 Task: Create and manage issues on the Jira board, including setting priorities and assigning team members.
Action: Mouse pressed left at (814, 410)
Screenshot: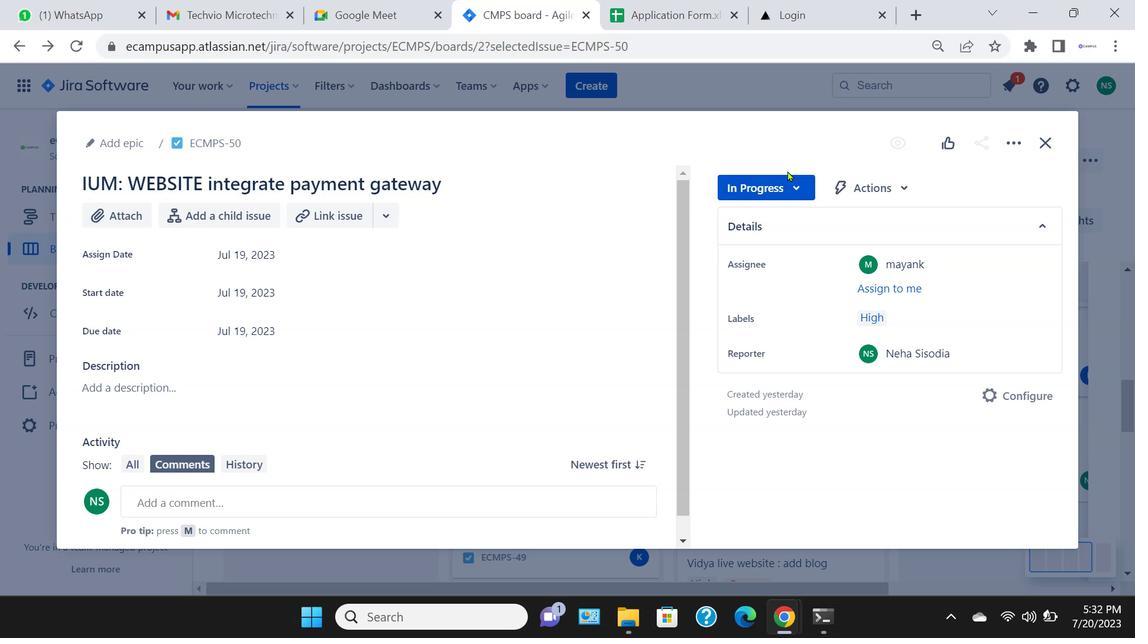 
Action: Mouse moved to (876, 36)
Screenshot: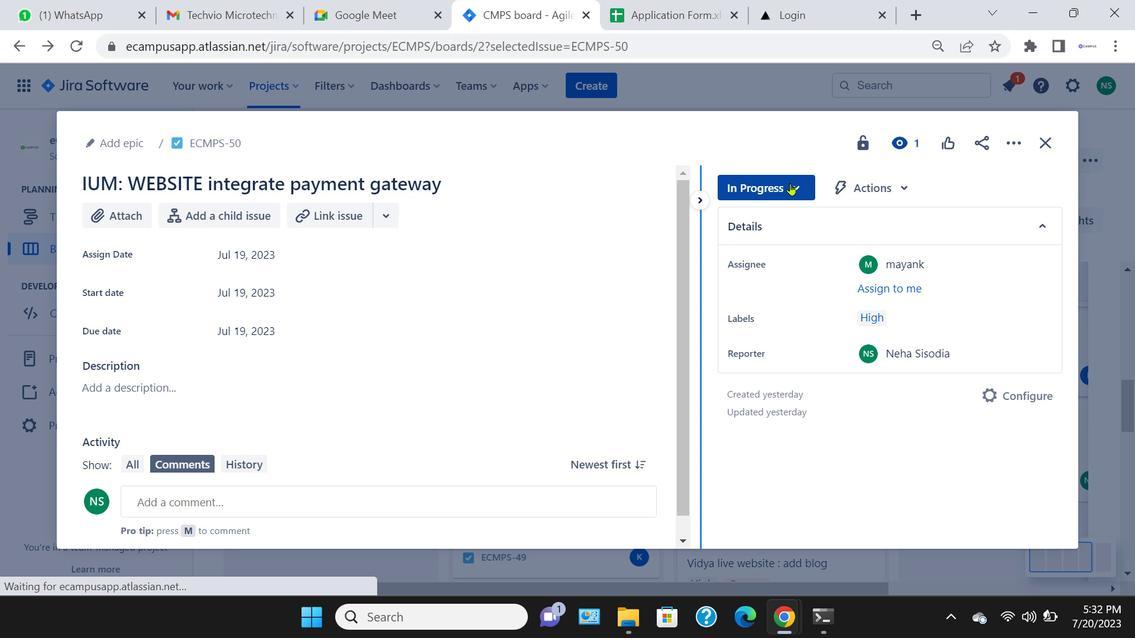 
Action: Mouse pressed left at (876, 36)
Screenshot: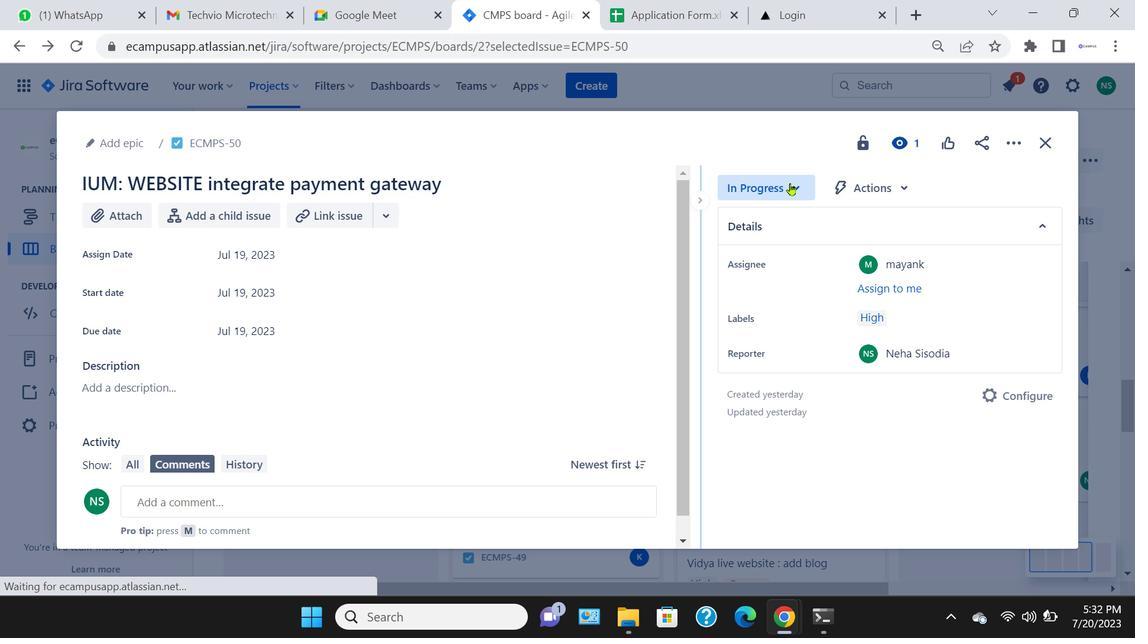 
Action: Mouse moved to (797, 181)
Screenshot: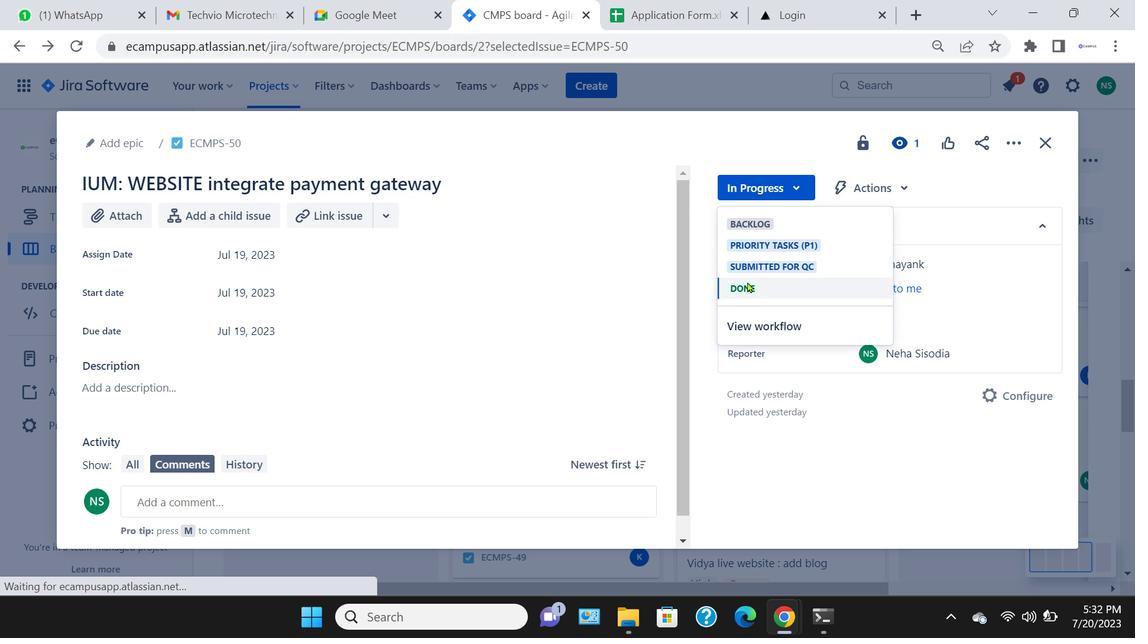 
Action: Mouse pressed left at (797, 181)
Screenshot: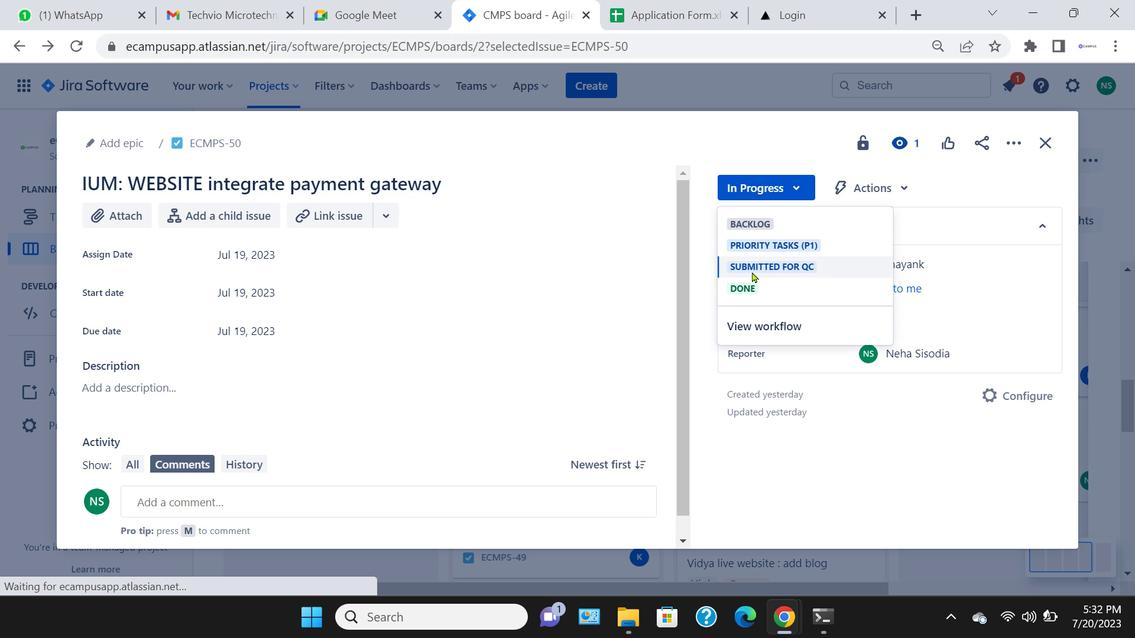 
Action: Mouse moved to (799, 193)
Screenshot: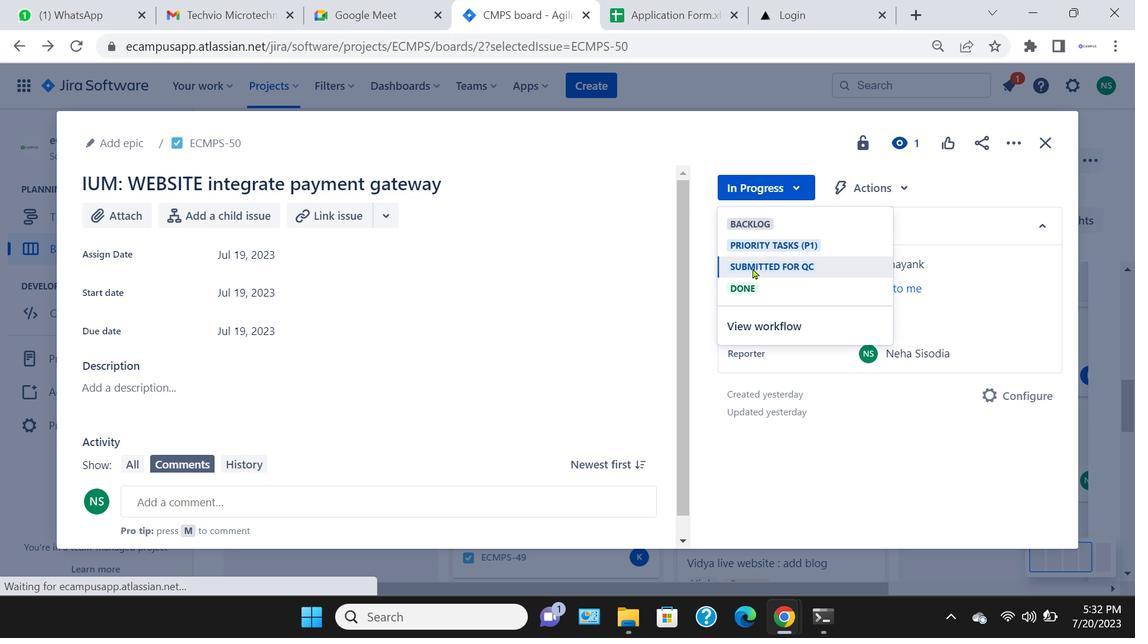 
Action: Mouse pressed left at (799, 193)
Screenshot: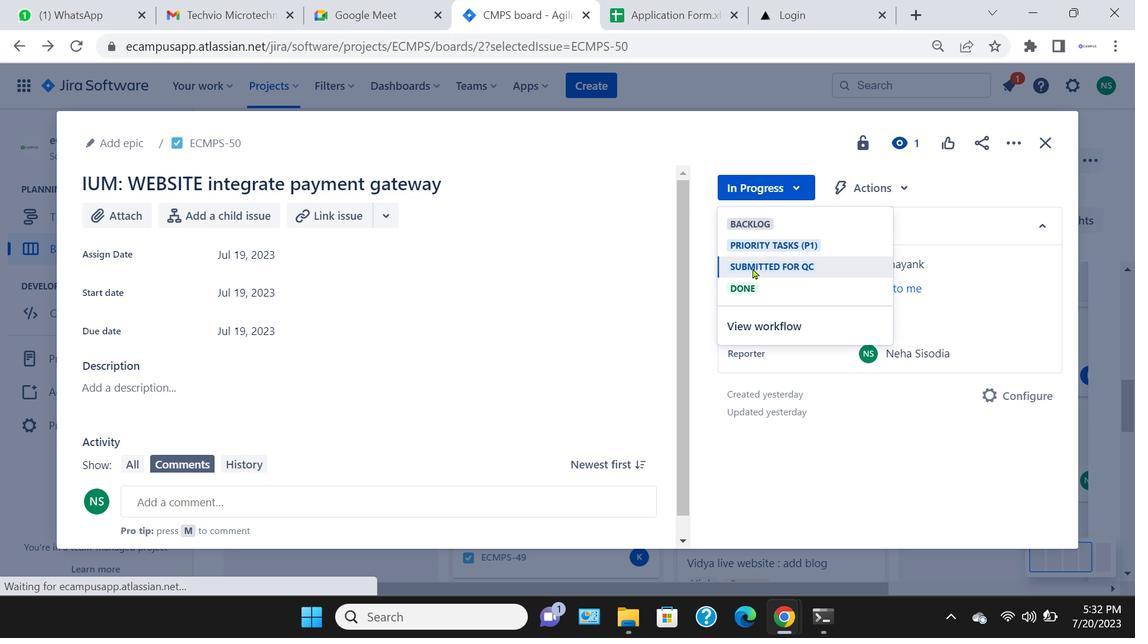 
Action: Mouse moved to (762, 278)
Screenshot: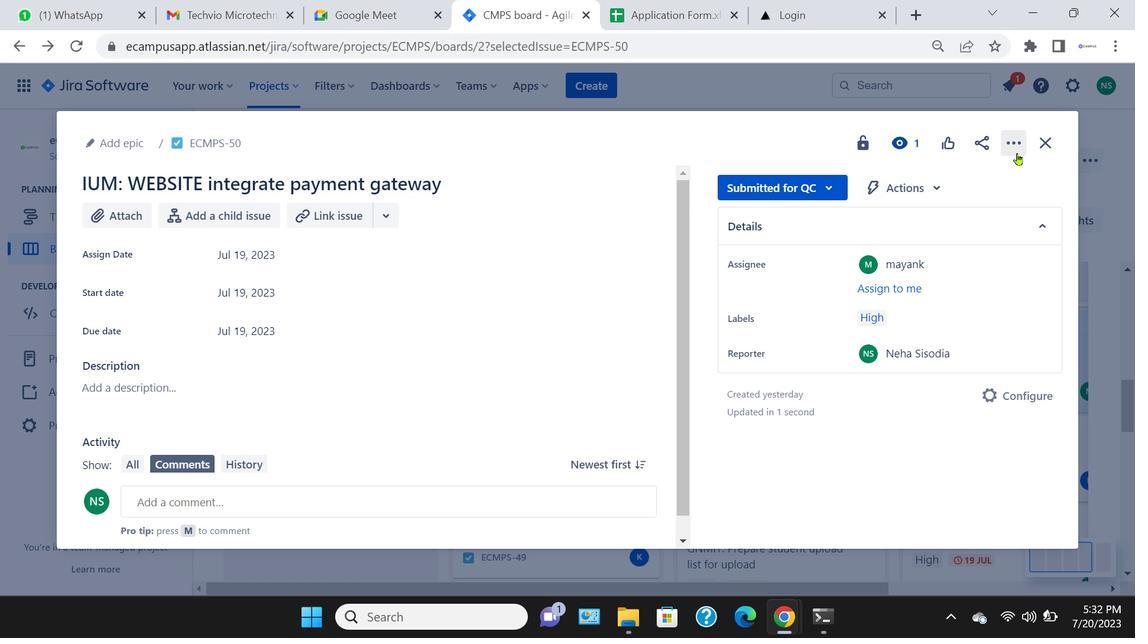 
Action: Mouse pressed left at (762, 278)
Screenshot: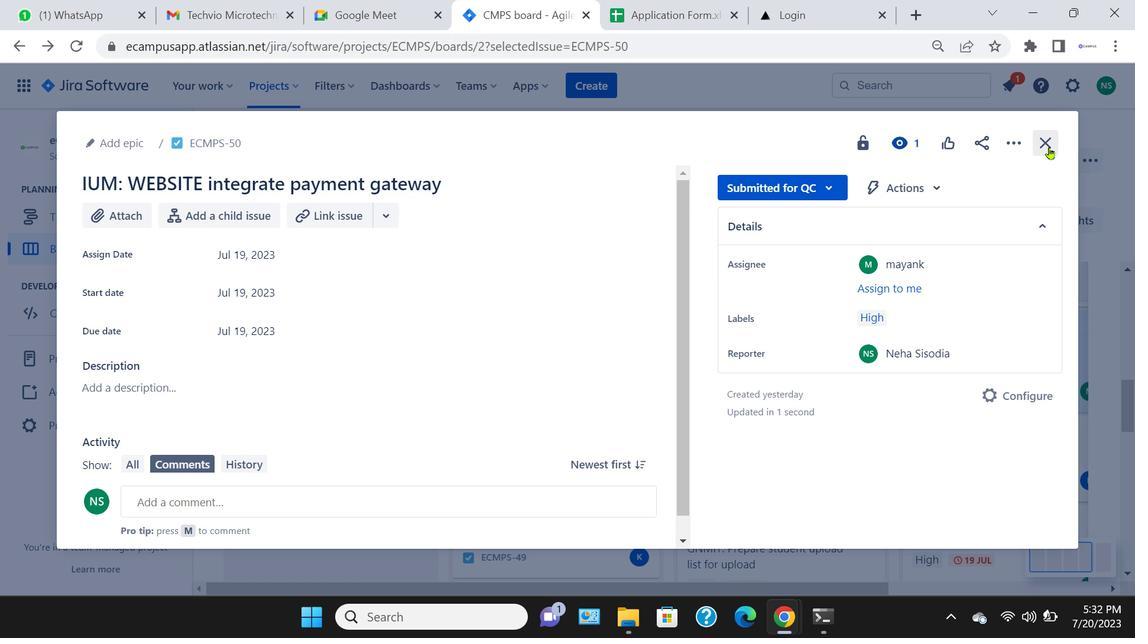 
Action: Mouse moved to (1058, 156)
Screenshot: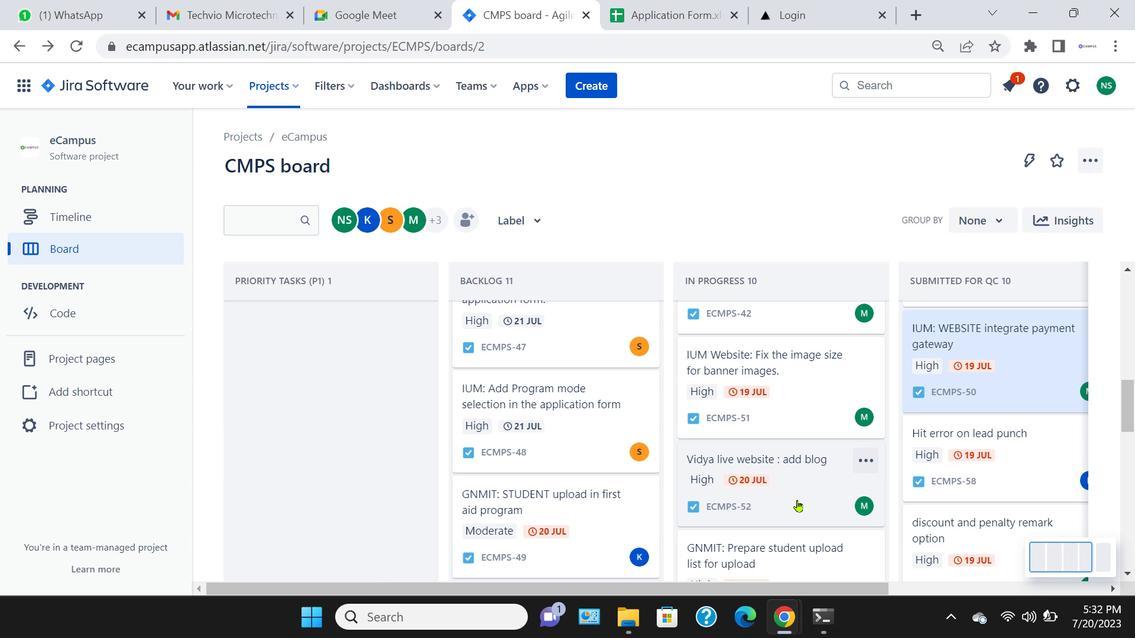 
Action: Mouse pressed left at (1058, 156)
Screenshot: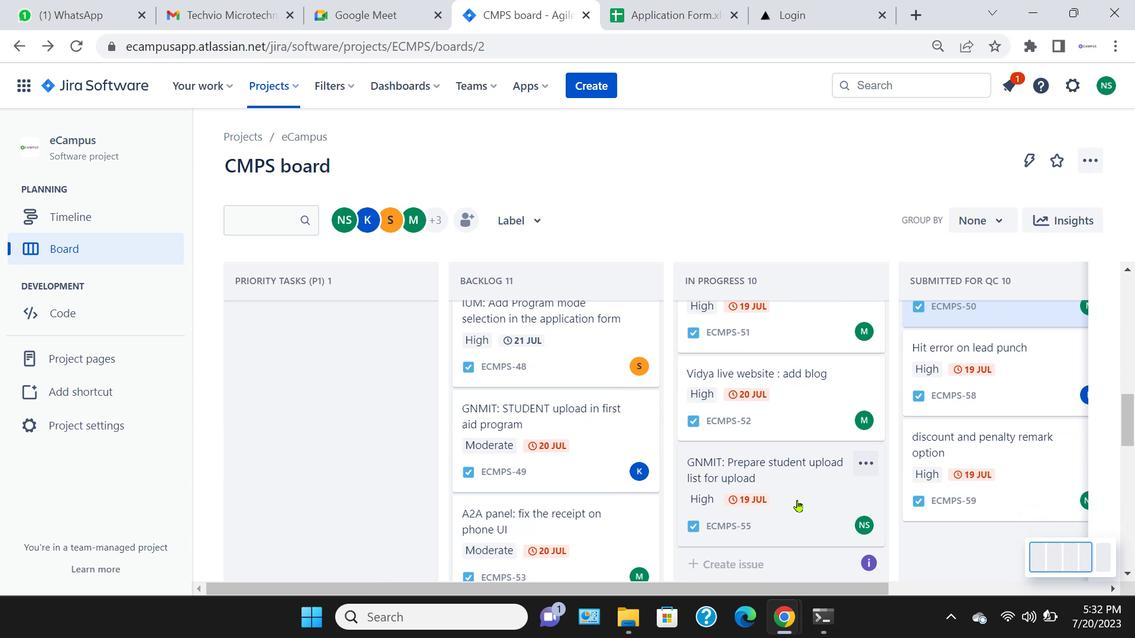 
Action: Mouse moved to (879, 370)
Screenshot: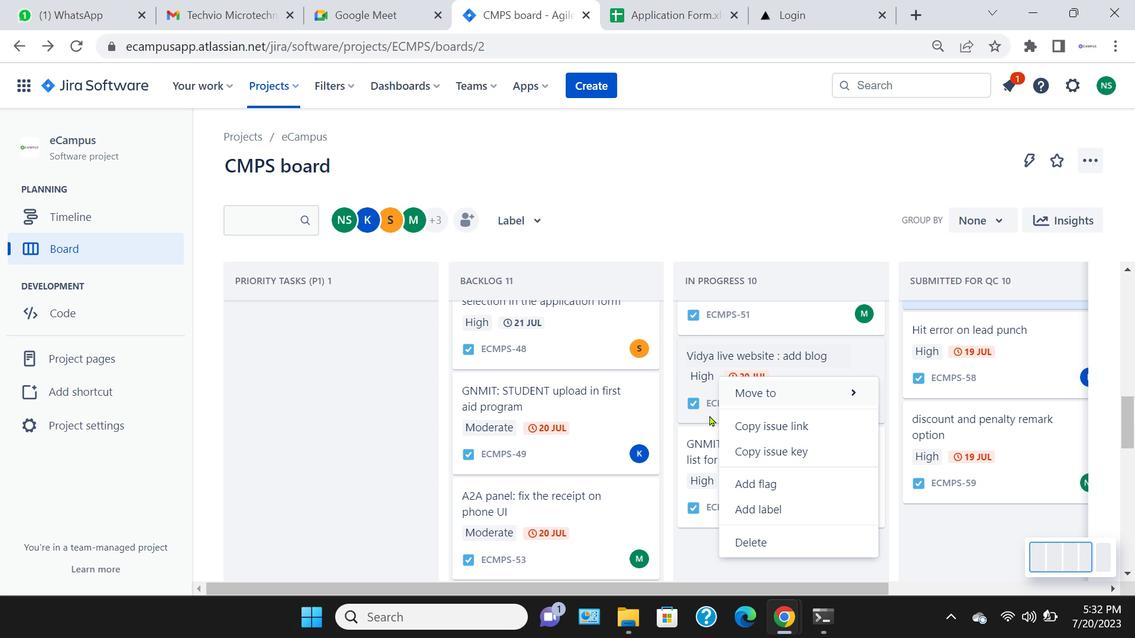 
Action: Mouse pressed left at (879, 370)
Screenshot: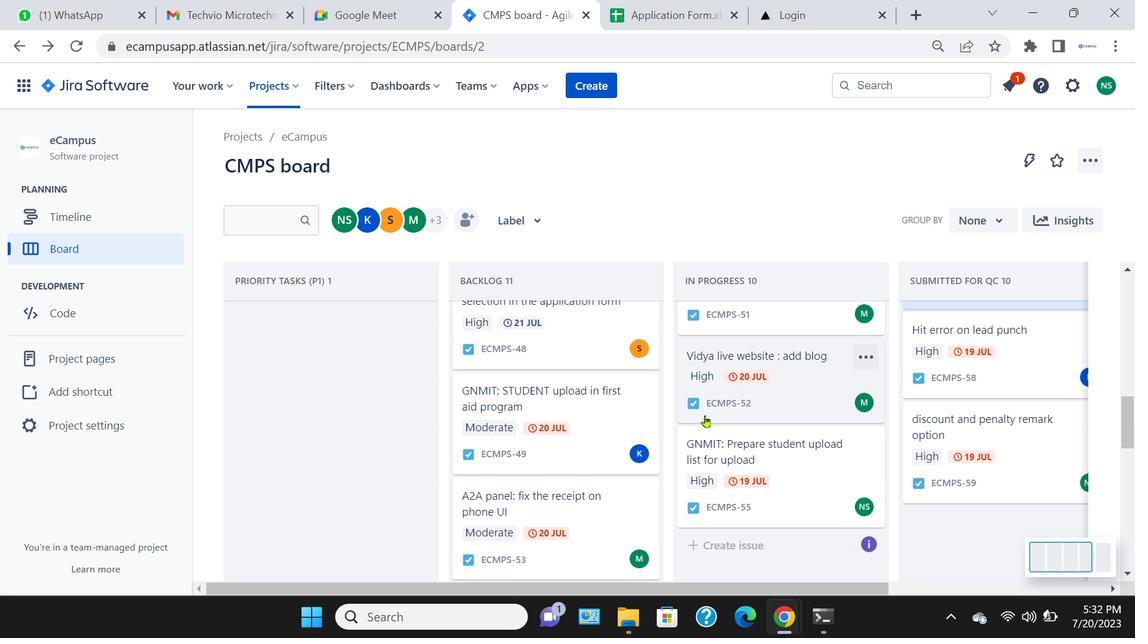 
Action: Mouse moved to (715, 425)
Screenshot: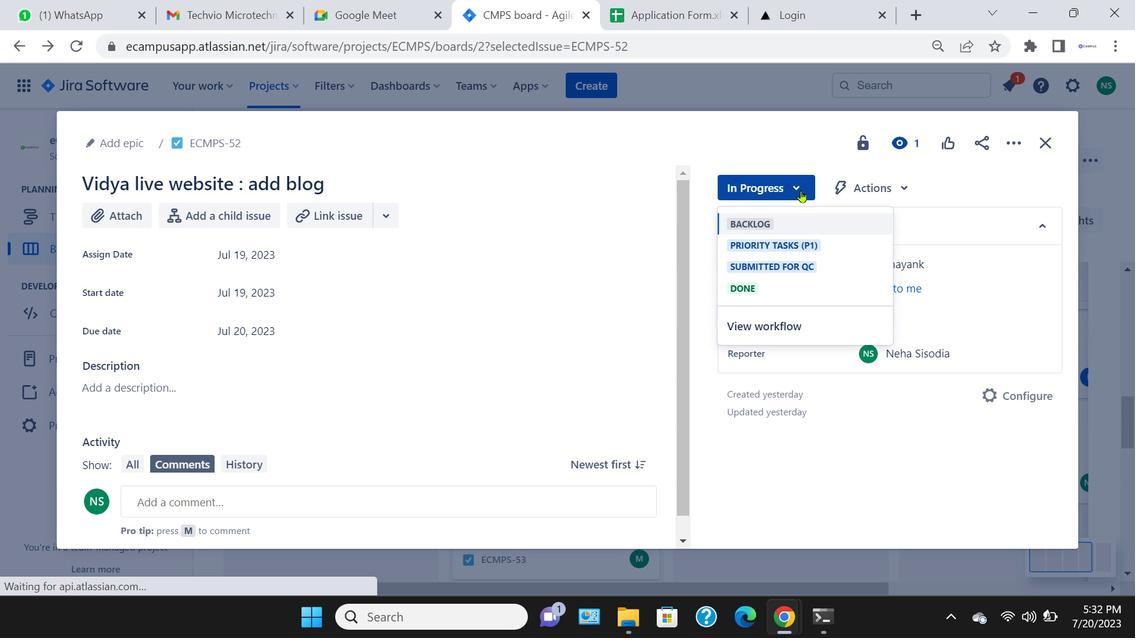 
Action: Mouse pressed left at (715, 425)
Screenshot: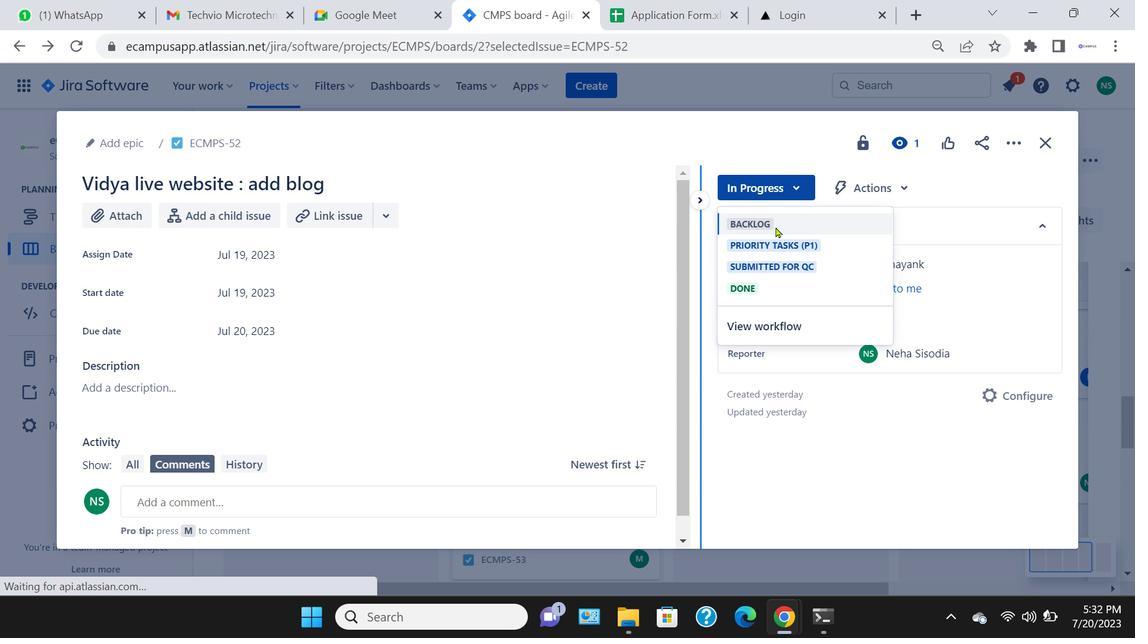 
Action: Mouse moved to (810, 199)
Screenshot: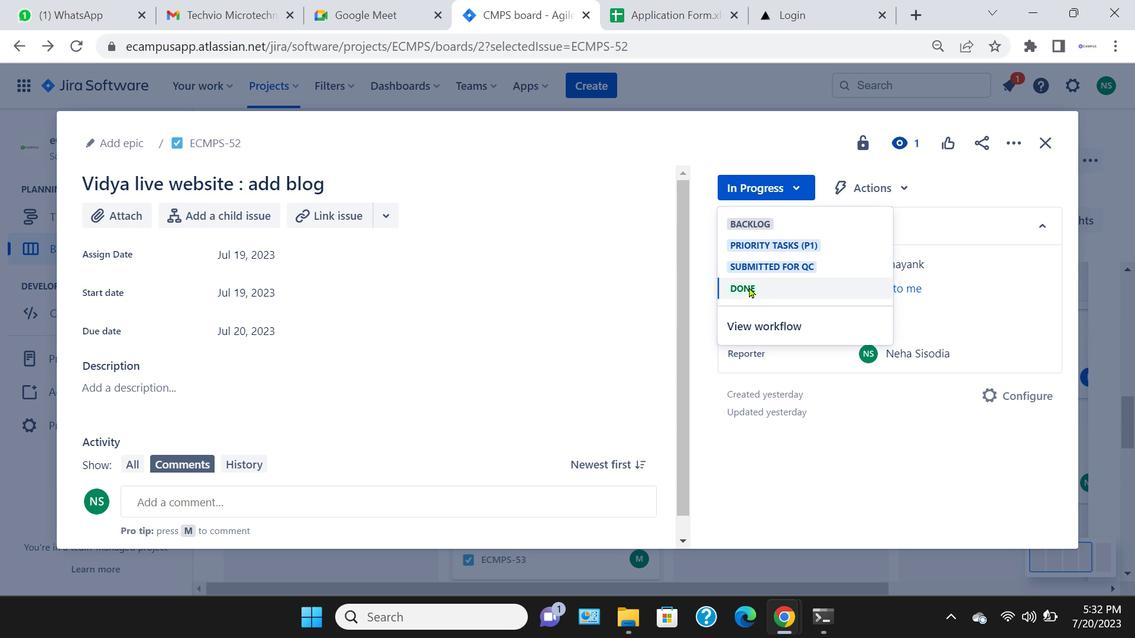 
Action: Mouse pressed left at (810, 199)
Screenshot: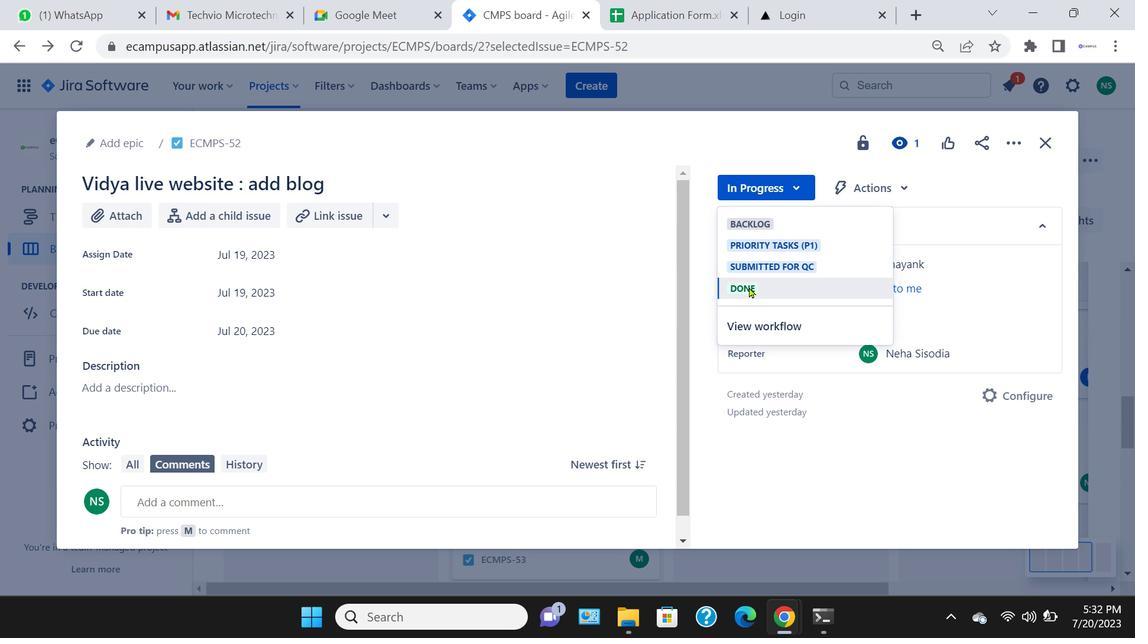 
Action: Mouse moved to (758, 296)
Screenshot: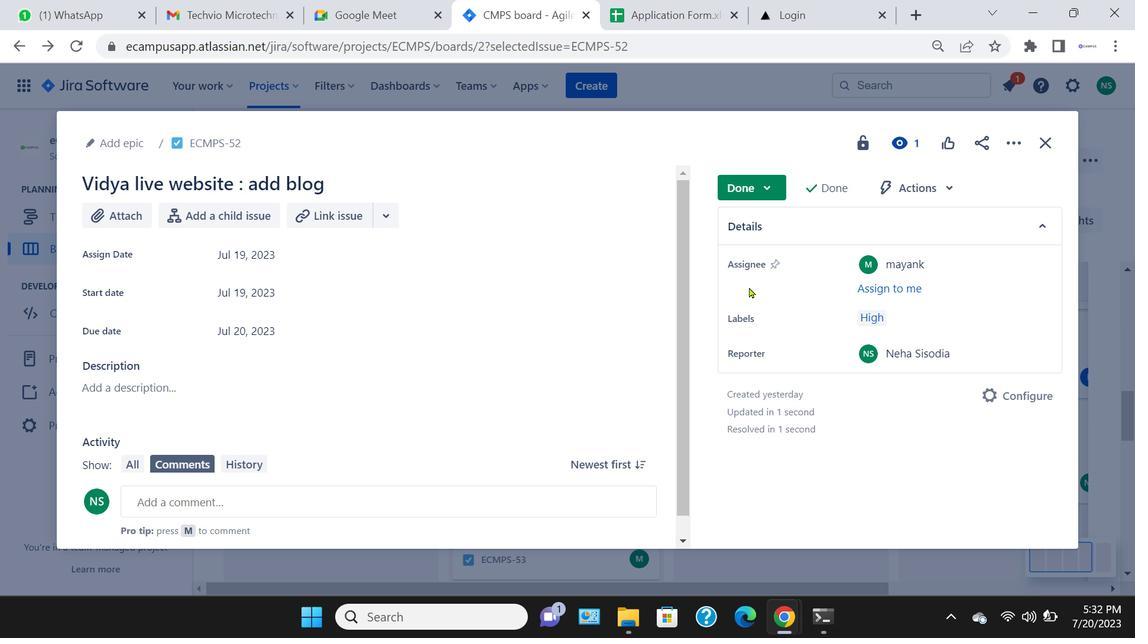 
Action: Mouse pressed left at (758, 296)
Screenshot: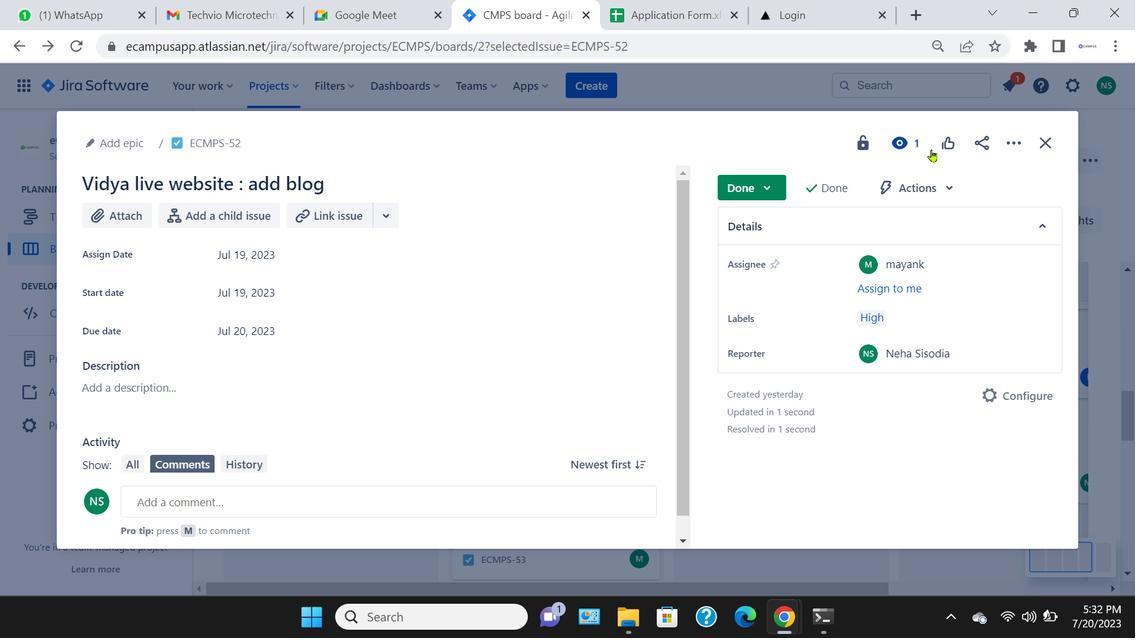 
Action: Mouse moved to (1049, 149)
Screenshot: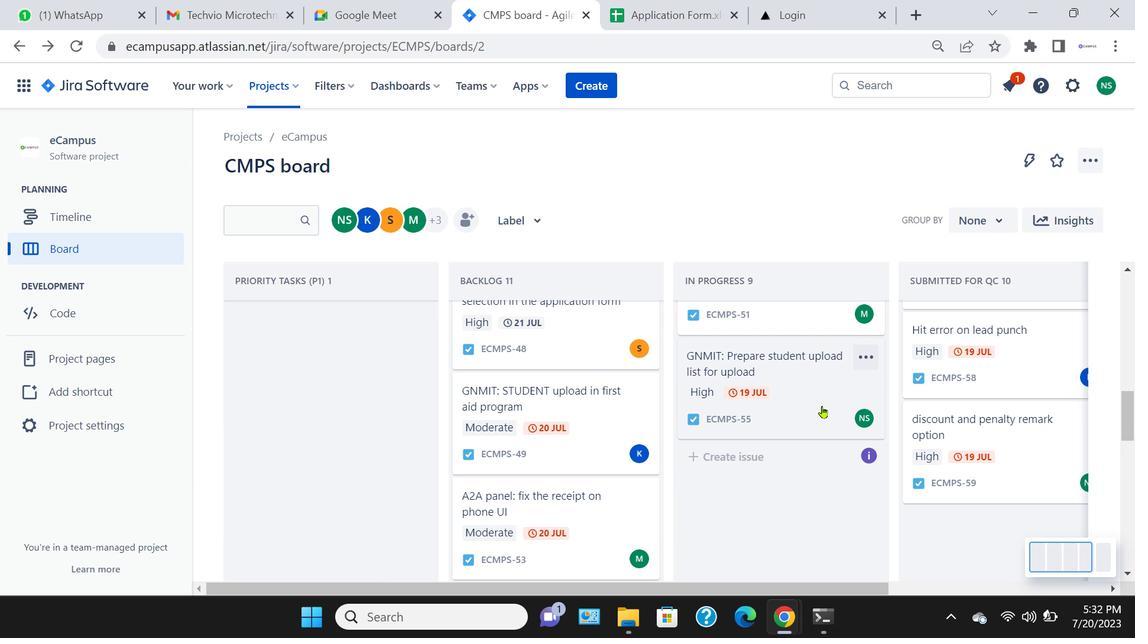 
Action: Mouse pressed left at (1049, 149)
Screenshot: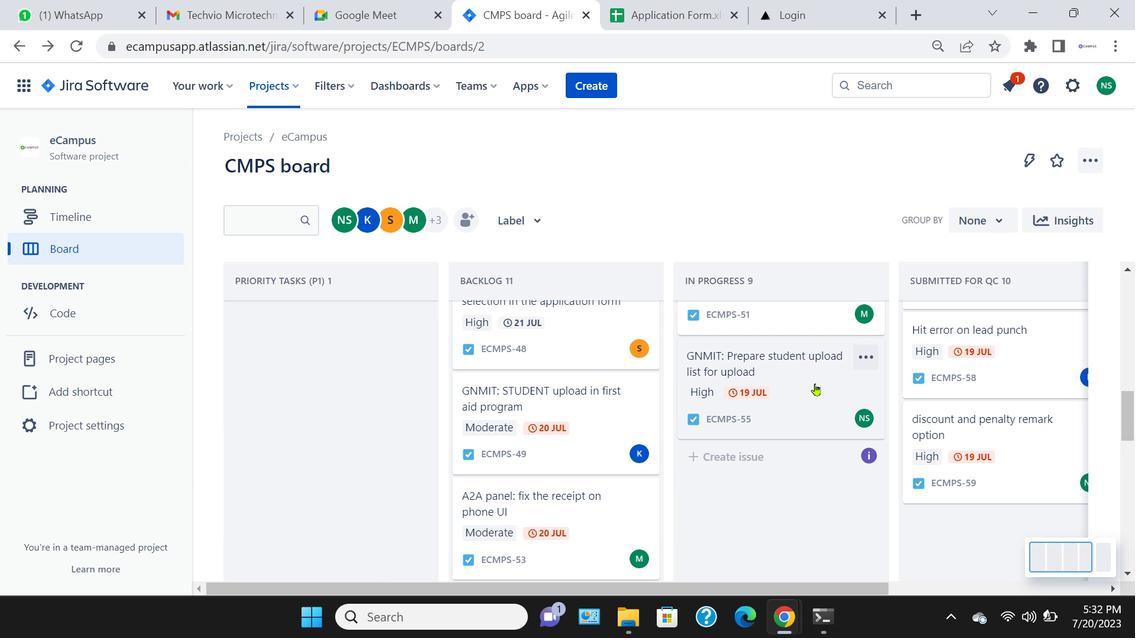 
Action: Mouse moved to (835, 386)
Screenshot: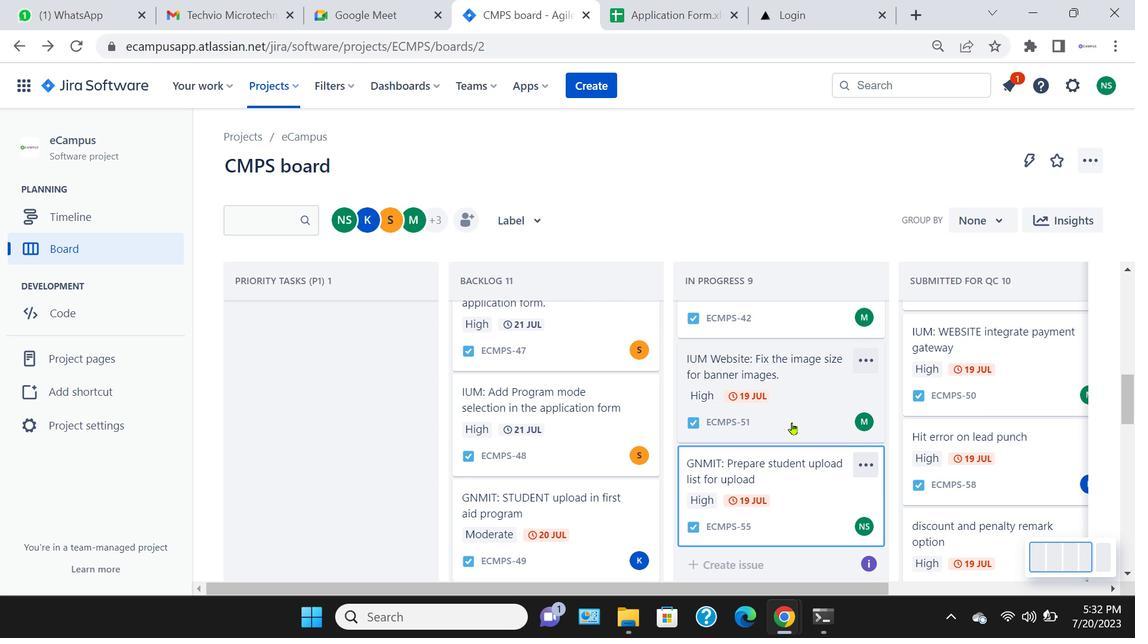 
Action: Mouse pressed left at (835, 386)
Screenshot: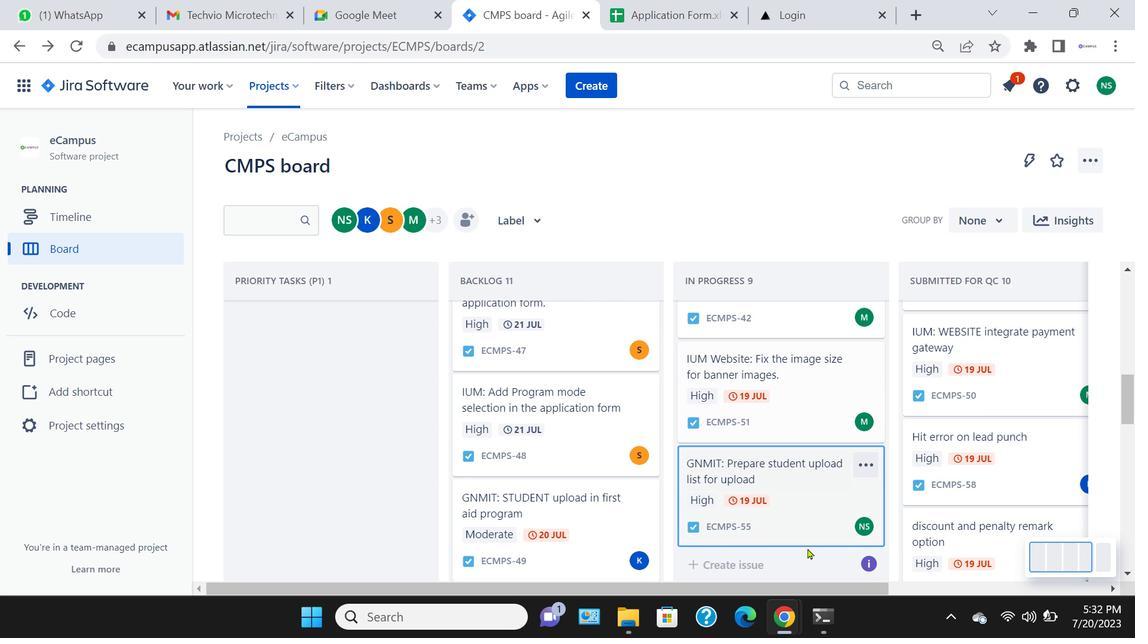 
Action: Mouse moved to (801, 433)
Screenshot: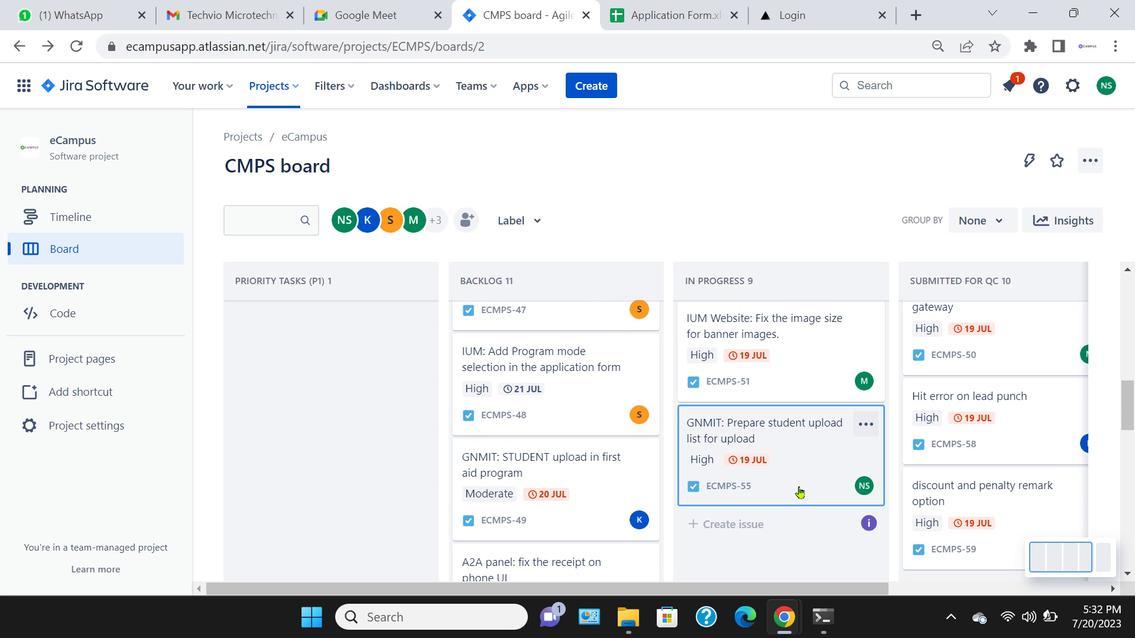 
Action: Mouse pressed left at (801, 433)
Screenshot: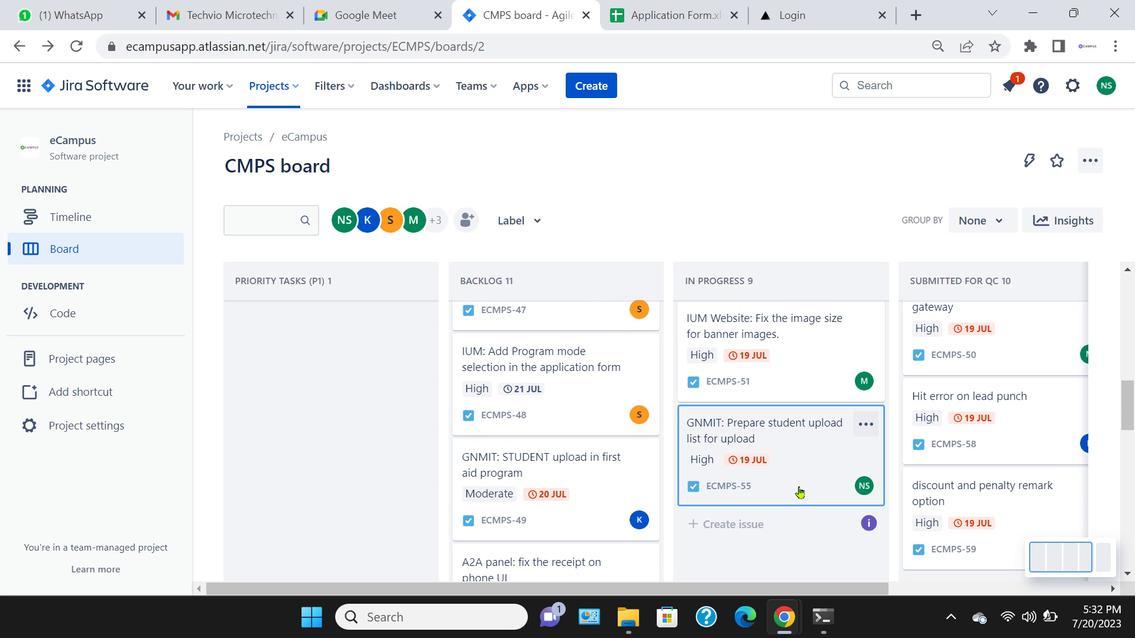 
Action: Mouse moved to (808, 496)
Screenshot: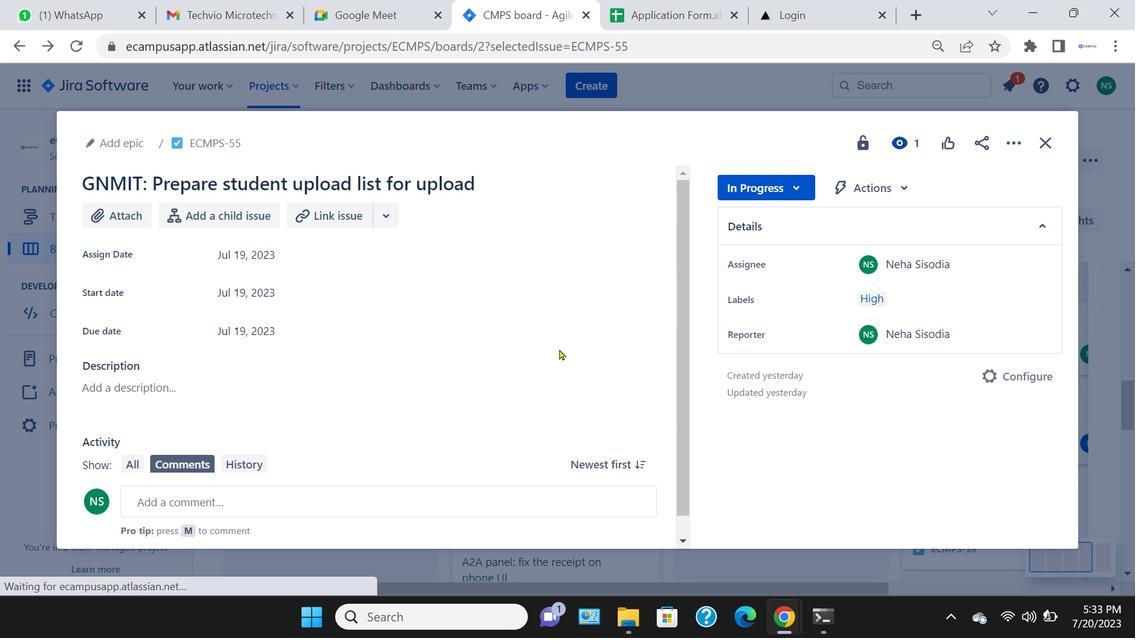 
Action: Mouse pressed left at (808, 496)
Screenshot: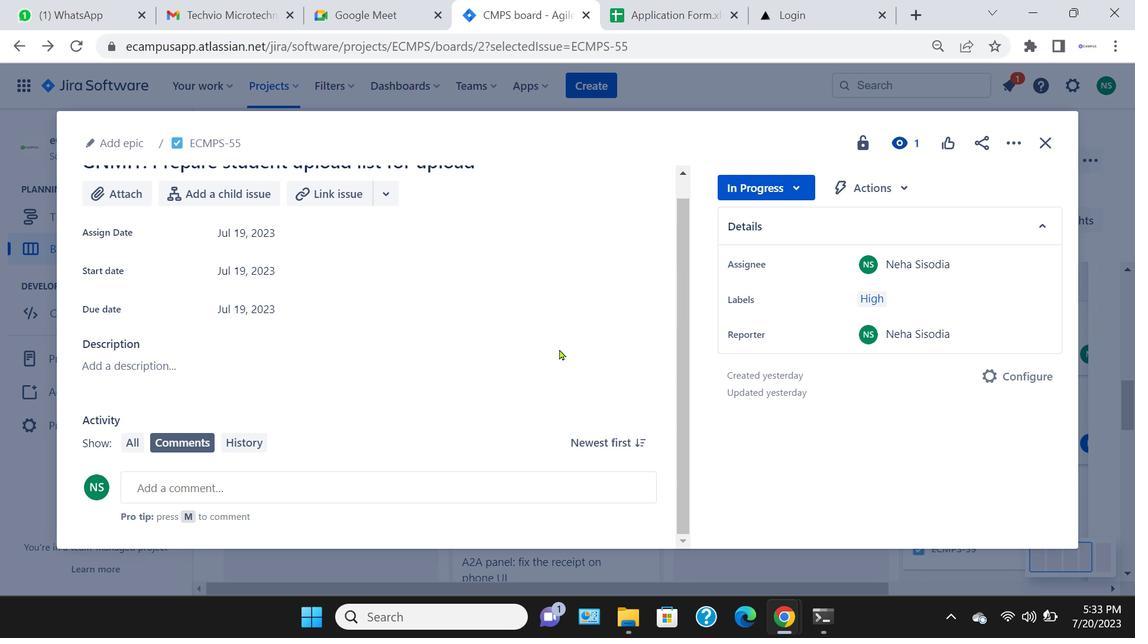 
Action: Mouse moved to (140, 210)
Screenshot: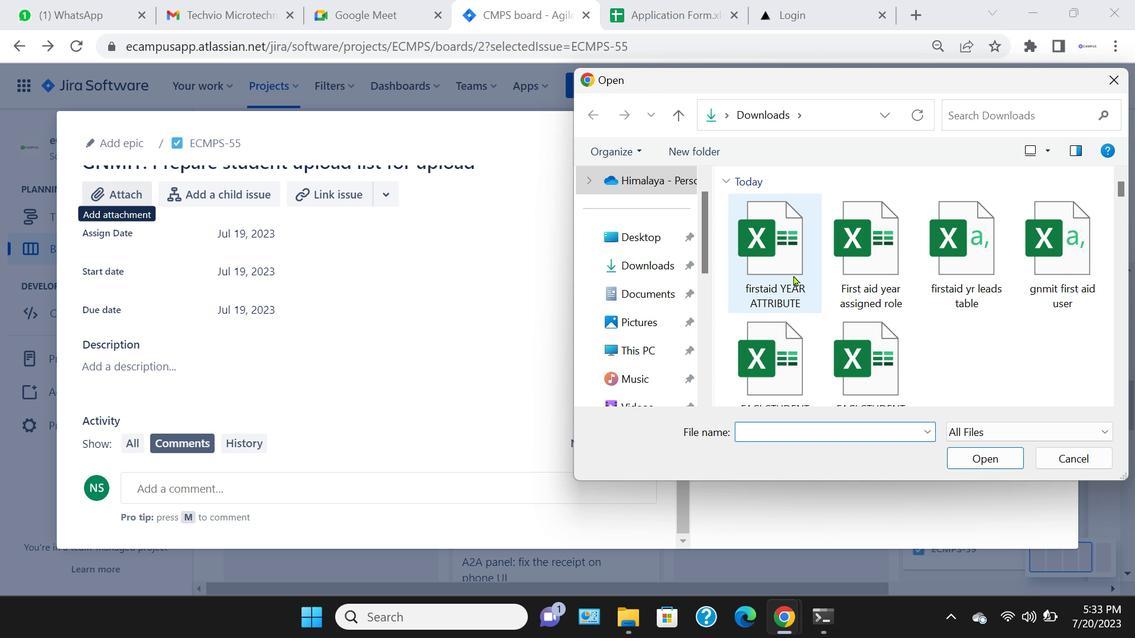 
Action: Mouse pressed left at (140, 210)
Screenshot: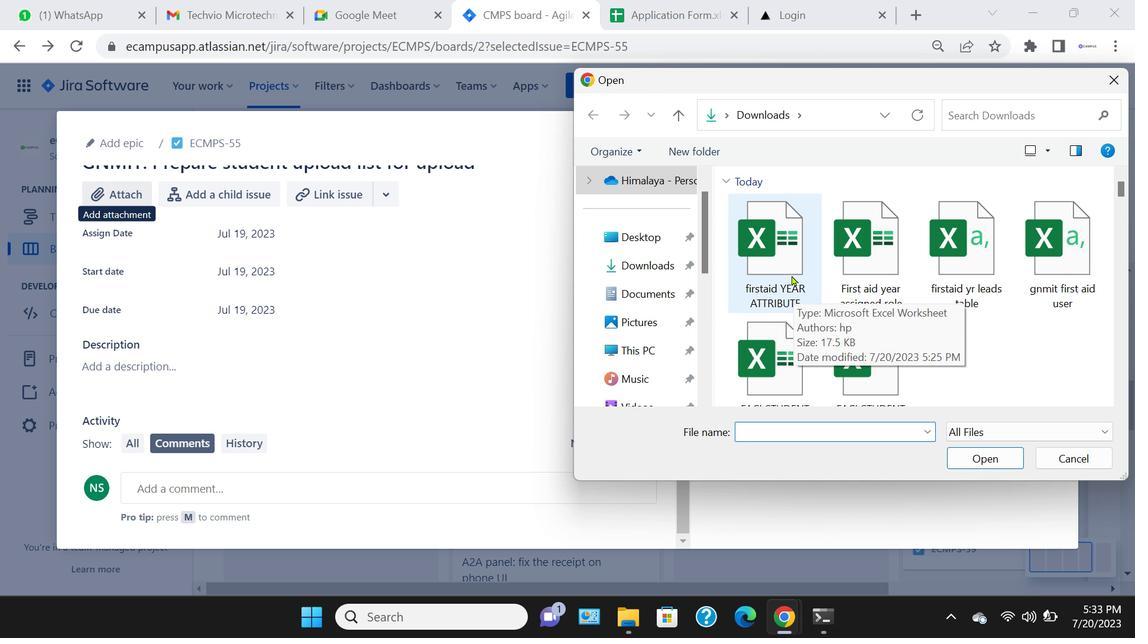 
Action: Mouse moved to (800, 285)
Screenshot: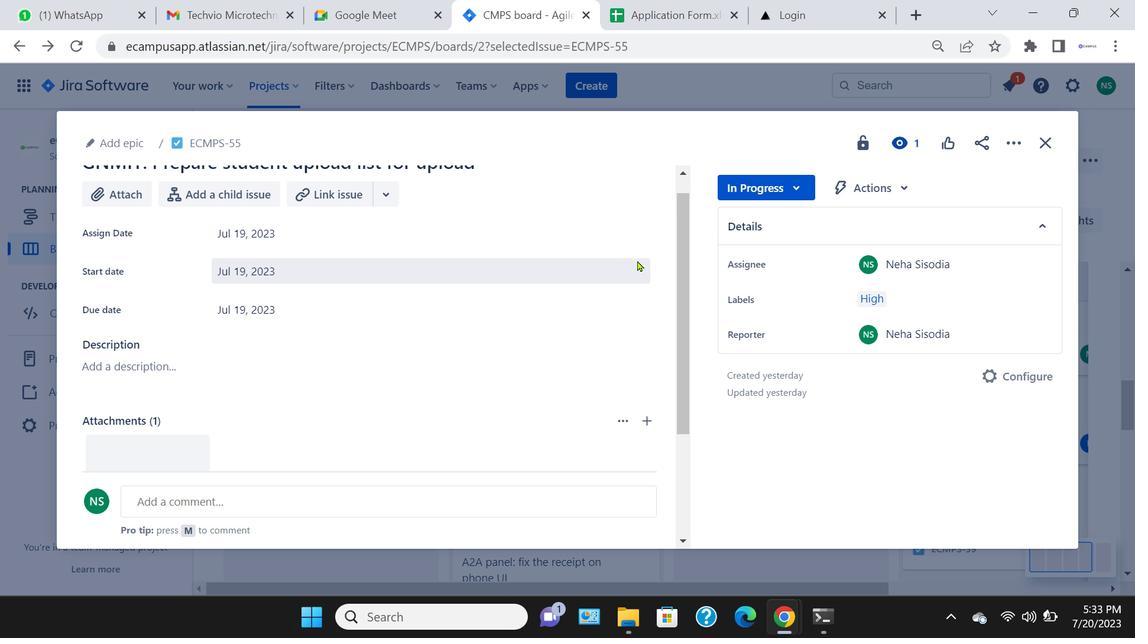 
Action: Mouse pressed left at (800, 285)
Screenshot: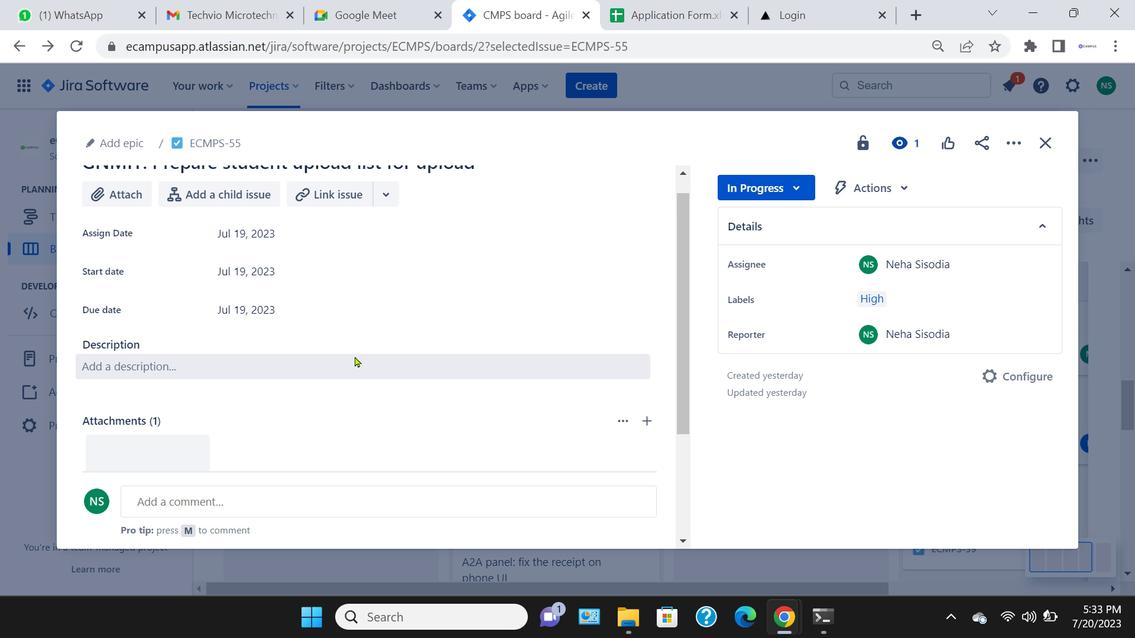 
Action: Mouse moved to (1002, 463)
Screenshot: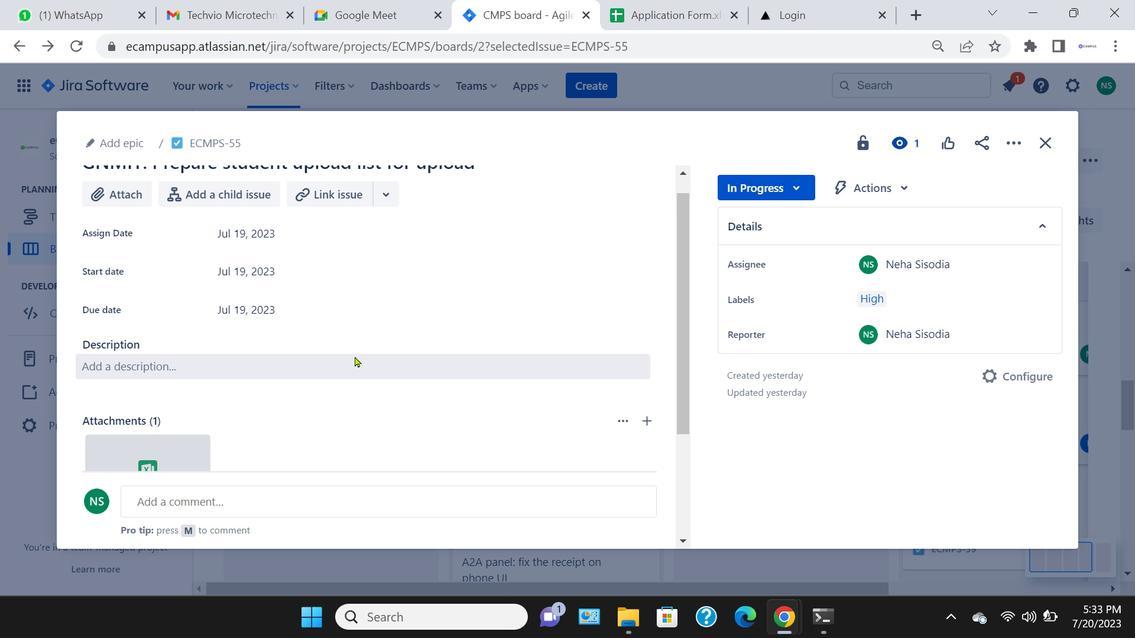 
Action: Mouse pressed left at (1002, 463)
Screenshot: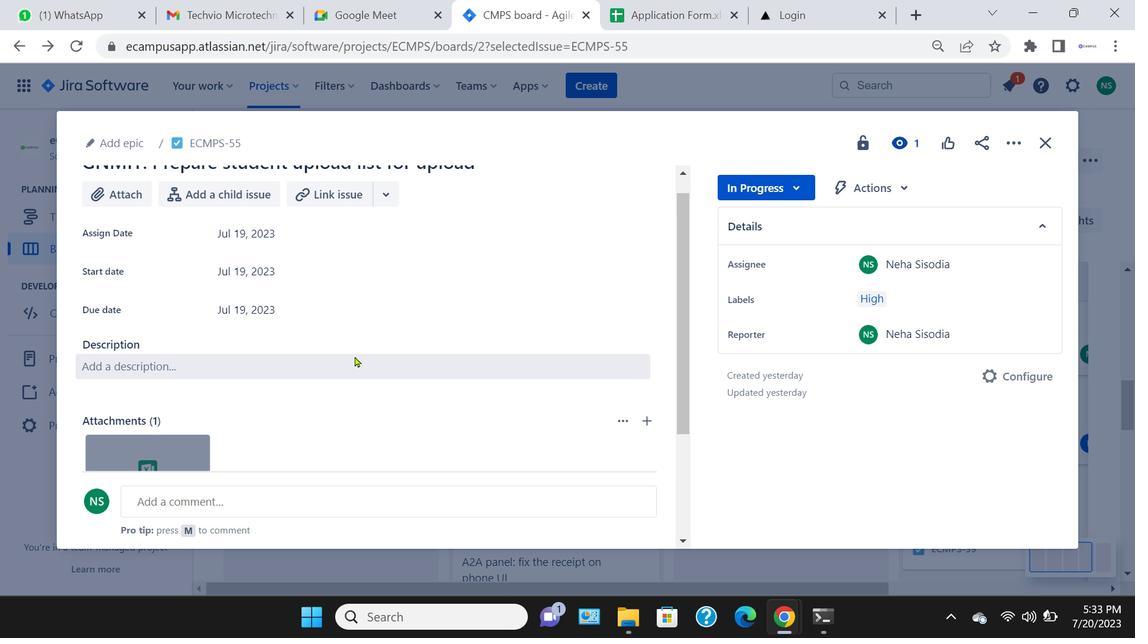 
Action: Mouse moved to (132, 204)
Screenshot: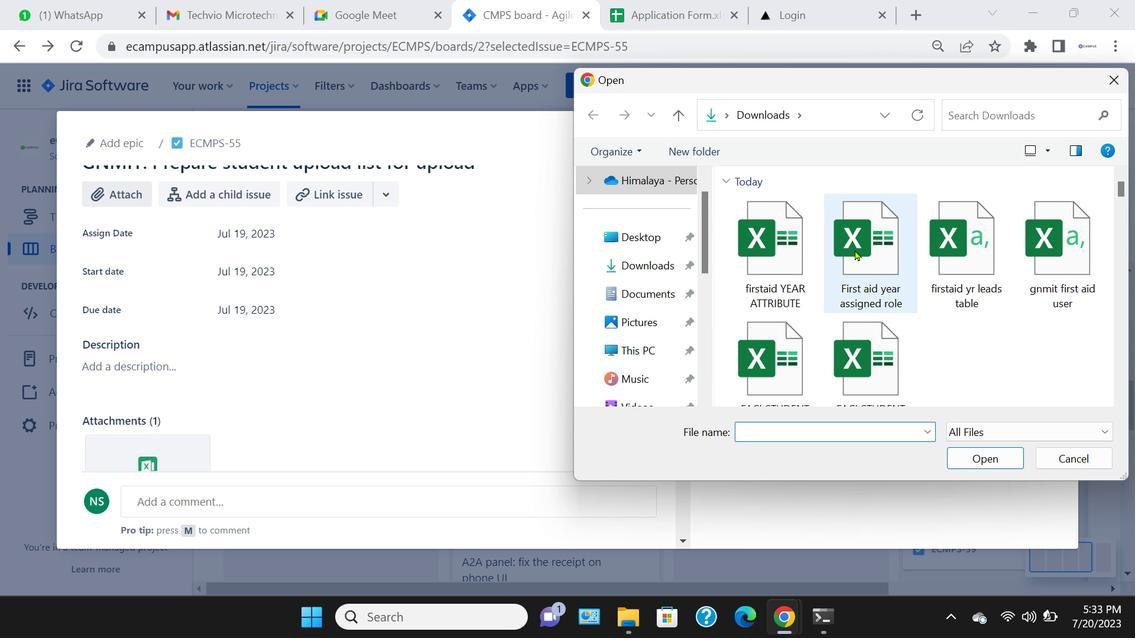 
Action: Mouse pressed left at (132, 204)
Screenshot: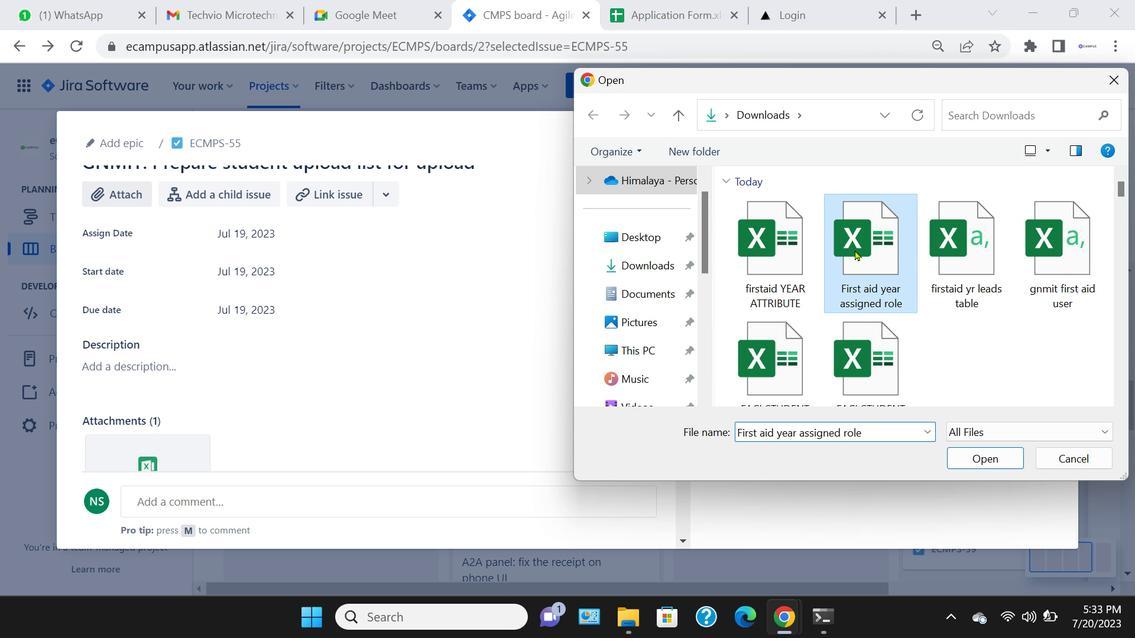 
Action: Mouse moved to (864, 259)
Screenshot: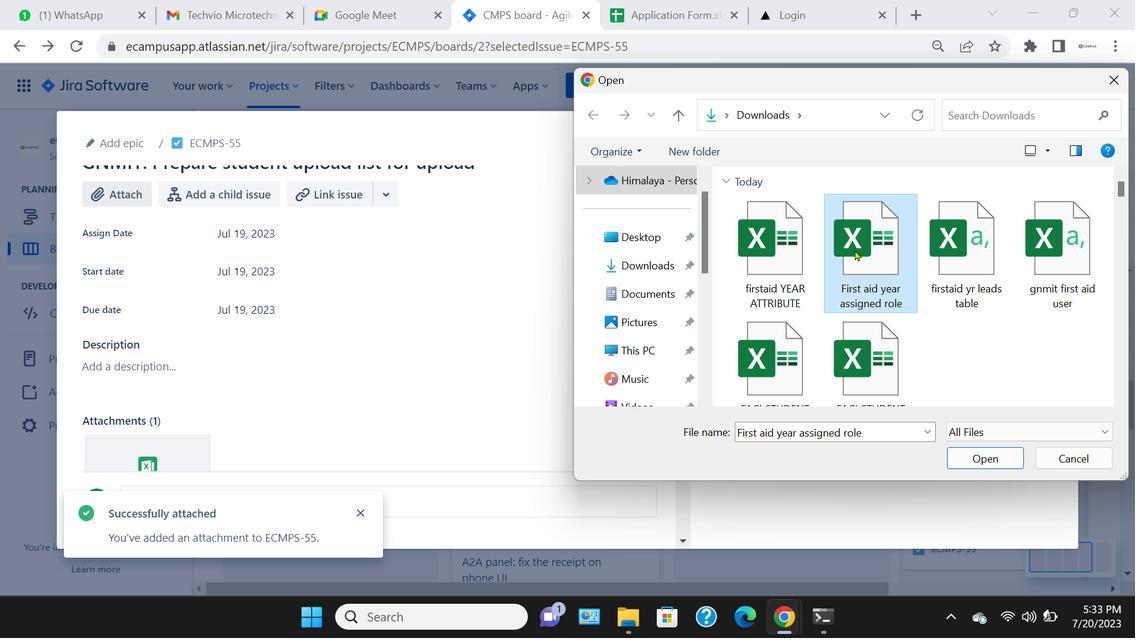 
Action: Mouse pressed left at (864, 259)
Screenshot: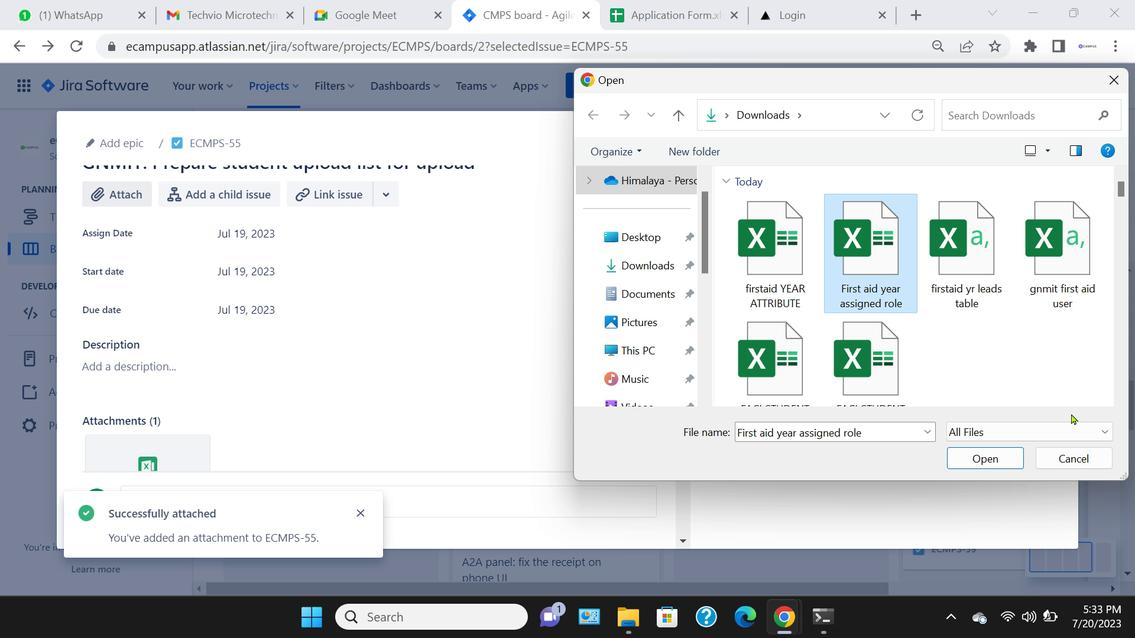 
Action: Mouse moved to (1012, 472)
Screenshot: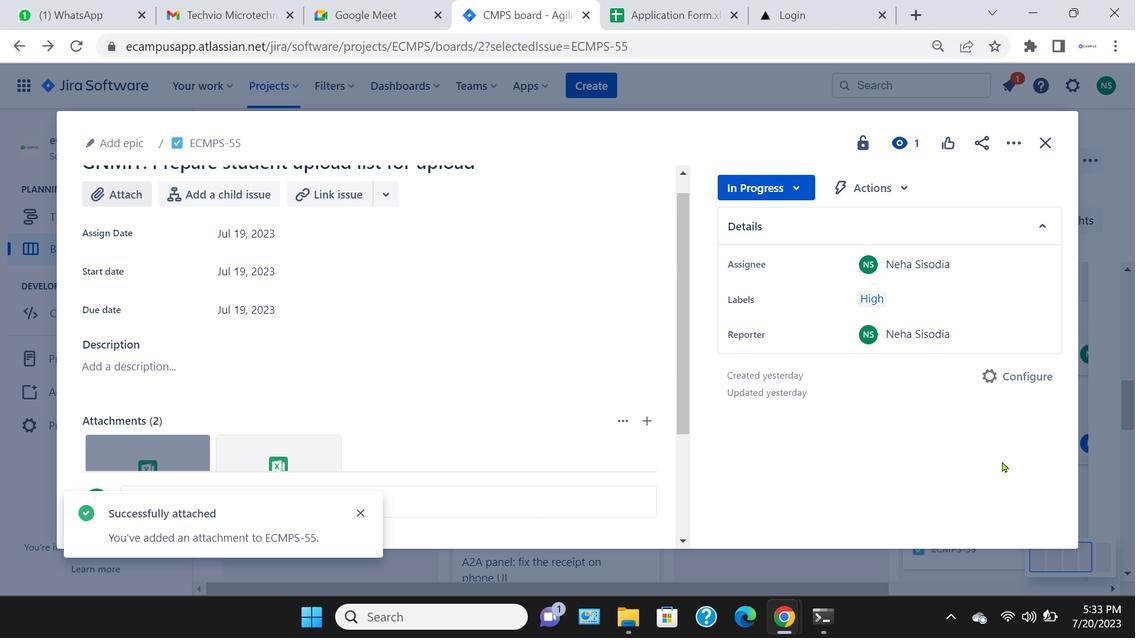 
Action: Mouse pressed left at (1012, 472)
Screenshot: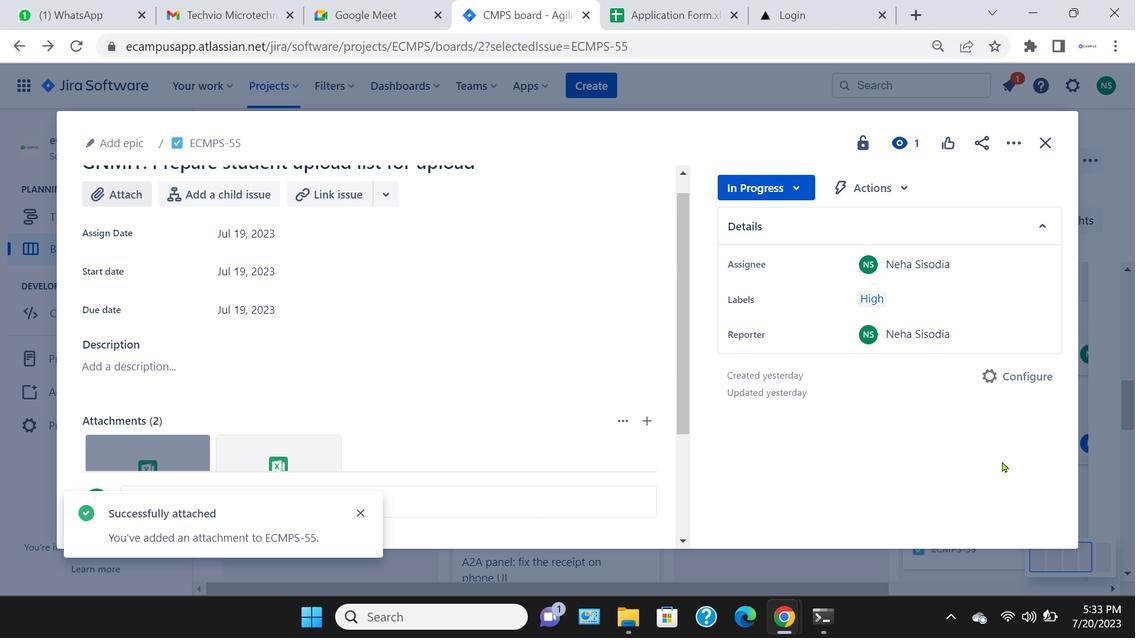 
Action: Mouse moved to (130, 205)
Screenshot: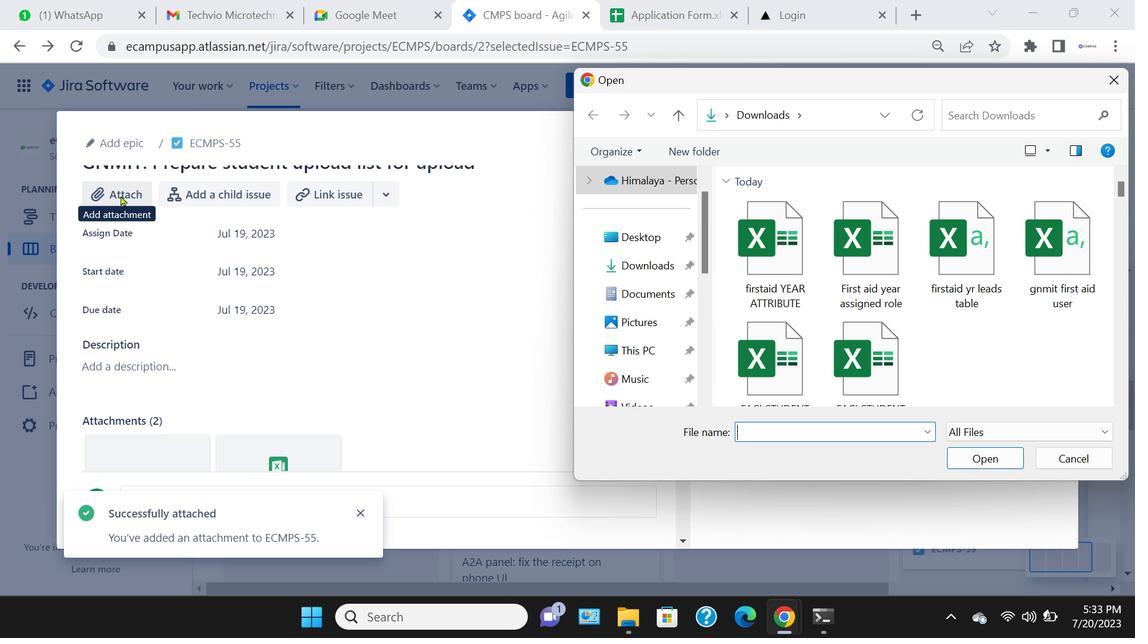 
Action: Mouse pressed left at (130, 205)
Screenshot: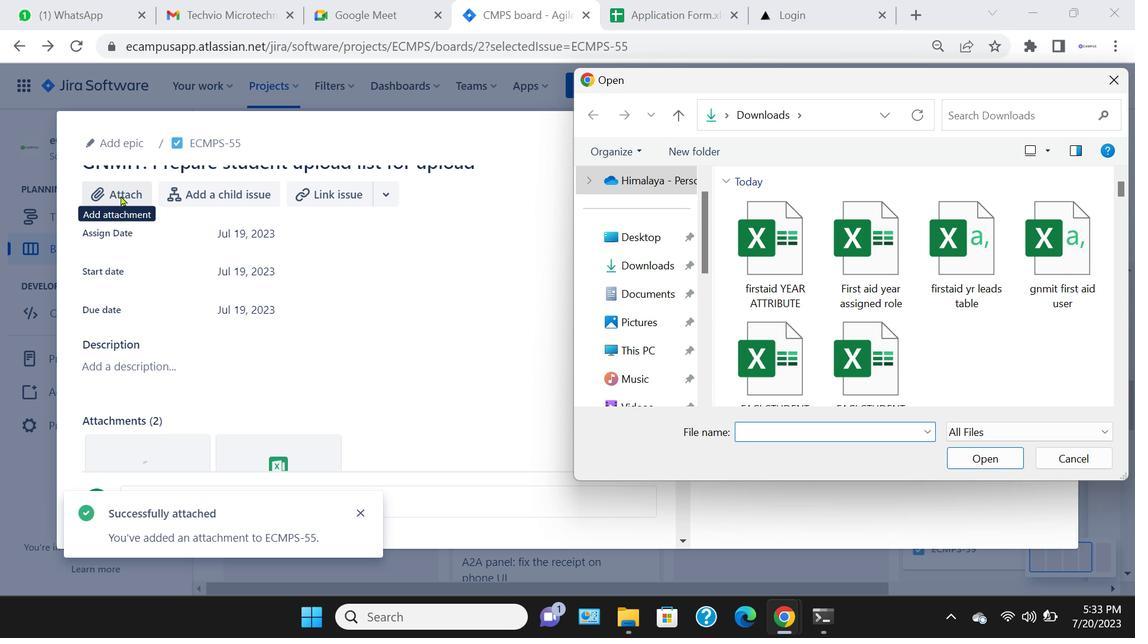 
Action: Mouse moved to (987, 266)
Screenshot: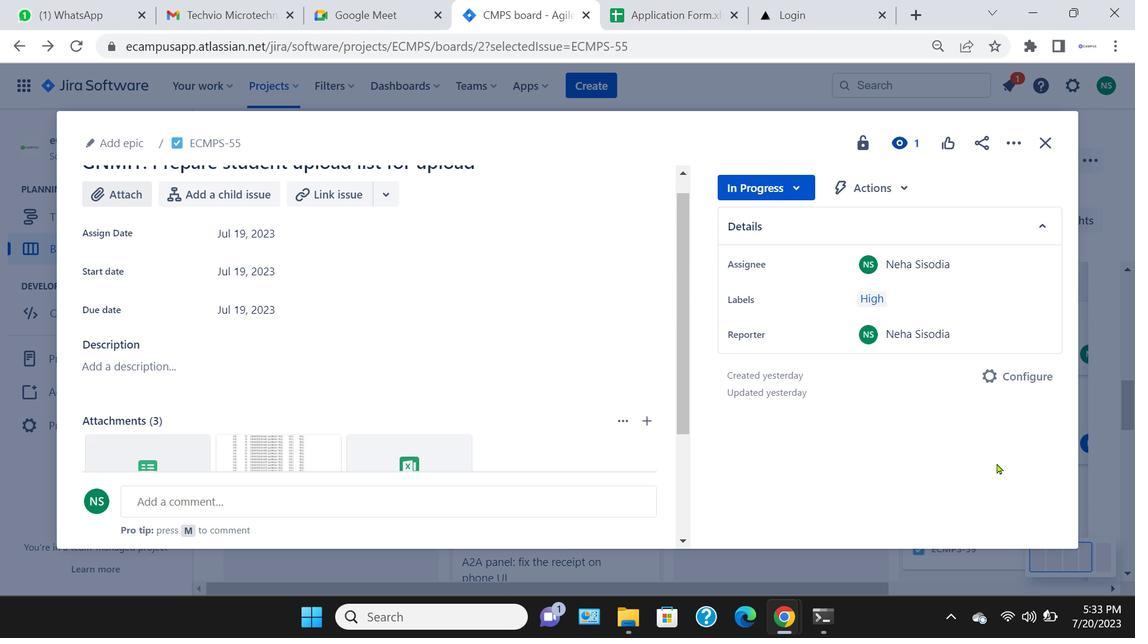
Action: Mouse pressed left at (987, 266)
Screenshot: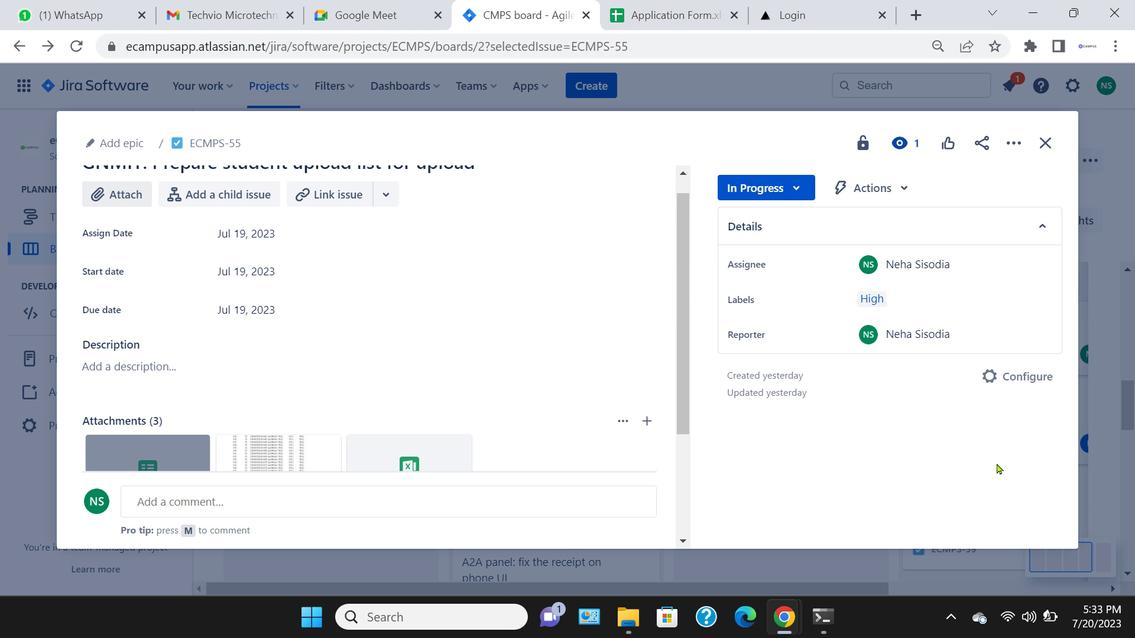 
Action: Mouse moved to (1006, 473)
Screenshot: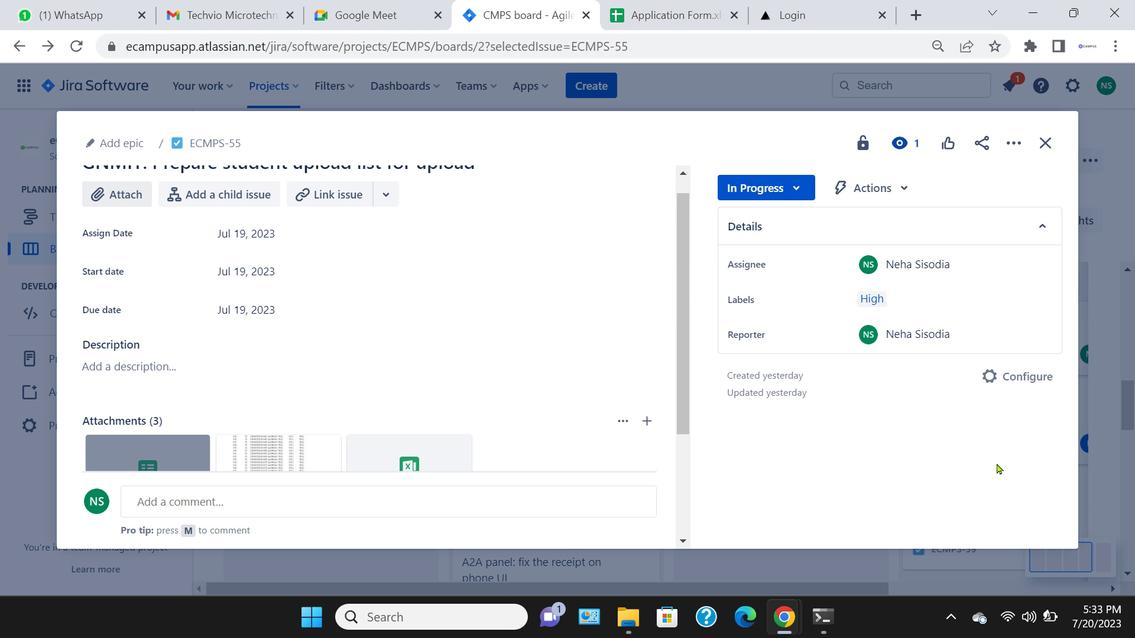 
Action: Mouse pressed left at (1006, 473)
Screenshot: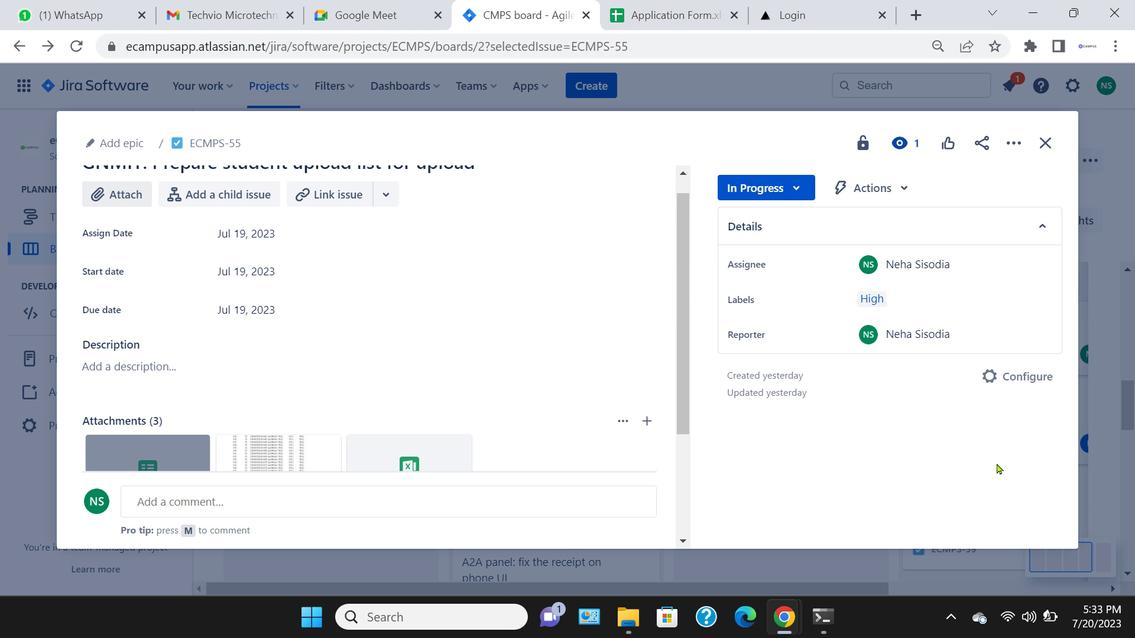 
Action: Mouse moved to (144, 207)
Screenshot: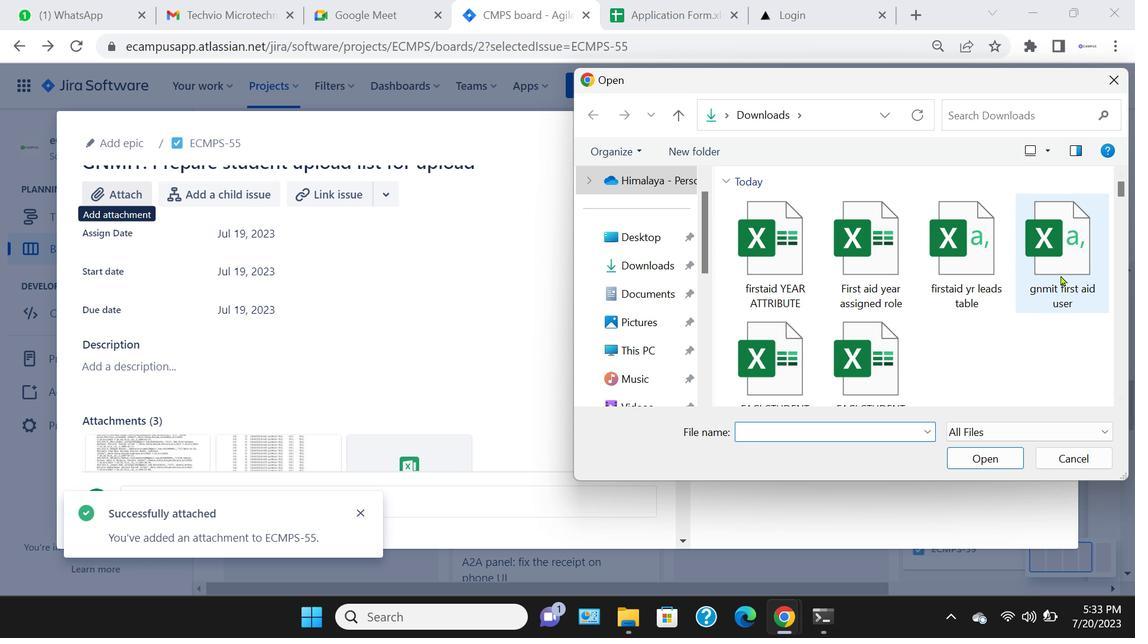 
Action: Mouse pressed left at (144, 207)
Screenshot: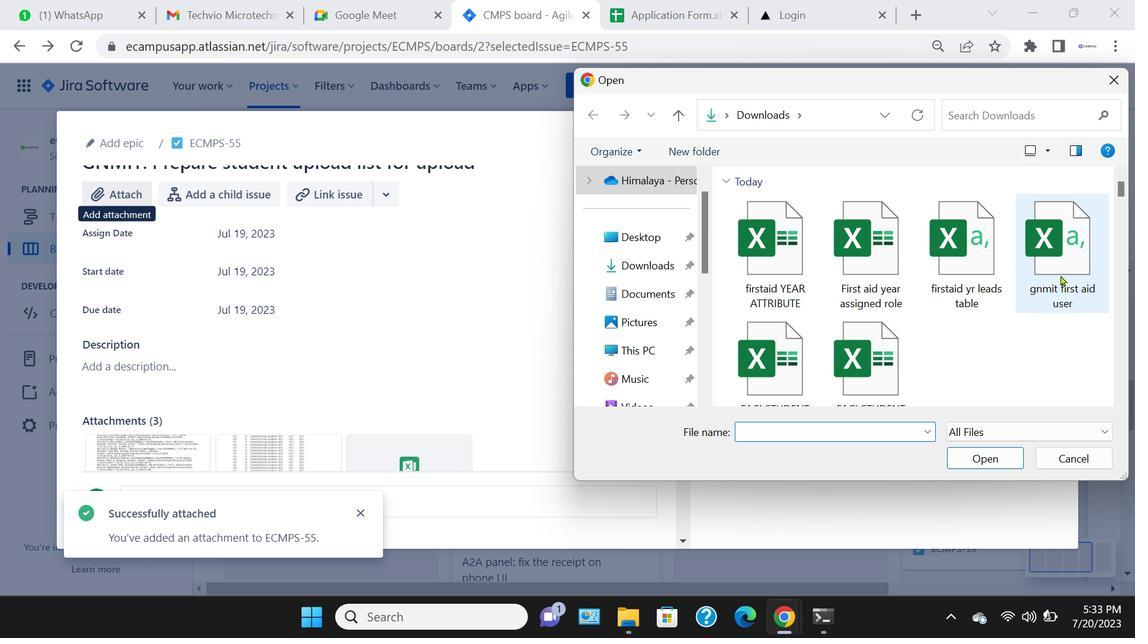 
Action: Mouse moved to (1070, 285)
Screenshot: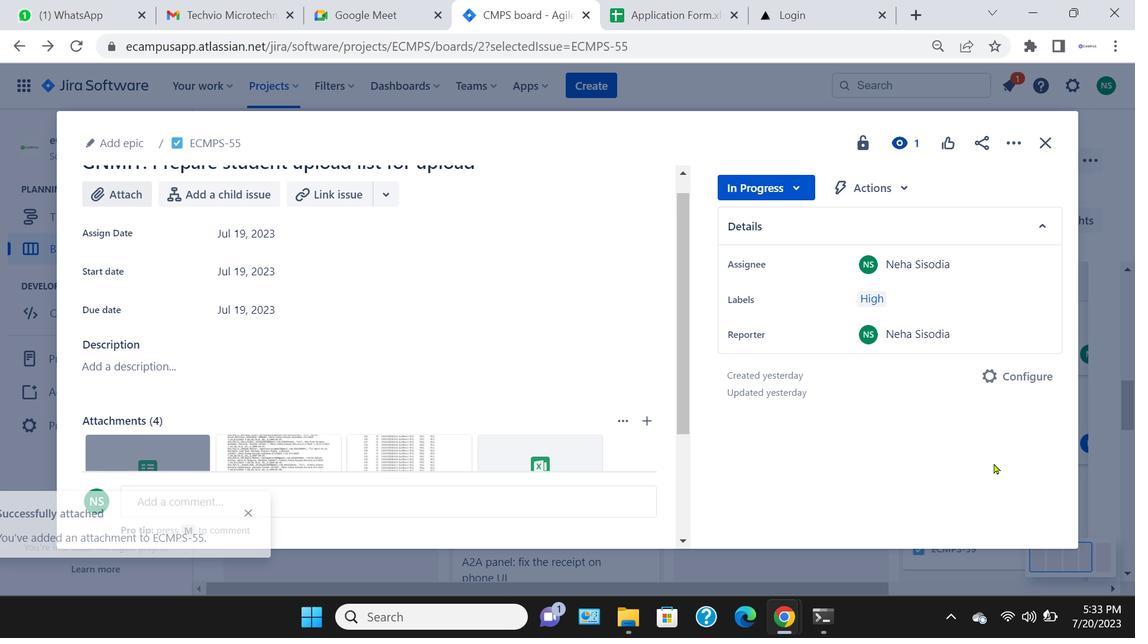 
Action: Mouse pressed left at (1070, 285)
Screenshot: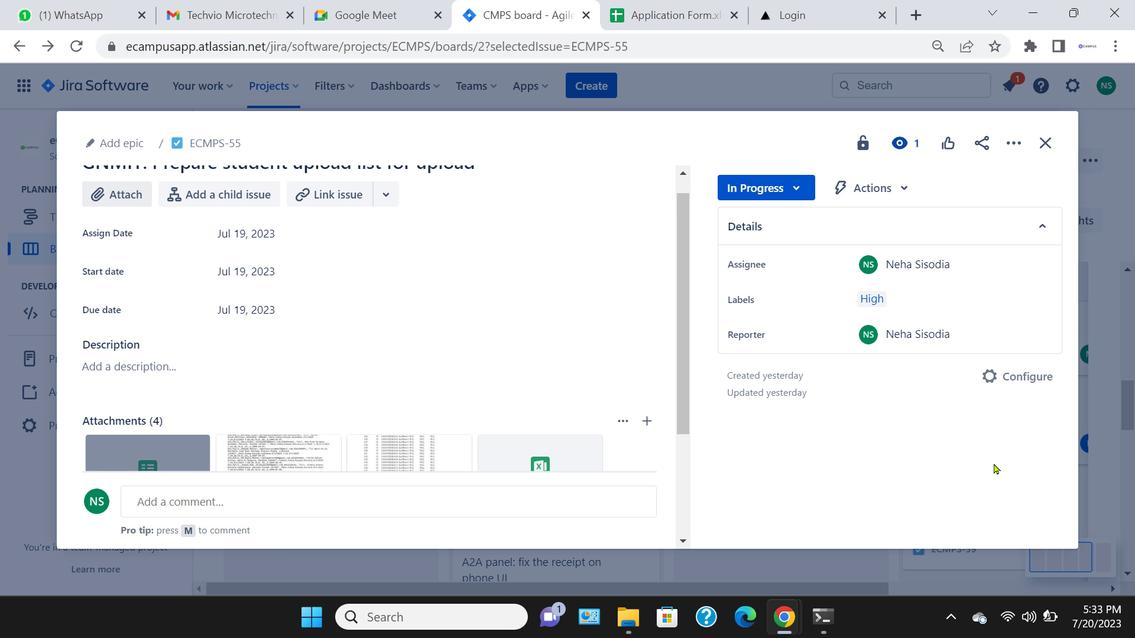 
Action: Mouse moved to (1004, 473)
Screenshot: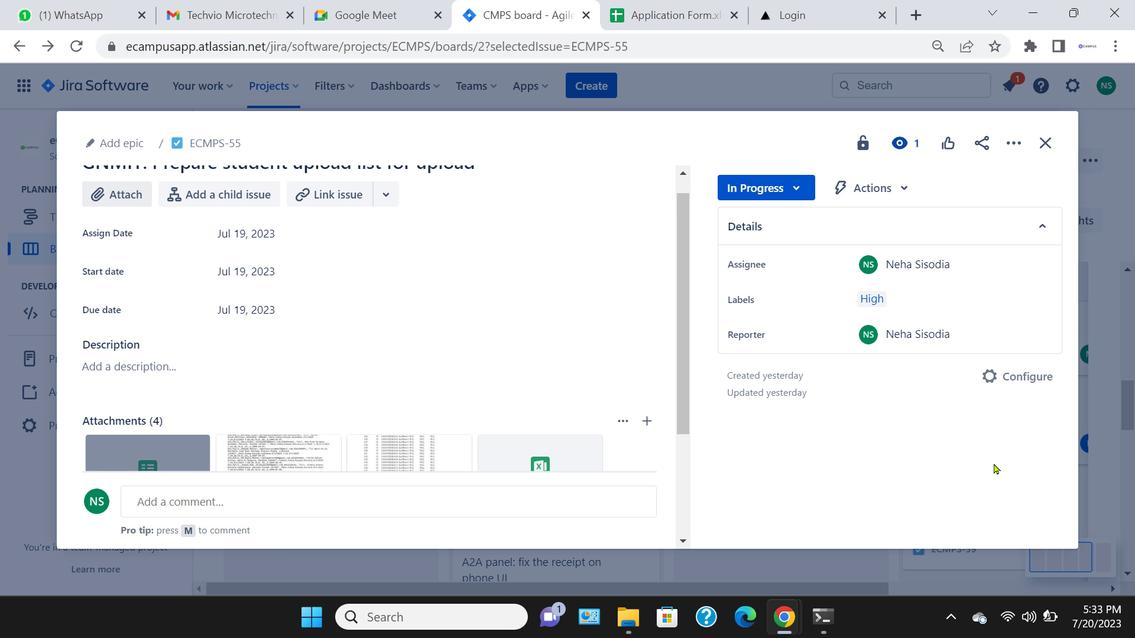 
Action: Mouse pressed left at (1004, 473)
Screenshot: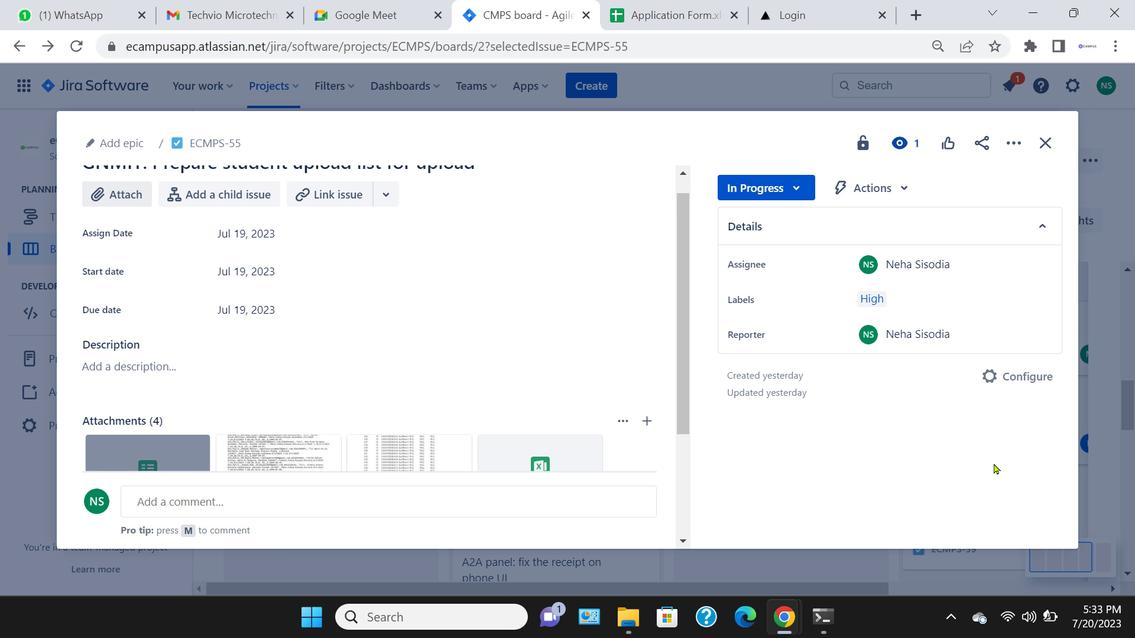 
Action: Mouse moved to (800, 191)
Screenshot: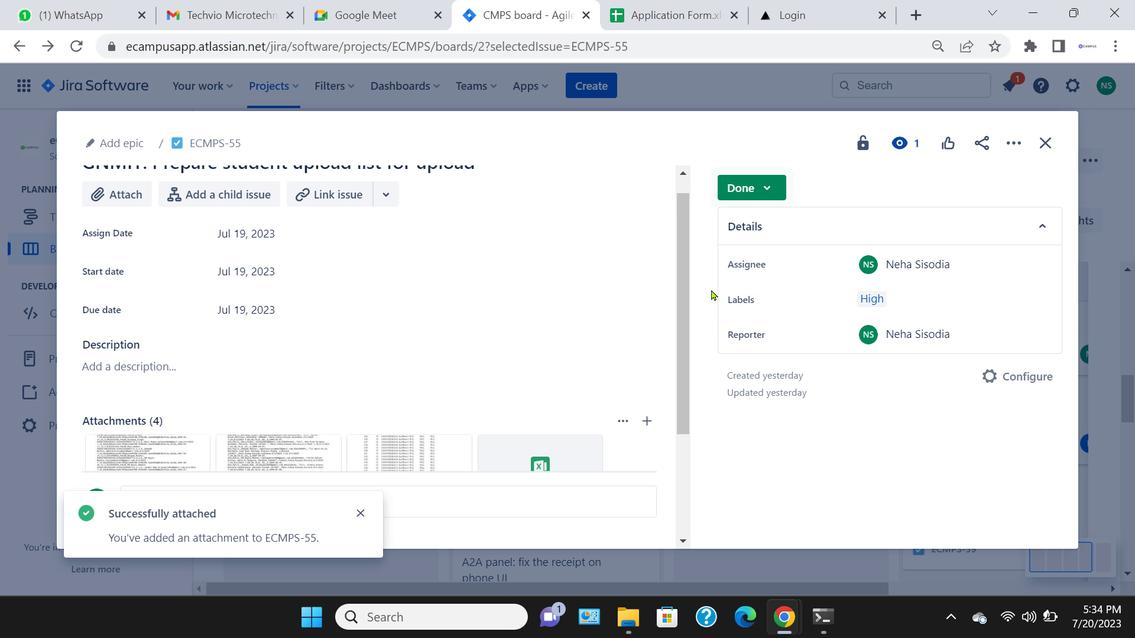
Action: Mouse pressed left at (800, 191)
Screenshot: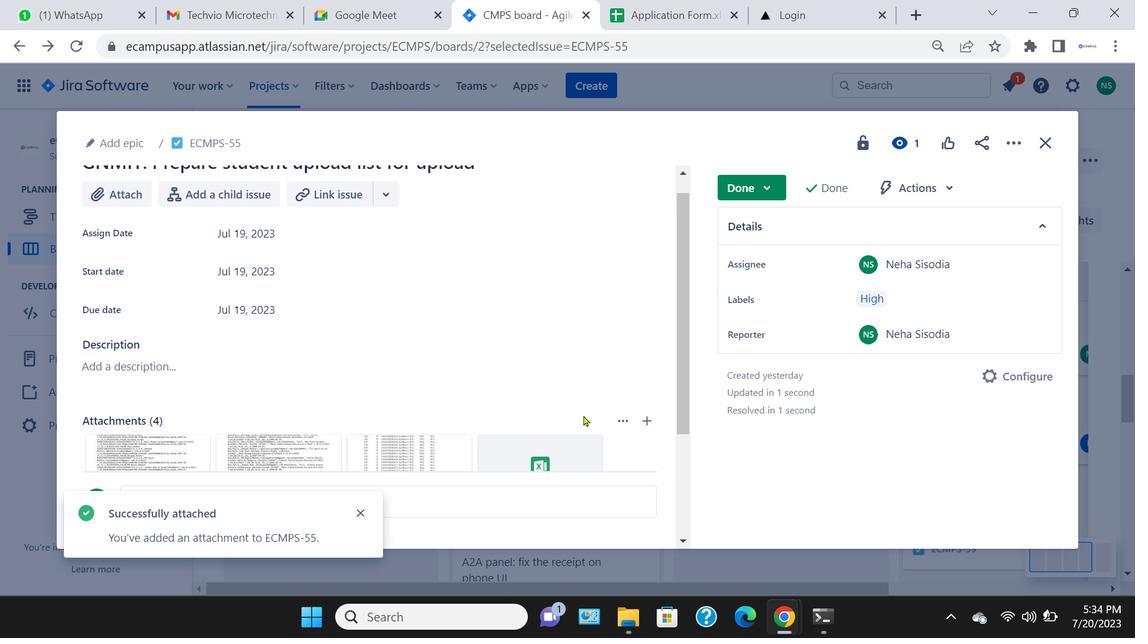 
Action: Mouse moved to (759, 294)
Screenshot: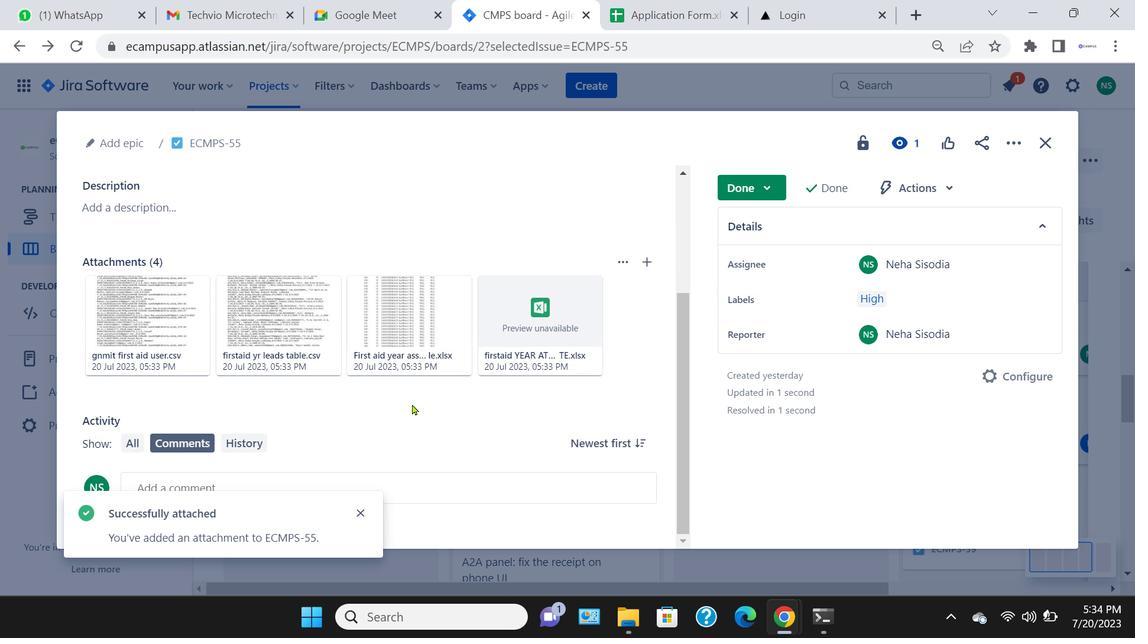
Action: Mouse pressed left at (759, 294)
Screenshot: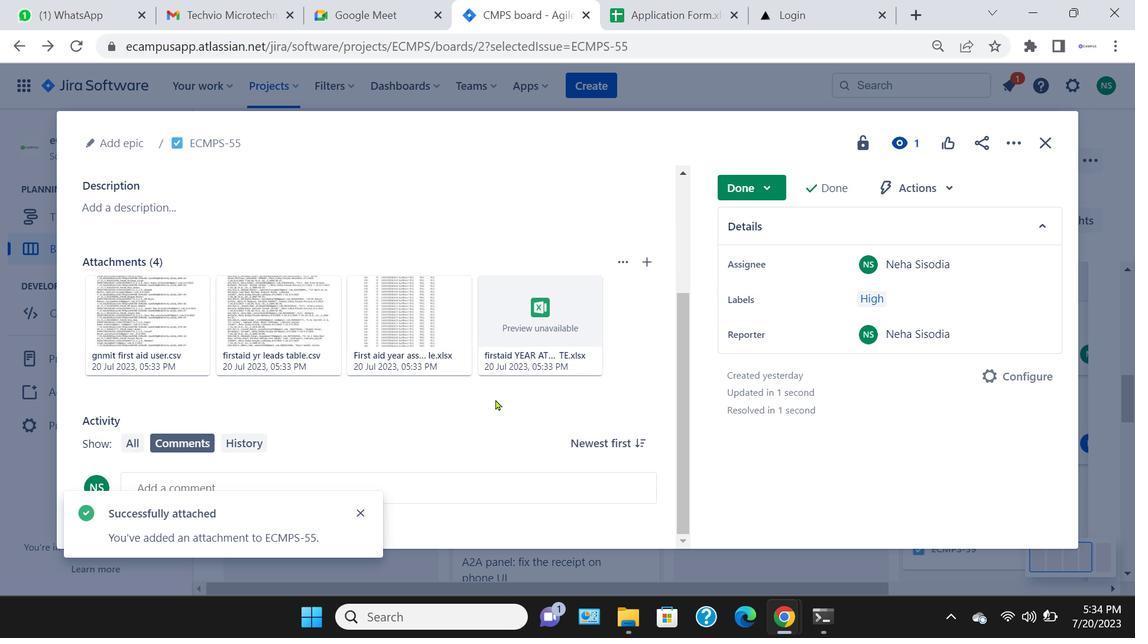 
Action: Mouse moved to (900, 463)
Screenshot: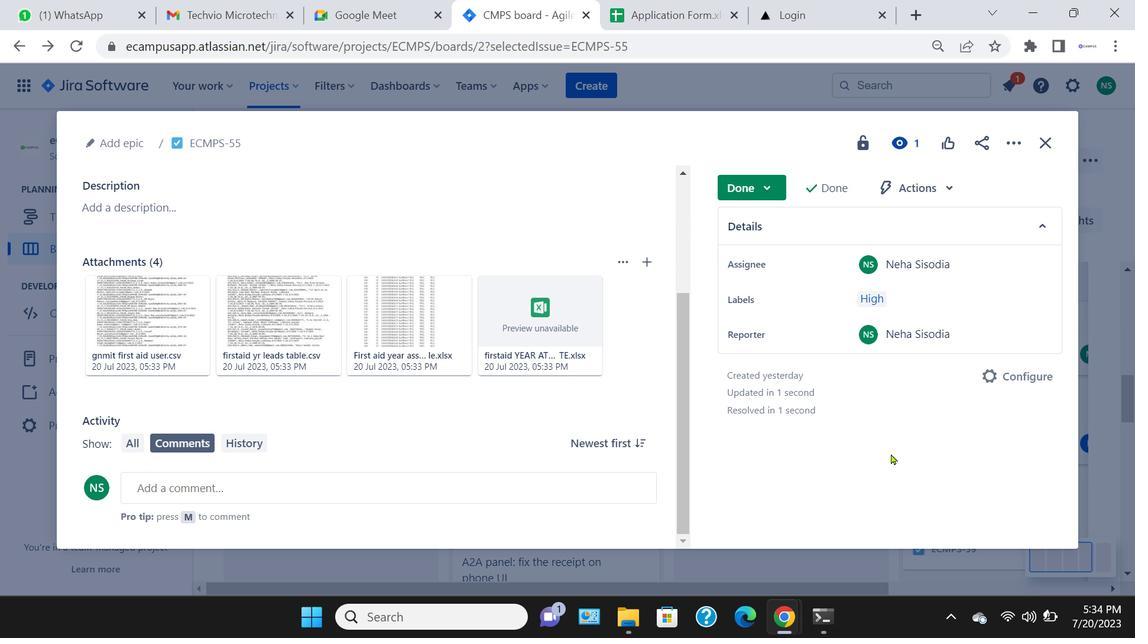 
Action: Mouse pressed left at (900, 463)
Screenshot: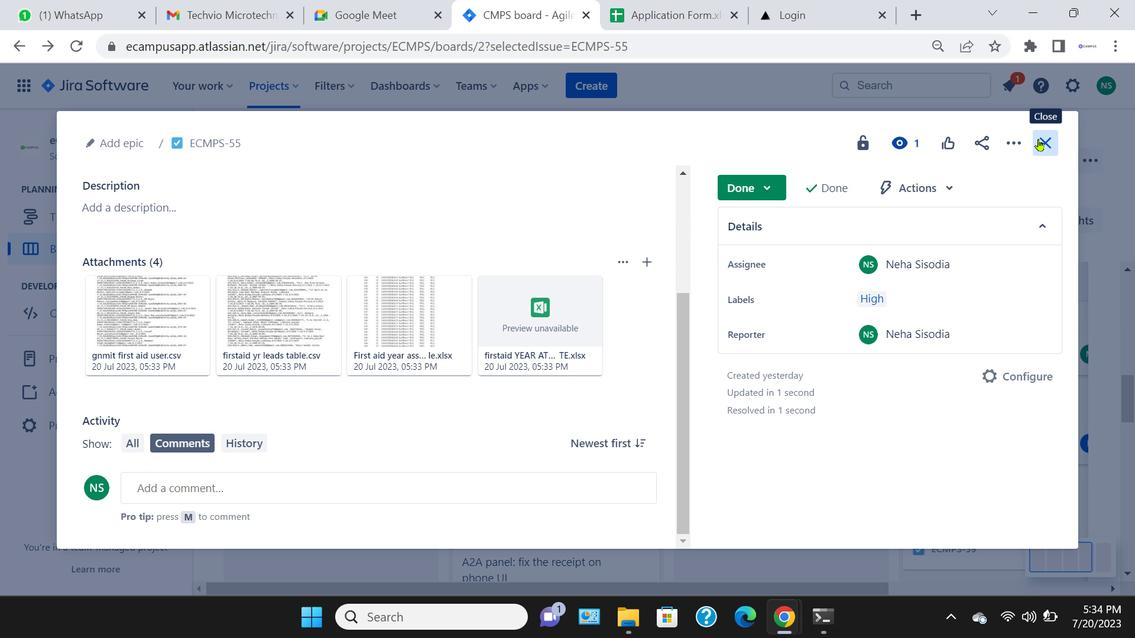 
Action: Mouse pressed left at (900, 463)
Screenshot: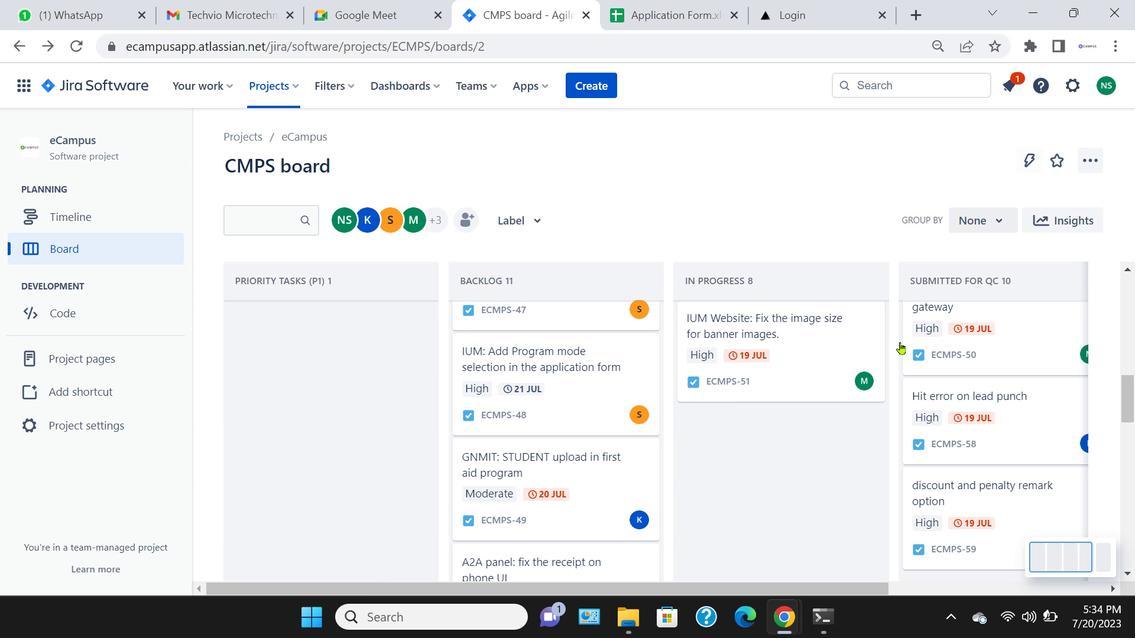 
Action: Mouse moved to (1048, 148)
Screenshot: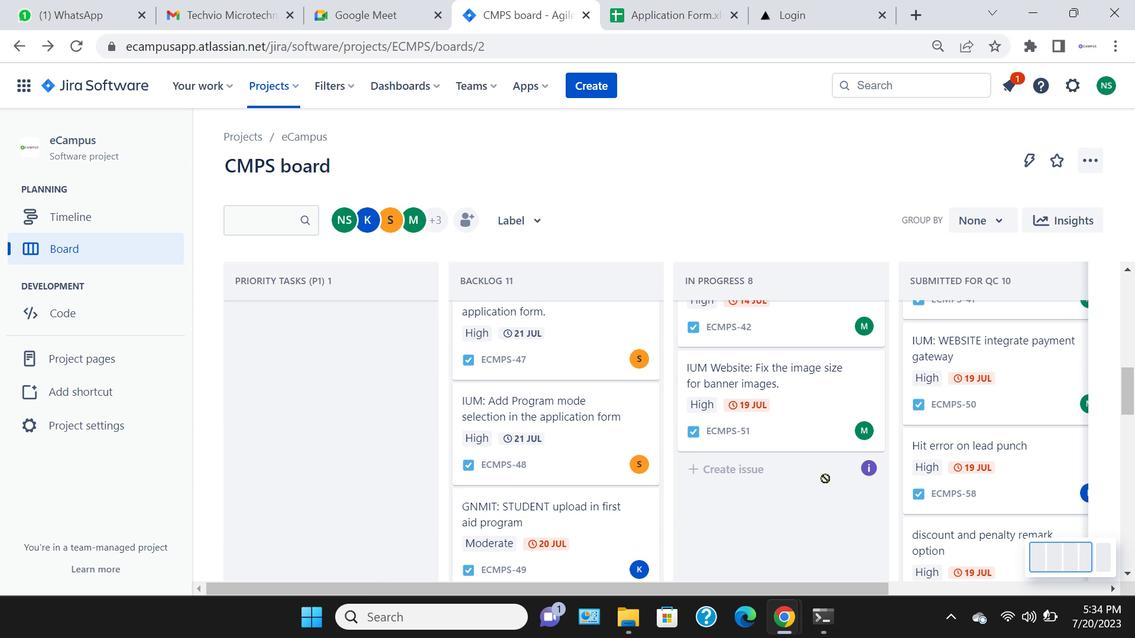 
Action: Mouse pressed left at (1048, 148)
Screenshot: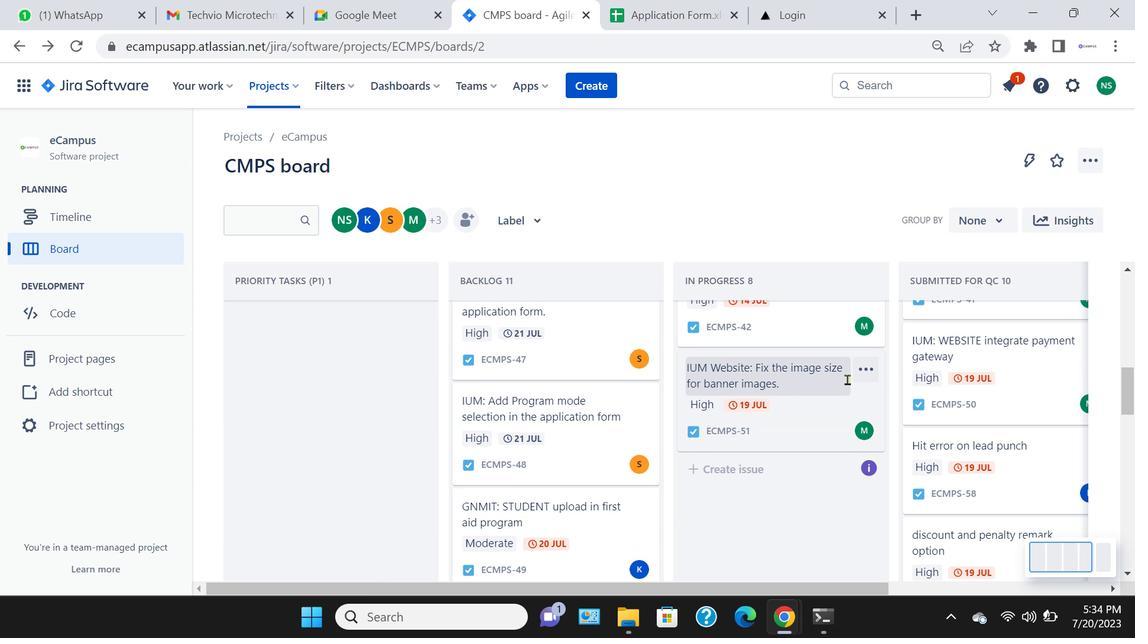 
Action: Mouse moved to (880, 380)
Screenshot: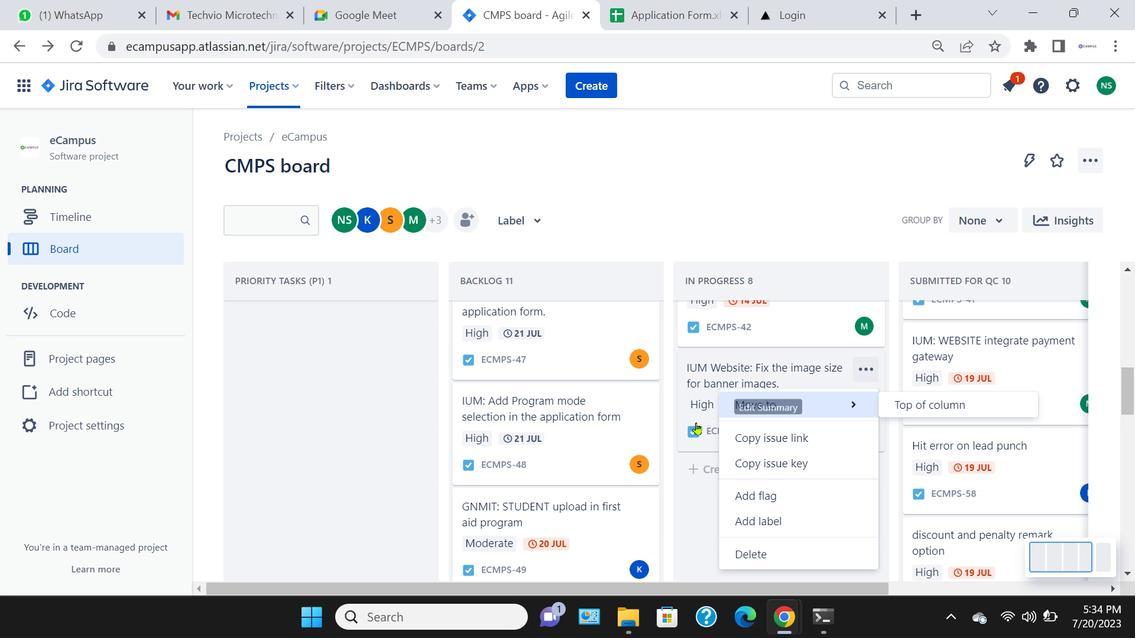 
Action: Mouse pressed left at (880, 380)
Screenshot: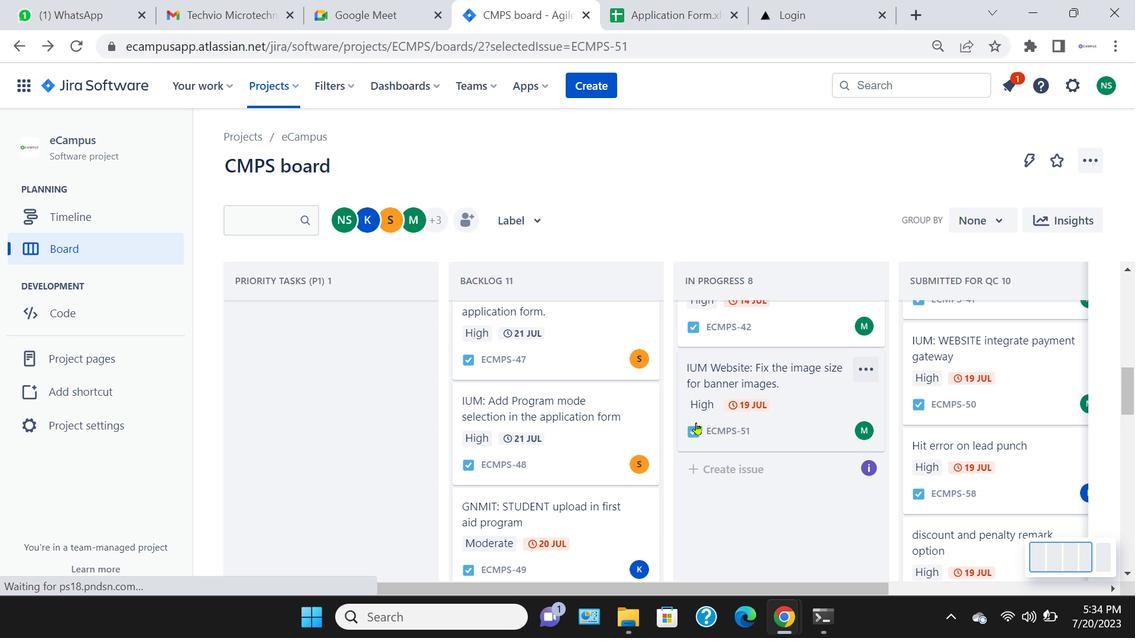 
Action: Mouse moved to (706, 432)
Screenshot: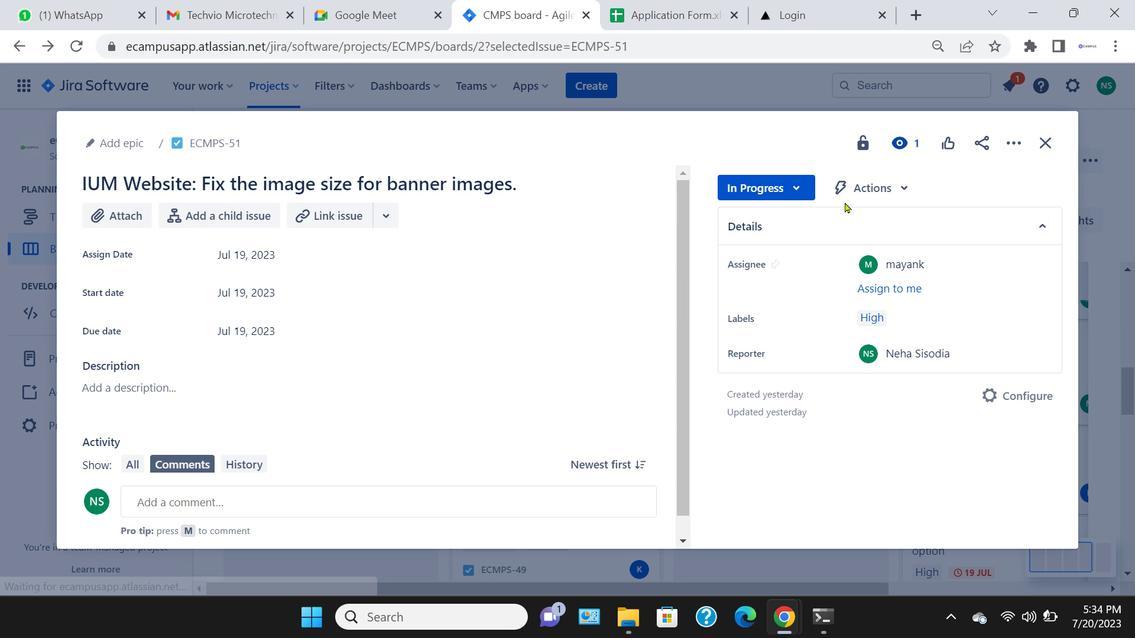 
Action: Mouse pressed left at (706, 432)
Screenshot: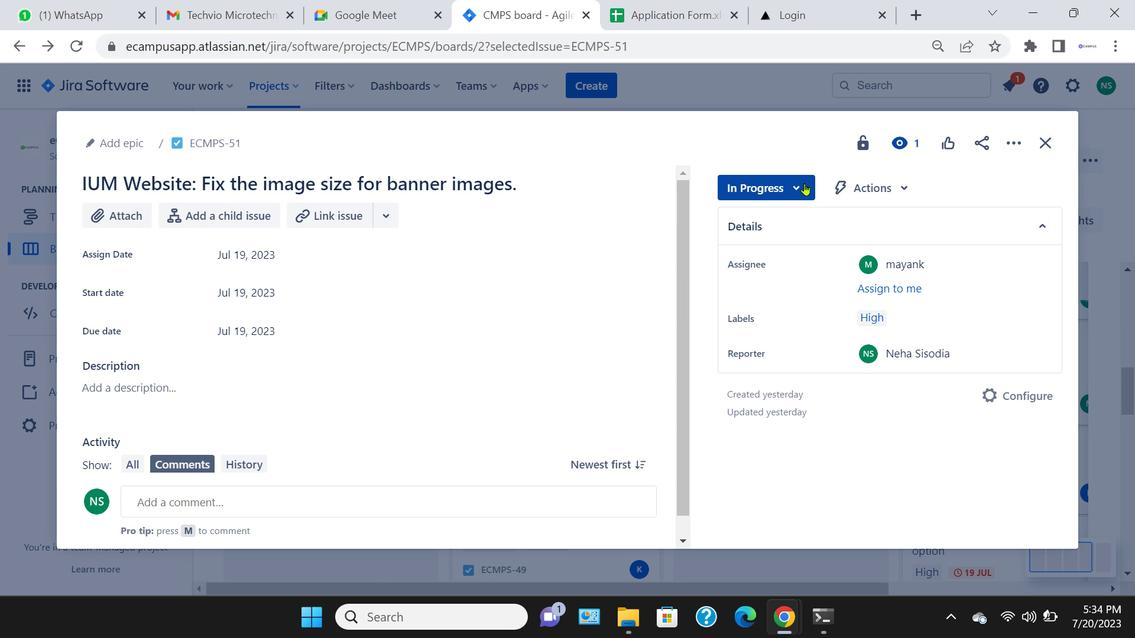 
Action: Mouse moved to (814, 193)
Screenshot: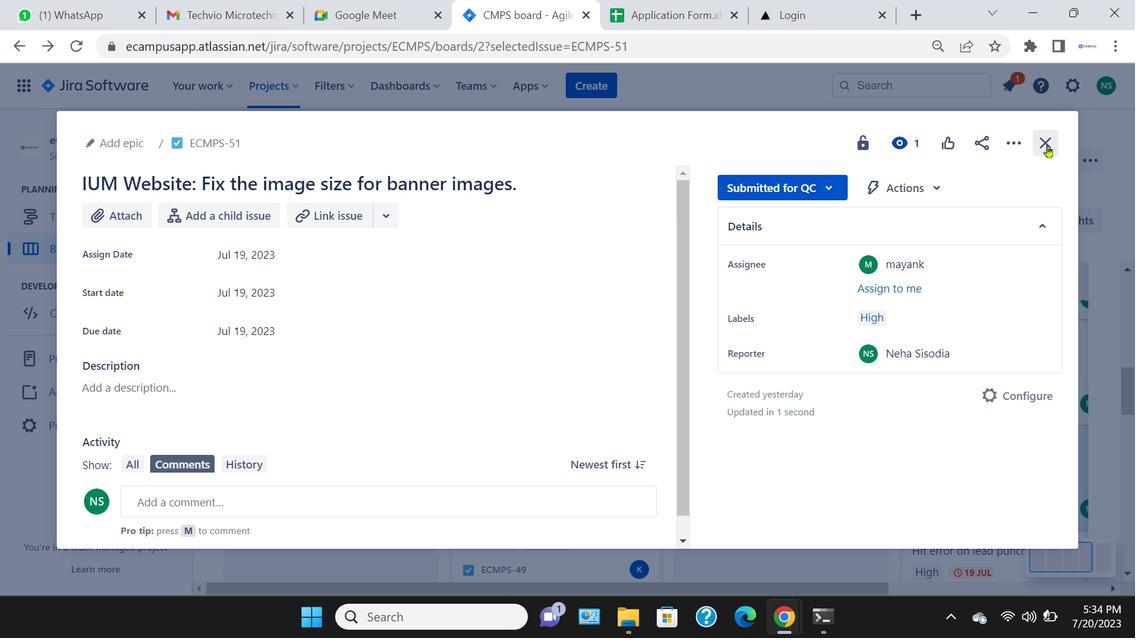 
Action: Mouse pressed left at (814, 193)
Screenshot: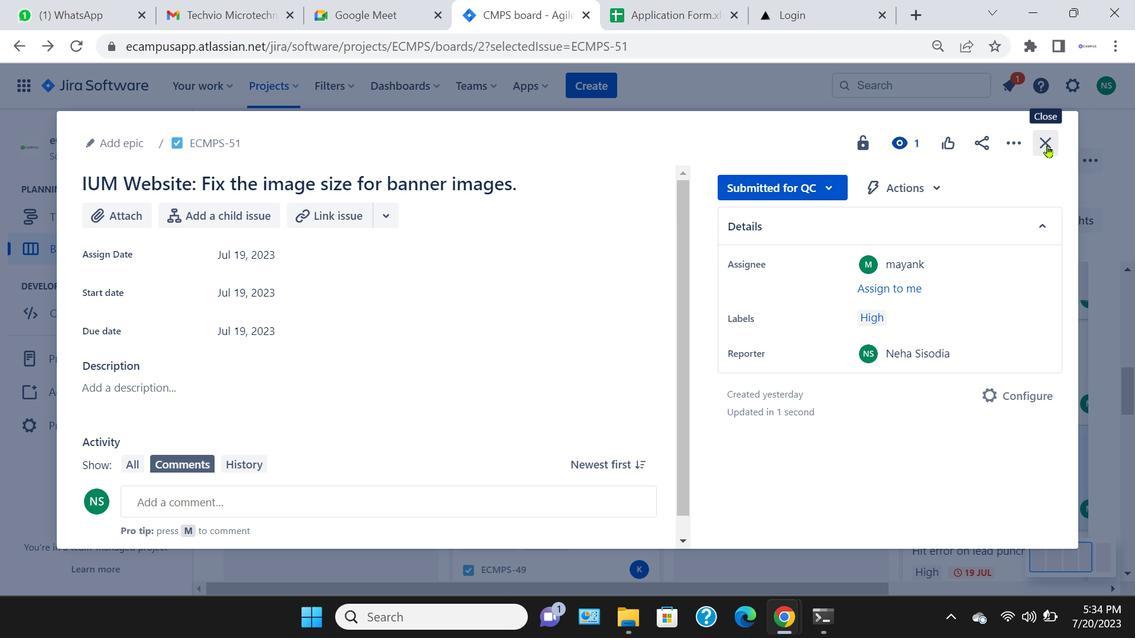 
Action: Mouse moved to (806, 272)
Screenshot: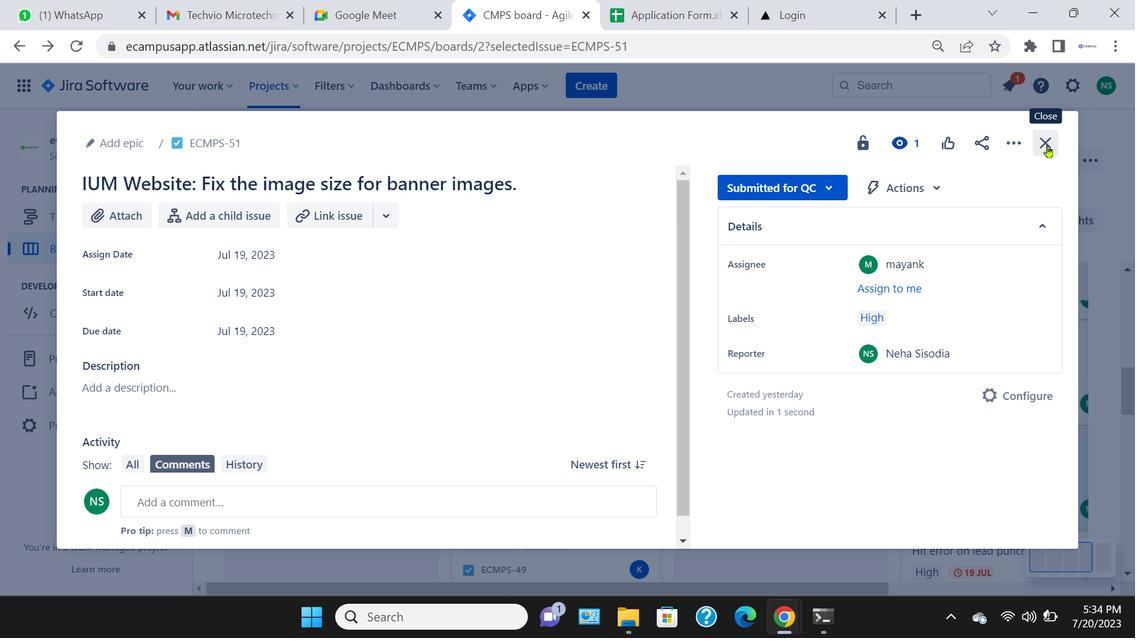 
Action: Mouse pressed left at (806, 272)
Screenshot: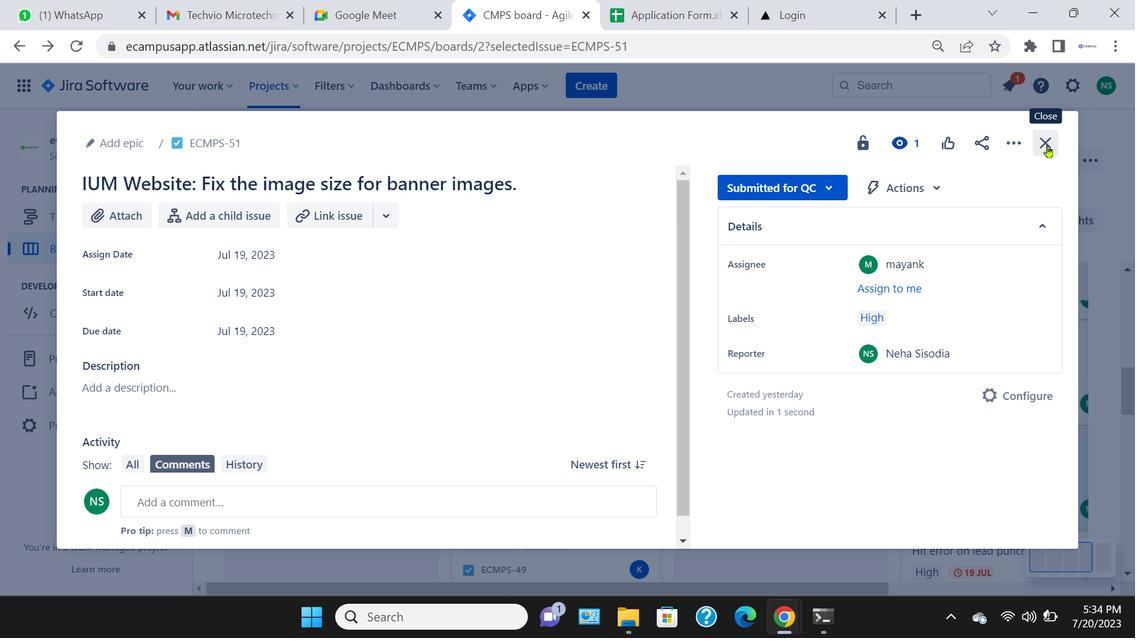 
Action: Mouse moved to (1057, 154)
Screenshot: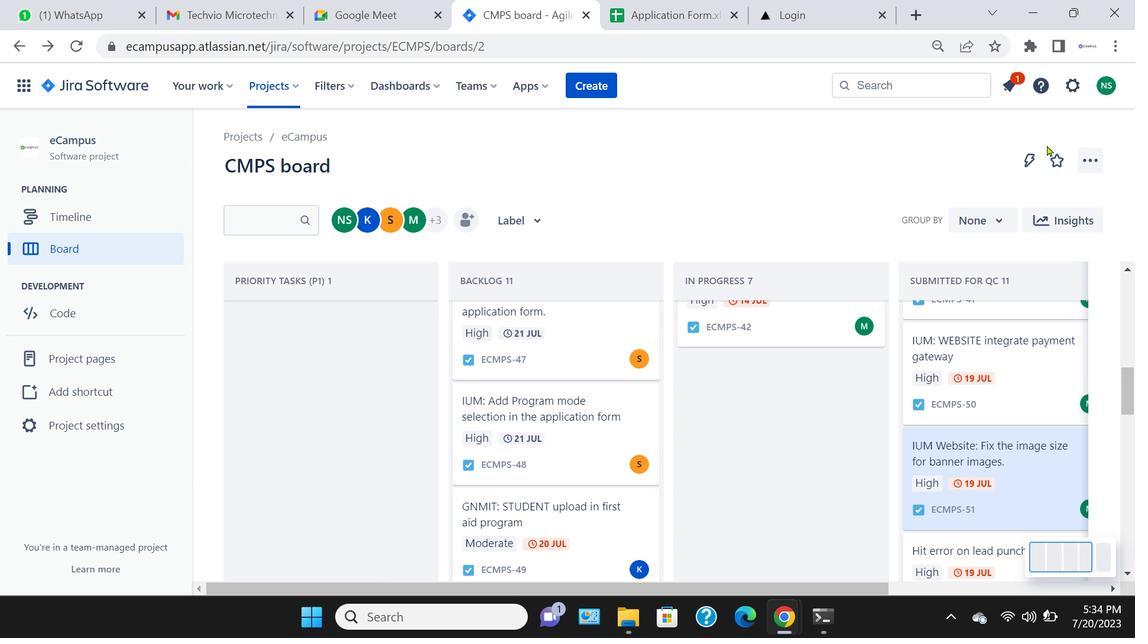 
Action: Mouse pressed left at (1057, 154)
Screenshot: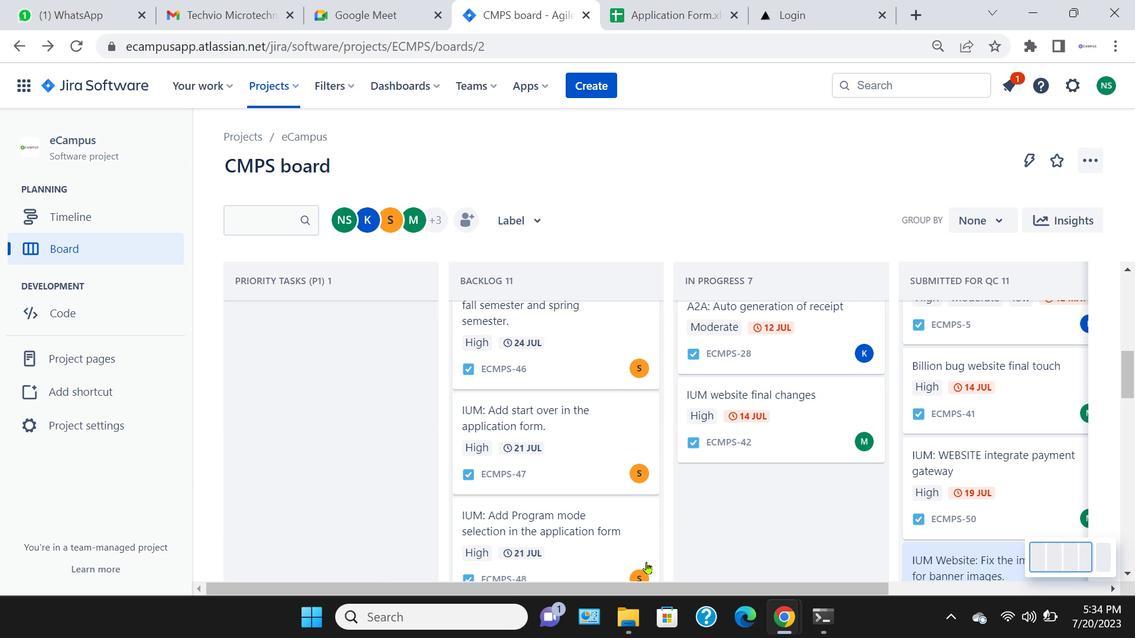
Action: Mouse moved to (867, 343)
Screenshot: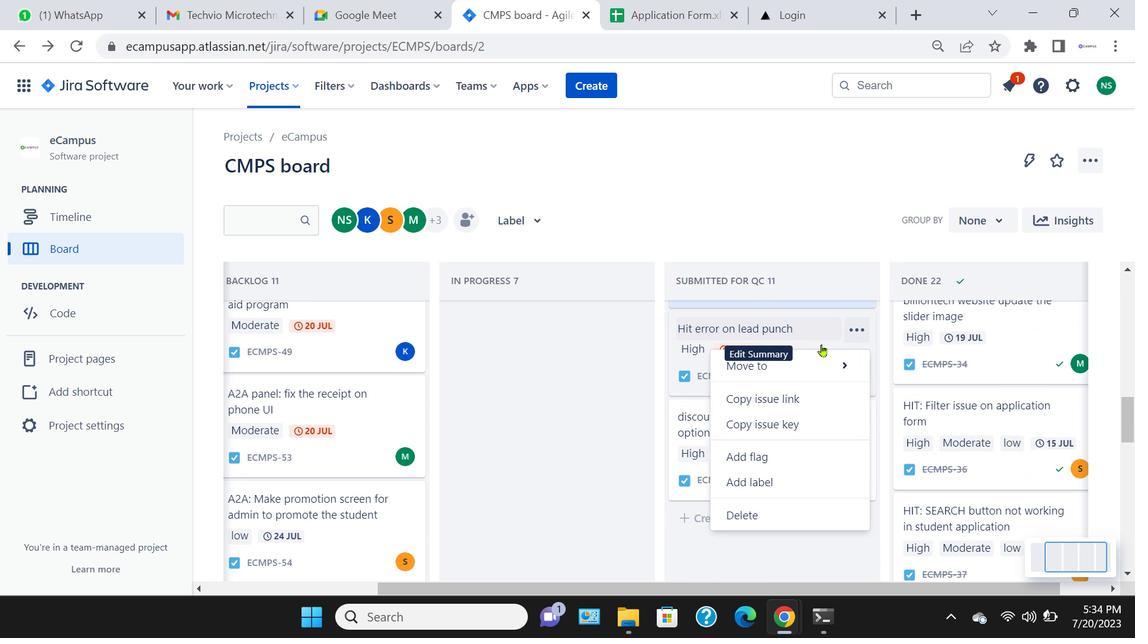 
Action: Mouse pressed left at (867, 343)
Screenshot: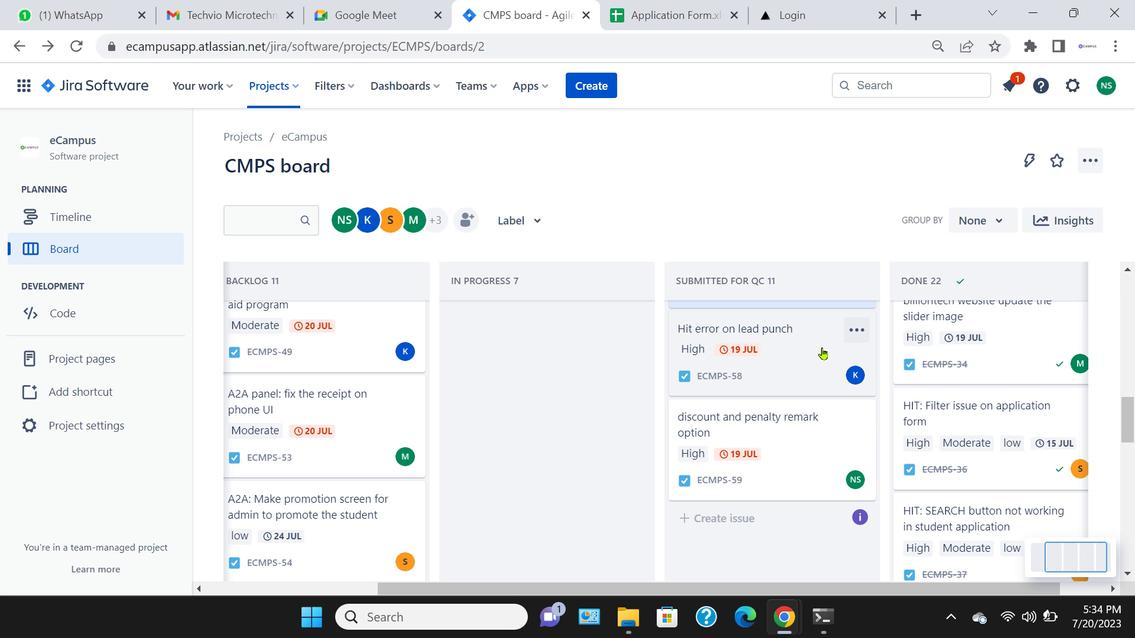 
Action: Mouse moved to (832, 357)
Screenshot: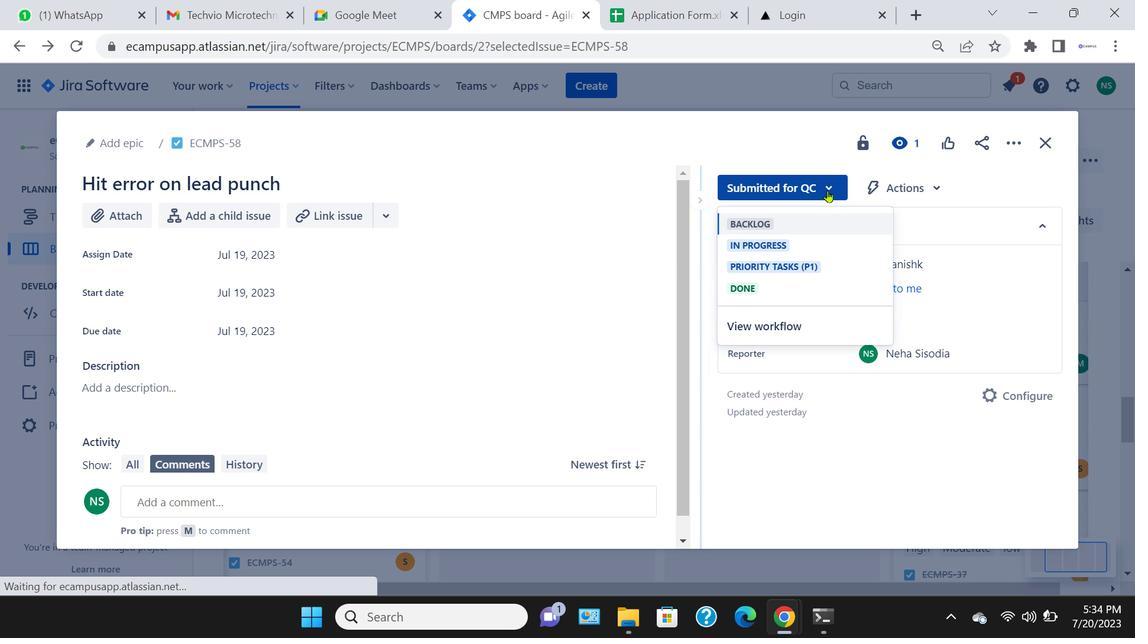 
Action: Mouse pressed left at (832, 357)
Screenshot: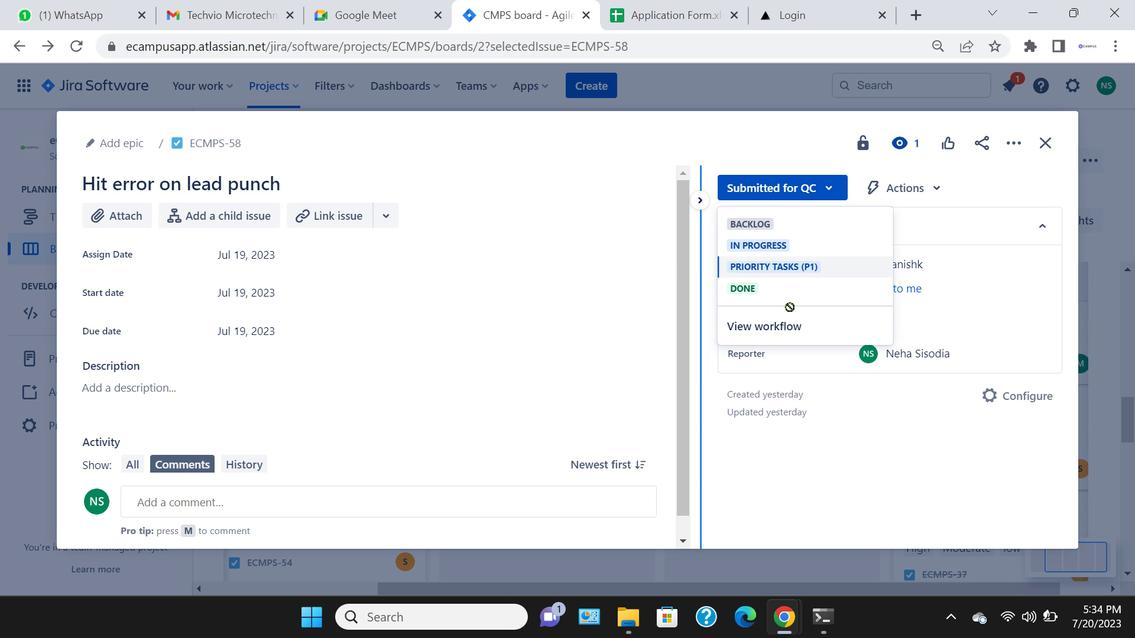 
Action: Mouse moved to (837, 199)
Screenshot: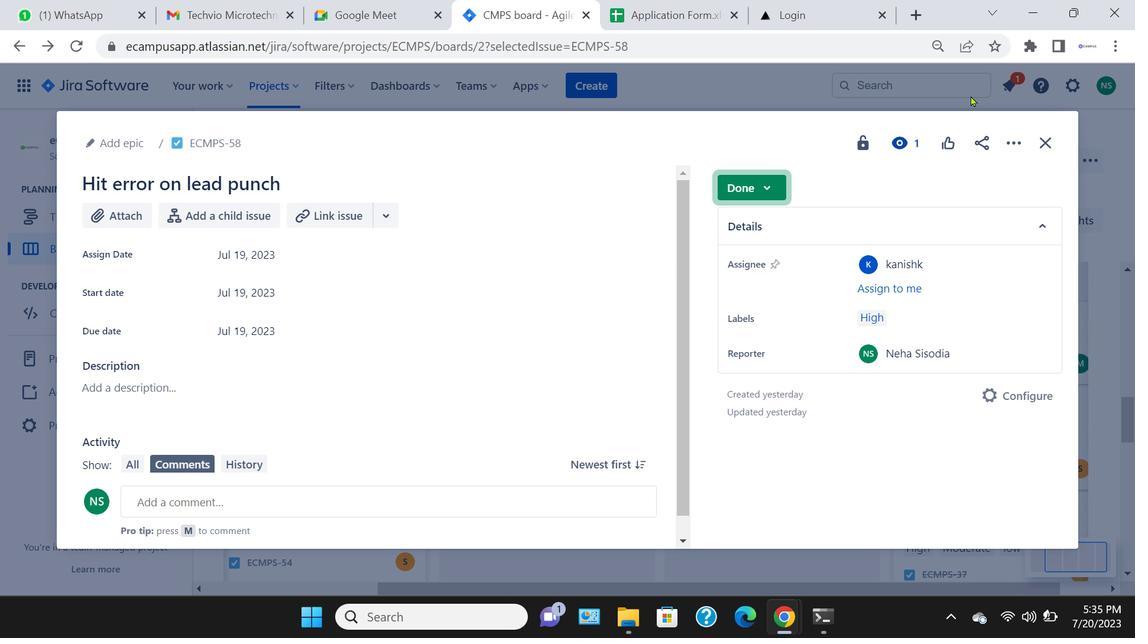 
Action: Mouse pressed left at (837, 199)
Screenshot: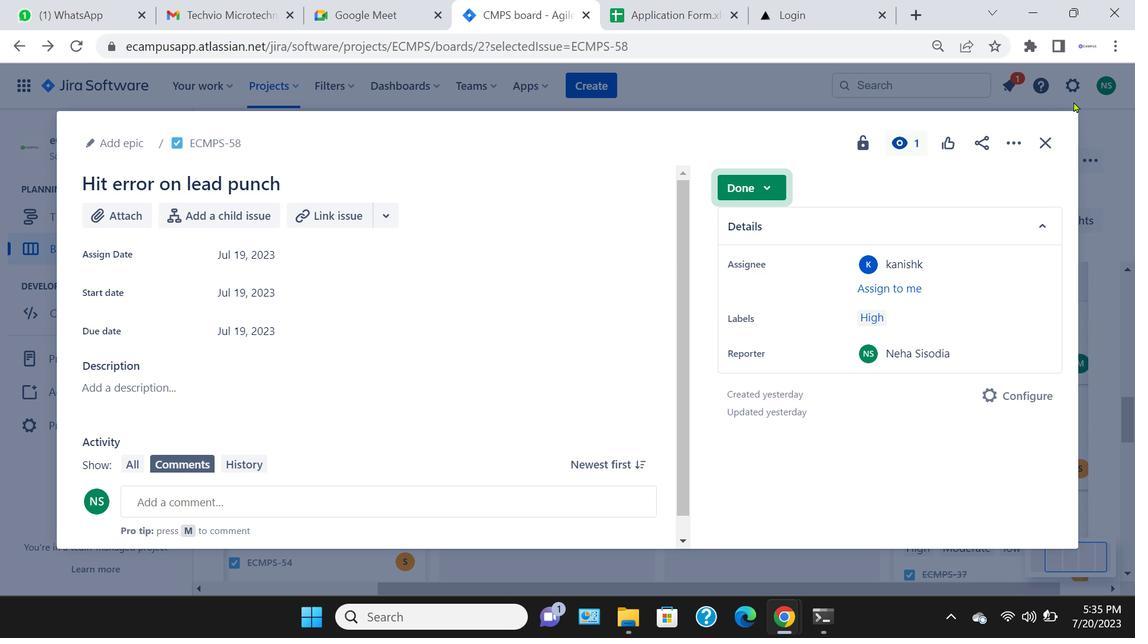 
Action: Mouse moved to (753, 303)
Screenshot: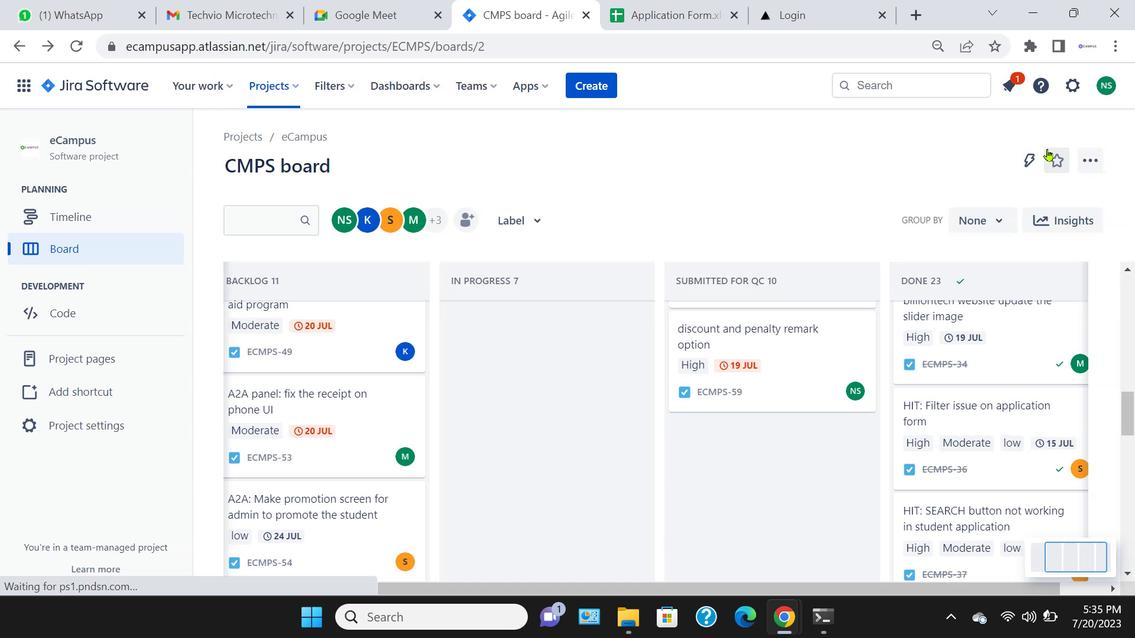 
Action: Mouse pressed left at (753, 303)
Screenshot: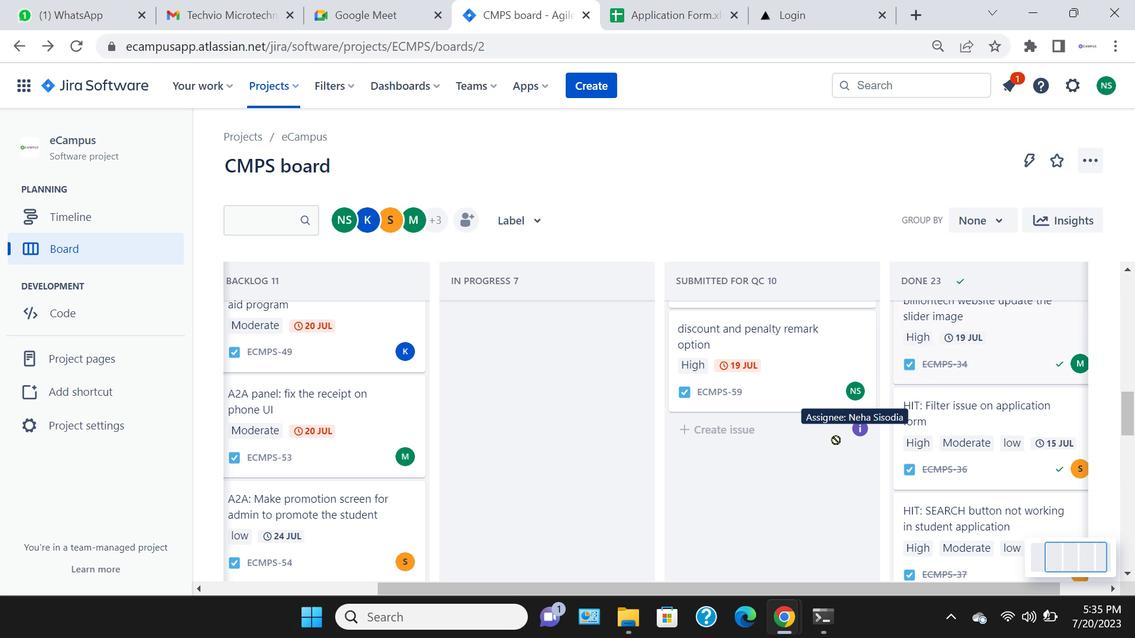 
Action: Mouse moved to (1057, 158)
Screenshot: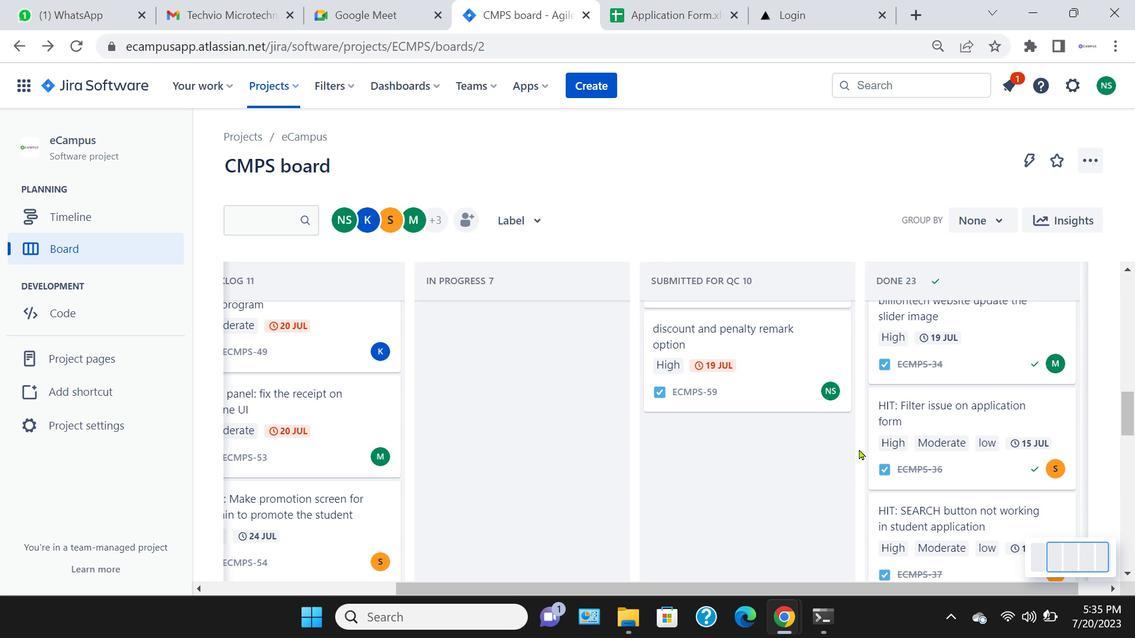 
Action: Mouse pressed left at (1057, 158)
Screenshot: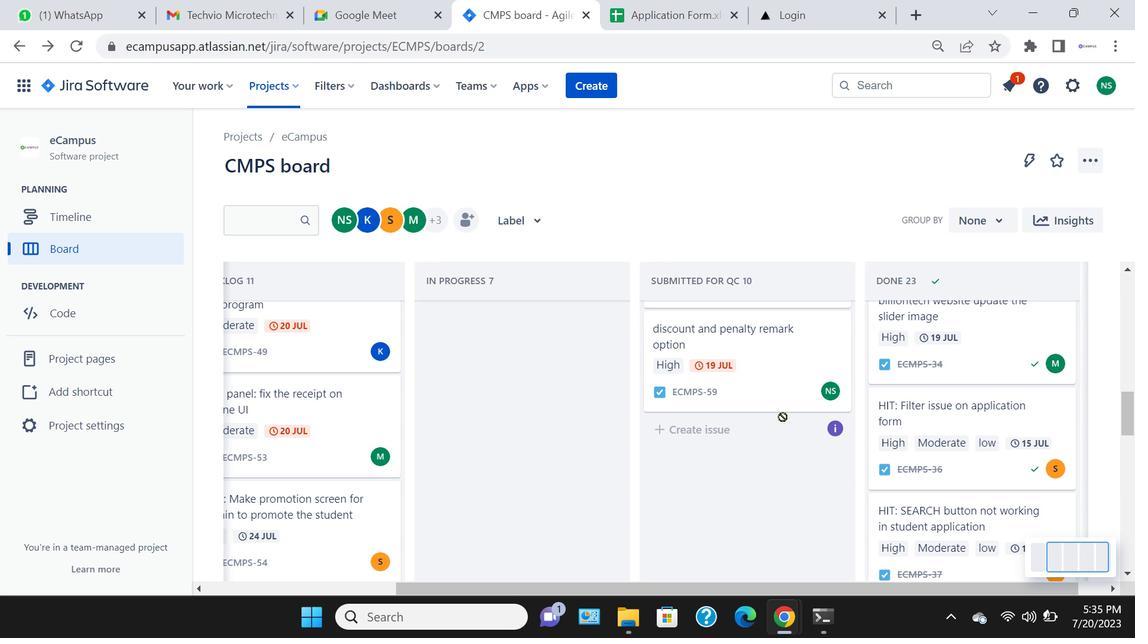 
Action: Mouse moved to (821, 480)
Screenshot: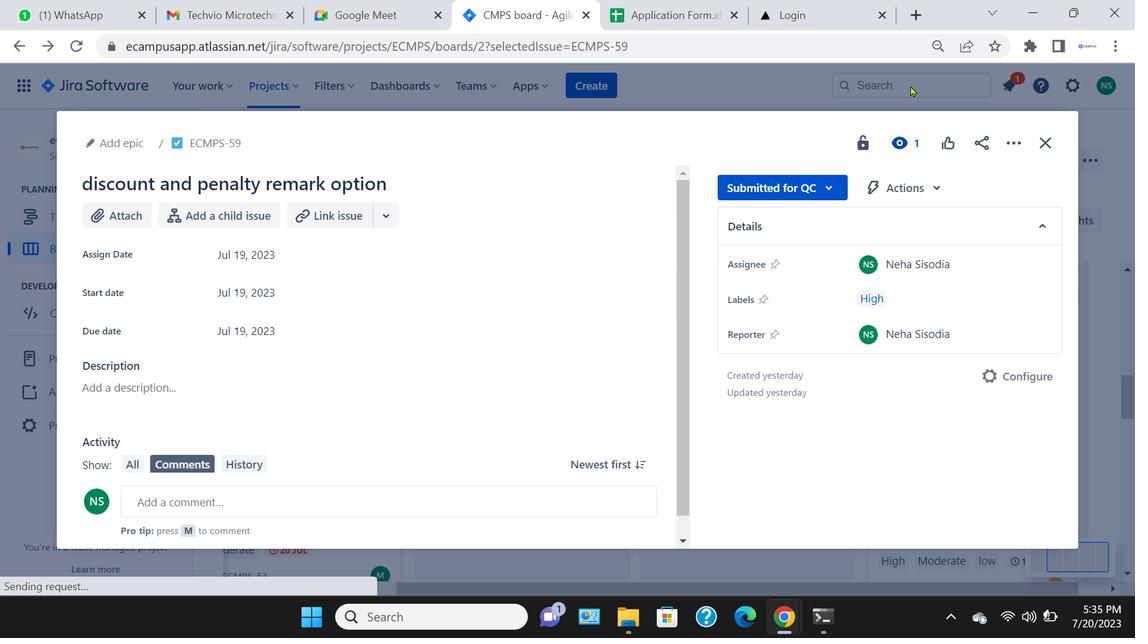 
Action: Mouse pressed left at (821, 480)
Screenshot: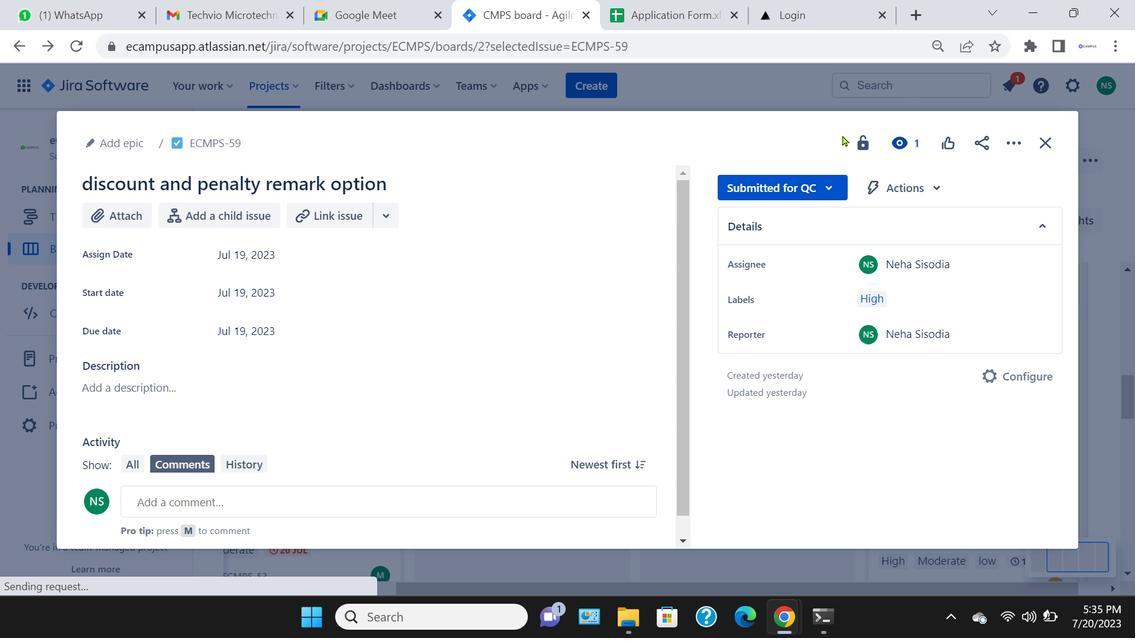 
Action: Mouse moved to (783, 524)
Screenshot: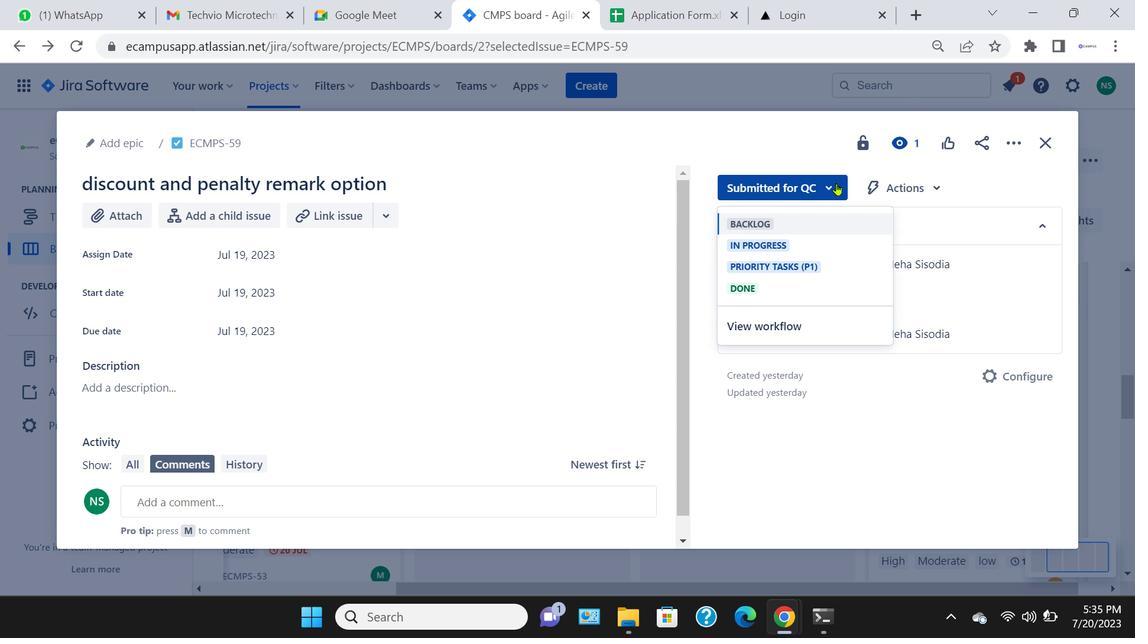 
Action: Mouse pressed left at (783, 524)
Screenshot: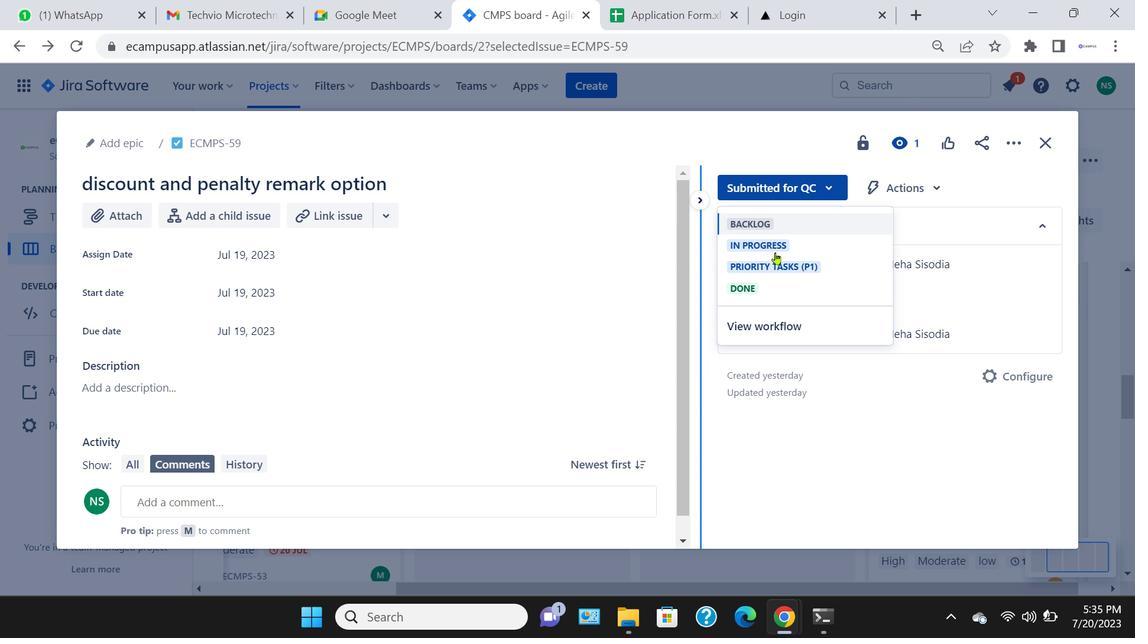 
Action: Mouse moved to (845, 192)
Screenshot: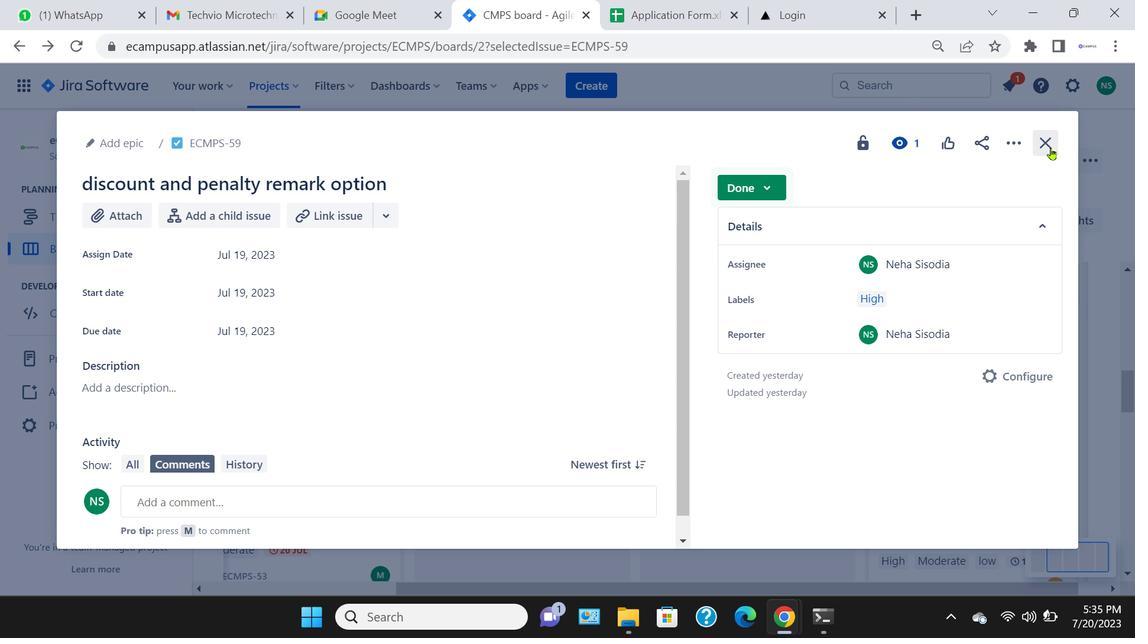 
Action: Mouse pressed left at (845, 192)
Screenshot: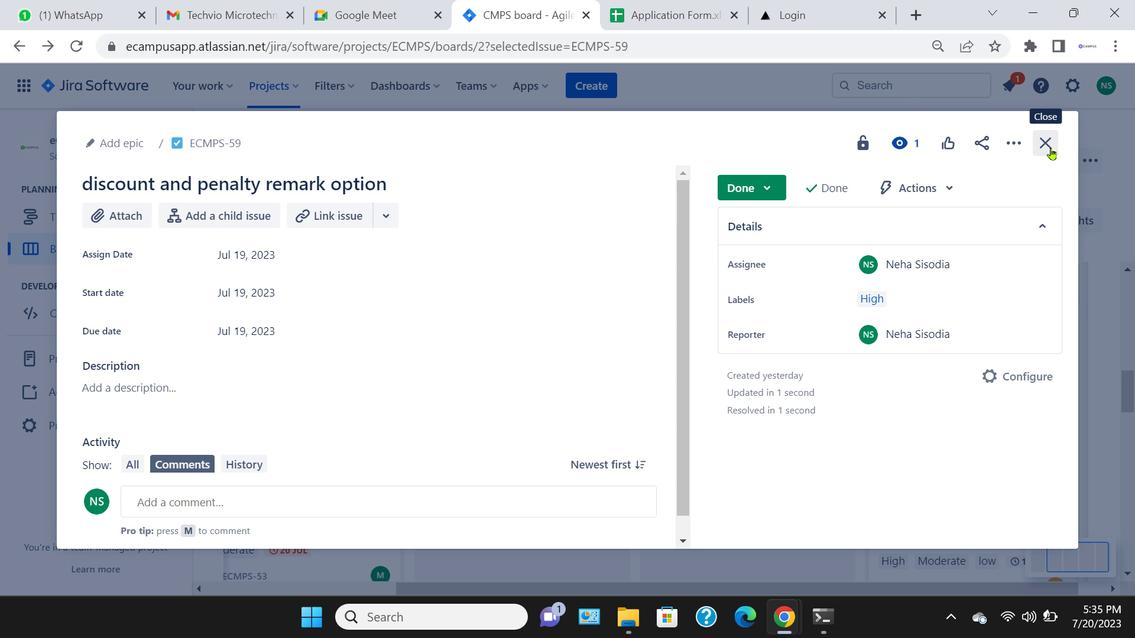 
Action: Mouse moved to (756, 296)
Screenshot: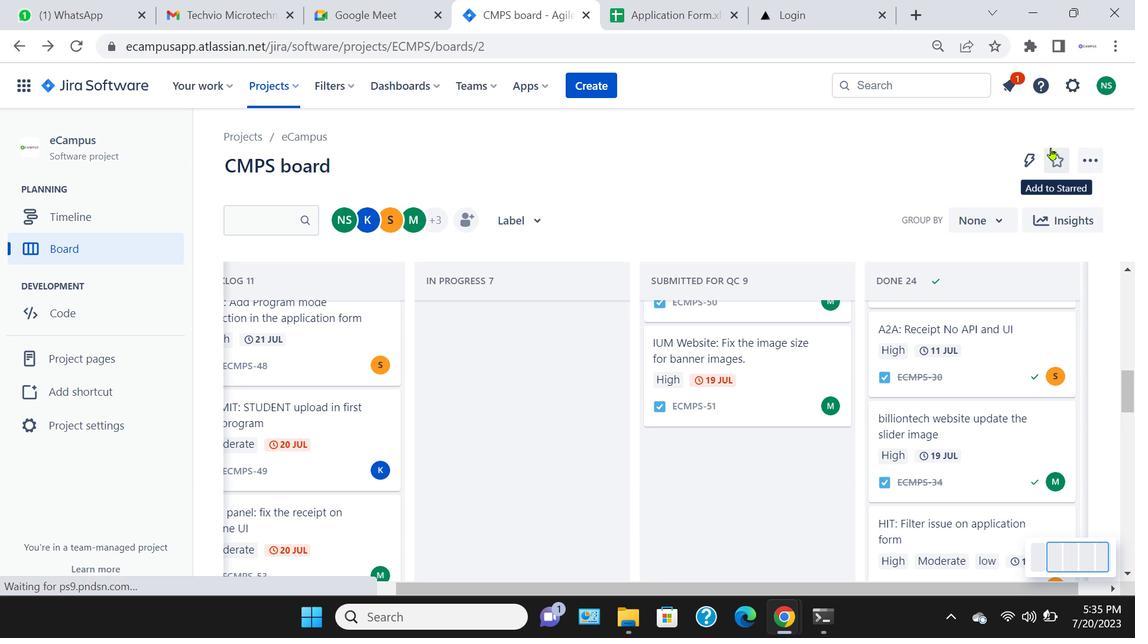 
Action: Mouse pressed left at (756, 296)
Screenshot: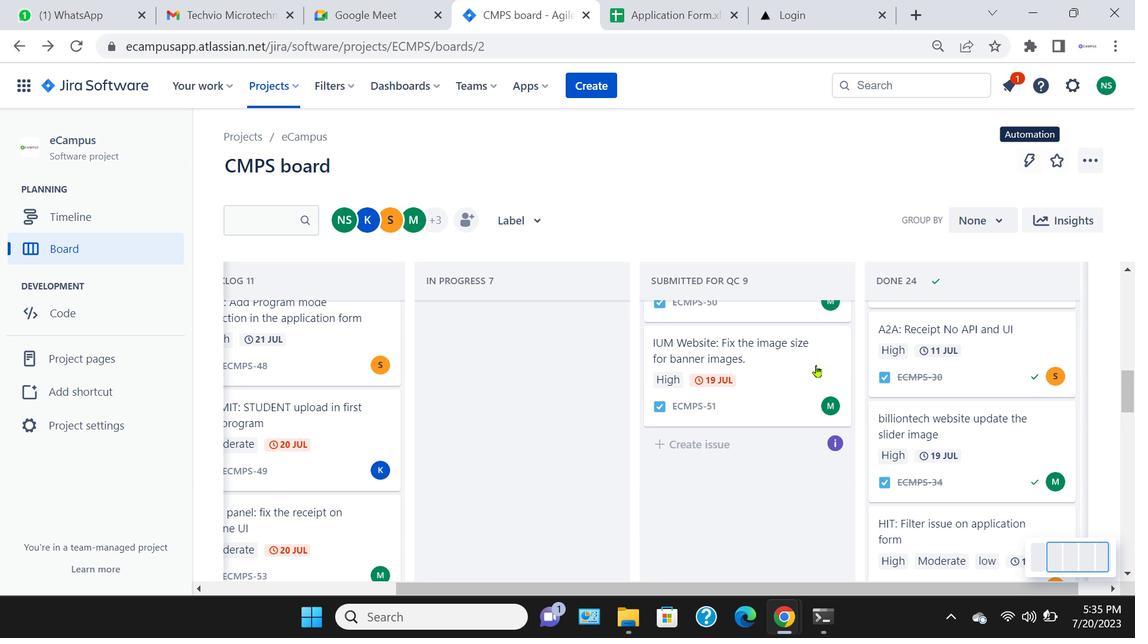 
Action: Mouse moved to (1060, 157)
Screenshot: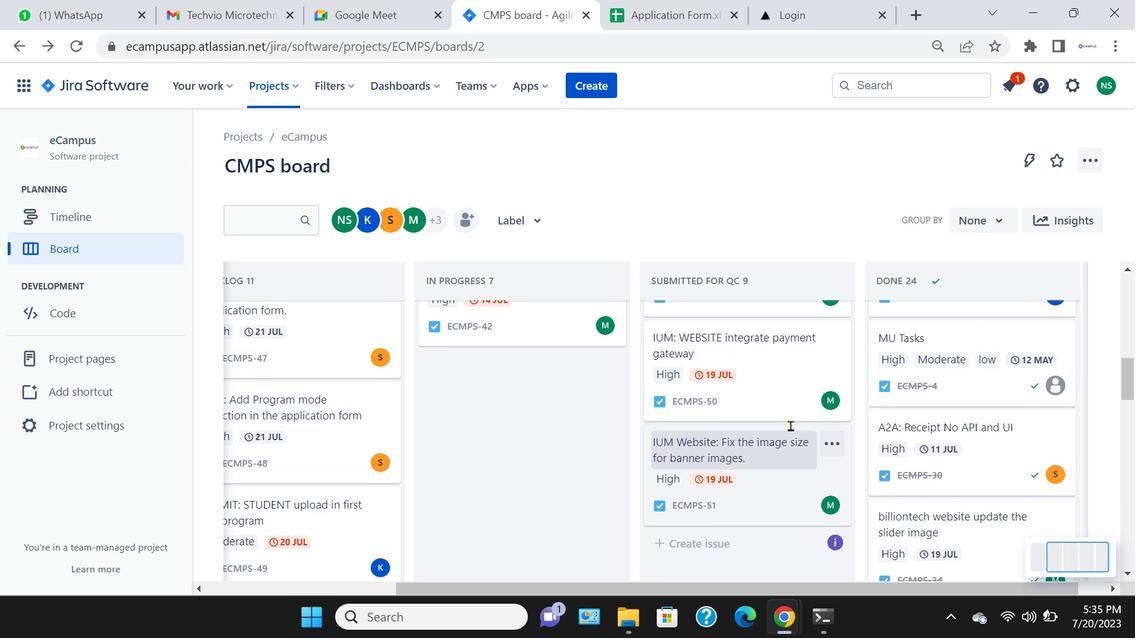 
Action: Mouse pressed left at (1060, 157)
Screenshot: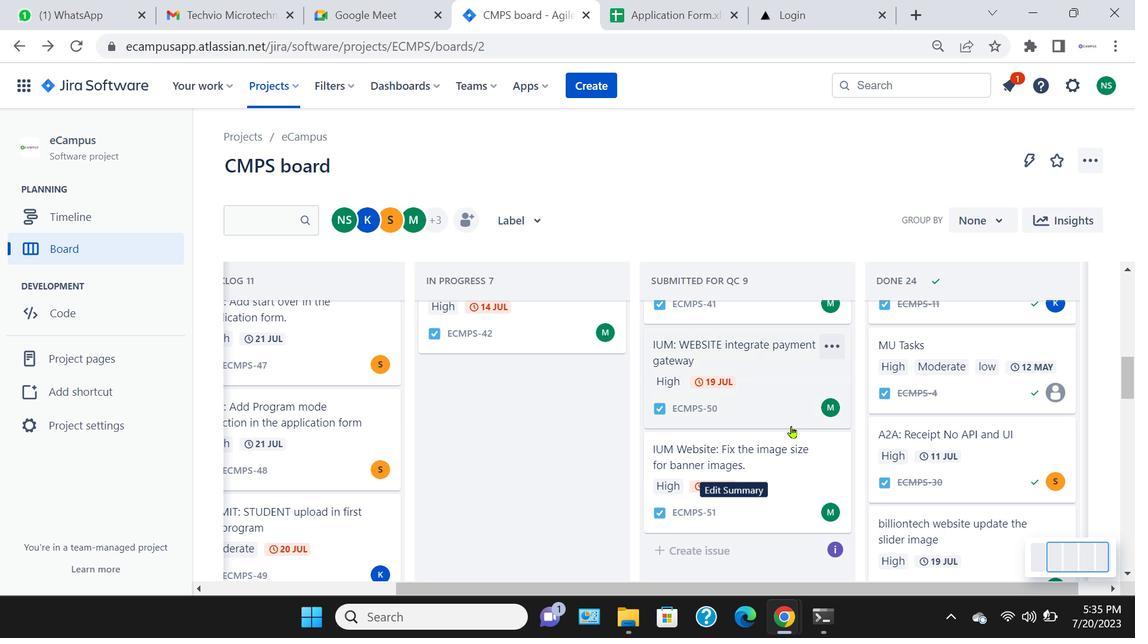 
Action: Mouse moved to (815, 434)
Screenshot: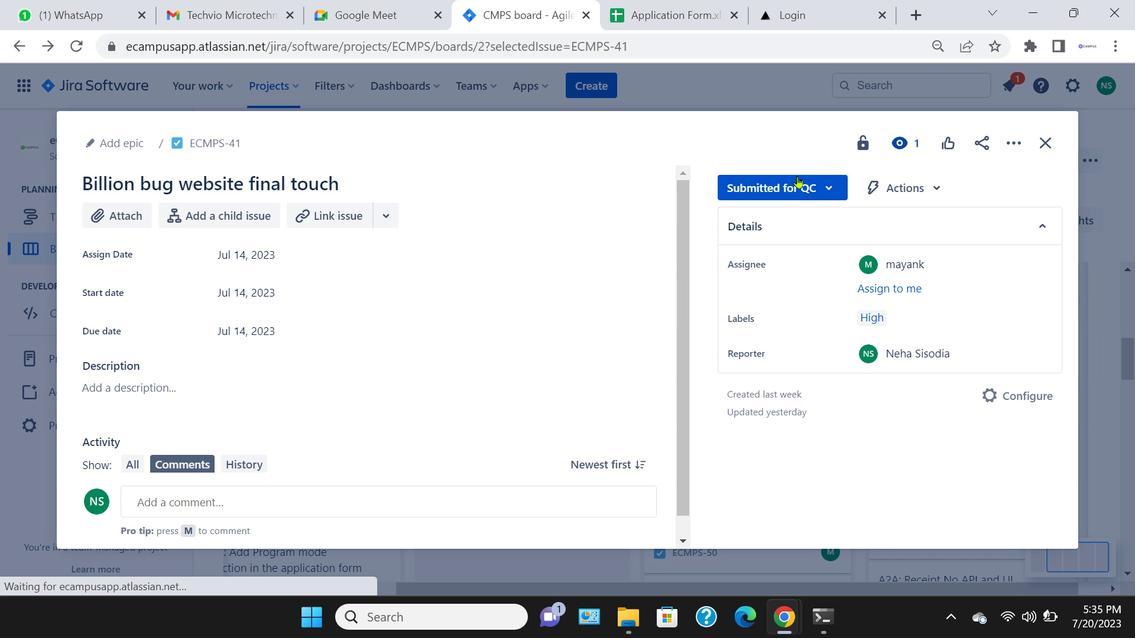 
Action: Mouse pressed left at (815, 434)
Screenshot: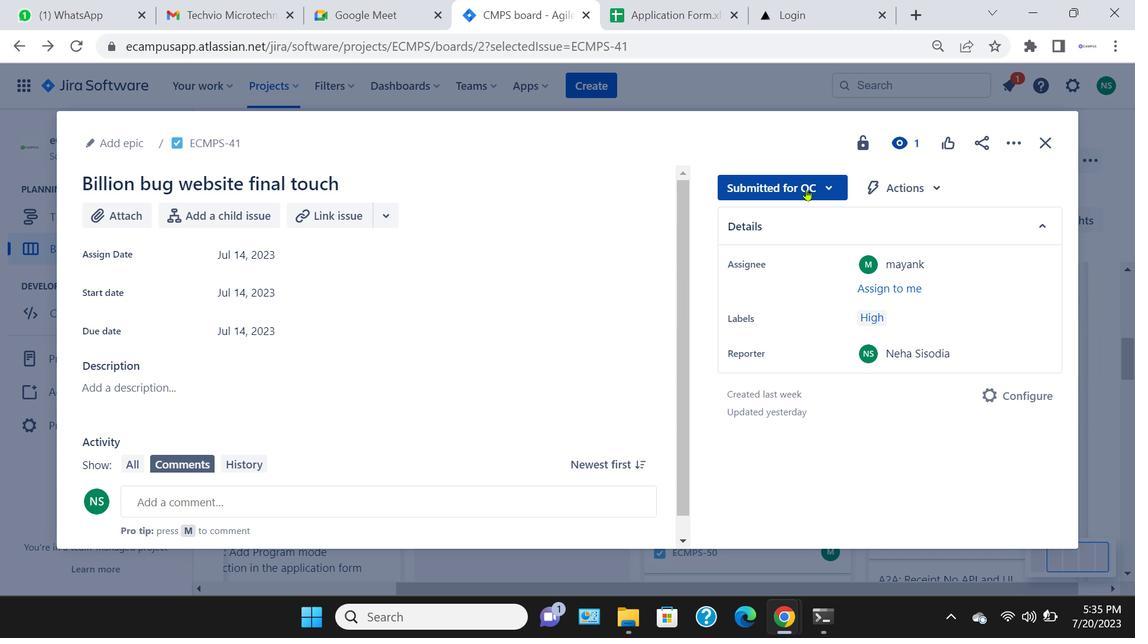 
Action: Mouse moved to (816, 198)
Screenshot: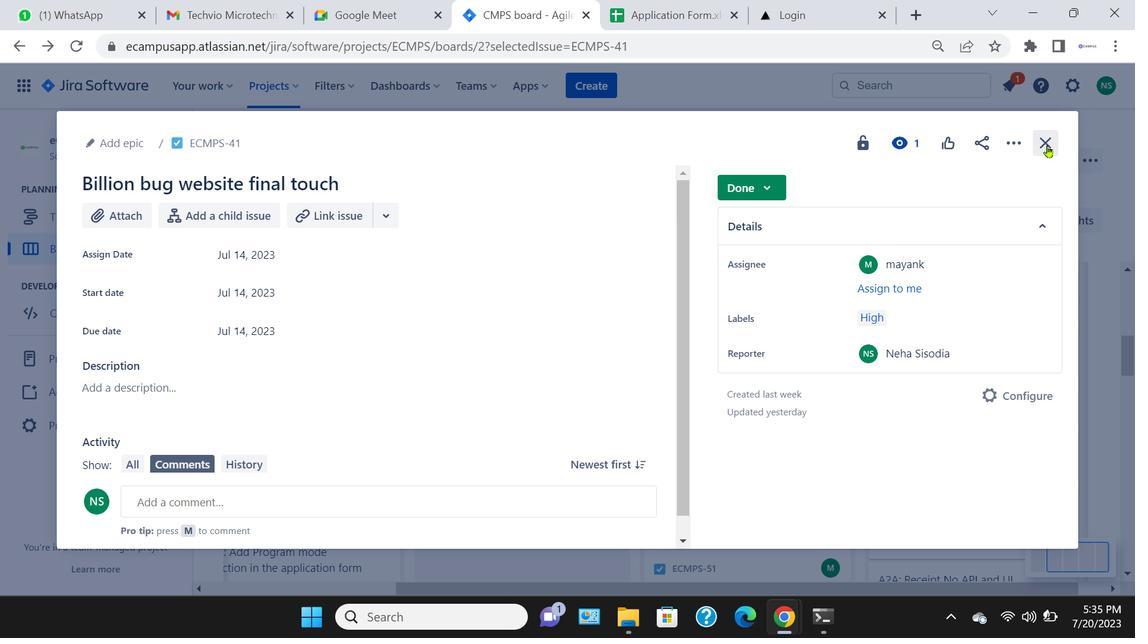 
Action: Mouse pressed left at (816, 198)
Screenshot: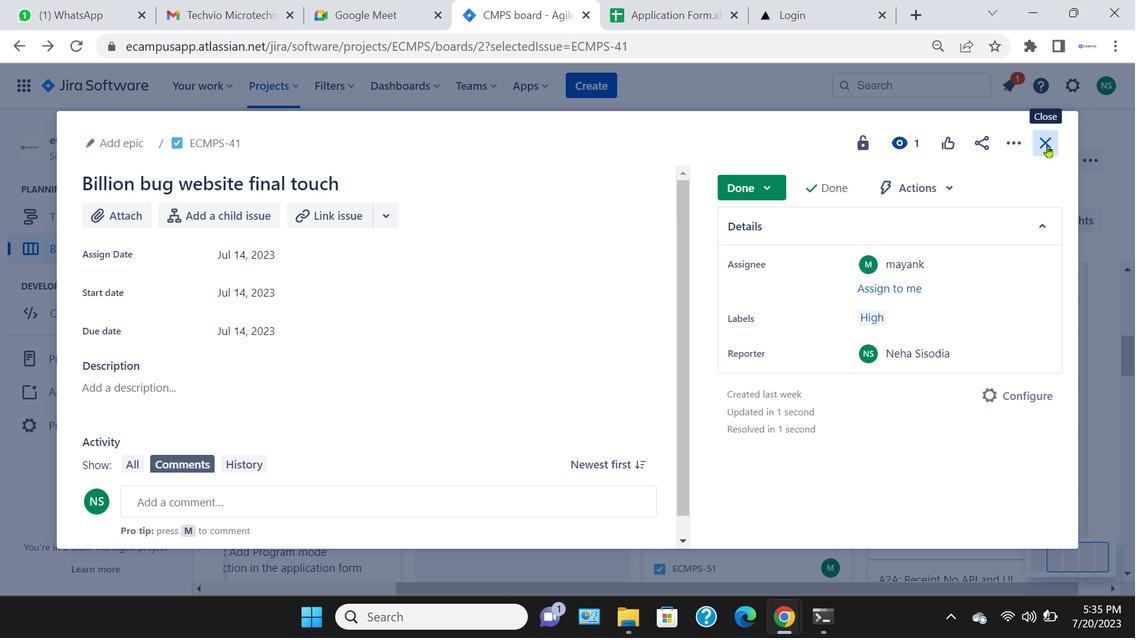 
Action: Mouse moved to (758, 293)
Screenshot: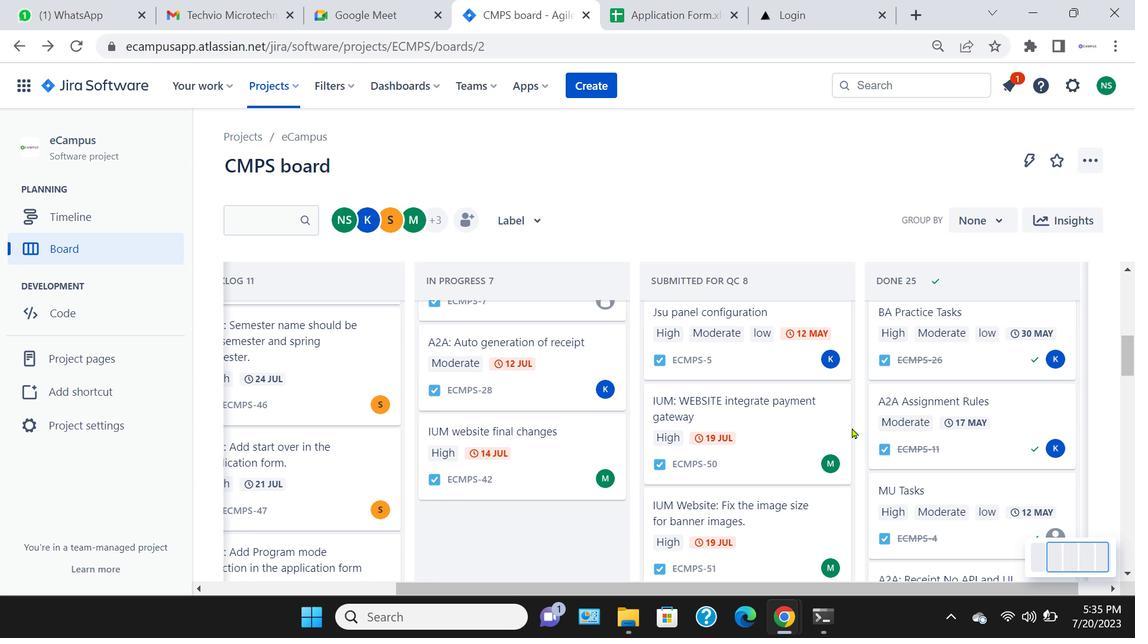 
Action: Mouse pressed left at (758, 293)
Screenshot: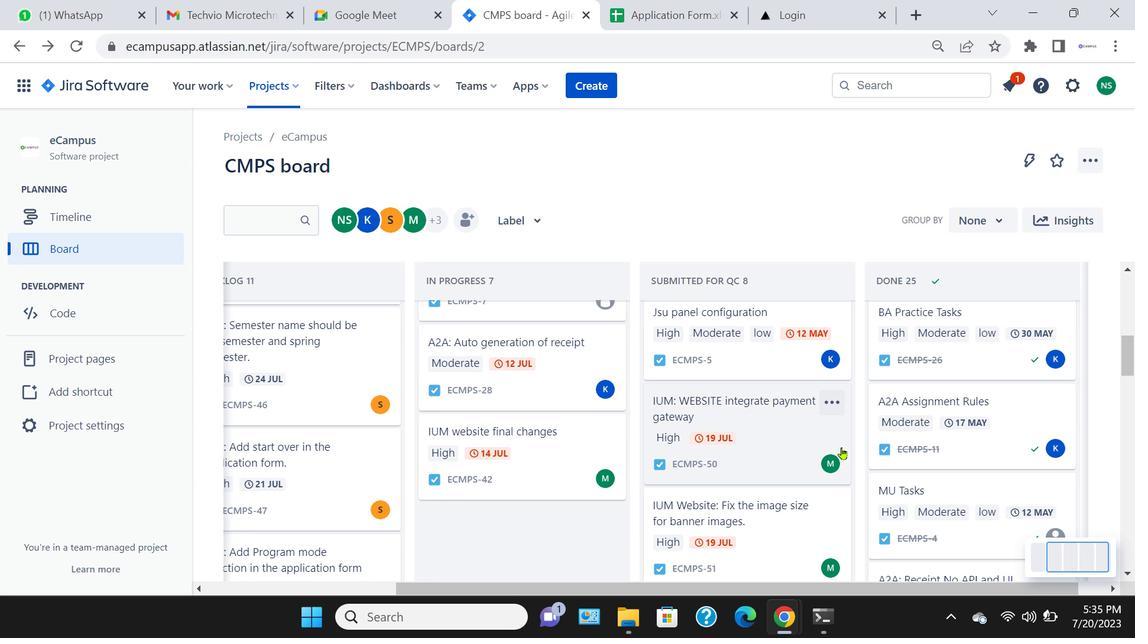 
Action: Mouse moved to (1057, 154)
Screenshot: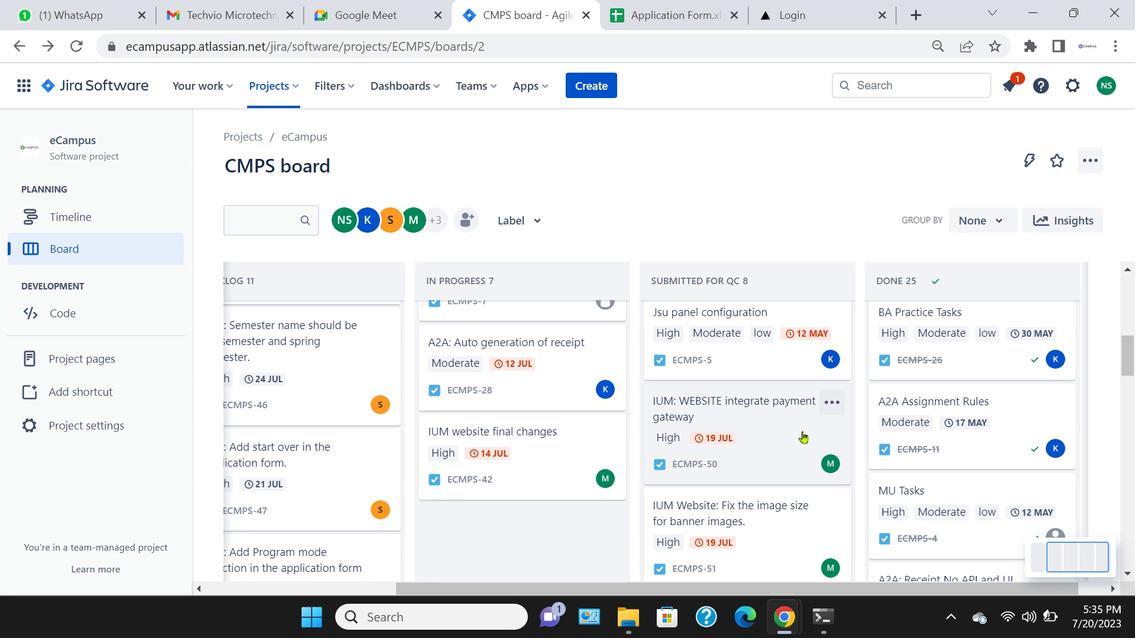 
Action: Mouse pressed left at (1057, 154)
Screenshot: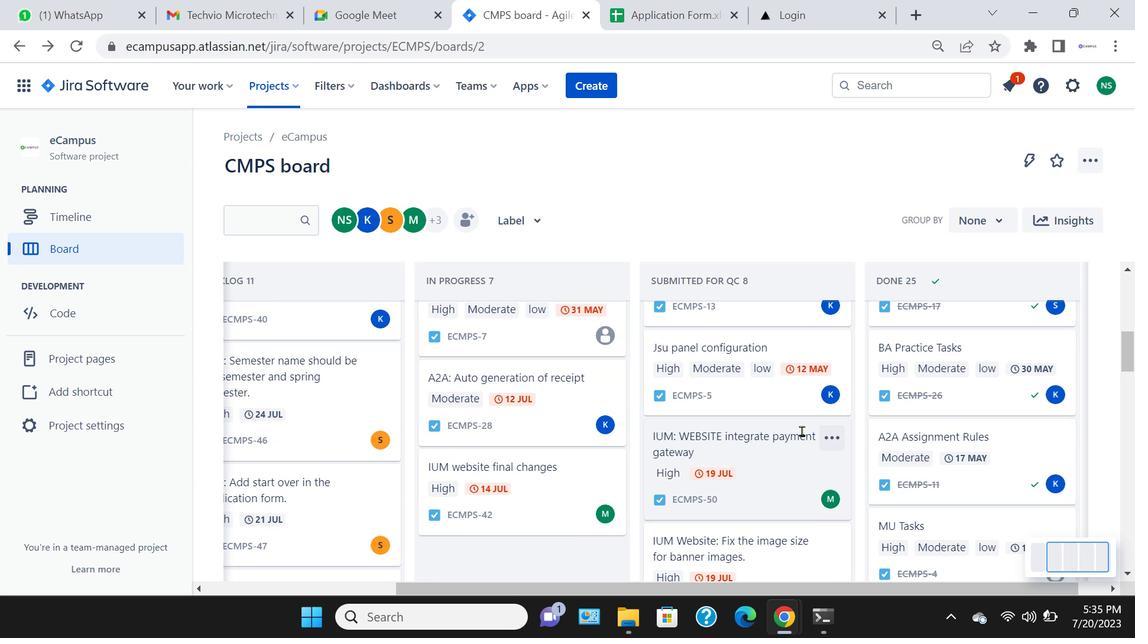 
Action: Mouse moved to (624, 466)
Screenshot: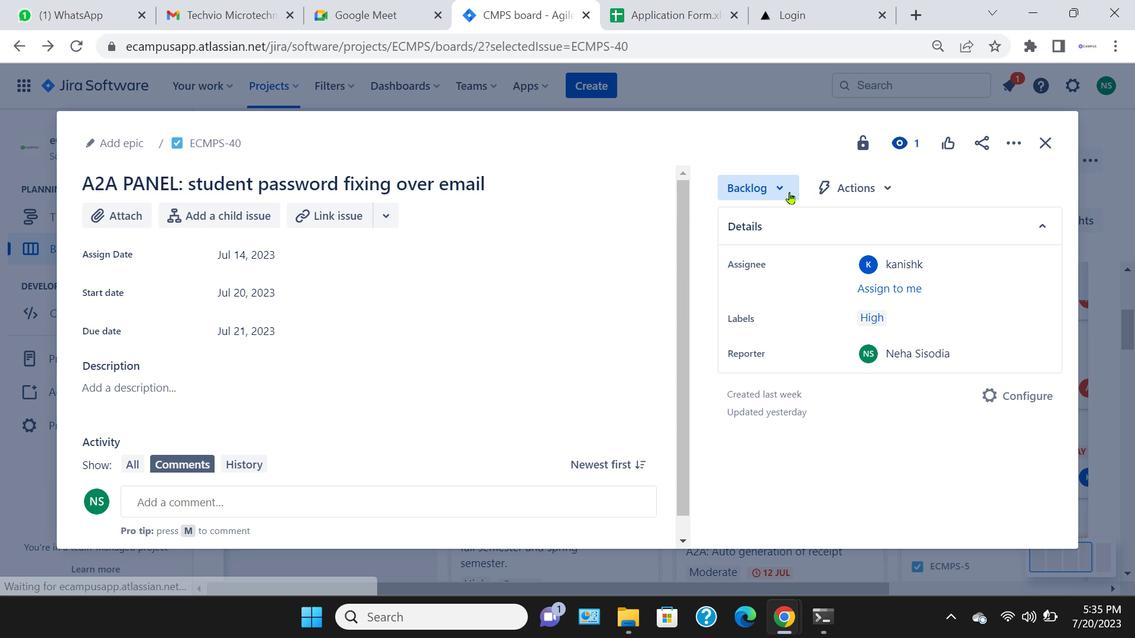 
Action: Mouse pressed left at (624, 466)
Screenshot: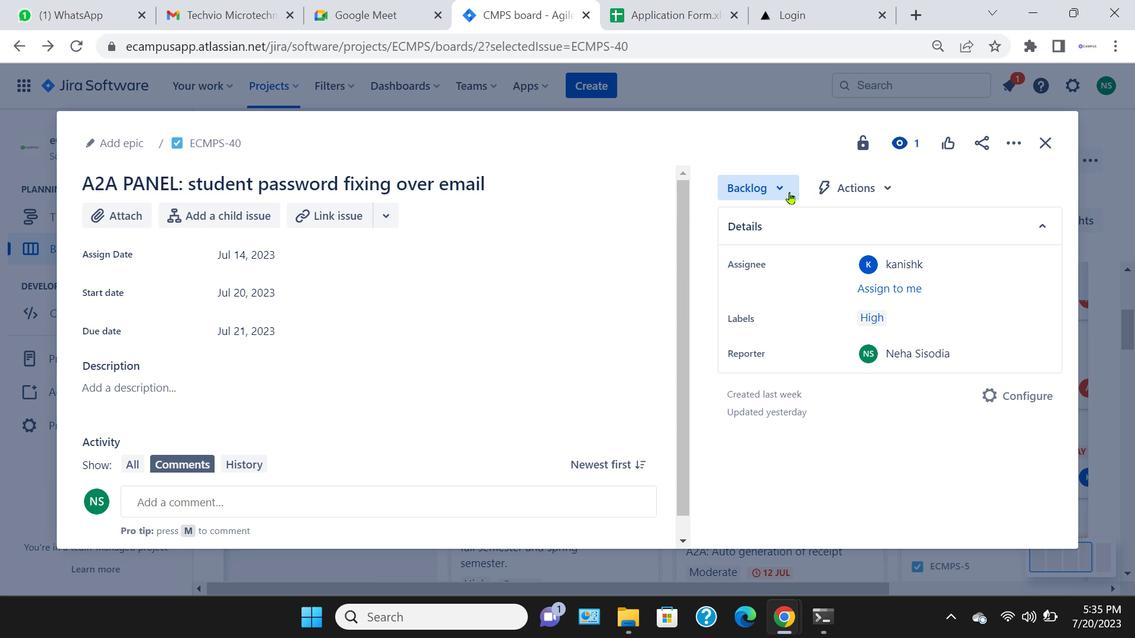 
Action: Mouse moved to (799, 201)
Screenshot: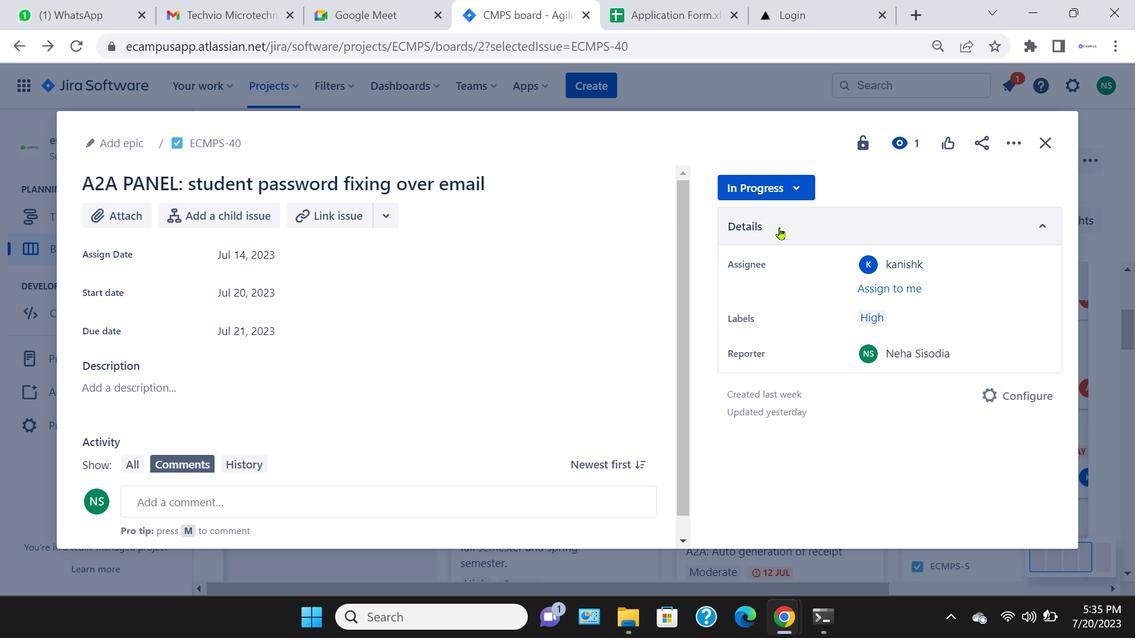 
Action: Mouse pressed left at (799, 201)
Screenshot: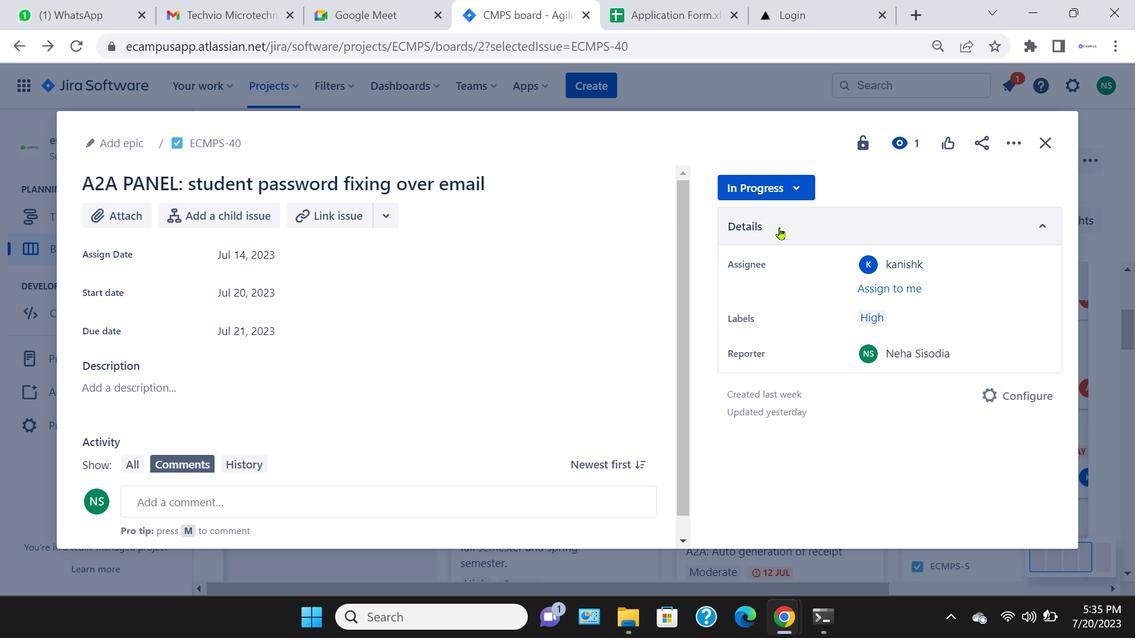 
Action: Mouse moved to (789, 237)
Screenshot: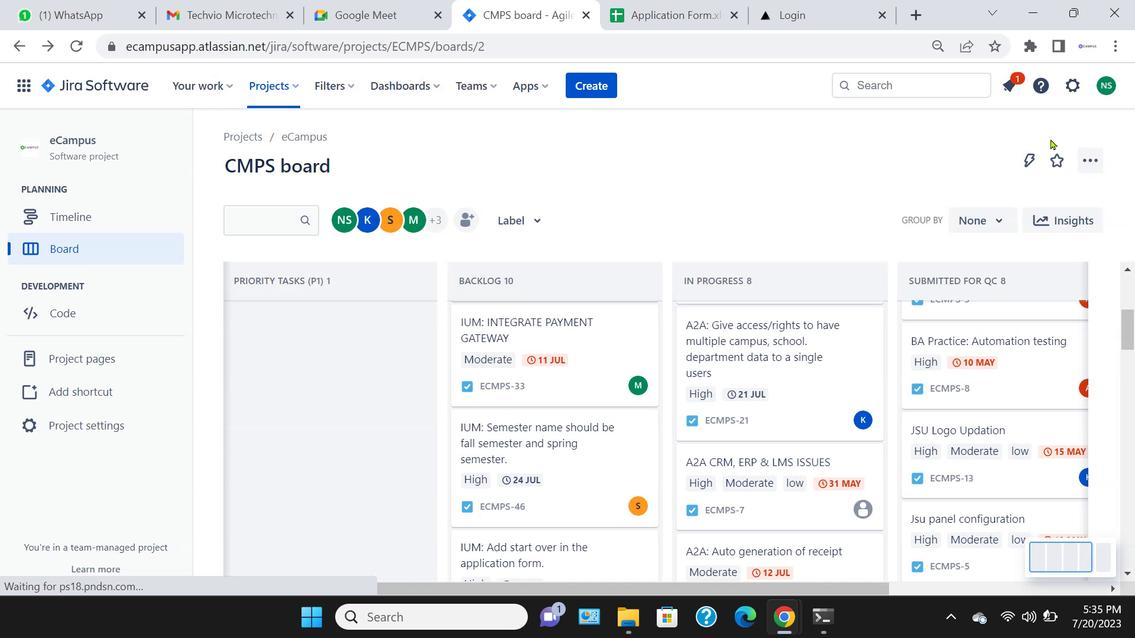 
Action: Mouse pressed left at (789, 237)
Screenshot: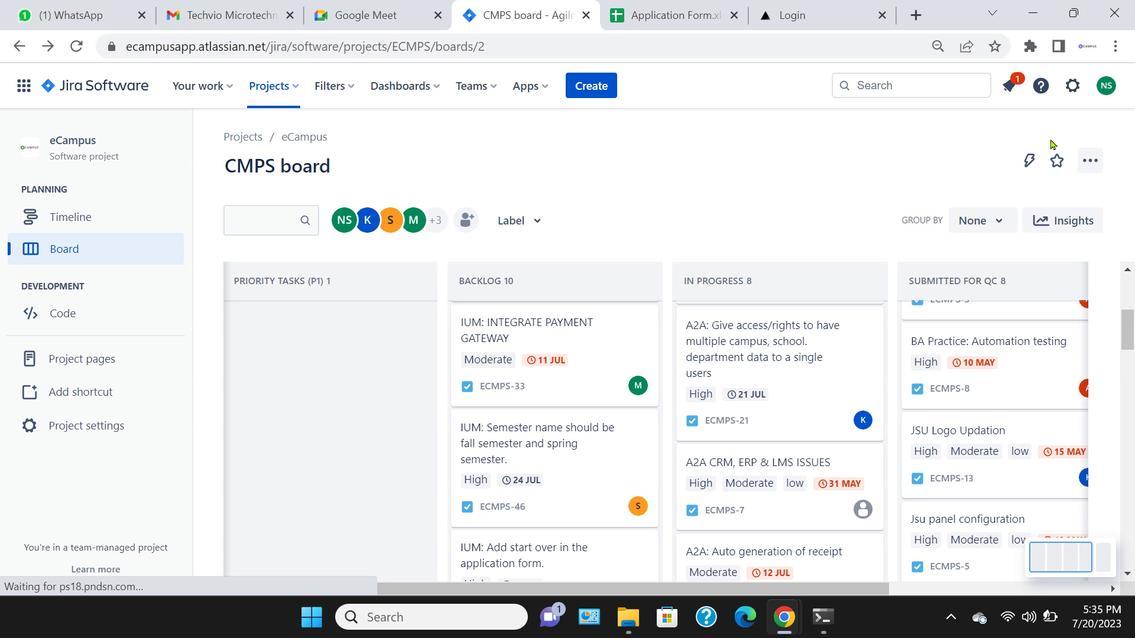 
Action: Mouse moved to (1060, 148)
Screenshot: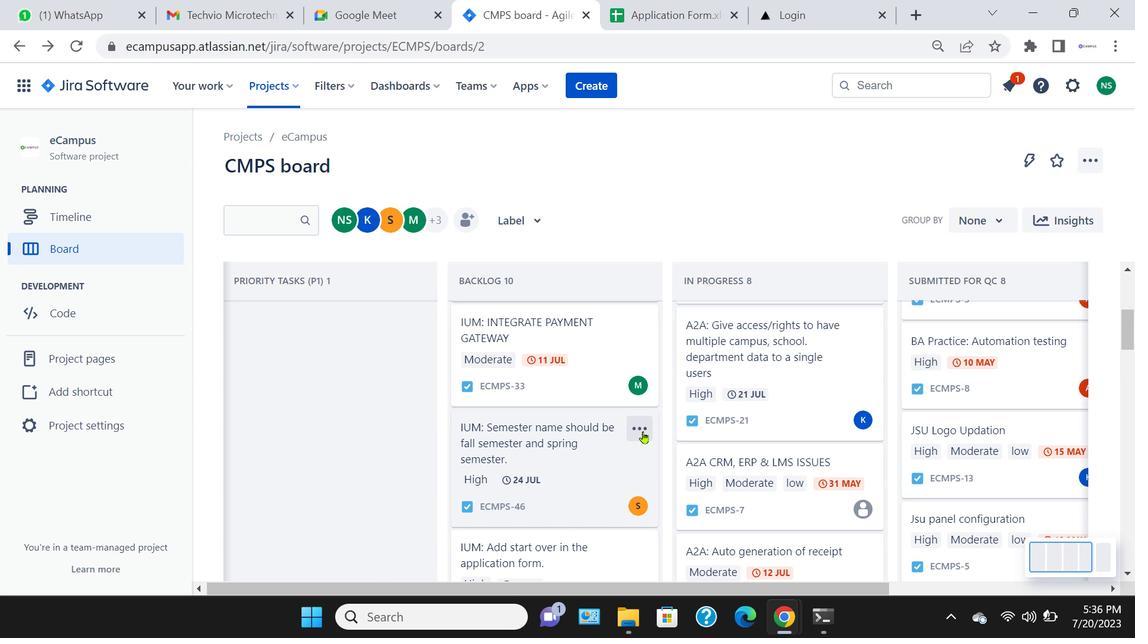 
Action: Mouse pressed left at (1060, 148)
Screenshot: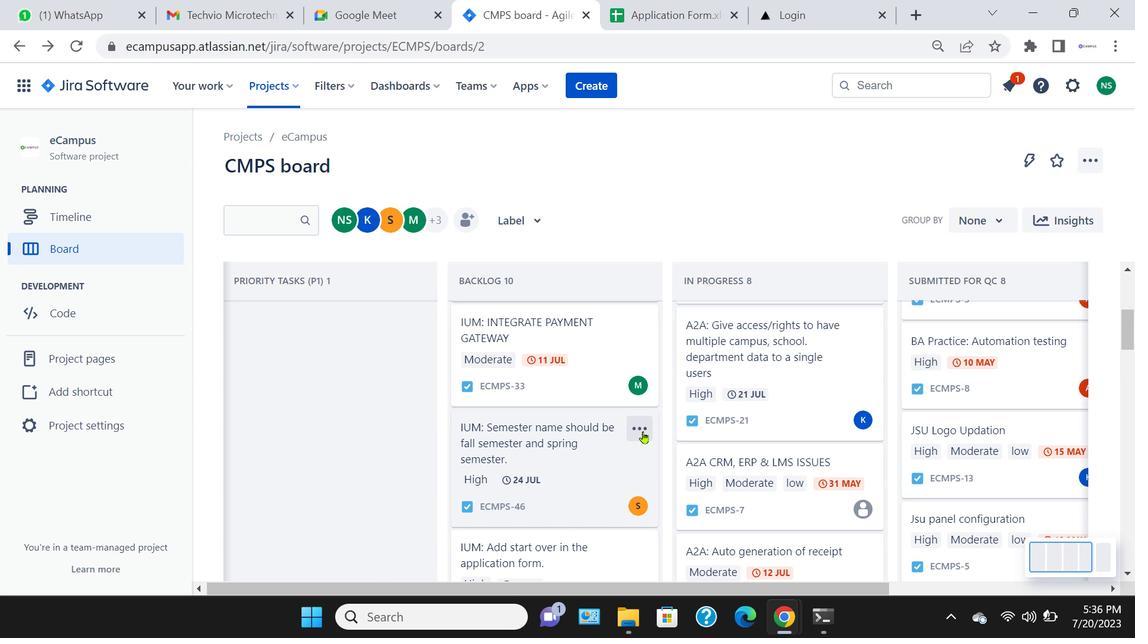 
Action: Mouse moved to (874, 380)
Screenshot: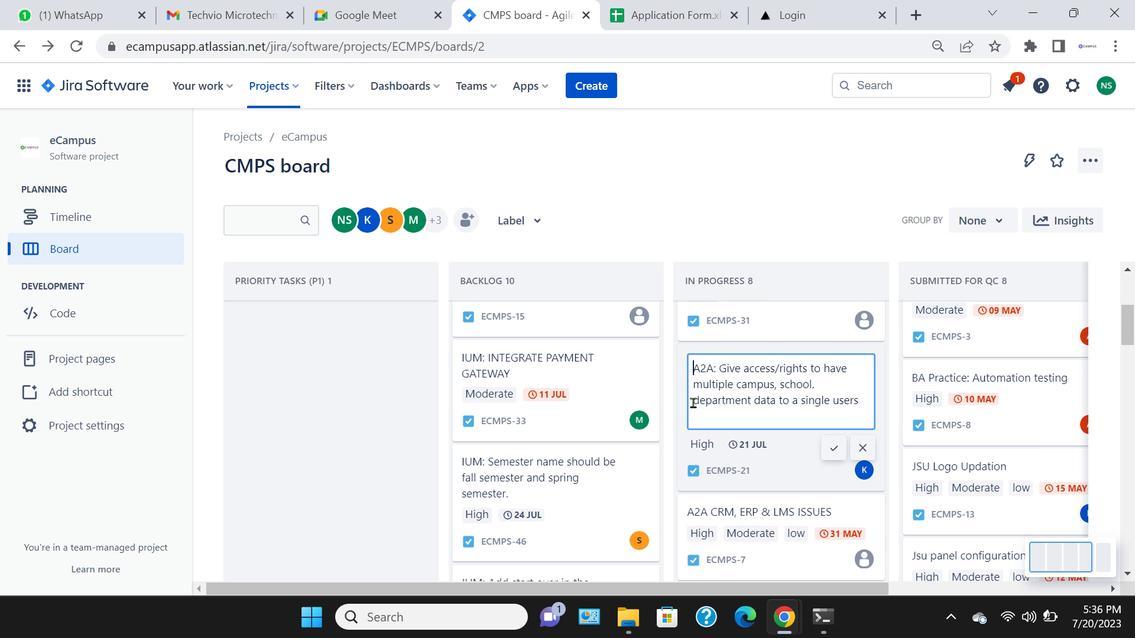 
Action: Mouse pressed left at (874, 380)
Screenshot: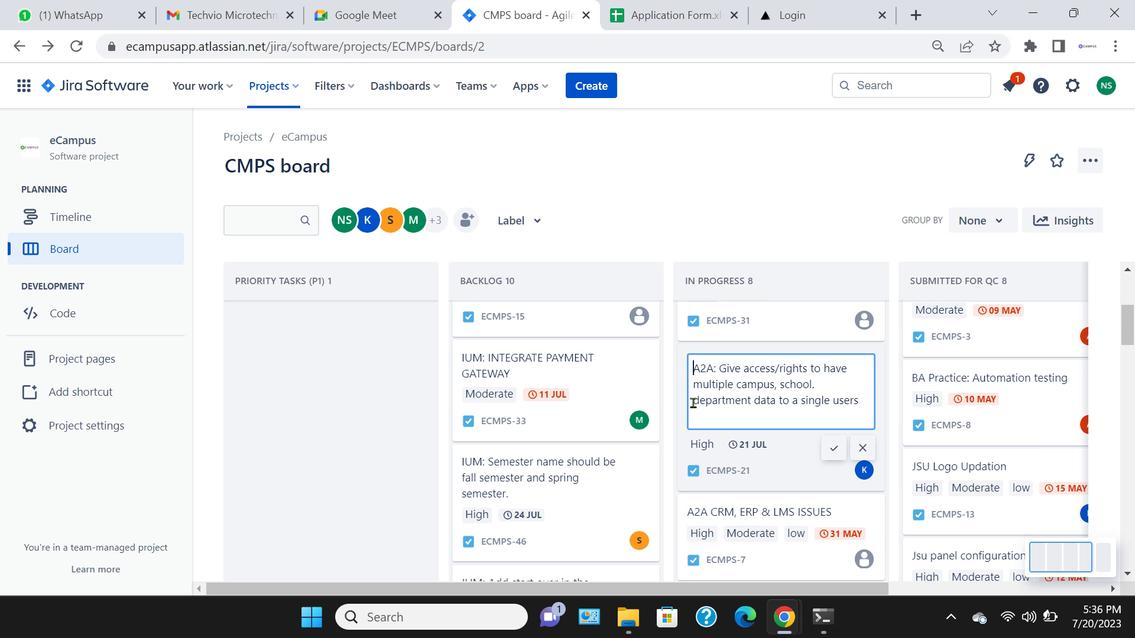 
Action: Mouse moved to (703, 413)
Screenshot: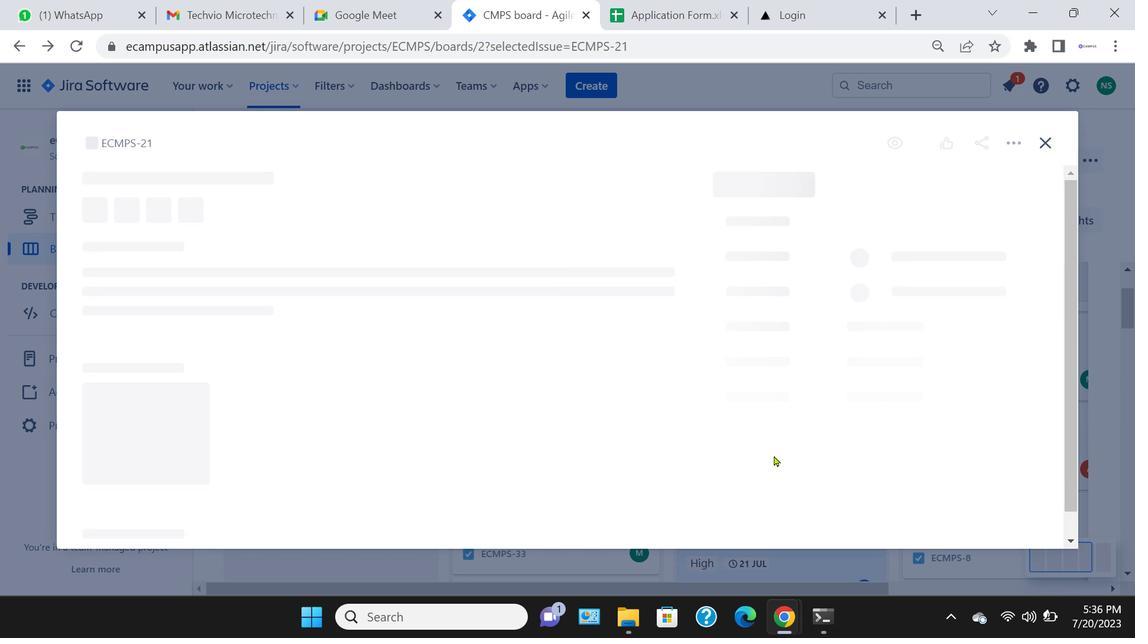 
Action: Mouse pressed left at (703, 413)
Screenshot: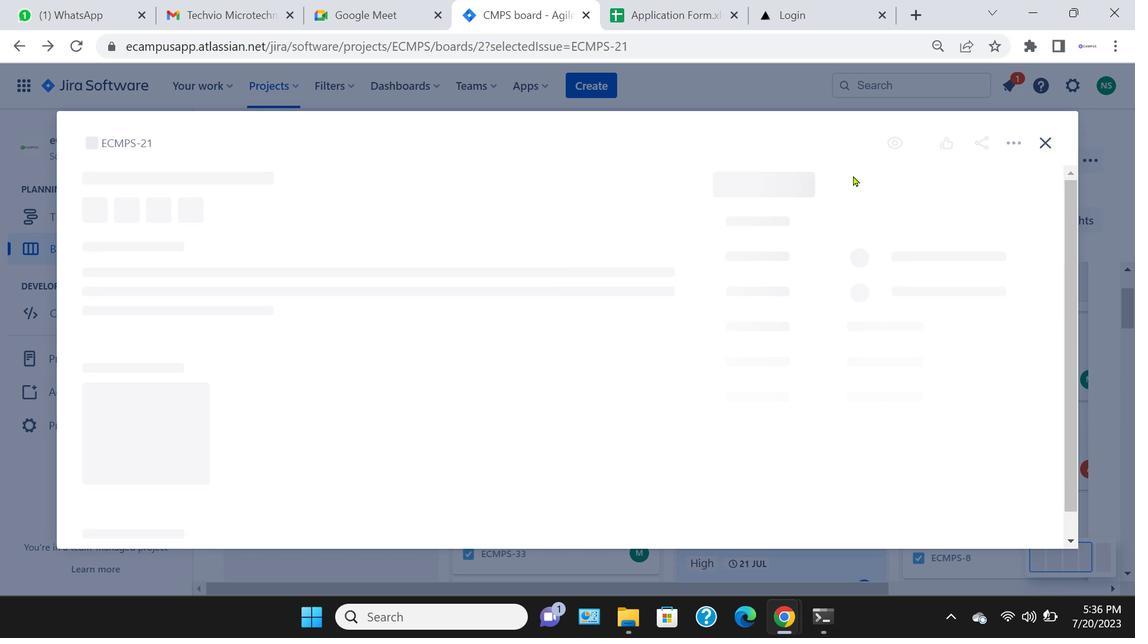 
Action: Mouse moved to (784, 465)
Screenshot: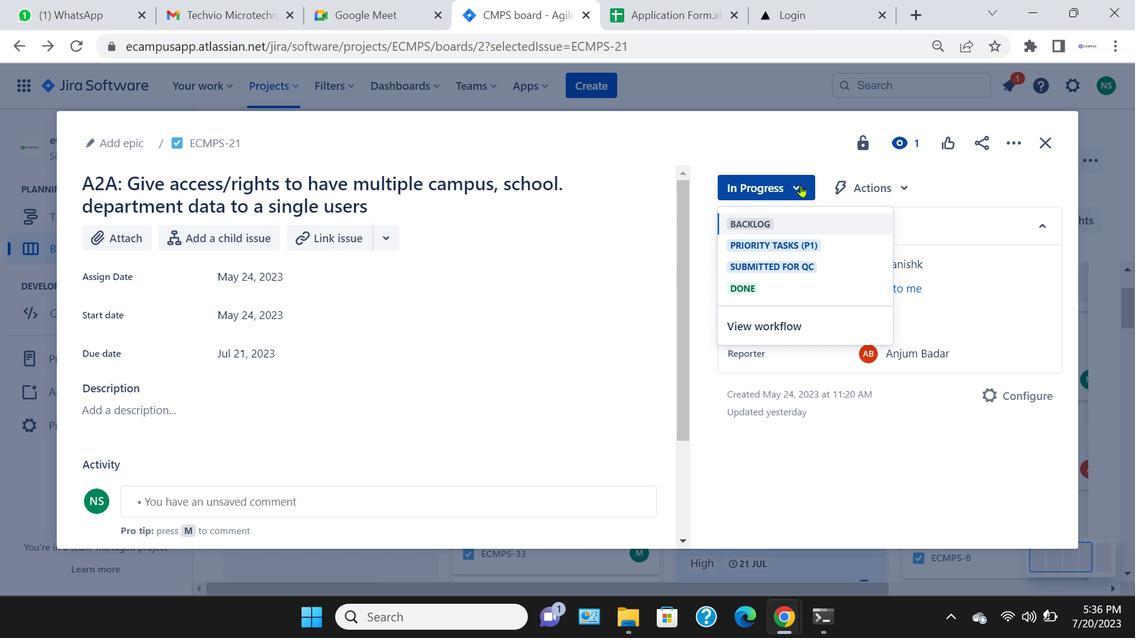 
Action: Mouse pressed left at (784, 465)
Screenshot: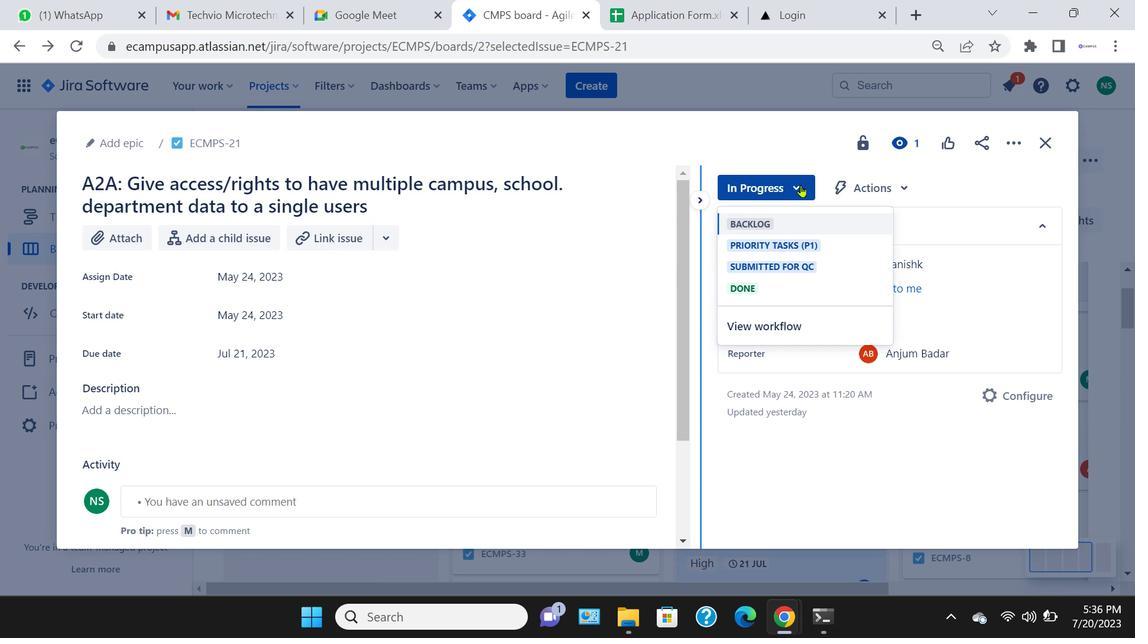 
Action: Mouse moved to (810, 194)
Screenshot: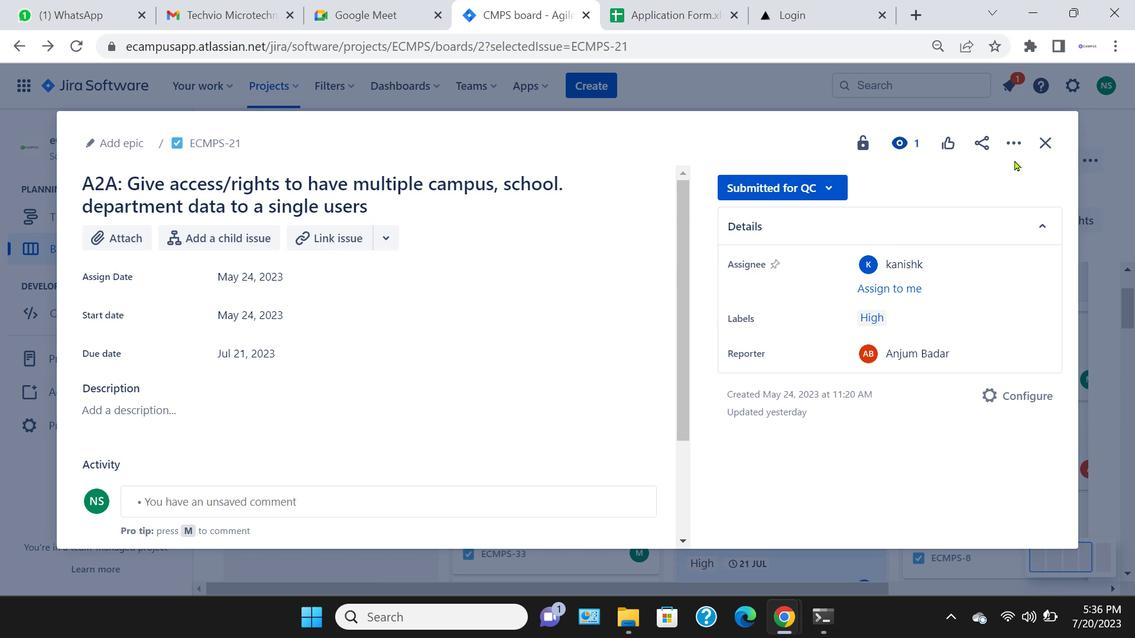 
Action: Mouse pressed left at (810, 194)
Screenshot: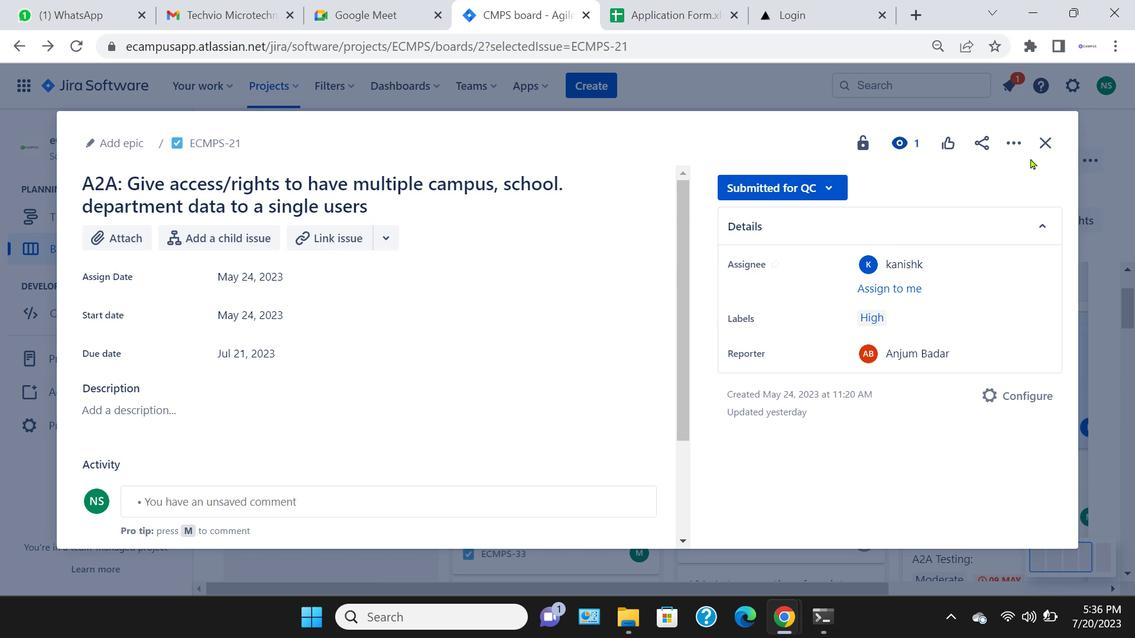 
Action: Mouse moved to (799, 271)
Screenshot: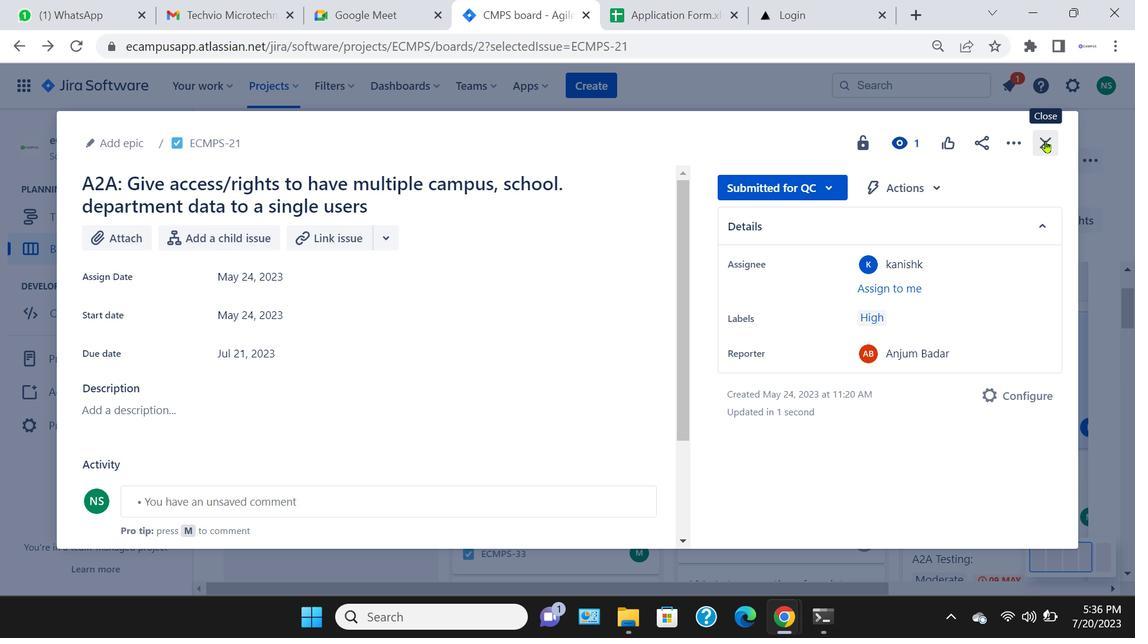 
Action: Mouse pressed left at (799, 271)
Screenshot: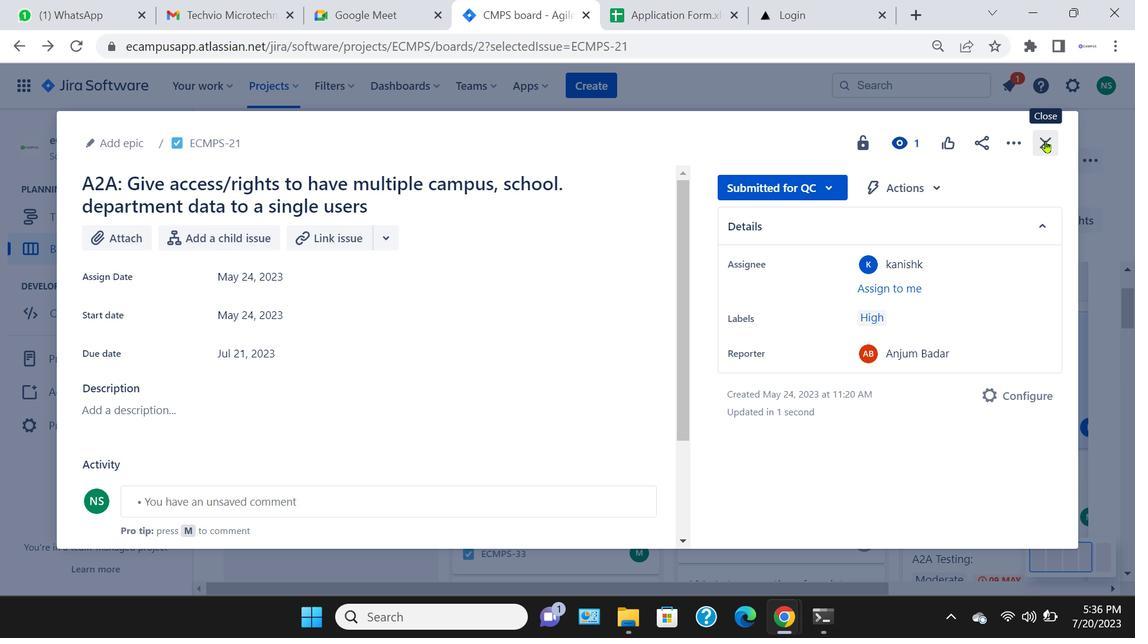 
Action: Mouse moved to (1055, 150)
Screenshot: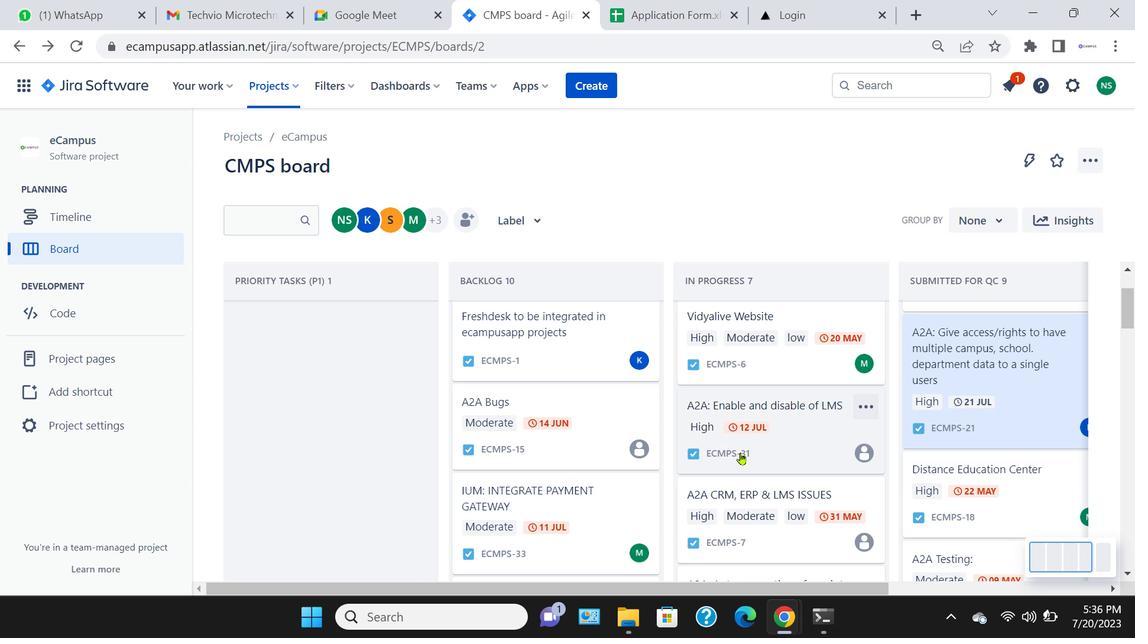 
Action: Mouse pressed left at (1055, 150)
Screenshot: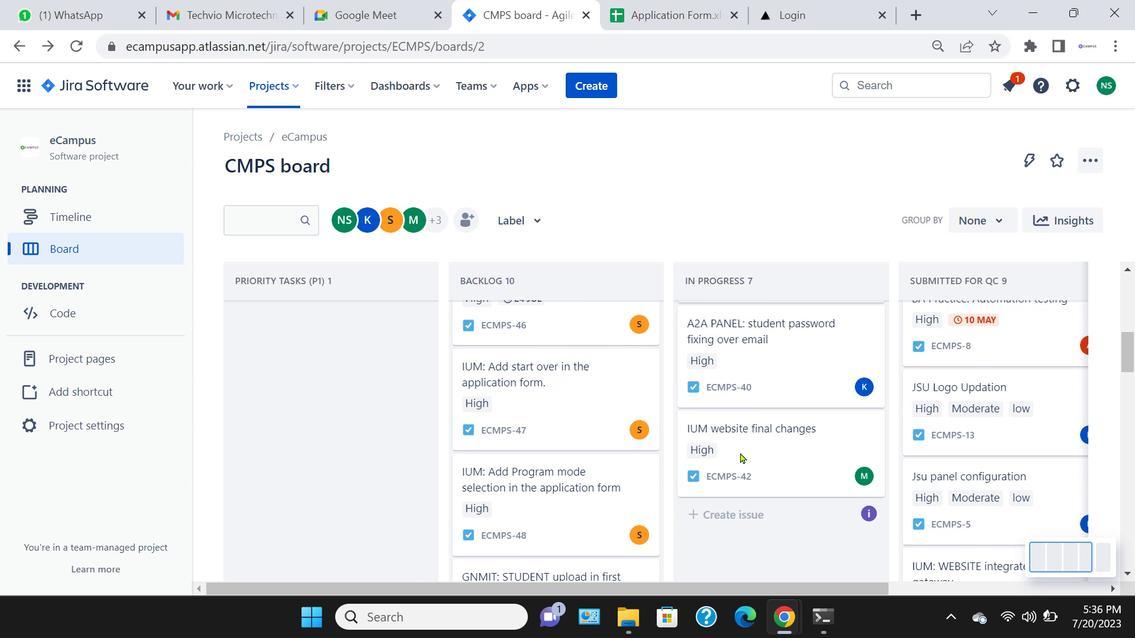 
Action: Mouse moved to (589, 404)
Screenshot: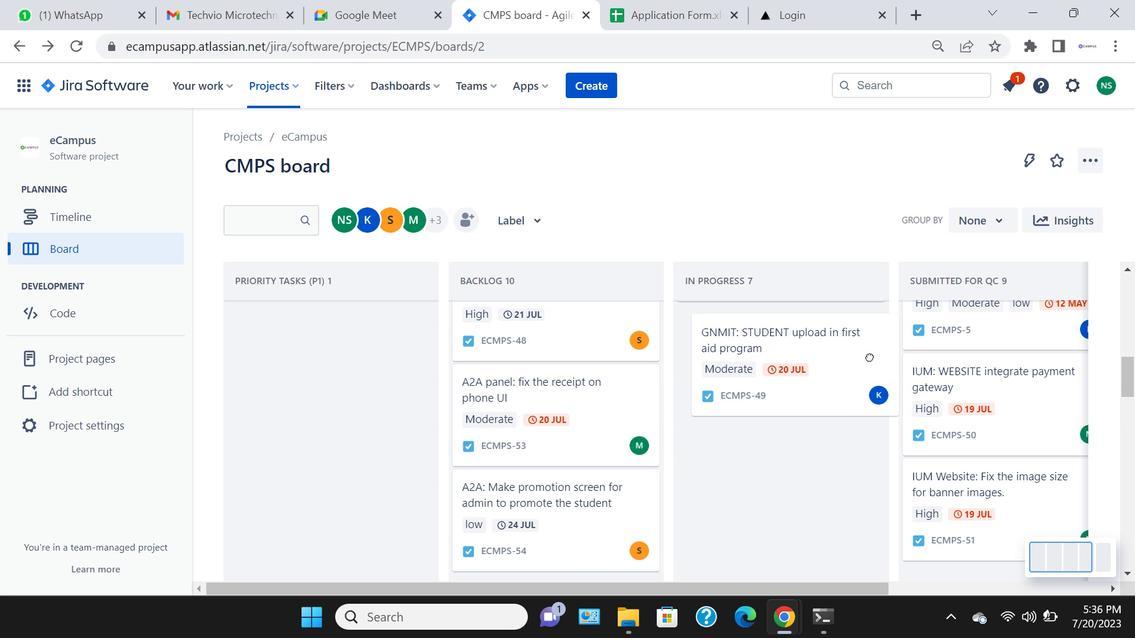 
Action: Mouse pressed left at (585, 402)
Screenshot: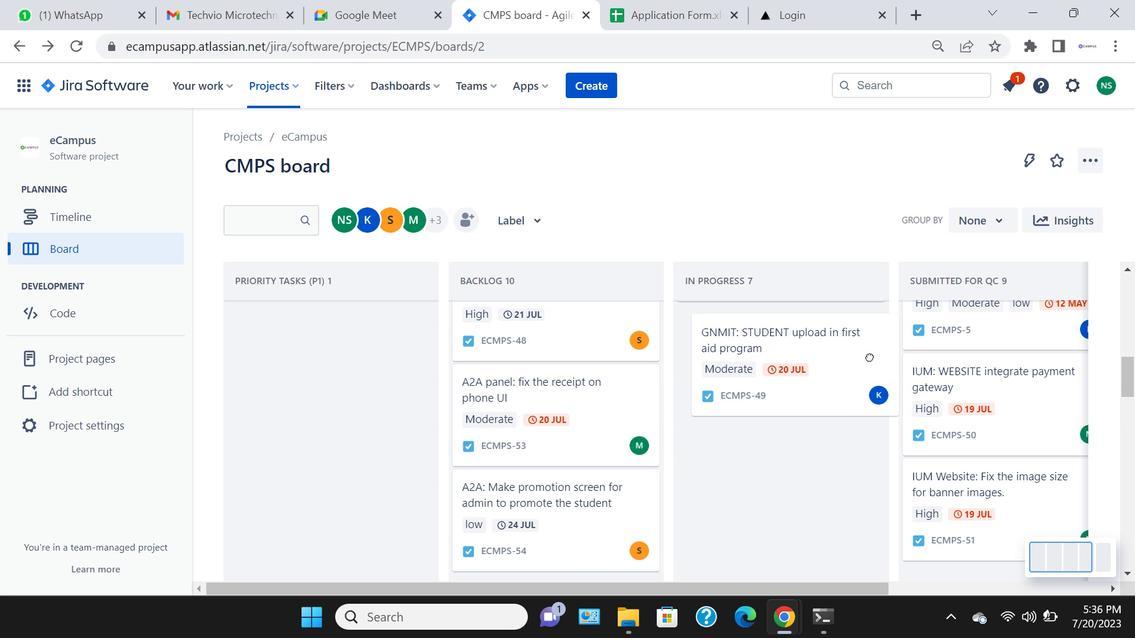 
Action: Mouse moved to (670, 430)
Screenshot: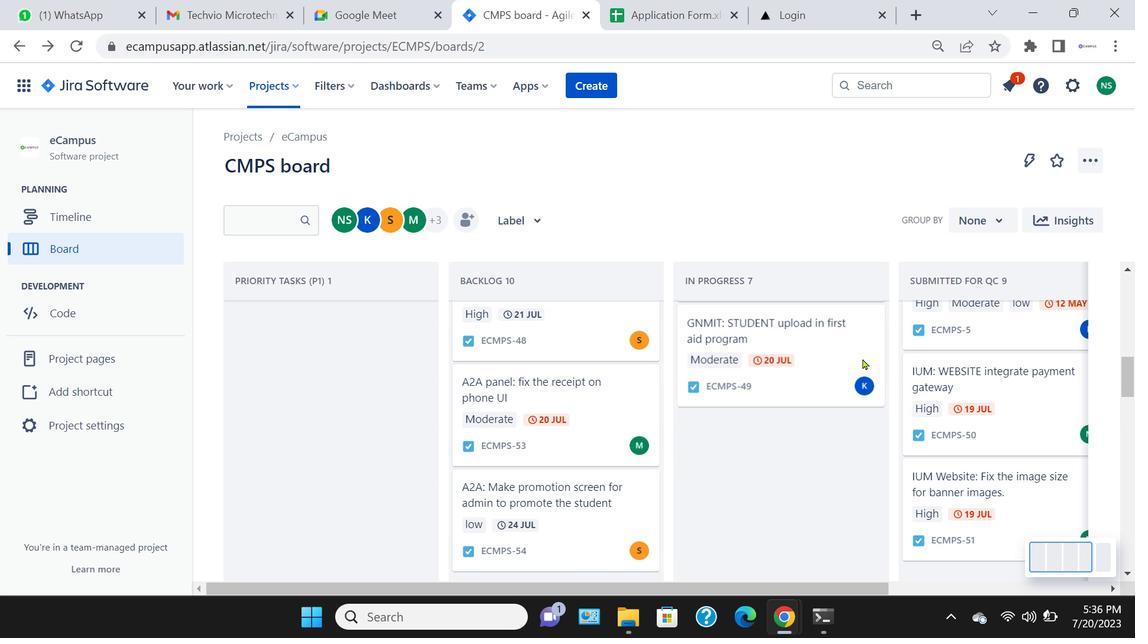
Action: Mouse pressed left at (670, 430)
Screenshot: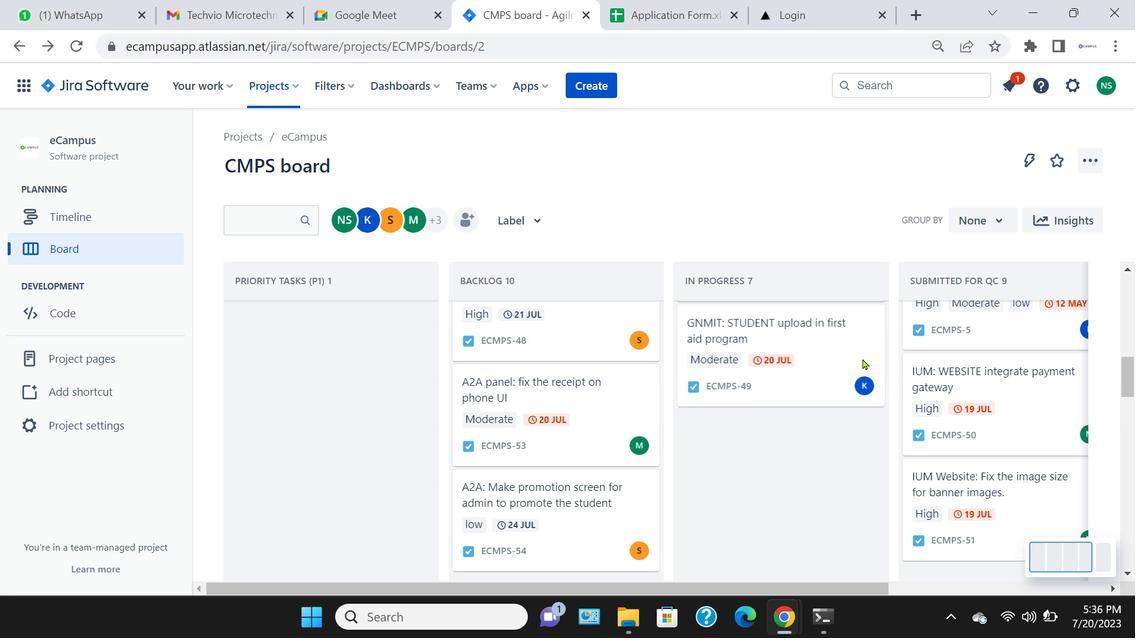 
Action: Mouse moved to (634, 416)
Screenshot: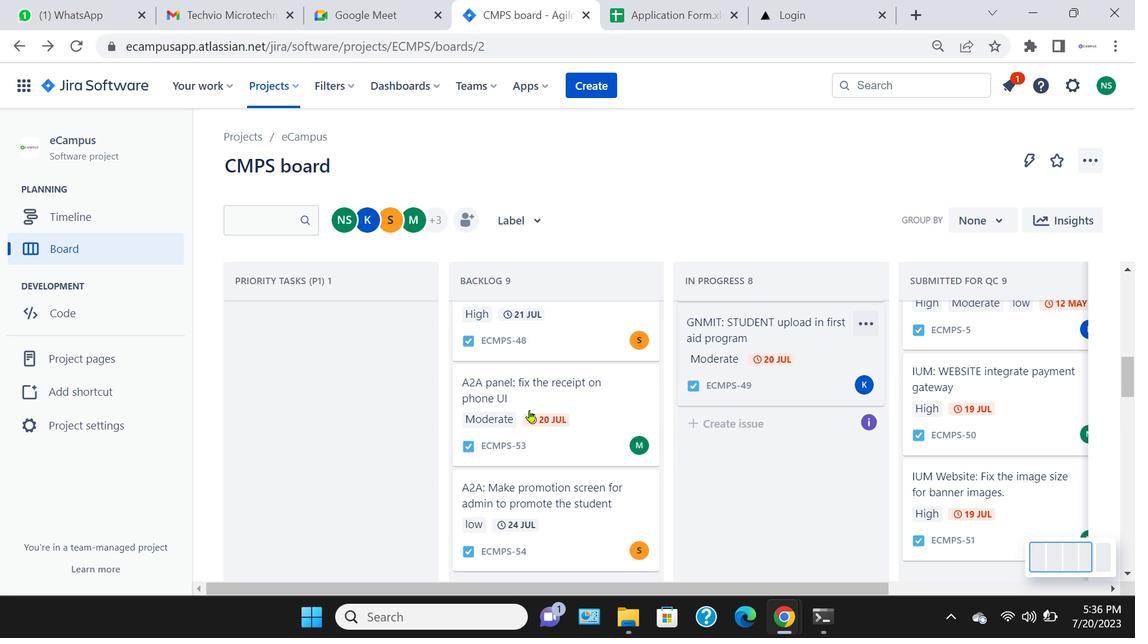 
Action: Mouse pressed left at (634, 416)
Screenshot: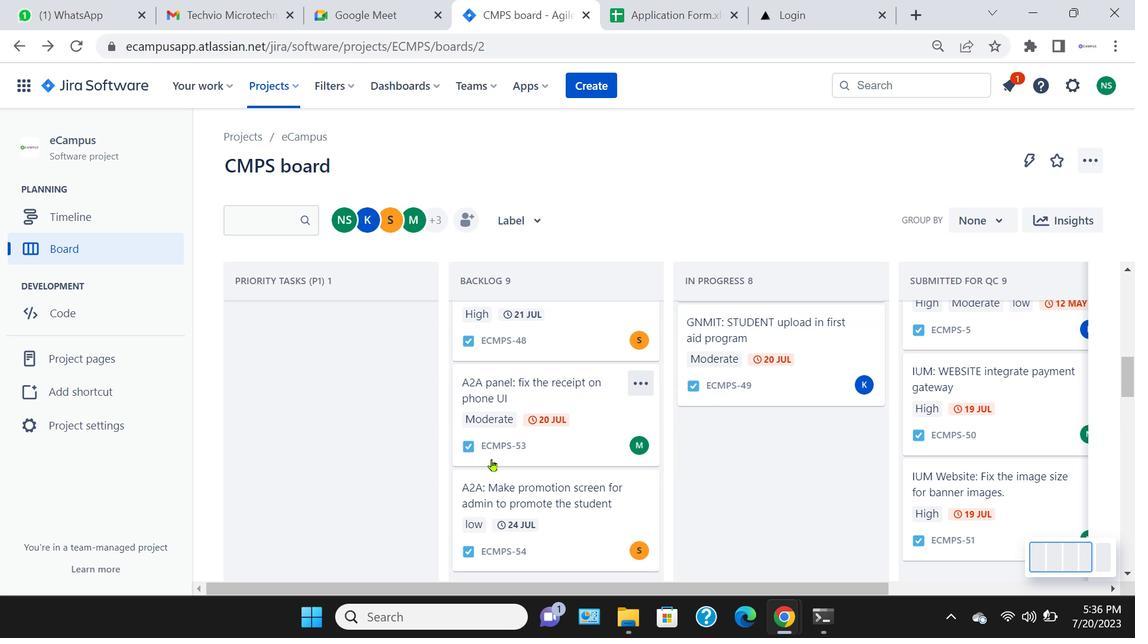 
Action: Mouse moved to (526, 420)
Screenshot: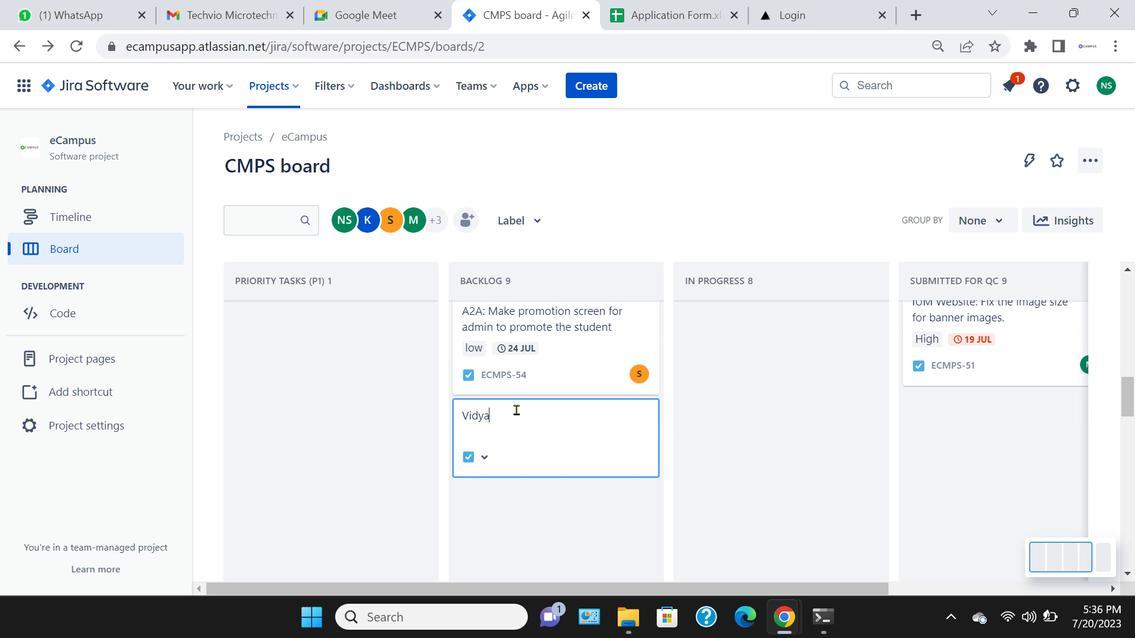 
Action: Mouse pressed left at (526, 420)
Screenshot: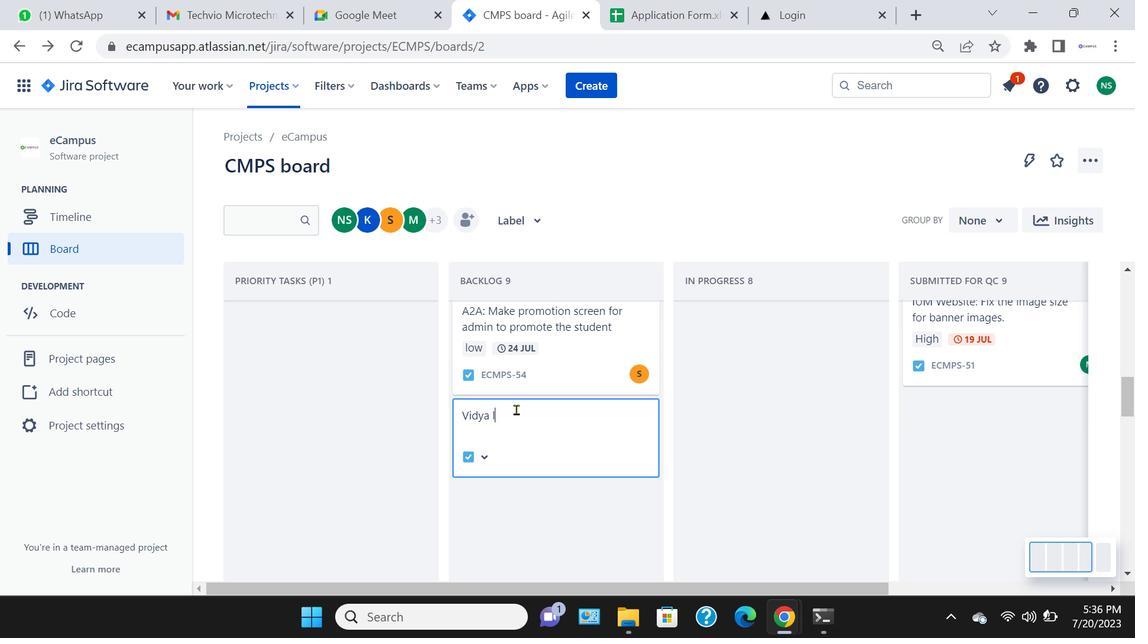 
Action: Key pressed <Key.caps_lock>V<Key.caps_lock>idya<Key.space>live<Key.space><Key.backspace><Key.shift_r>:<Key.space>remove<Key.space>course<Key.space>option<Key.space>i<Key.backspace>from<Key.space>the<Key.space>menu<Key.space>v<Key.backspace>bar<Key.space>add<Key.space>the<Key.space>courses<Key.space>i<Key.backspace>under<Key.space>university
Screenshot: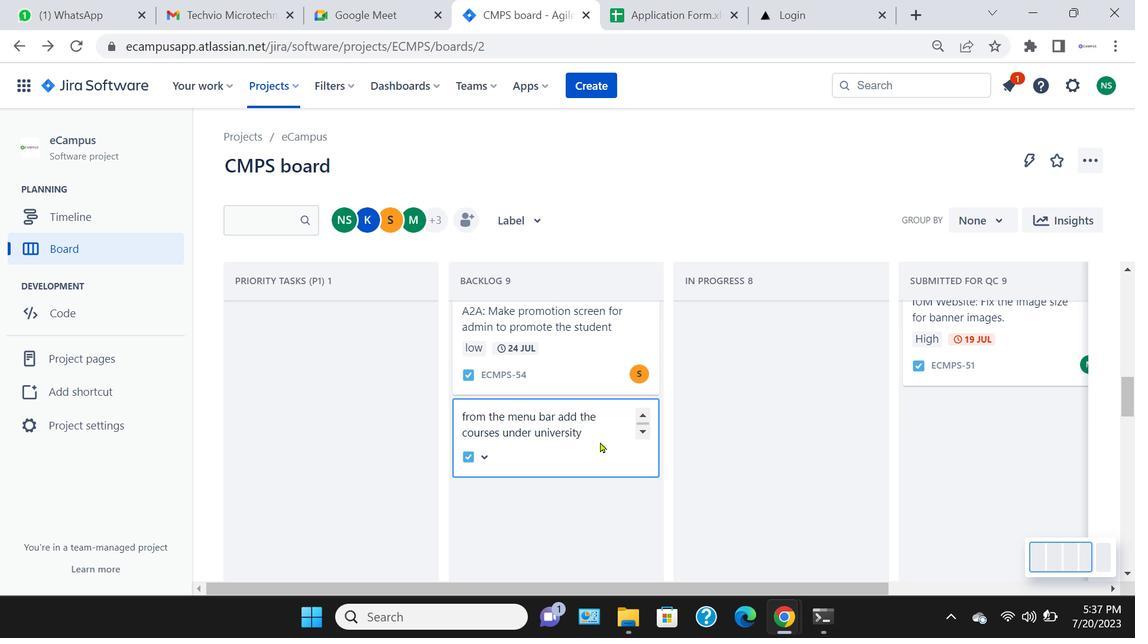 
Action: Mouse moved to (566, 473)
Screenshot: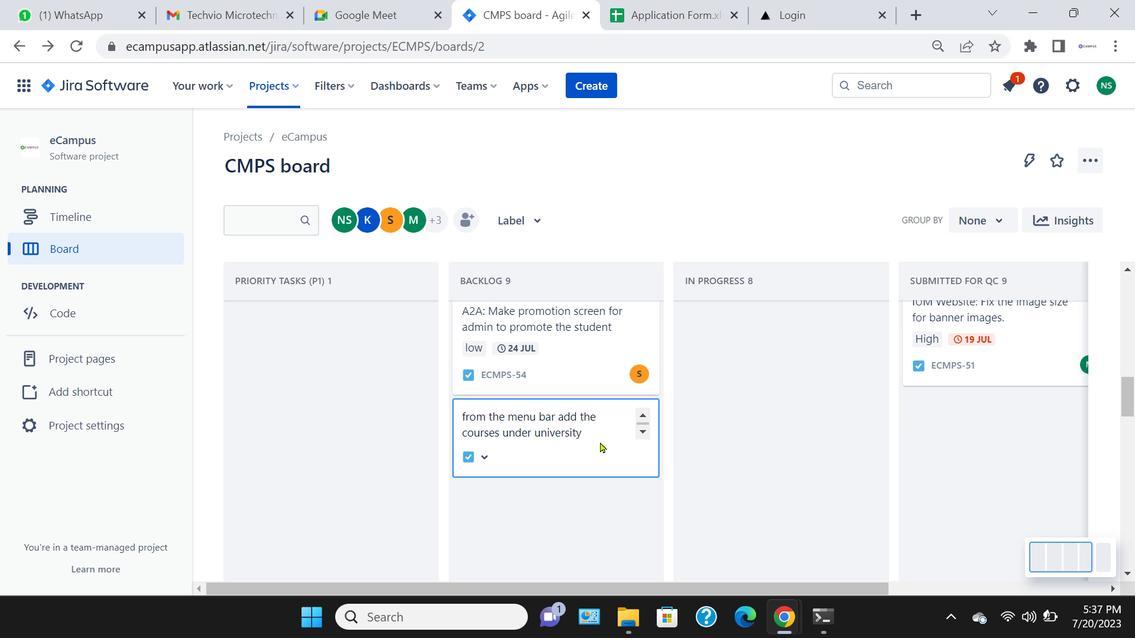 
Action: Mouse pressed left at (566, 473)
Screenshot: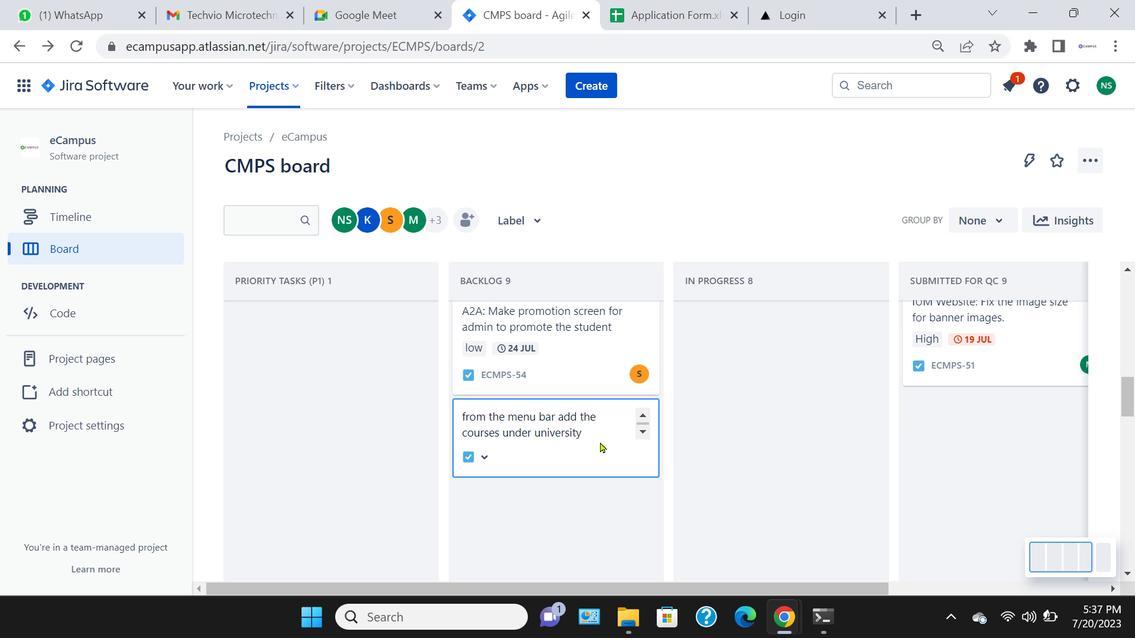 
Action: Mouse moved to (609, 452)
Screenshot: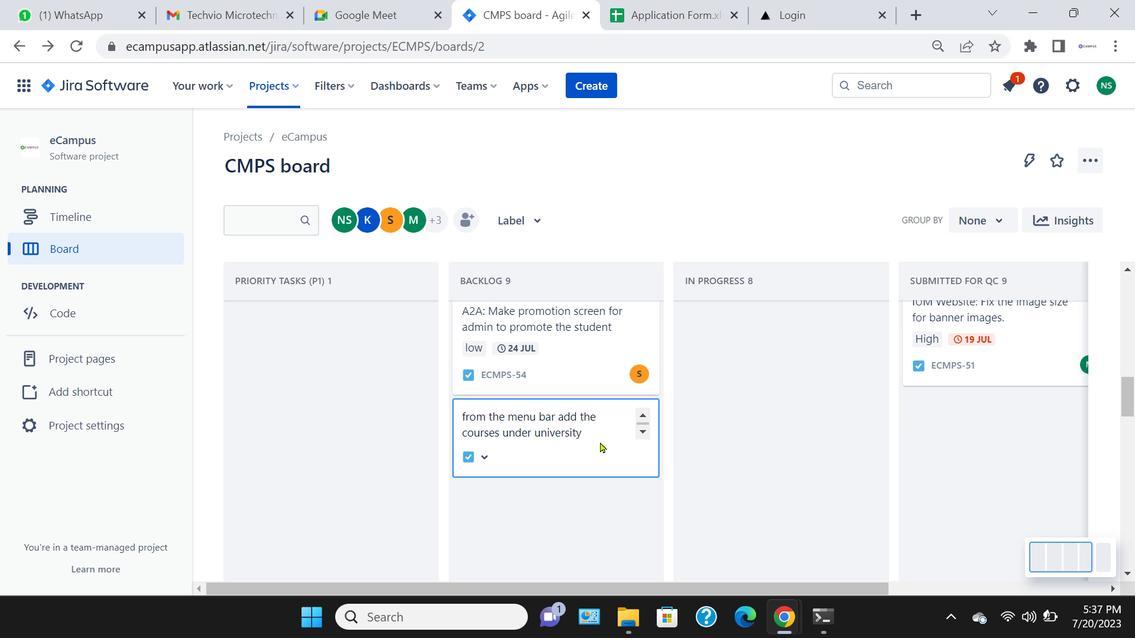 
Action: Key pressed <Key.enter>
Screenshot: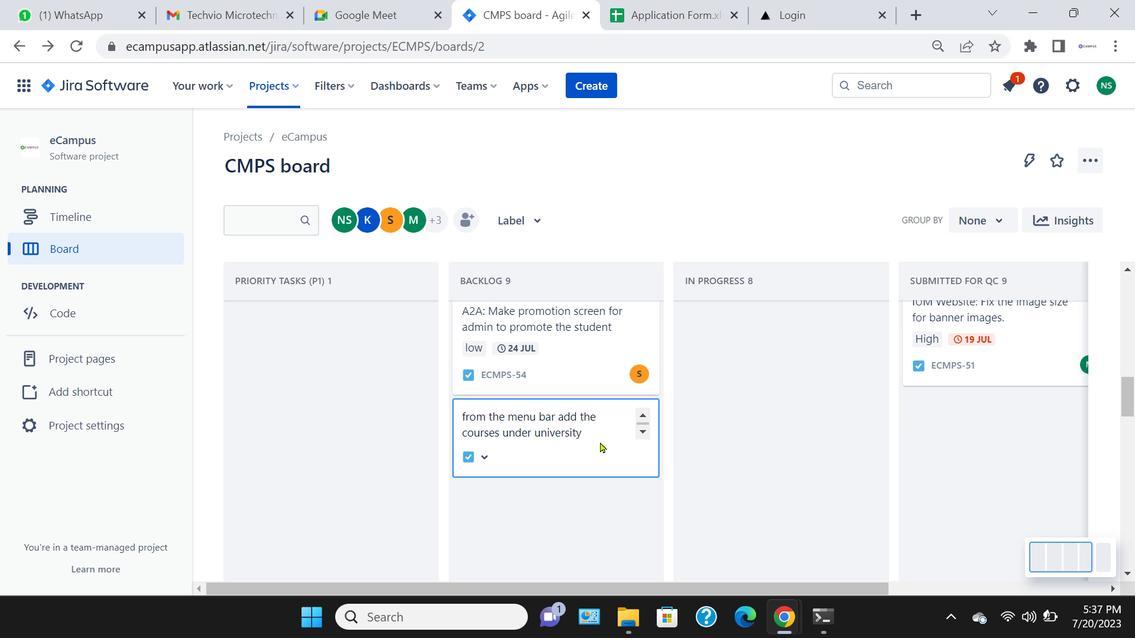 
Action: Mouse moved to (608, 439)
Screenshot: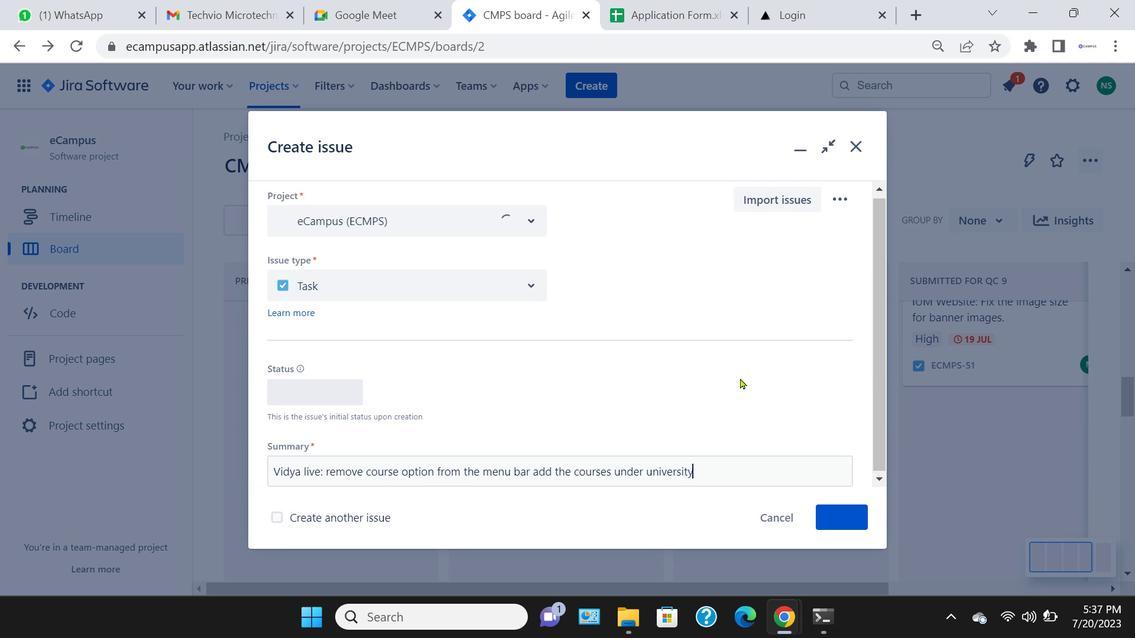 
Action: Mouse pressed left at (608, 439)
Screenshot: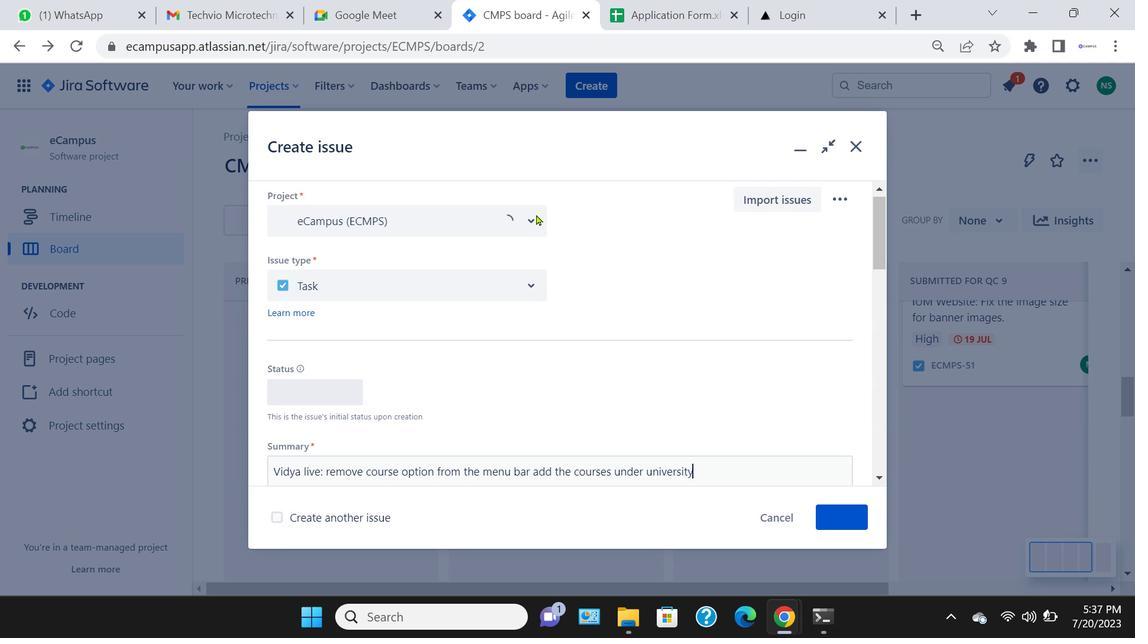 
Action: Key pressed <Key.enter>
Screenshot: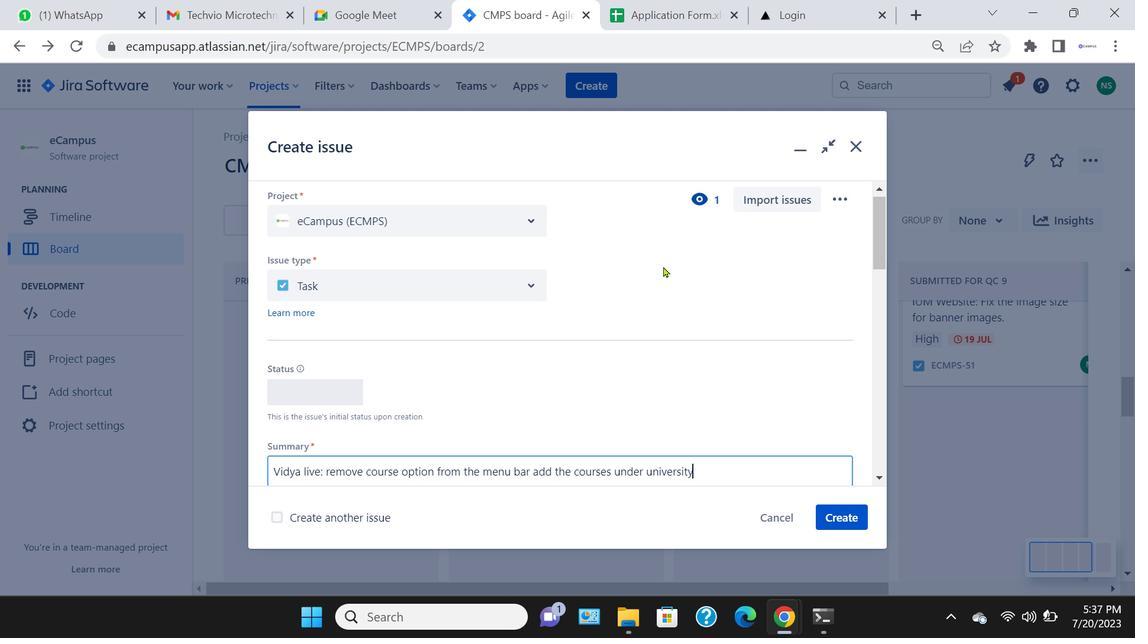 
Action: Mouse moved to (349, 284)
Screenshot: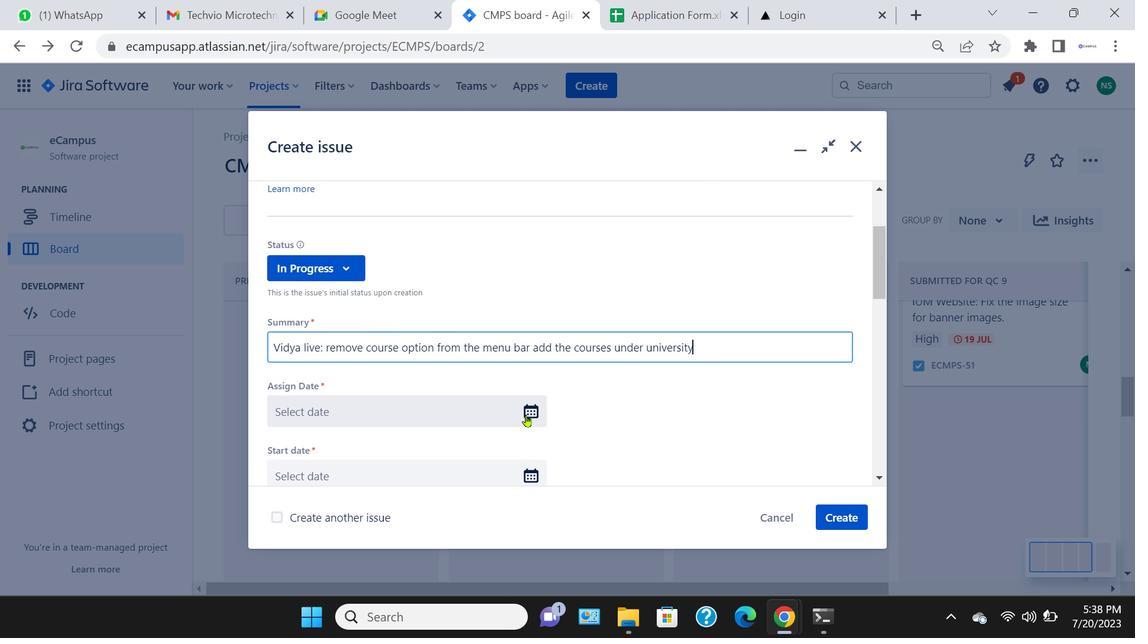 
Action: Mouse pressed left at (349, 284)
Screenshot: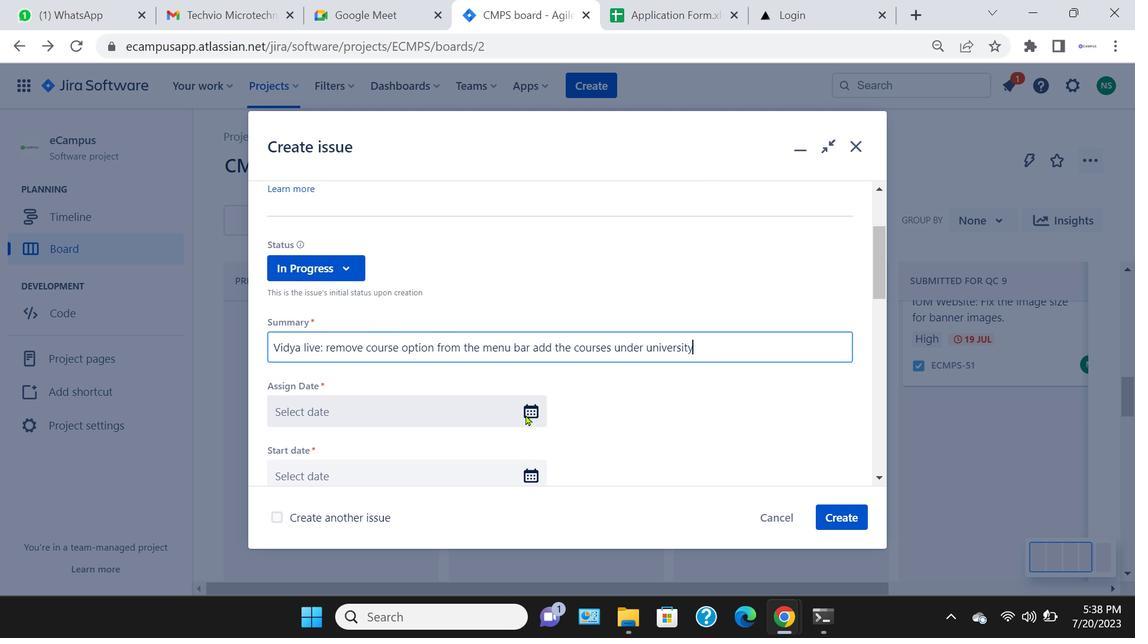 
Action: Mouse moved to (344, 318)
Screenshot: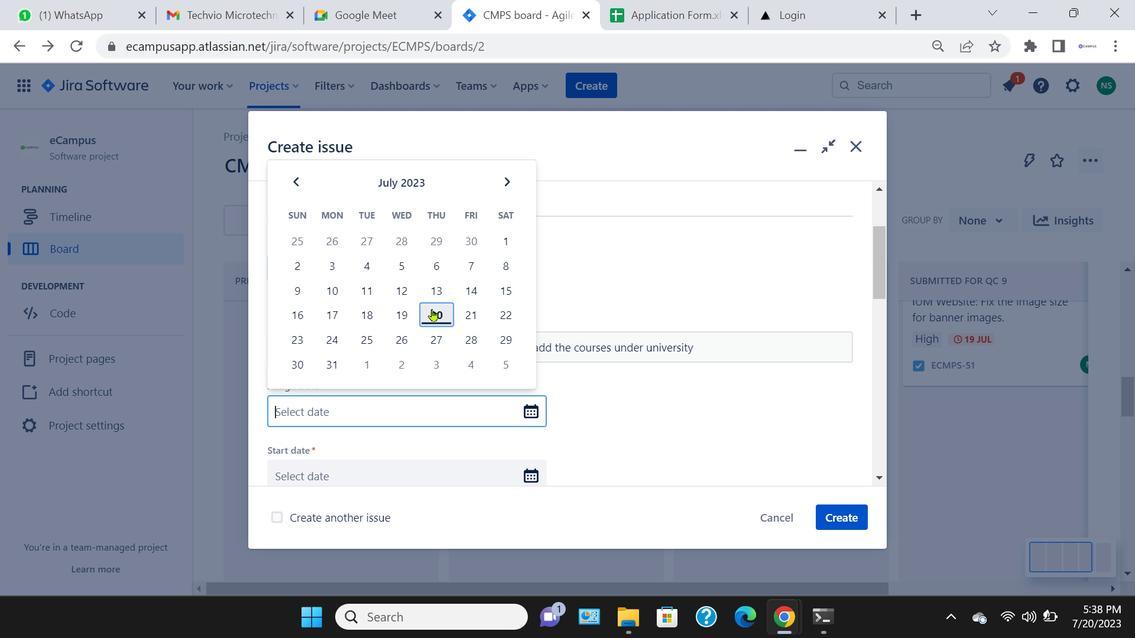 
Action: Mouse pressed left at (344, 318)
Screenshot: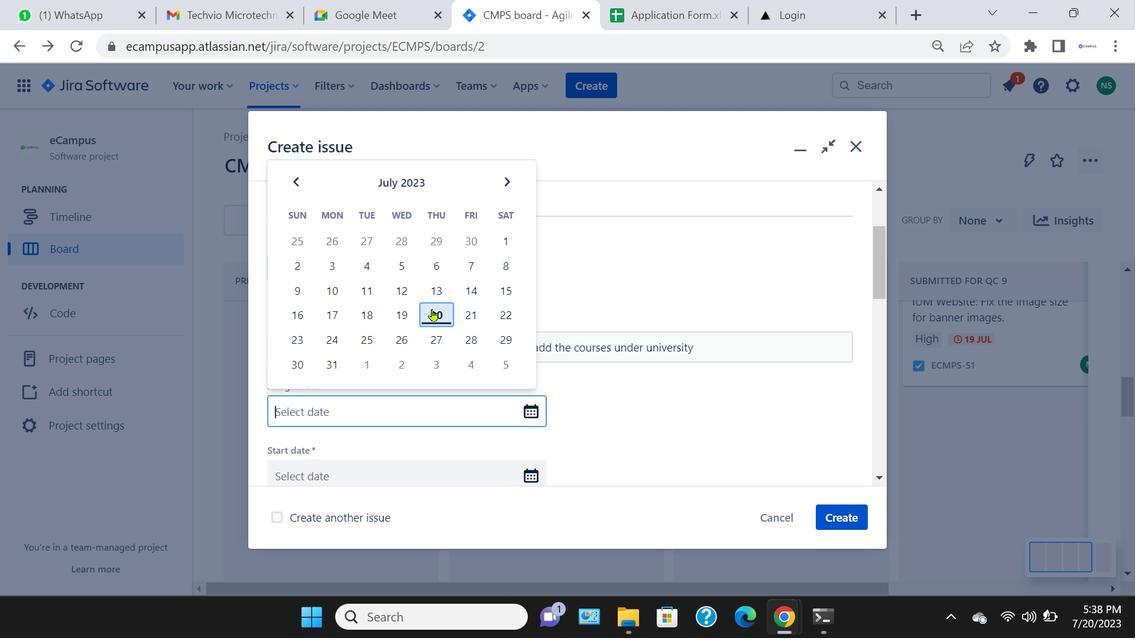 
Action: Mouse moved to (535, 424)
Screenshot: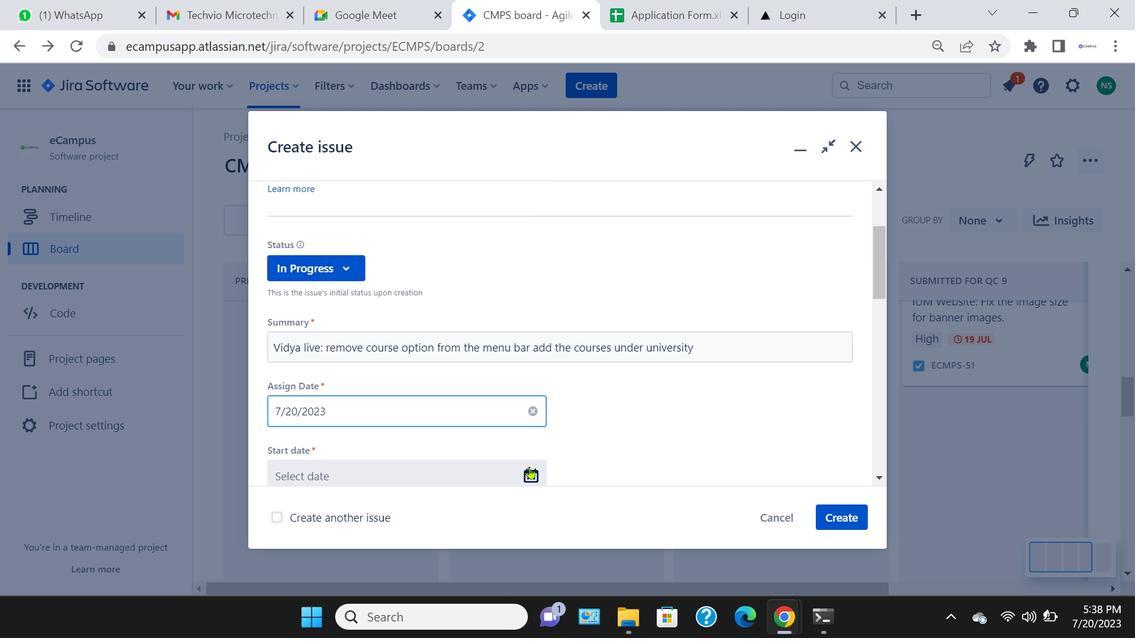 
Action: Mouse pressed left at (535, 424)
Screenshot: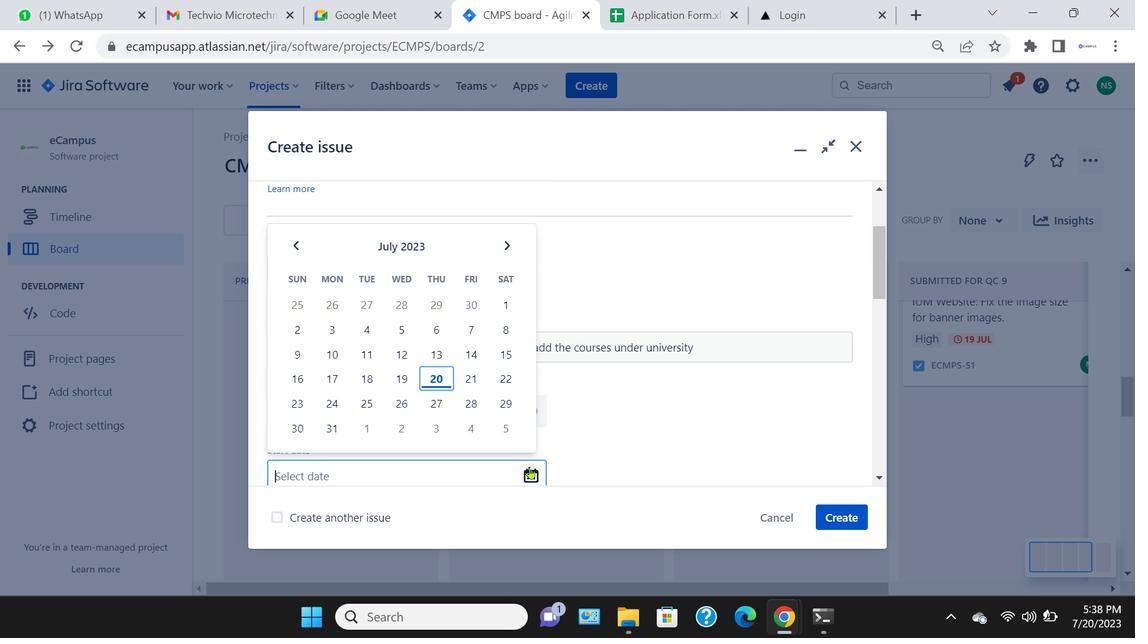 
Action: Mouse moved to (441, 319)
Screenshot: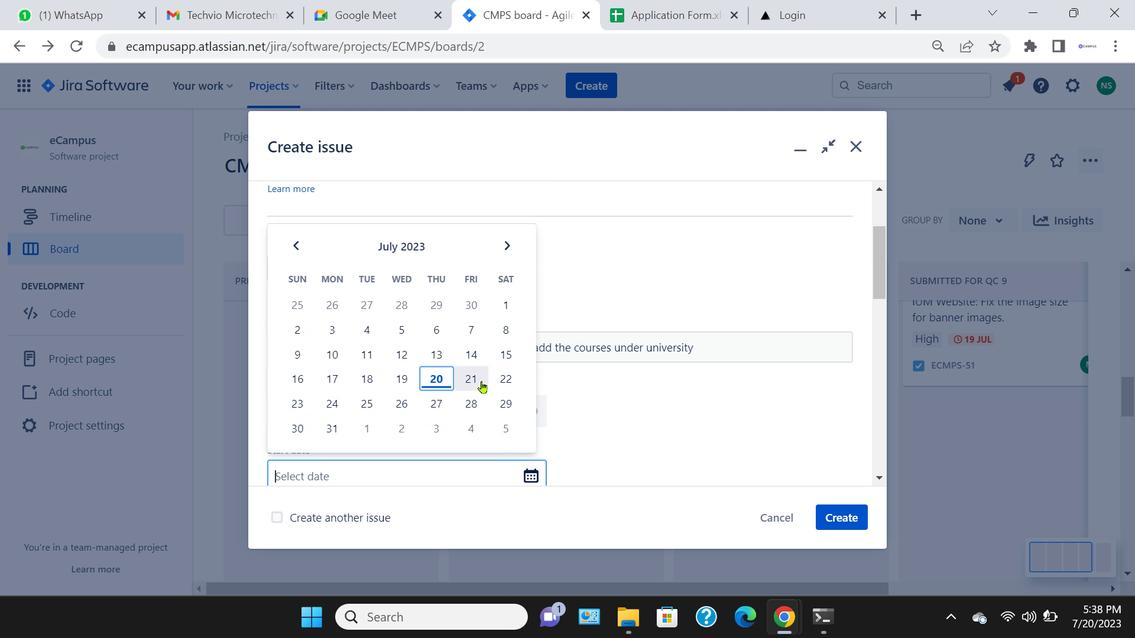 
Action: Mouse pressed left at (441, 319)
Screenshot: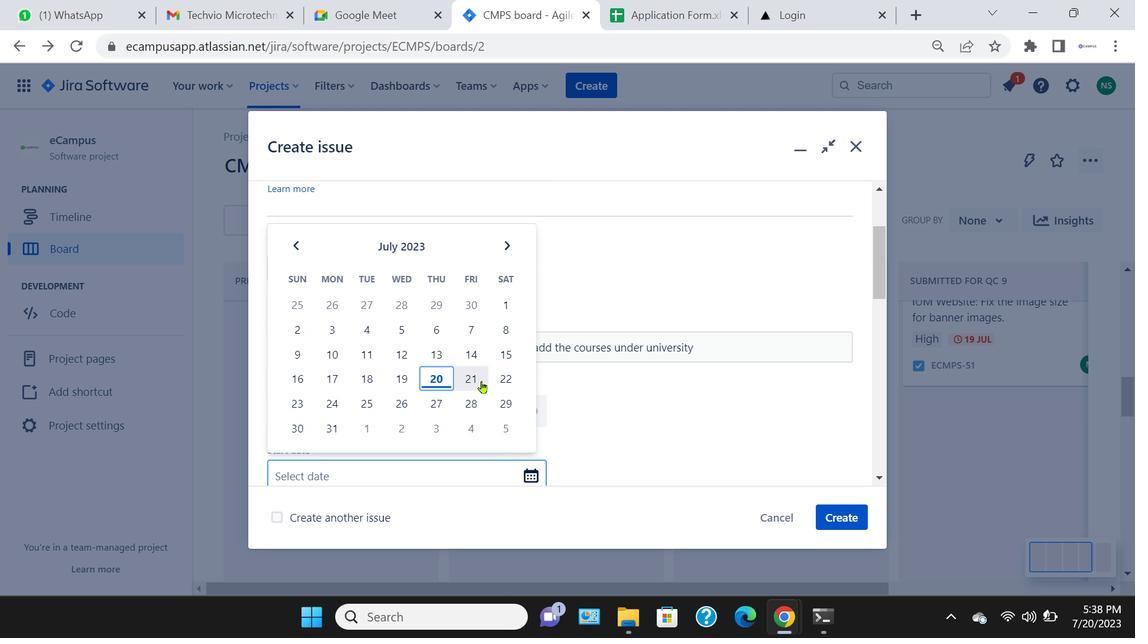 
Action: Mouse moved to (538, 476)
Screenshot: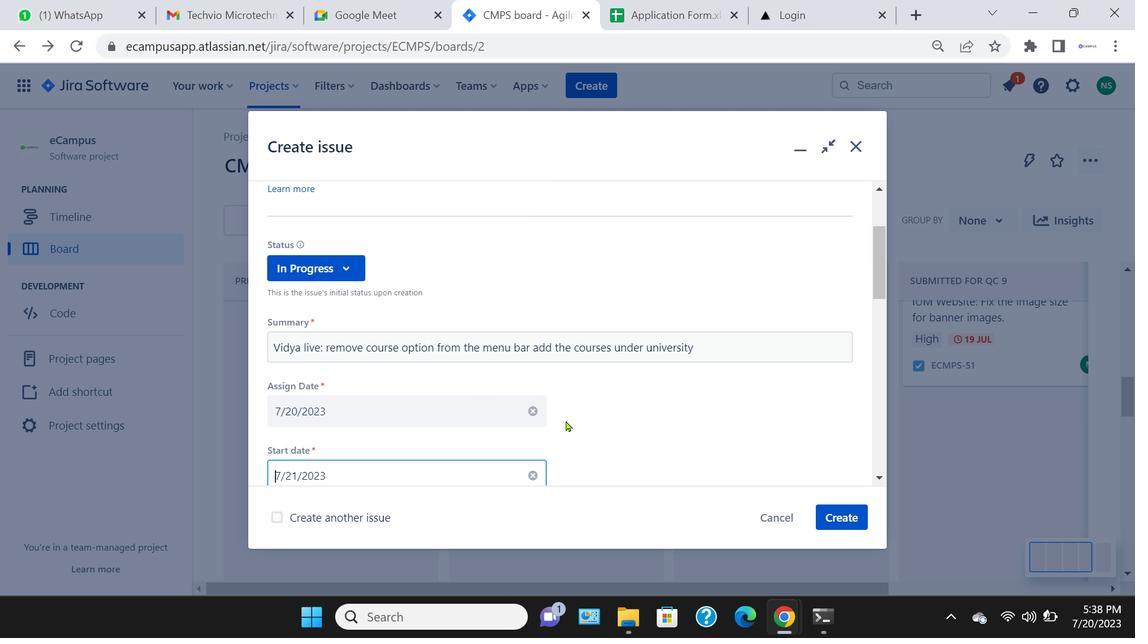 
Action: Mouse pressed left at (538, 476)
Screenshot: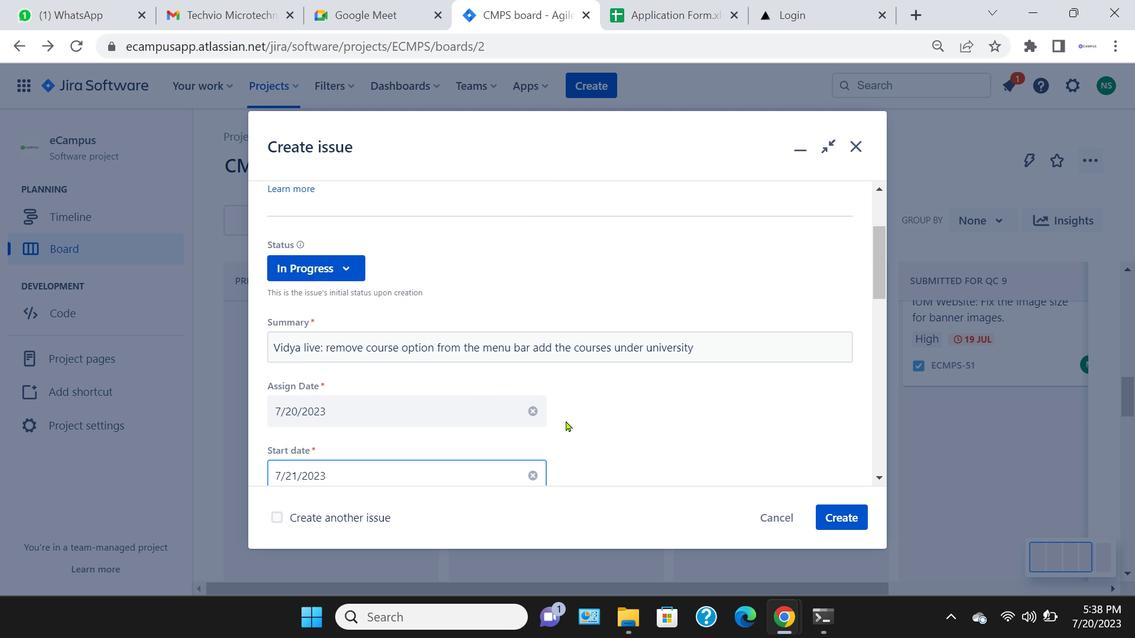 
Action: Mouse moved to (490, 391)
Screenshot: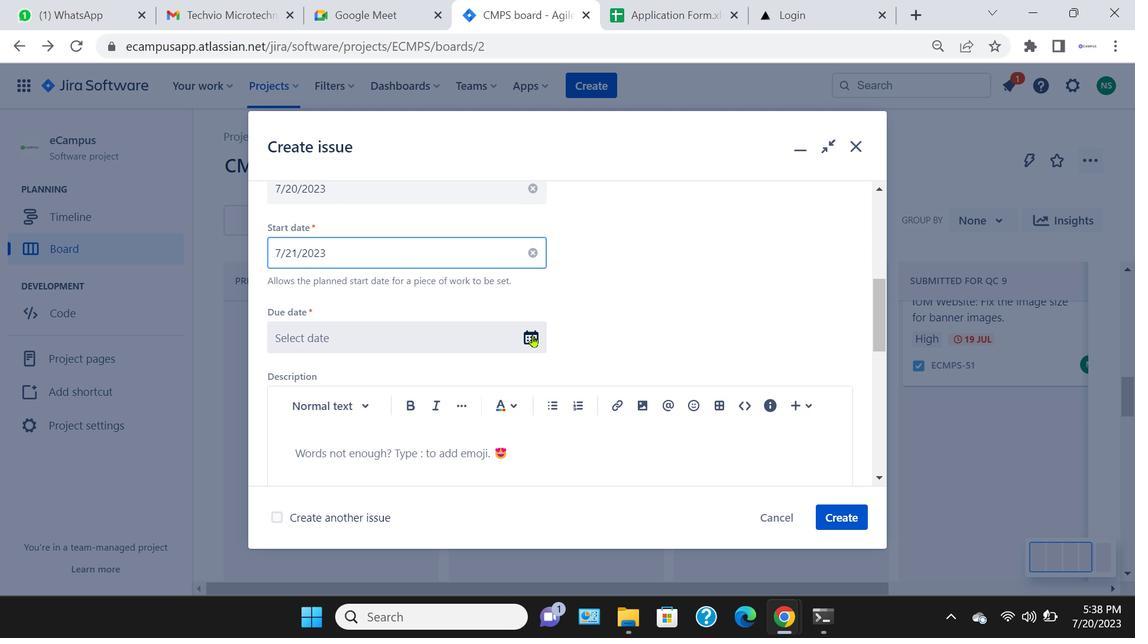 
Action: Mouse pressed left at (490, 391)
Screenshot: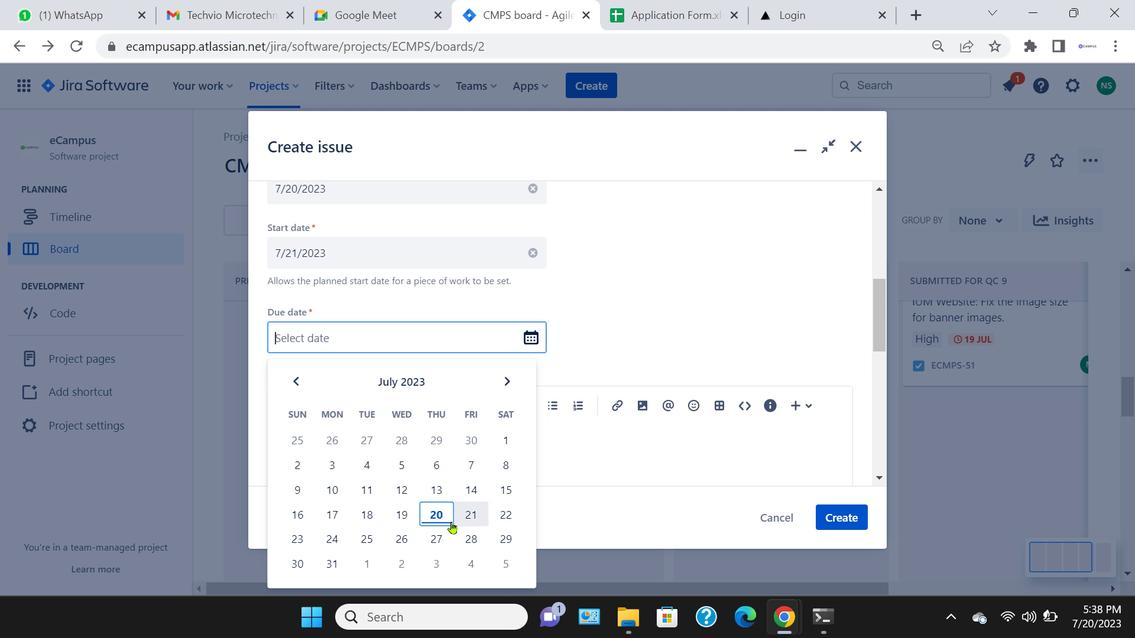 
Action: Mouse moved to (541, 344)
Screenshot: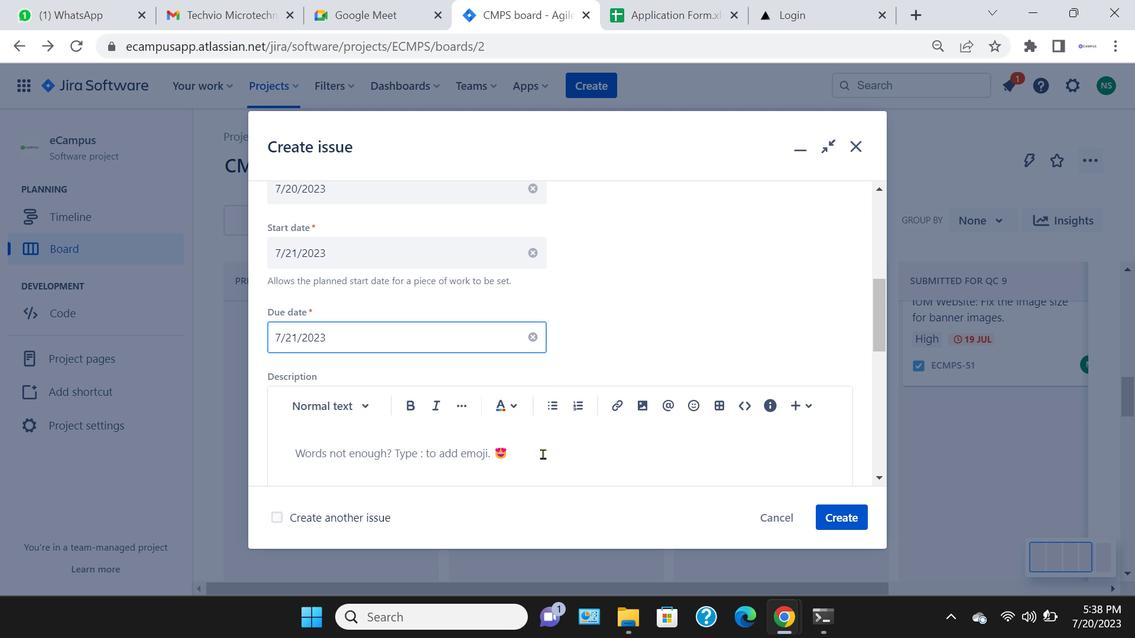 
Action: Mouse pressed left at (541, 344)
Screenshot: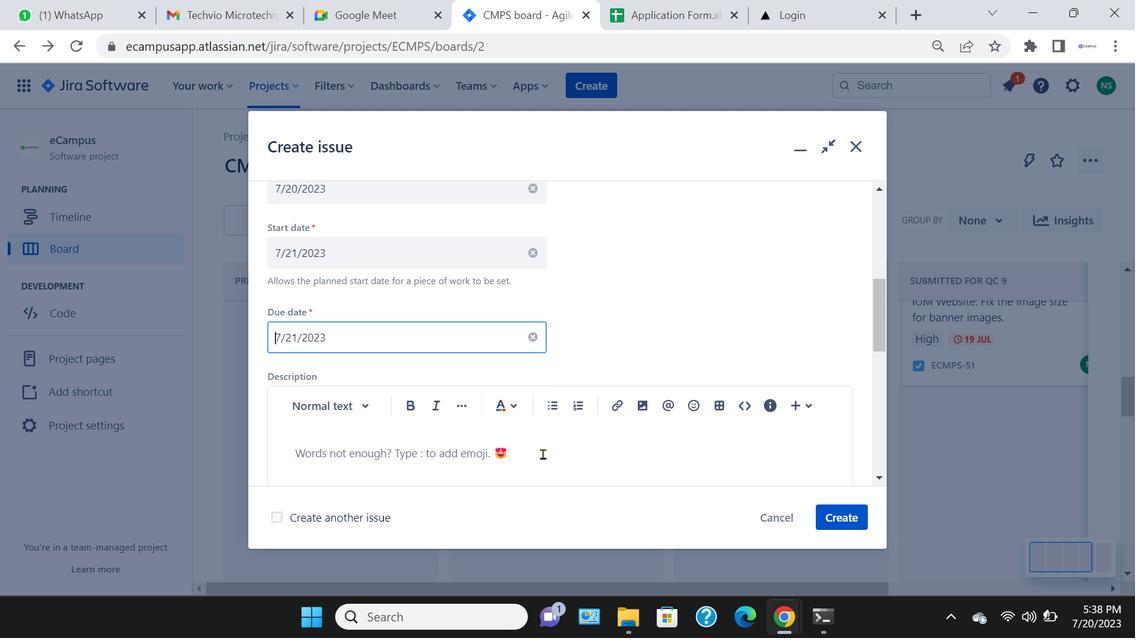 
Action: Mouse moved to (473, 526)
Screenshot: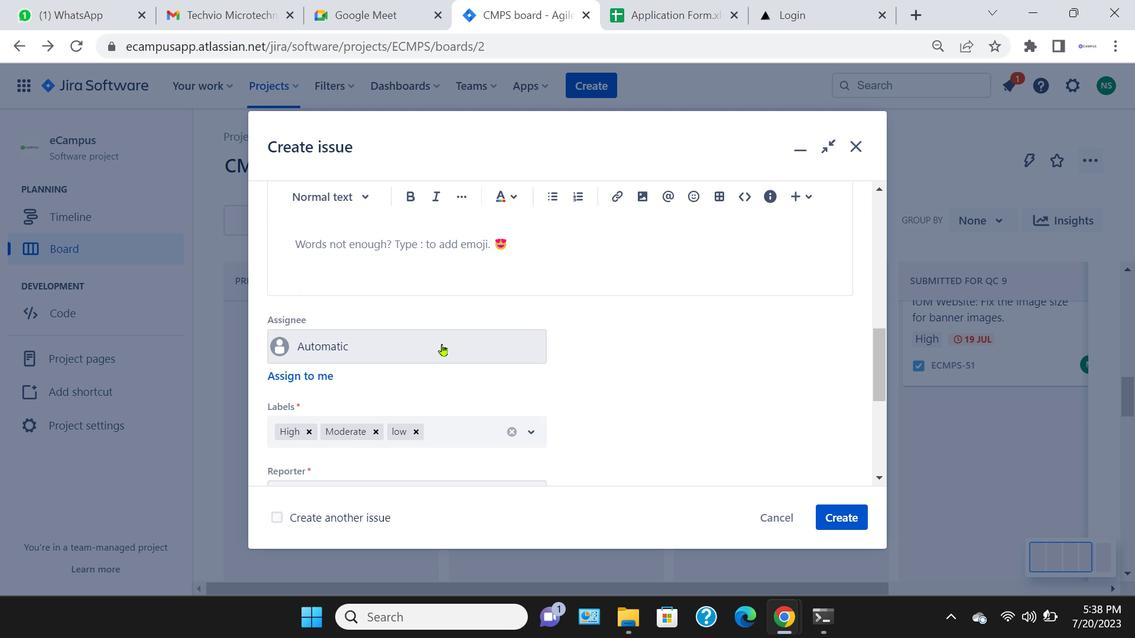 
Action: Mouse pressed left at (473, 526)
Screenshot: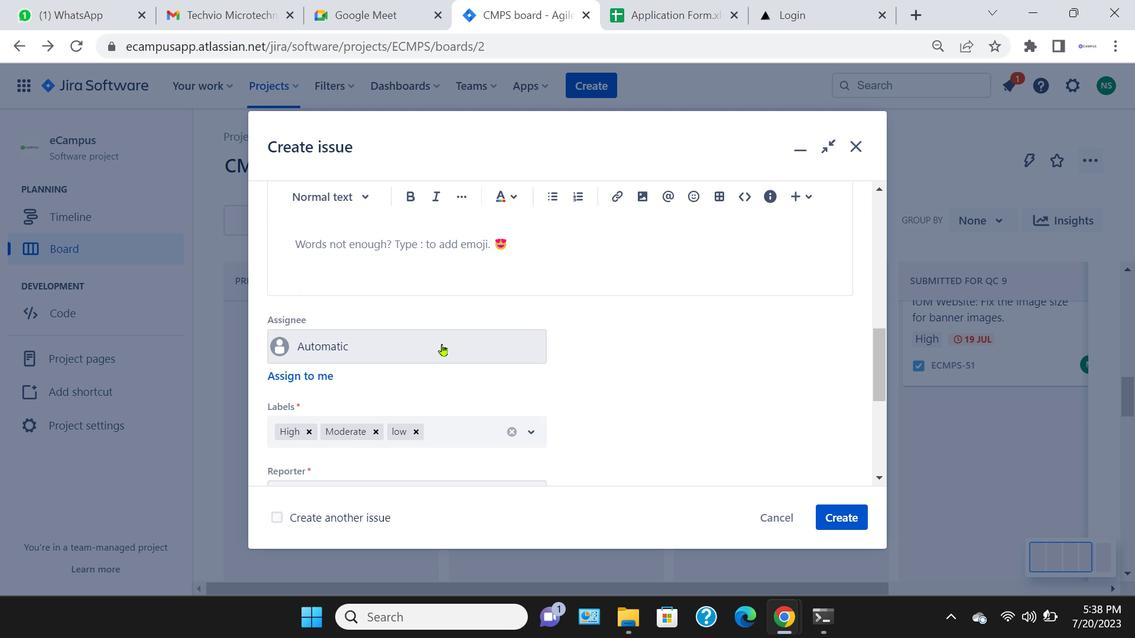 
Action: Mouse moved to (451, 353)
Screenshot: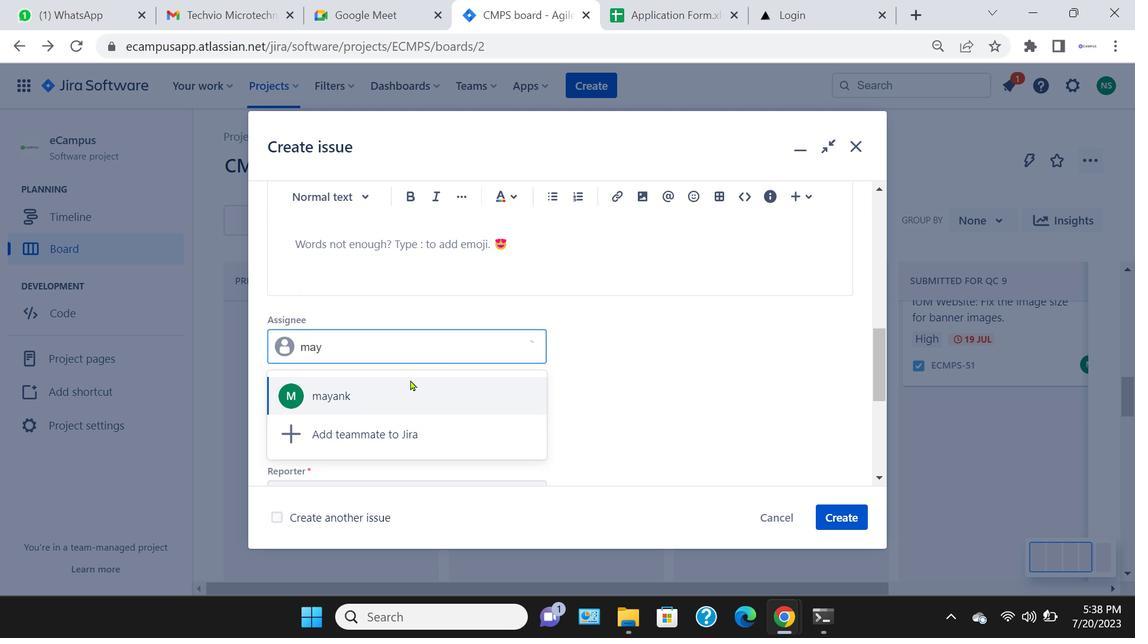 
Action: Mouse pressed left at (451, 353)
Screenshot: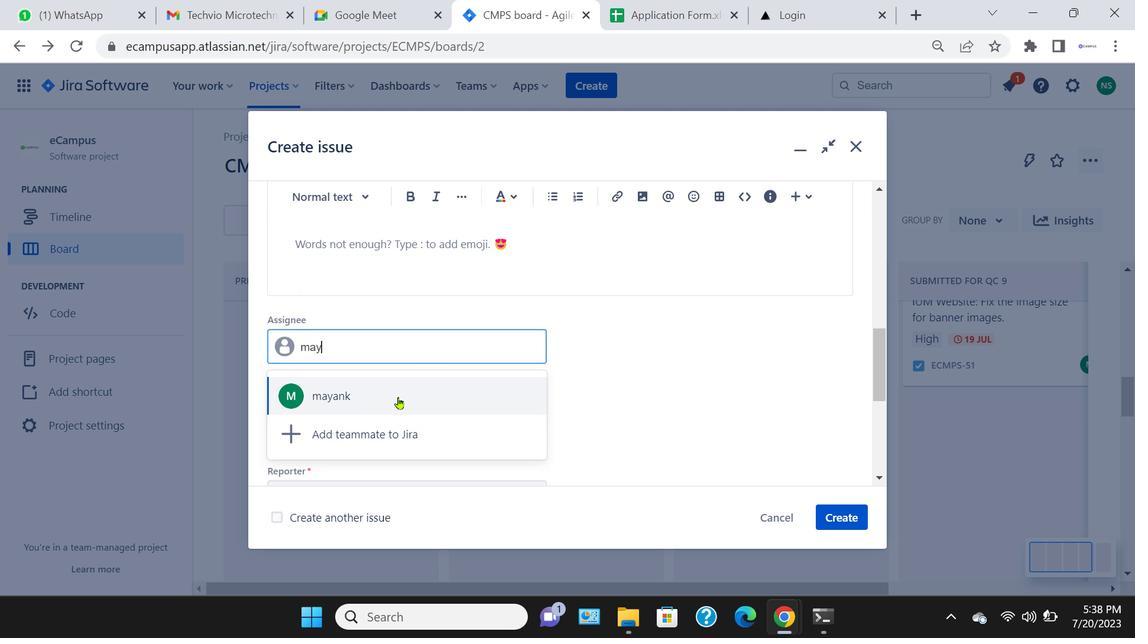 
Action: Key pressed may
Screenshot: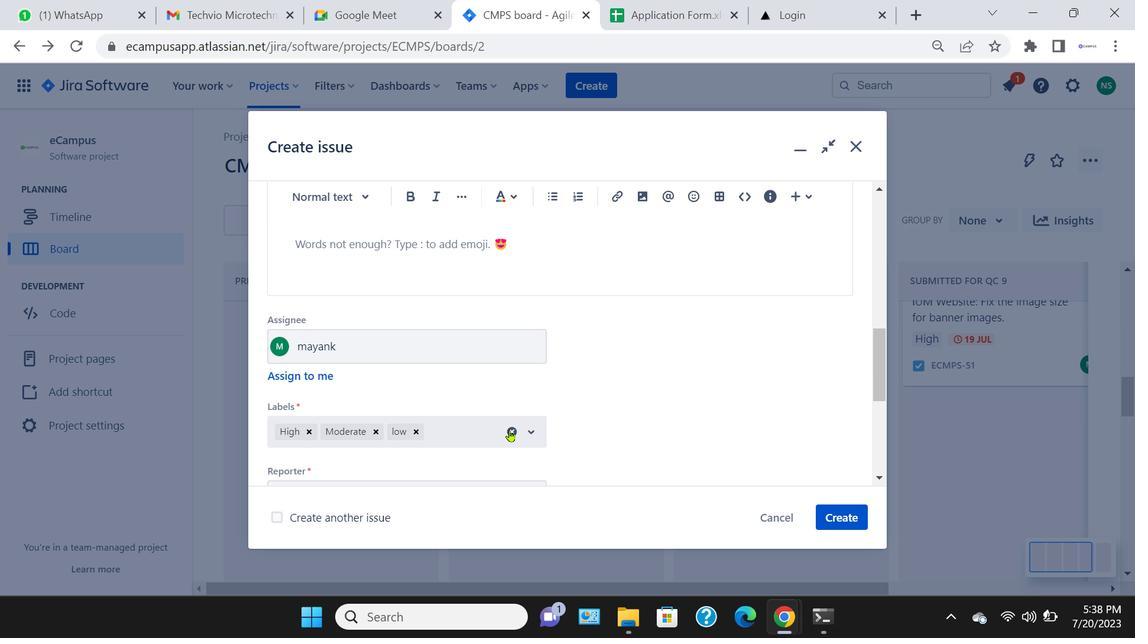 
Action: Mouse moved to (408, 406)
Screenshot: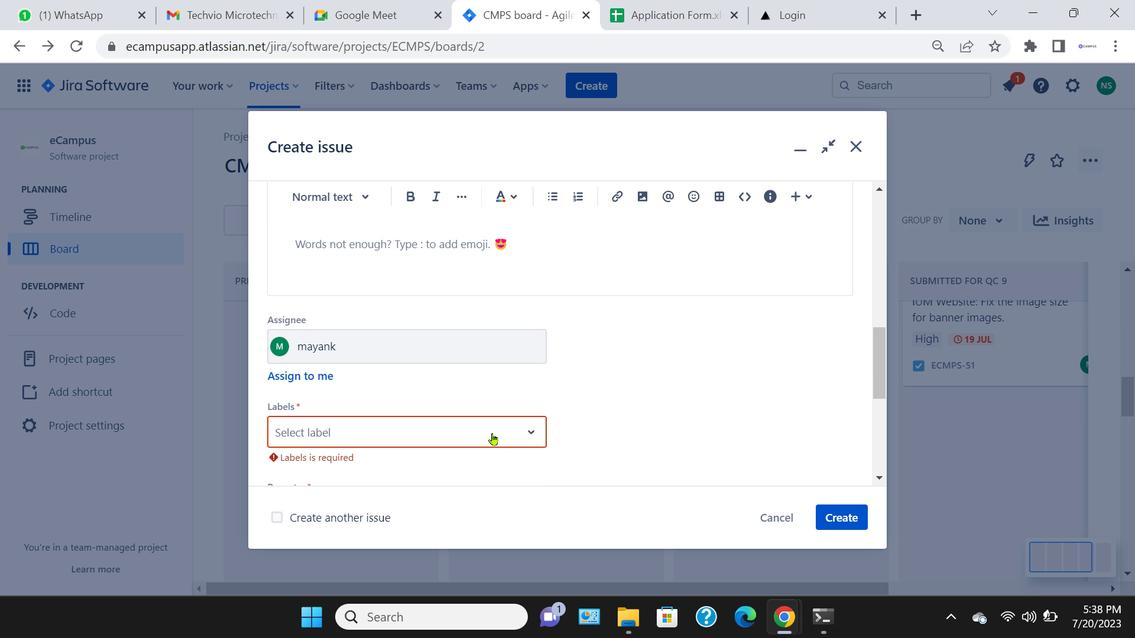 
Action: Mouse pressed left at (408, 406)
Screenshot: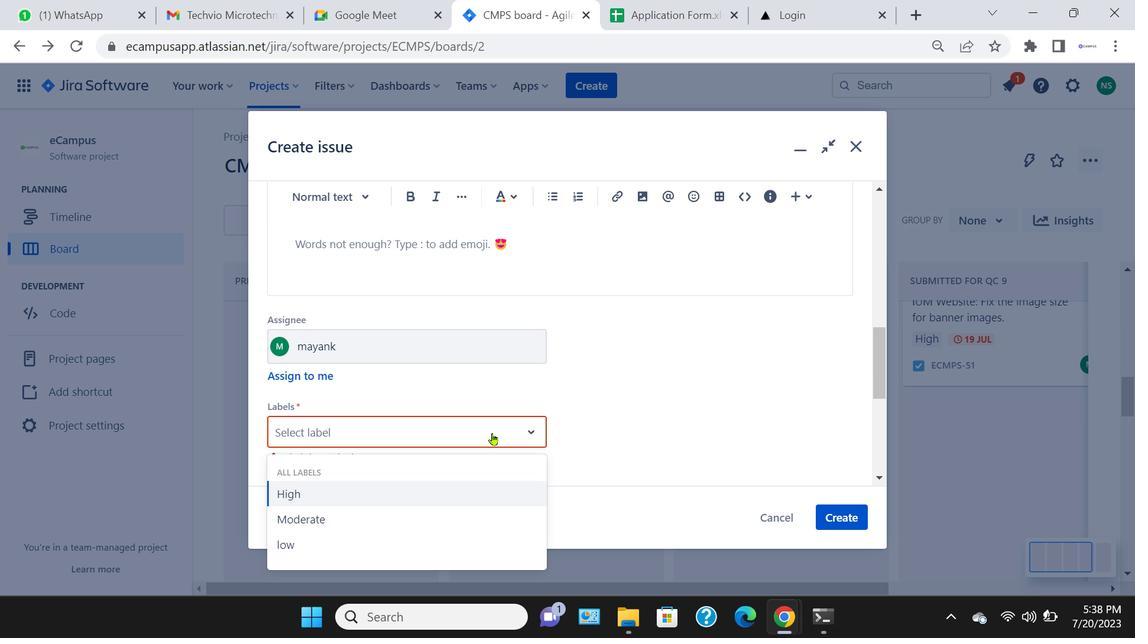 
Action: Mouse moved to (518, 440)
Screenshot: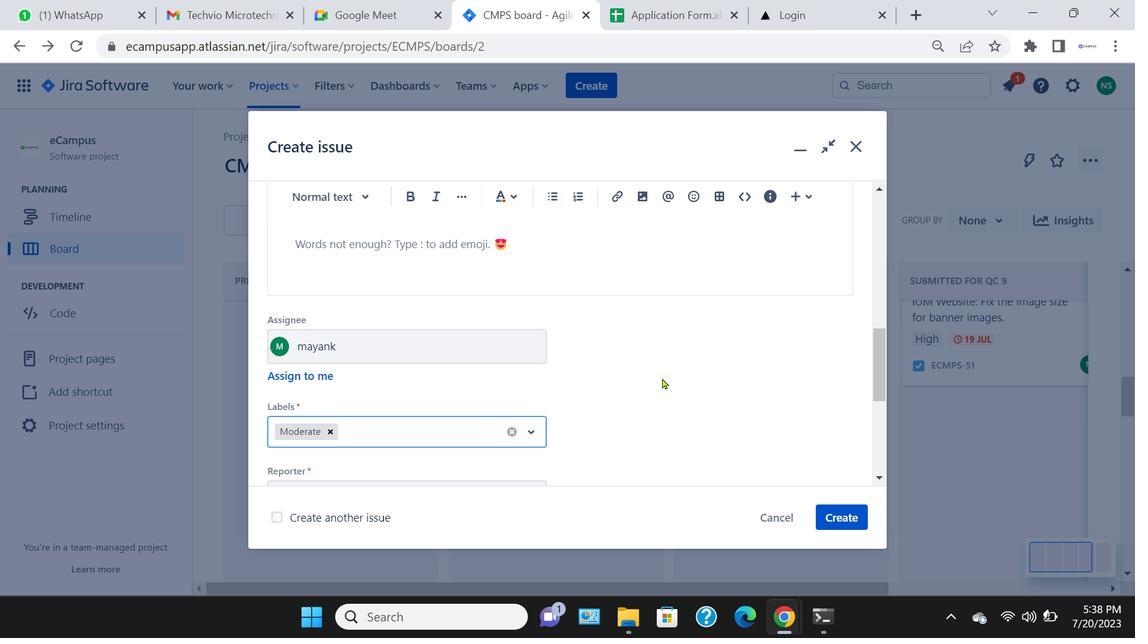 
Action: Mouse pressed left at (518, 440)
Screenshot: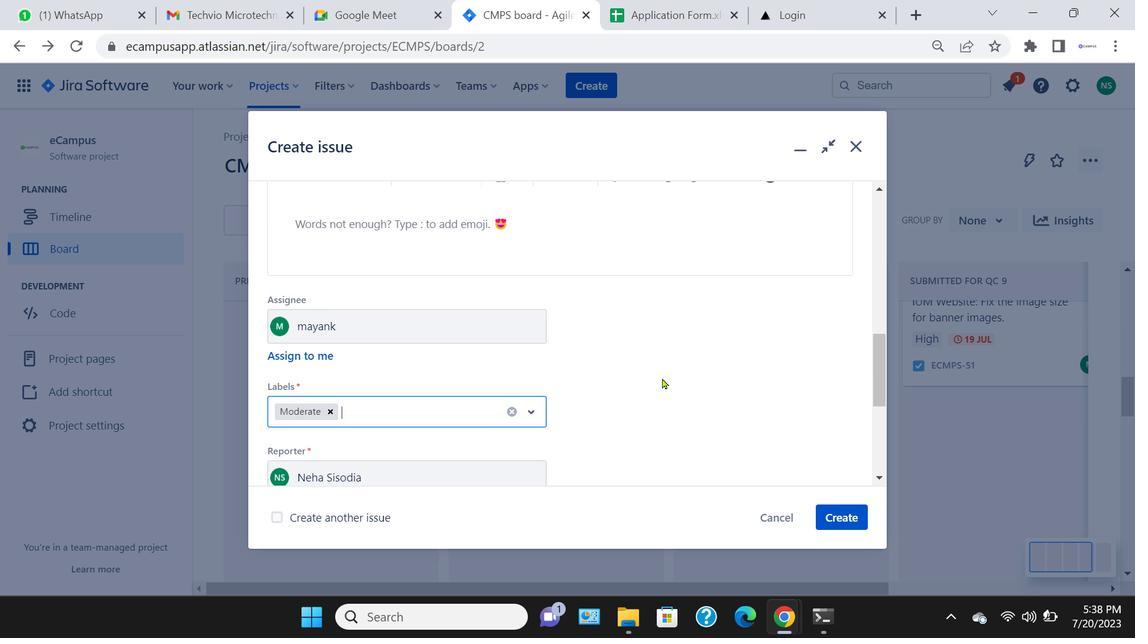 
Action: Mouse moved to (501, 443)
Screenshot: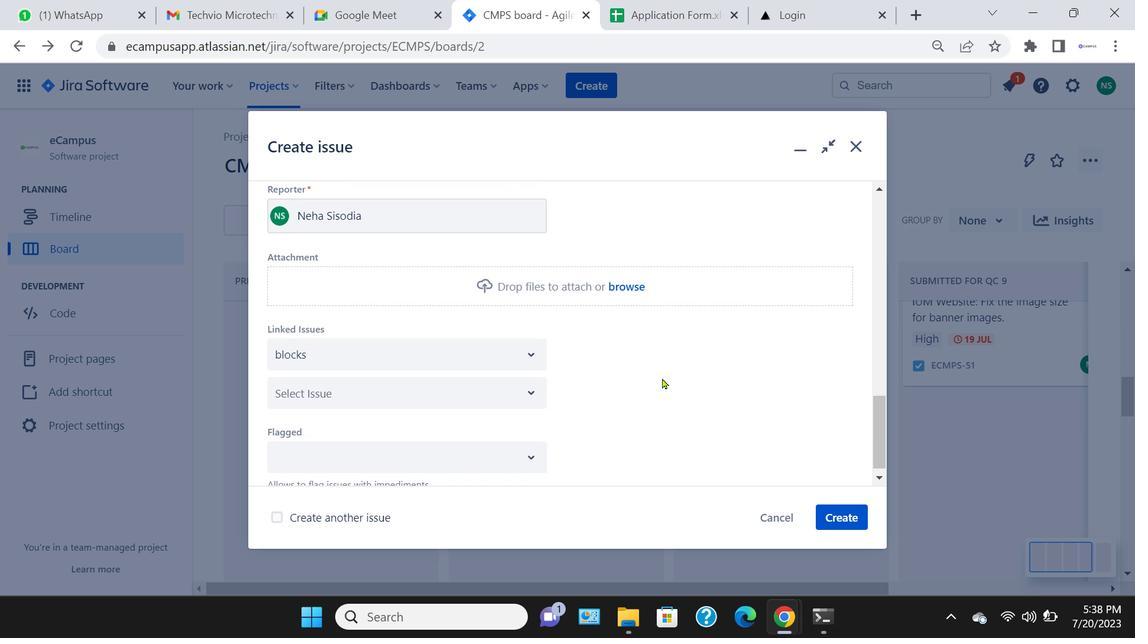 
Action: Mouse pressed left at (501, 443)
Screenshot: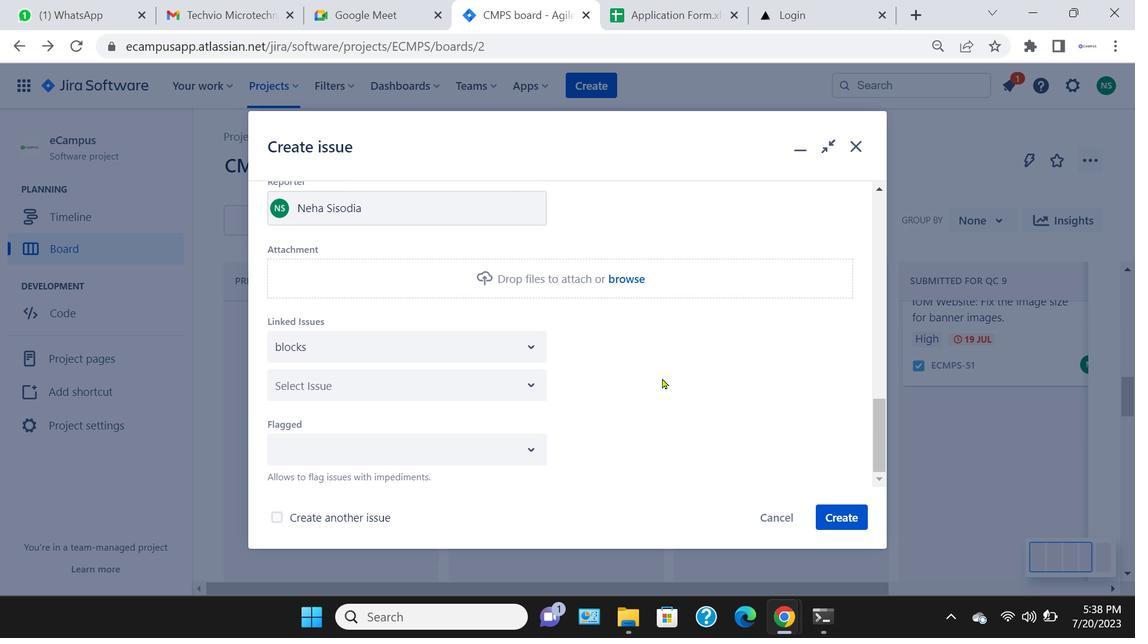 
Action: Mouse moved to (376, 528)
Screenshot: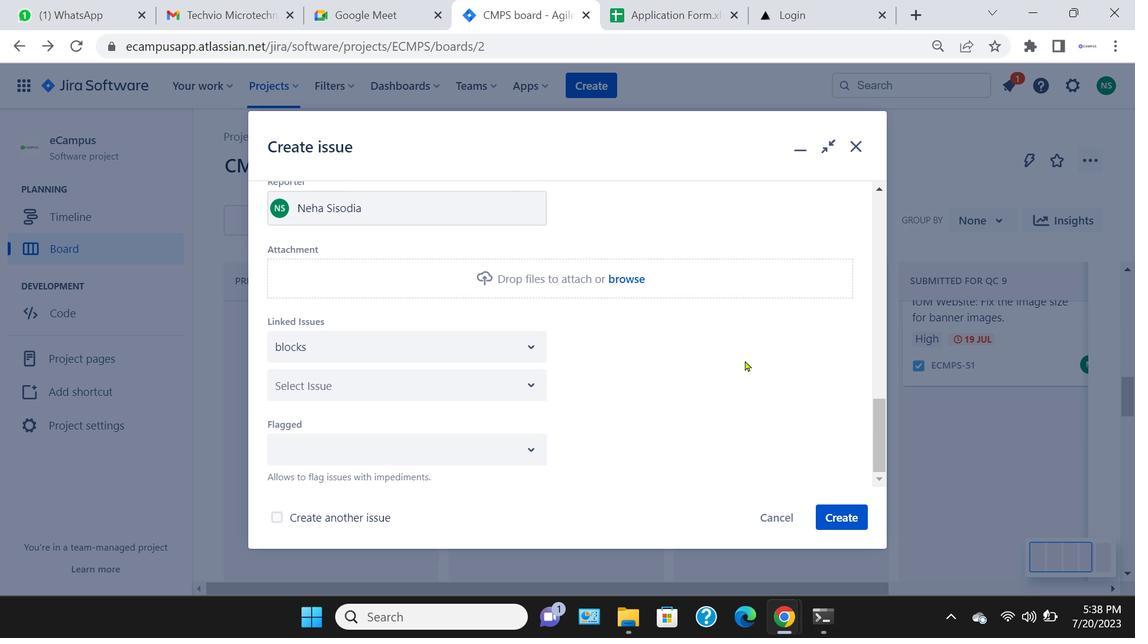 
Action: Mouse pressed left at (376, 528)
Screenshot: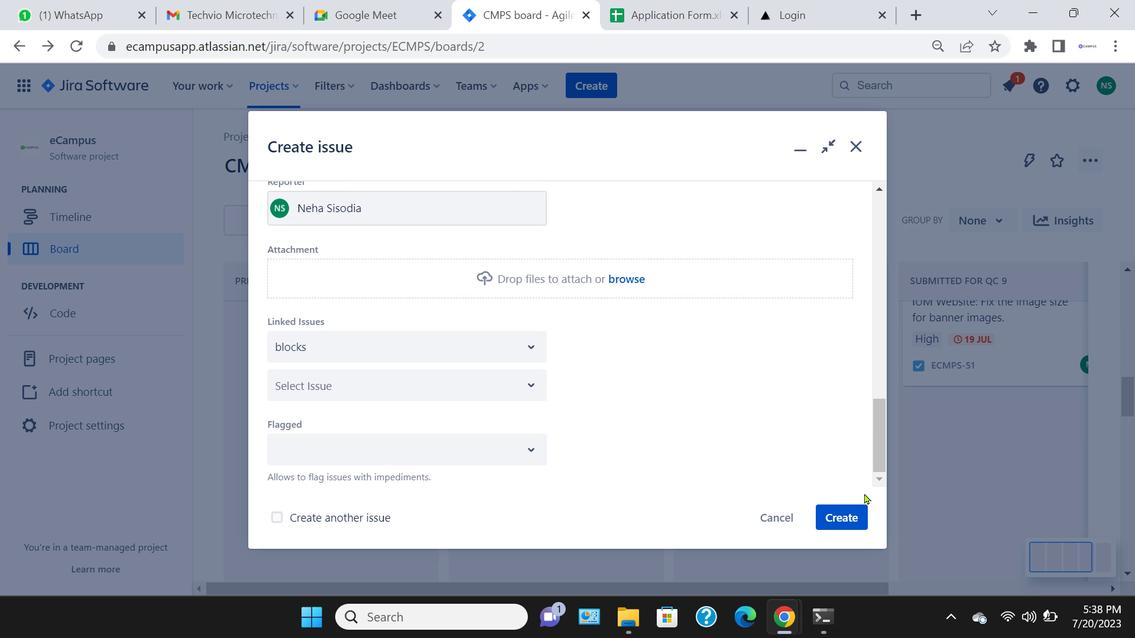 
Action: Mouse moved to (860, 528)
Screenshot: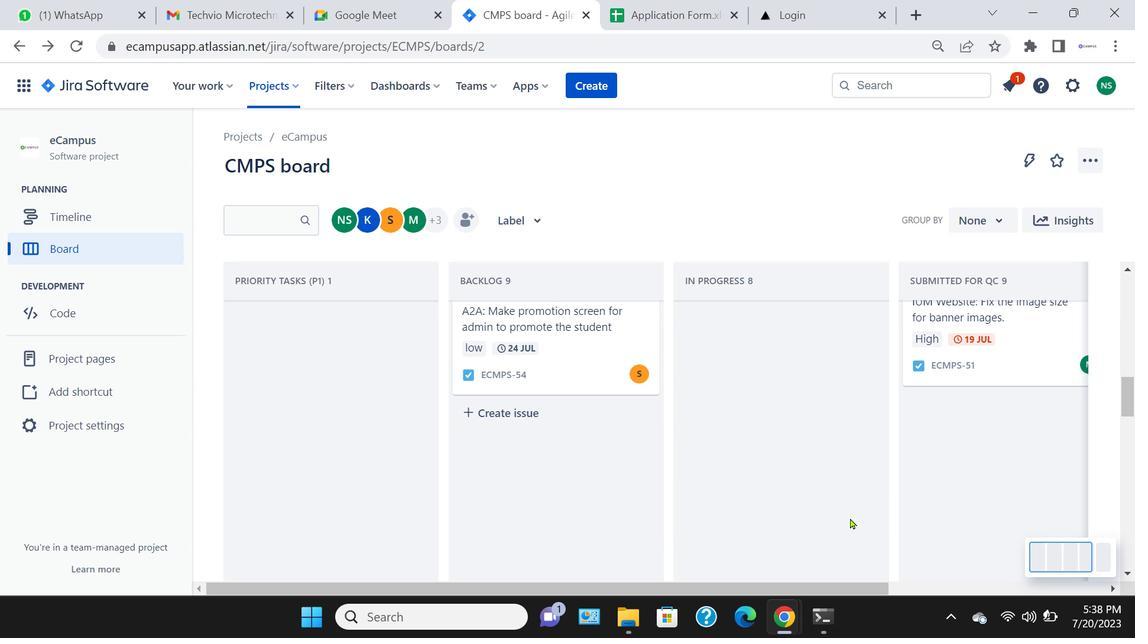 
Action: Mouse pressed left at (860, 528)
Screenshot: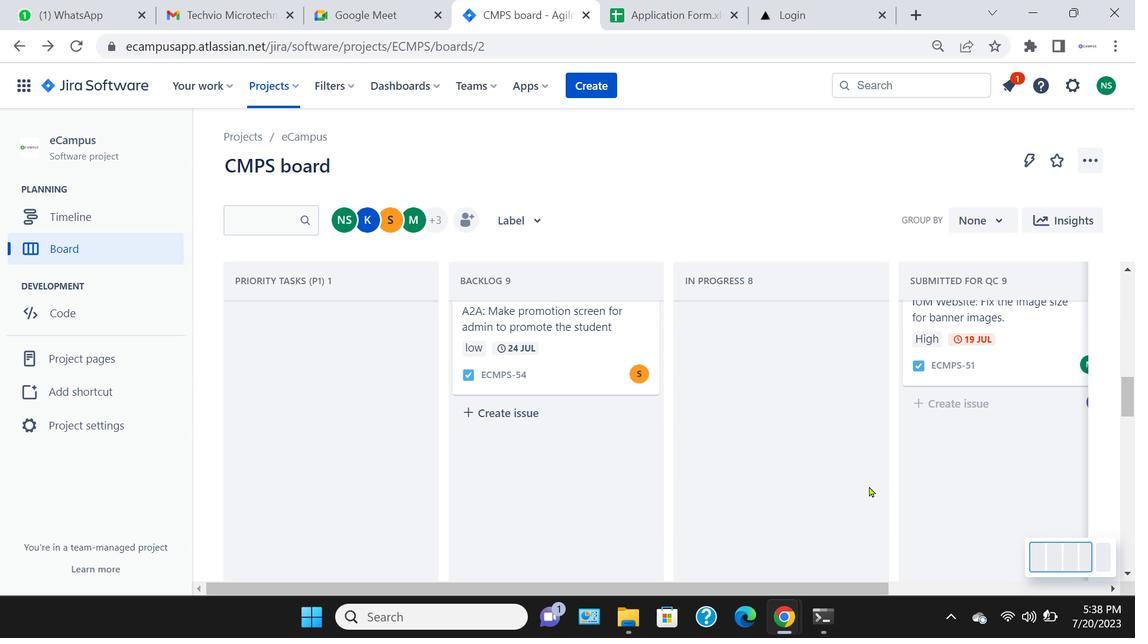 
Action: Mouse moved to (530, 431)
Screenshot: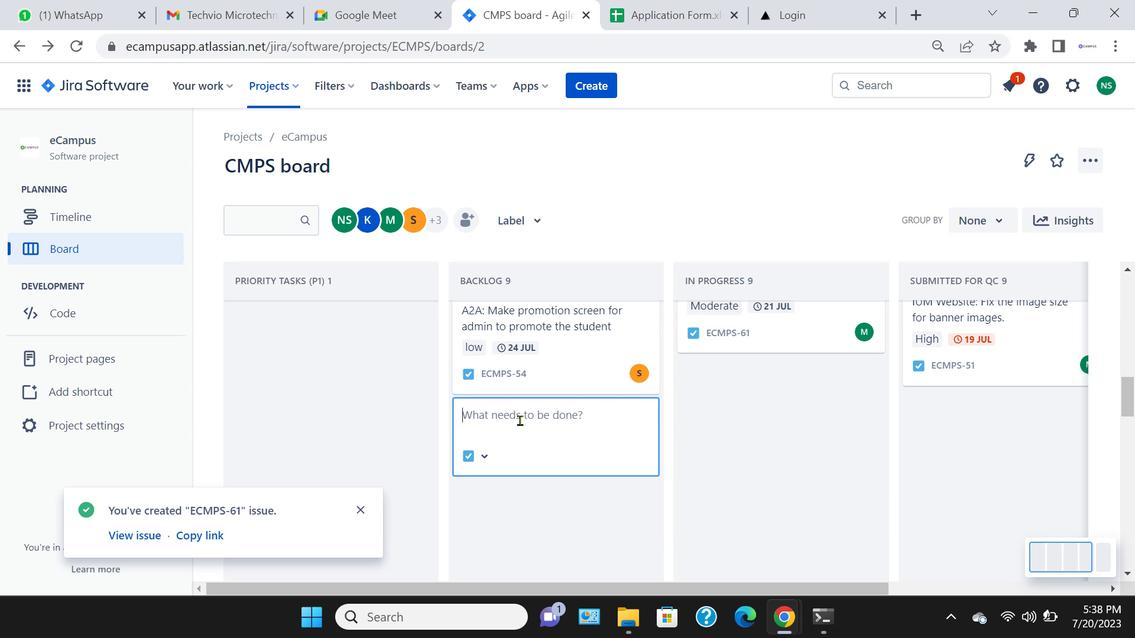 
Action: Mouse pressed left at (530, 431)
Screenshot: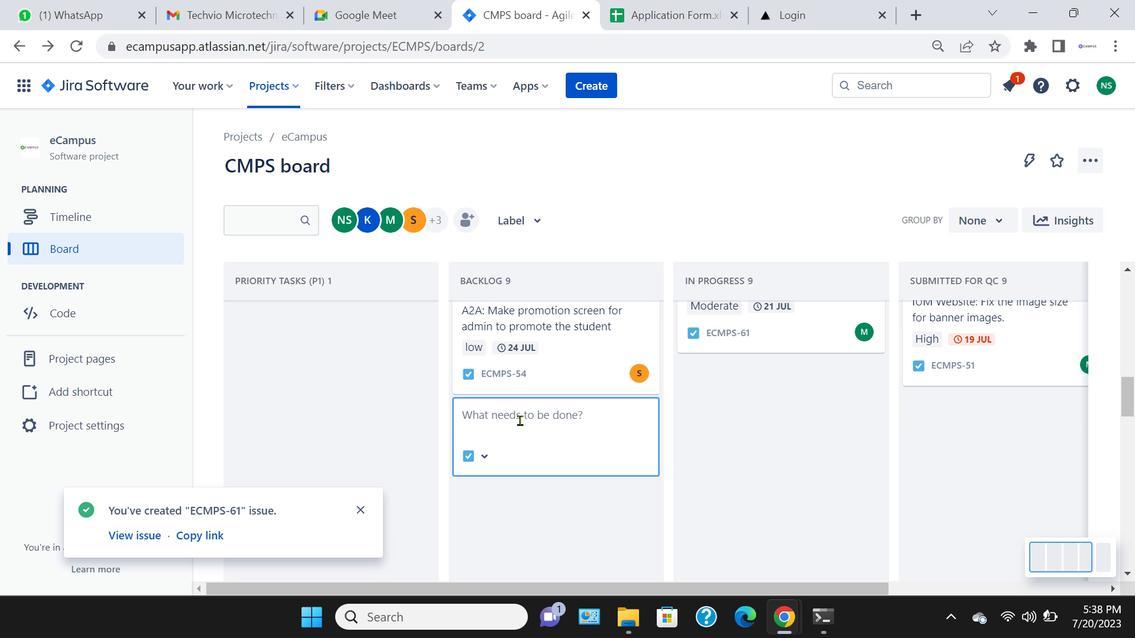 
Action: Key pressed <Key.caps_lock>D<Key.caps_lock><Key.backspace><Key.caps_lock>M<Key.caps_lock>ultiple<Key.space>departmem<Key.backspace>nt<Key.space>
Screenshot: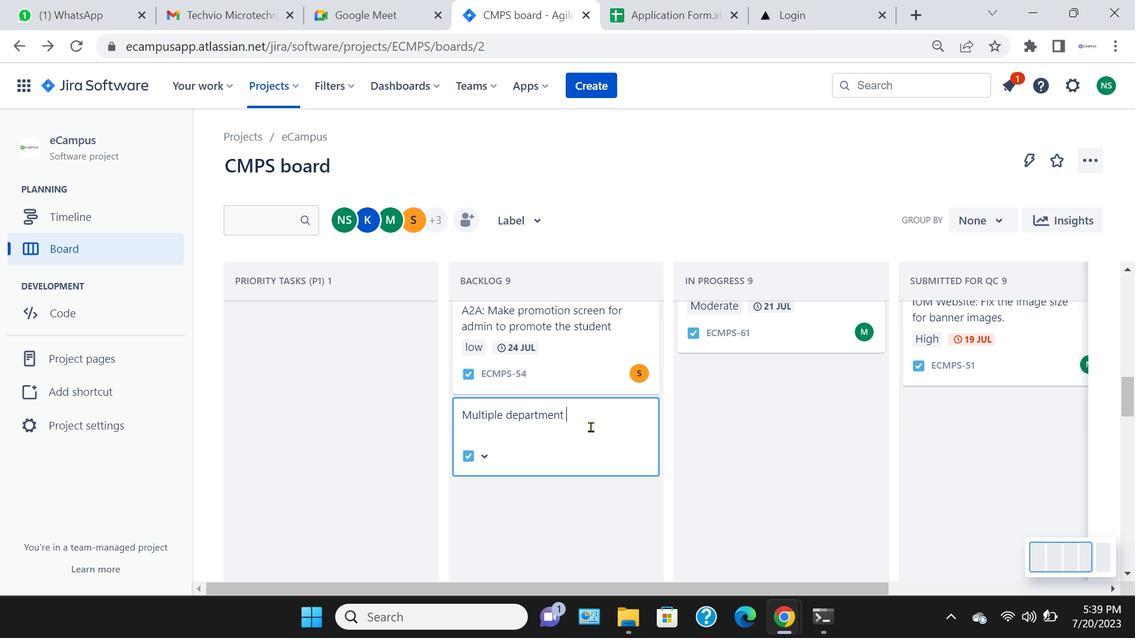 
Action: Mouse moved to (601, 437)
Screenshot: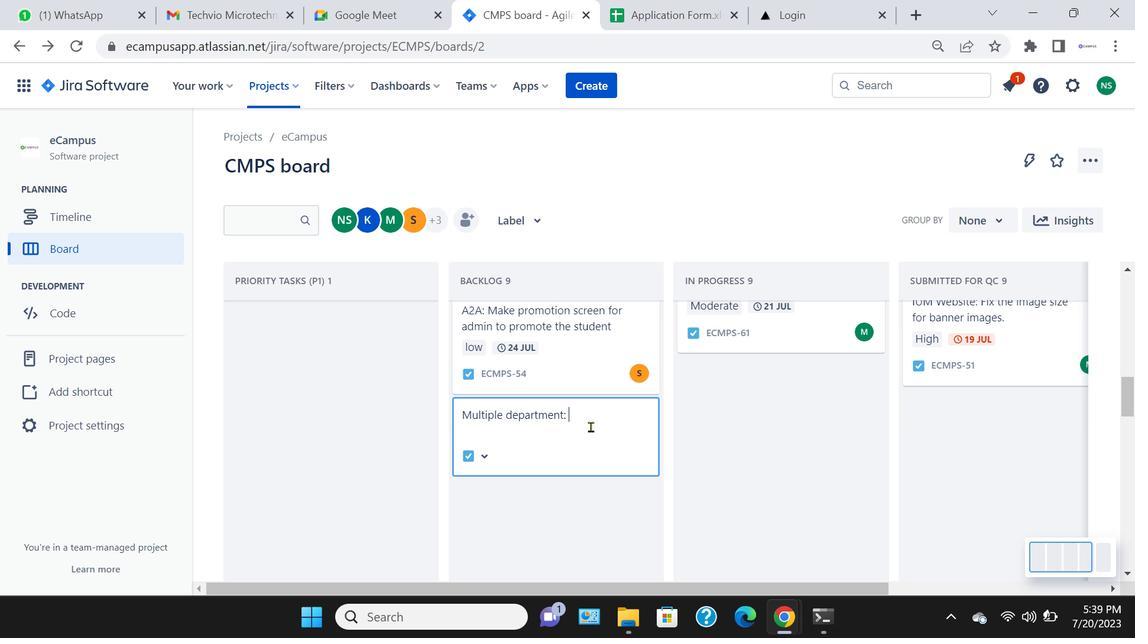 
Action: Key pressed <Key.backspace><Key.shift_r>:<Key.space>dummy<Key.space>subjects<Key.space>are<Key.space>coming<Key.space>o<Key.space><Key.space><Key.backspace>=n<Key.space>profesoor<Key.space>
Screenshot: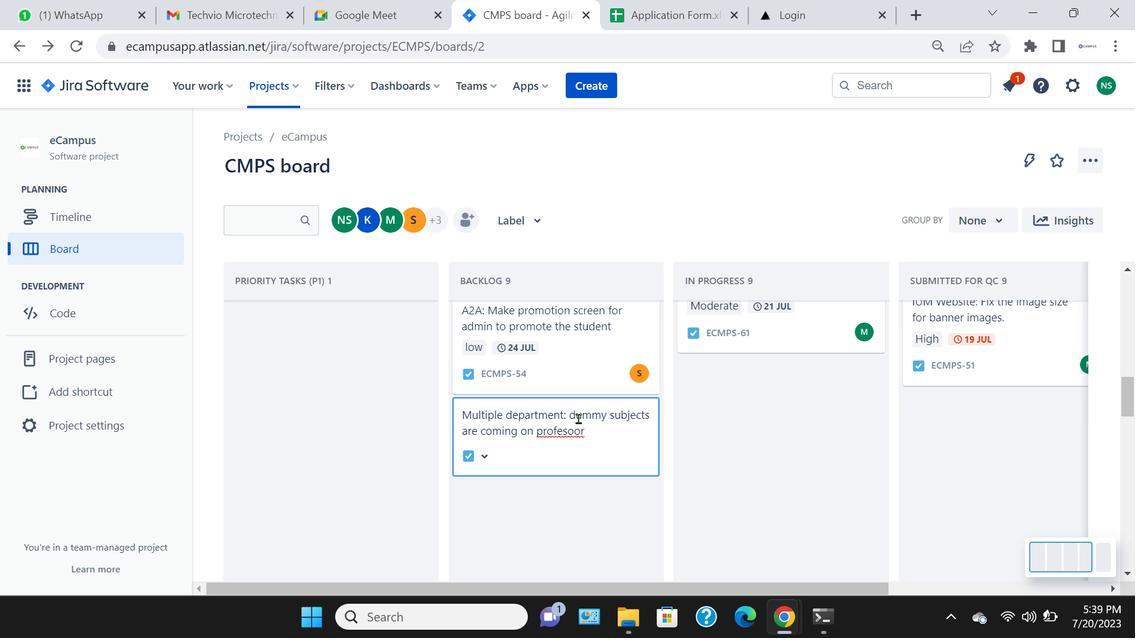 
Action: Mouse moved to (547, 441)
Screenshot: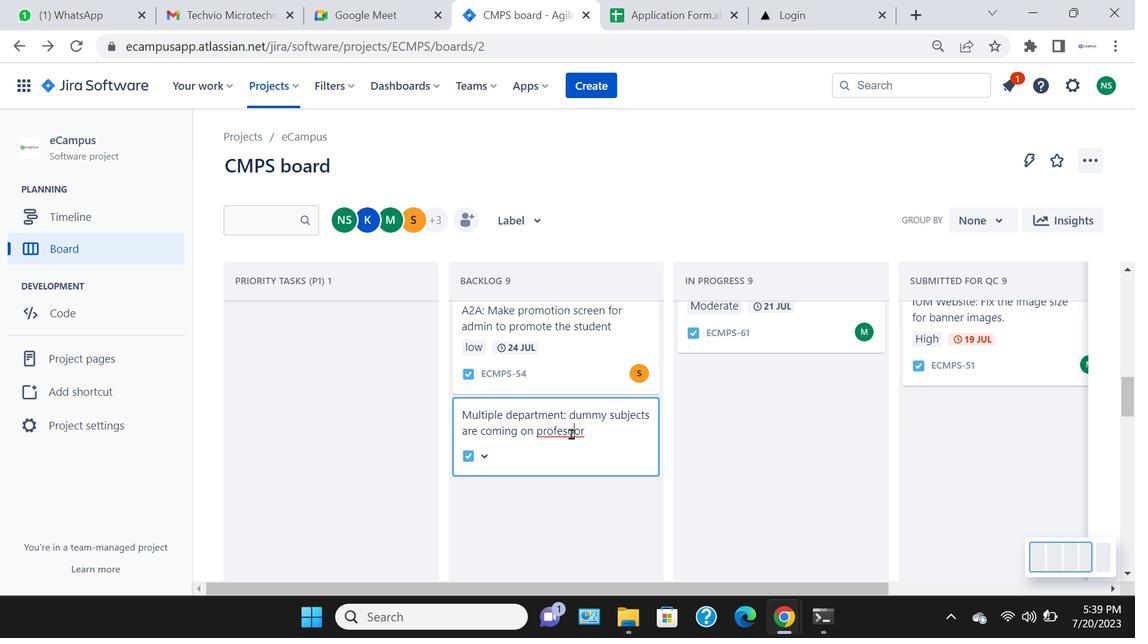 
Action: Mouse pressed left at (547, 441)
Screenshot: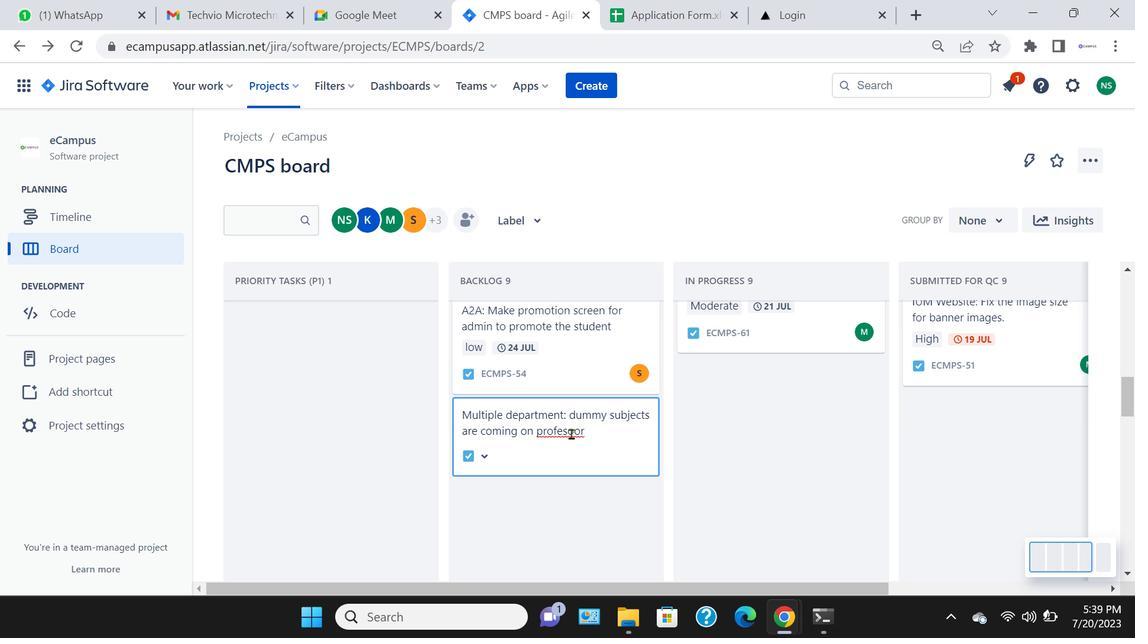 
Action: Key pressed <Key.backspace><Key.backspace>
Screenshot: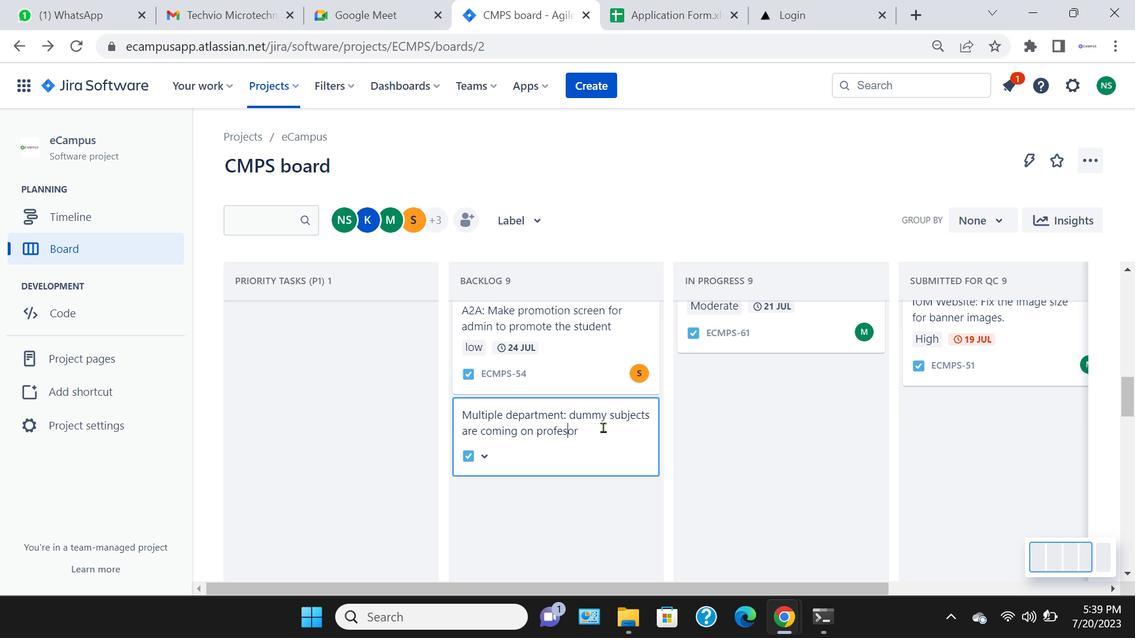 
Action: Mouse moved to (581, 444)
Screenshot: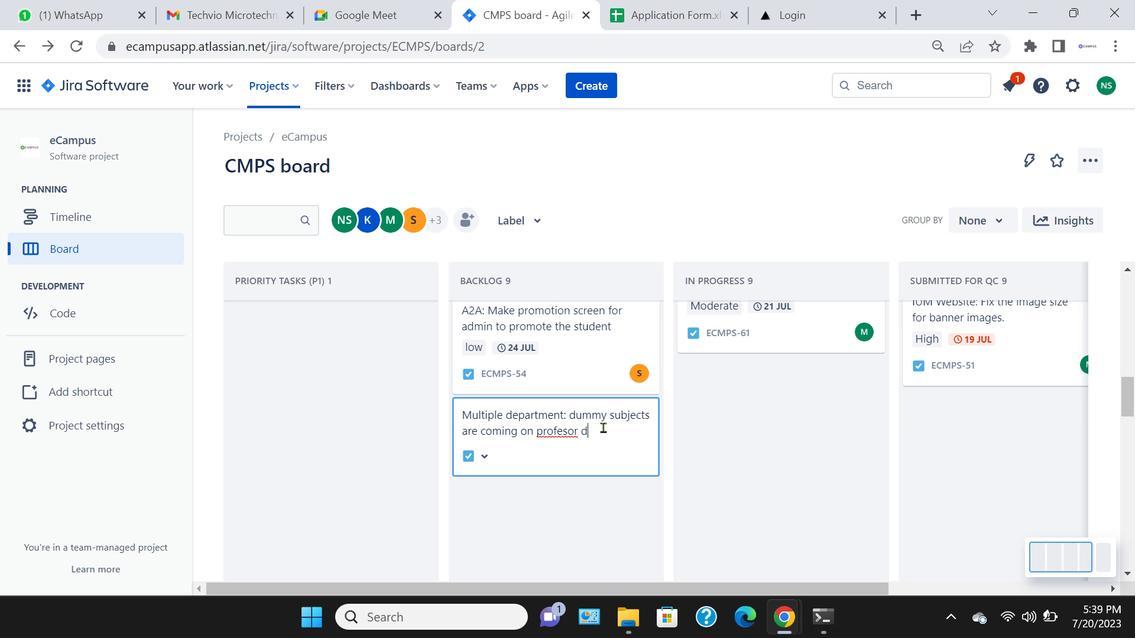 
Action: Mouse pressed left at (581, 444)
Screenshot: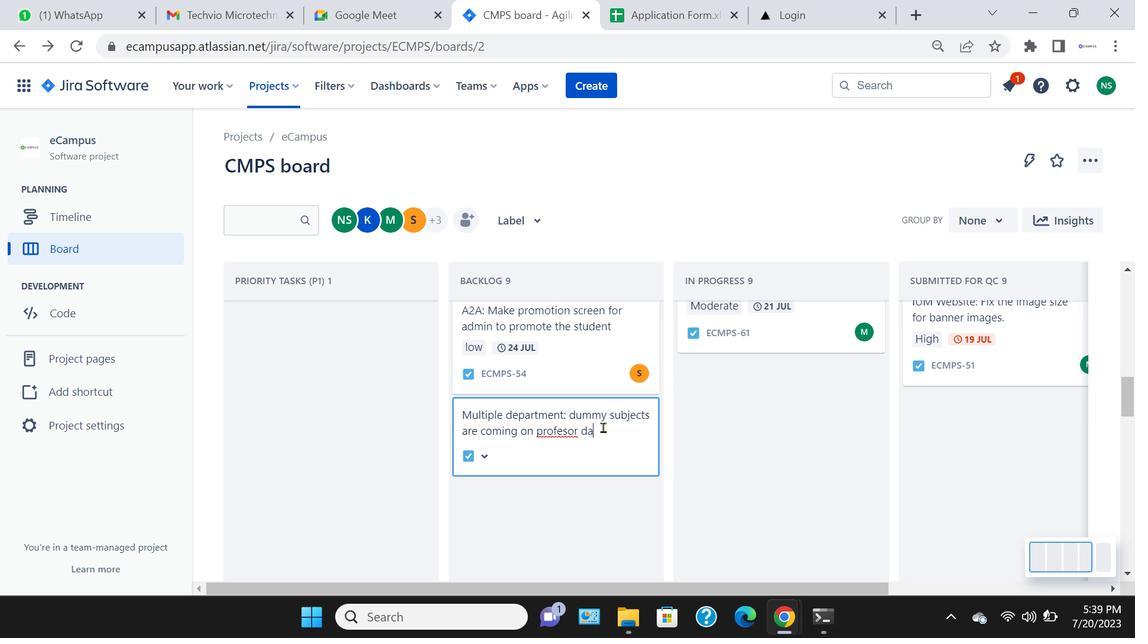
Action: Key pressed <Key.backspace>
Screenshot: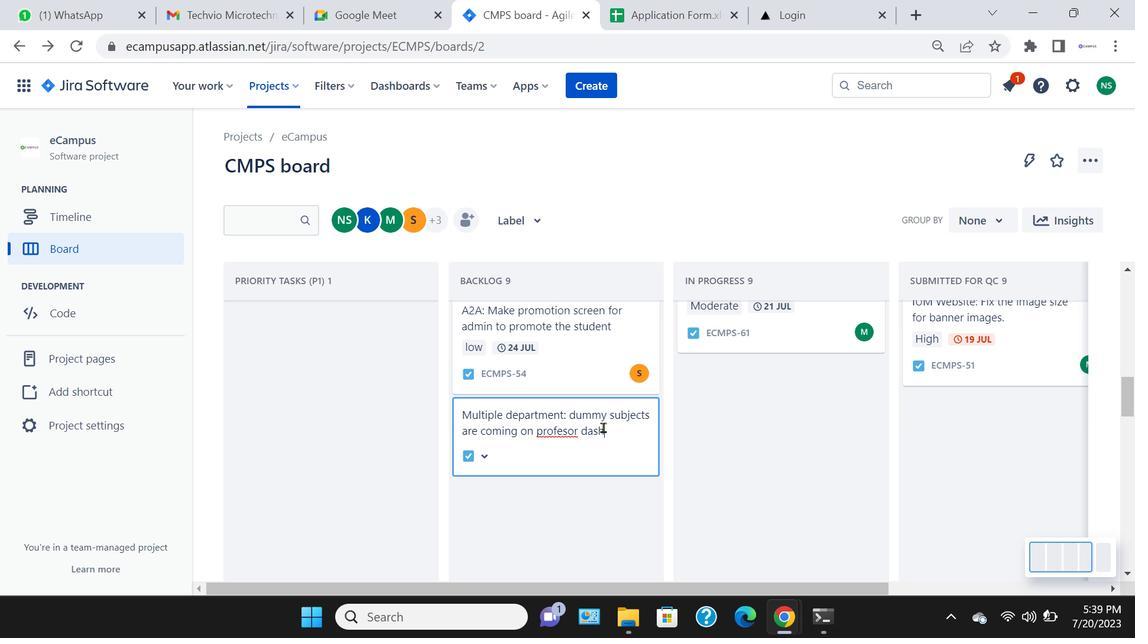 
Action: Mouse moved to (613, 438)
Screenshot: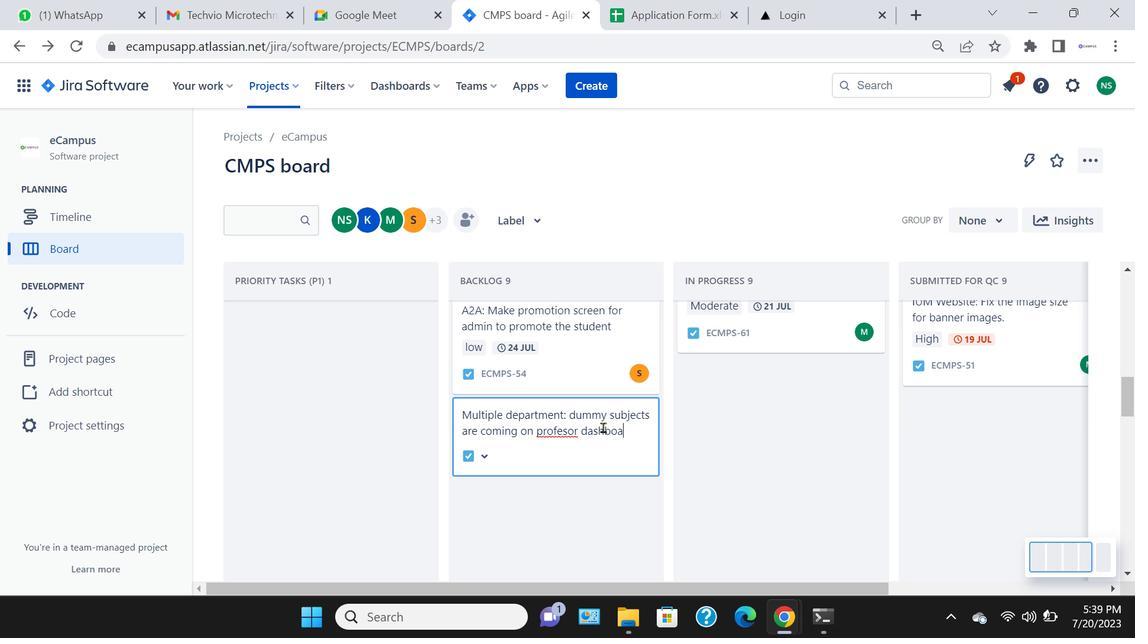 
Action: Mouse pressed left at (613, 438)
Screenshot: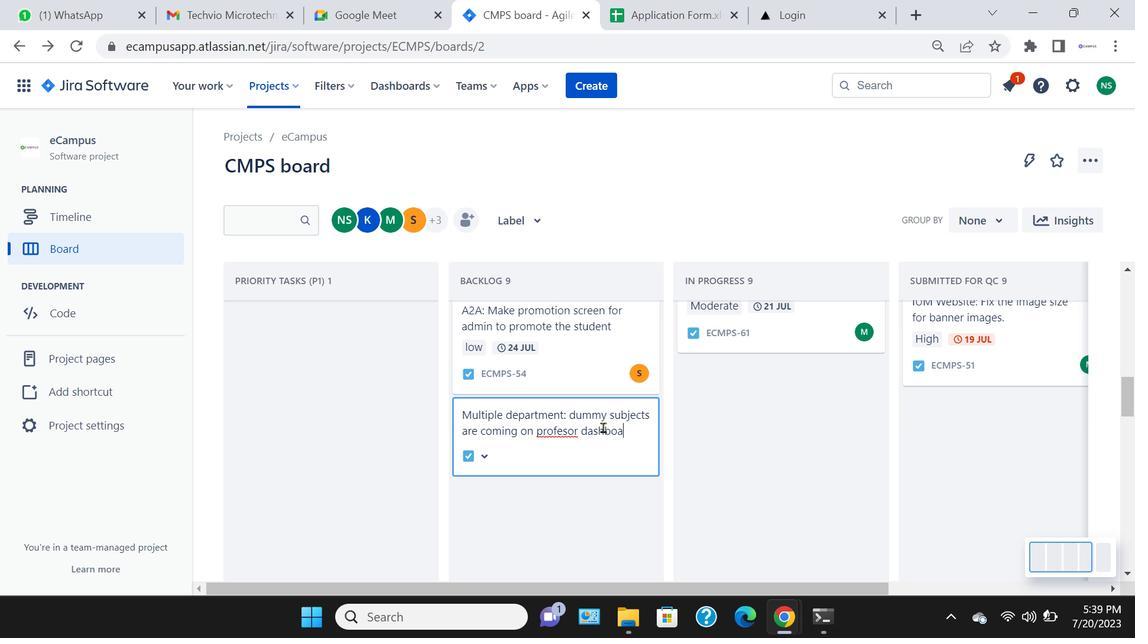 
Action: Key pressed dashboard
Screenshot: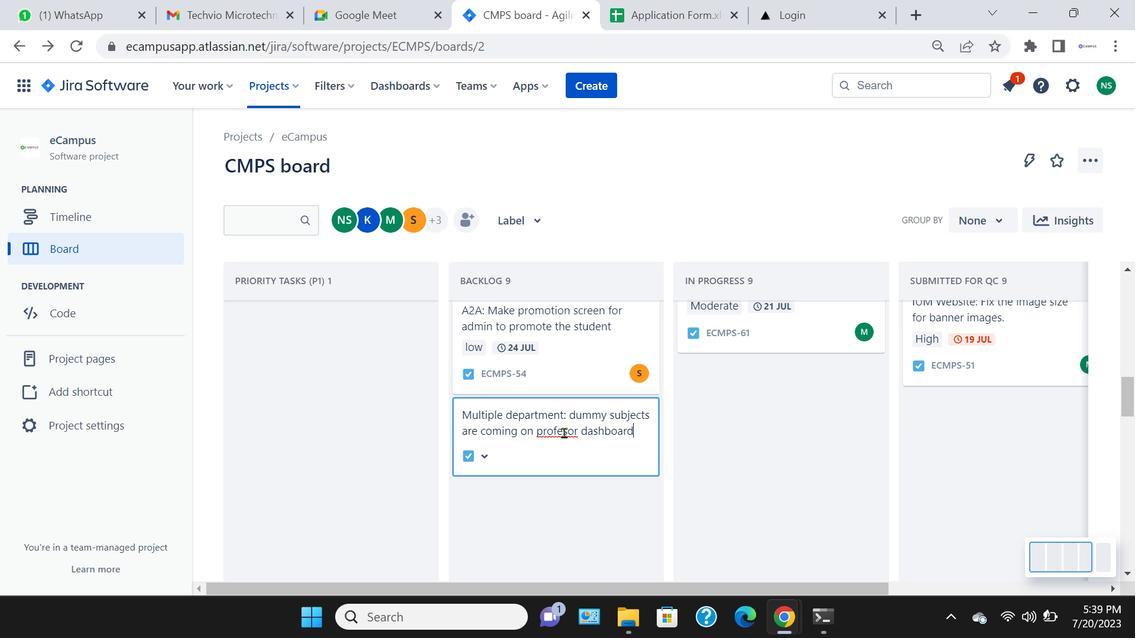 
Action: Mouse moved to (574, 443)
Screenshot: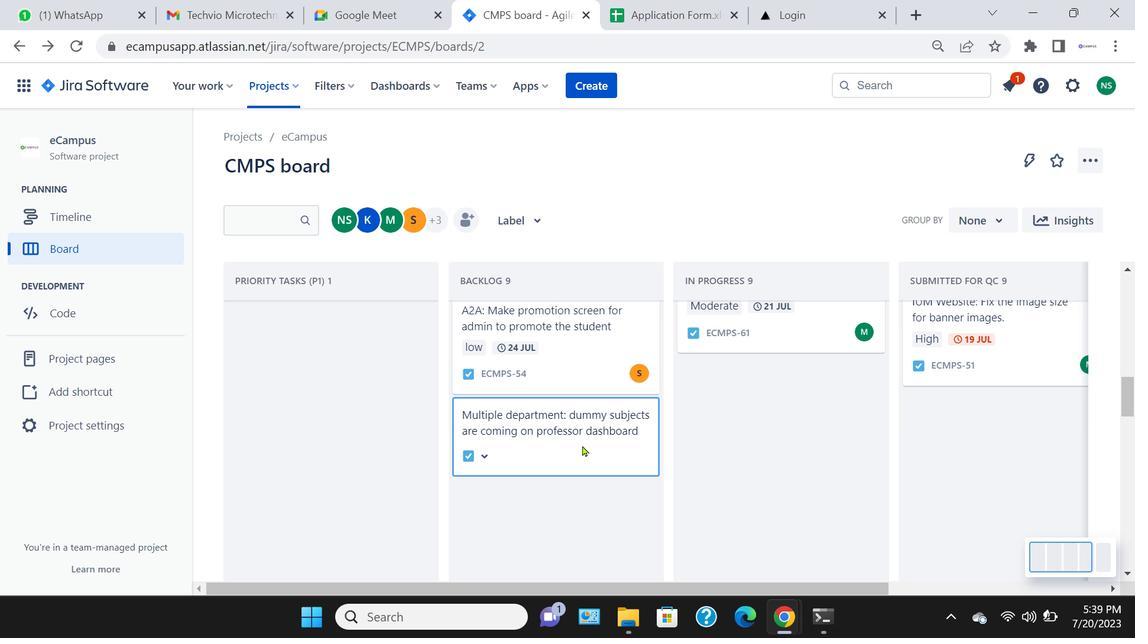 
Action: Mouse pressed left at (574, 443)
Screenshot: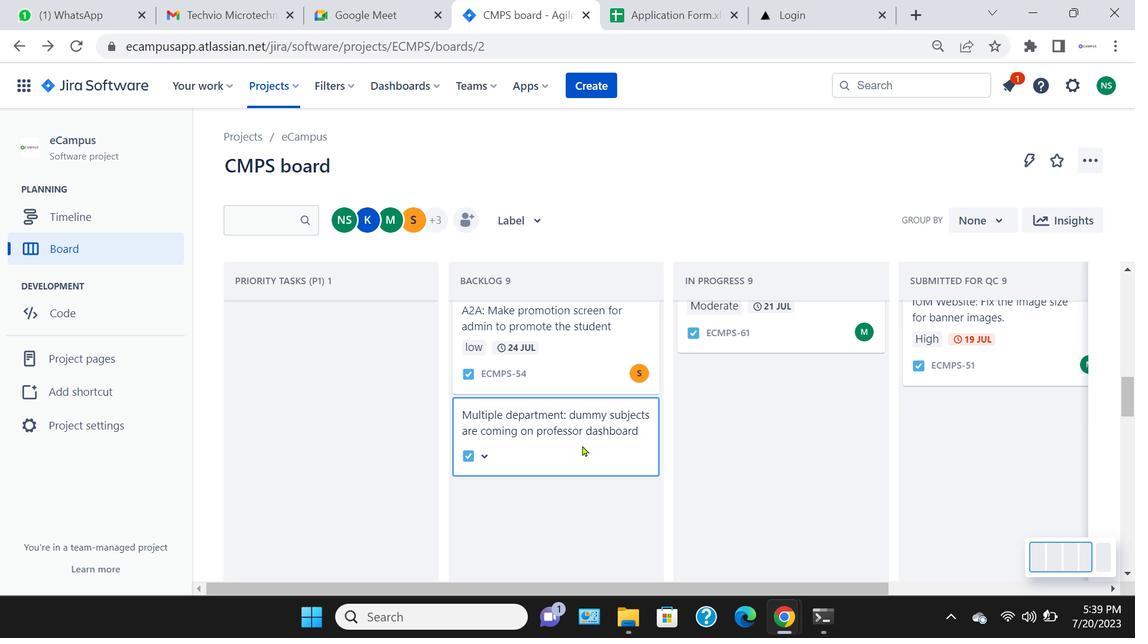 
Action: Key pressed s
Screenshot: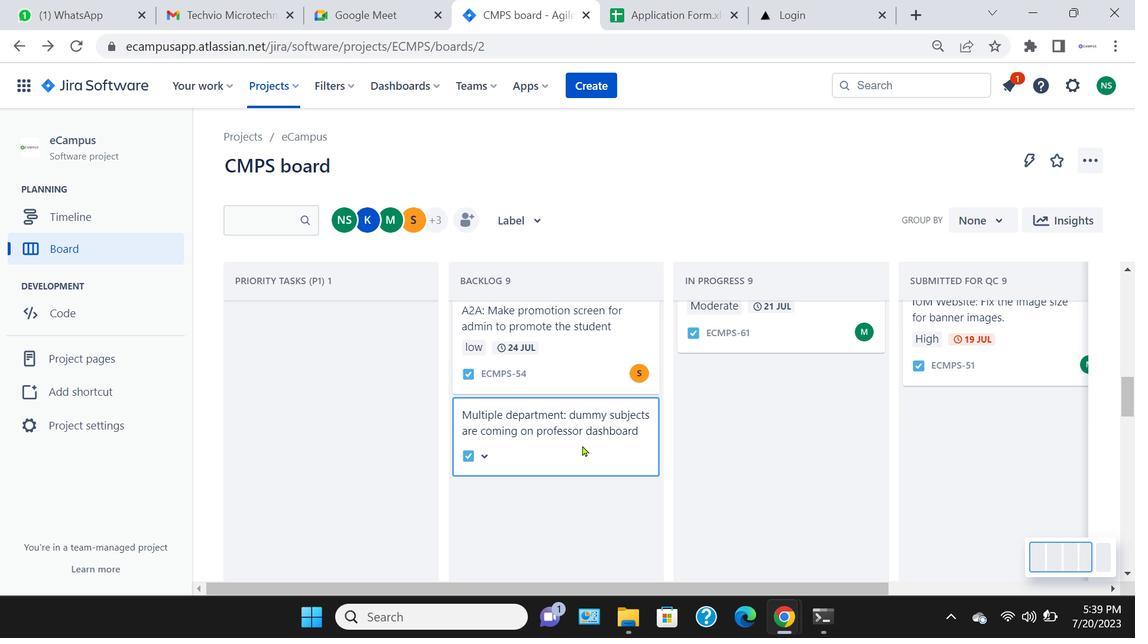 
Action: Mouse moved to (592, 456)
Screenshot: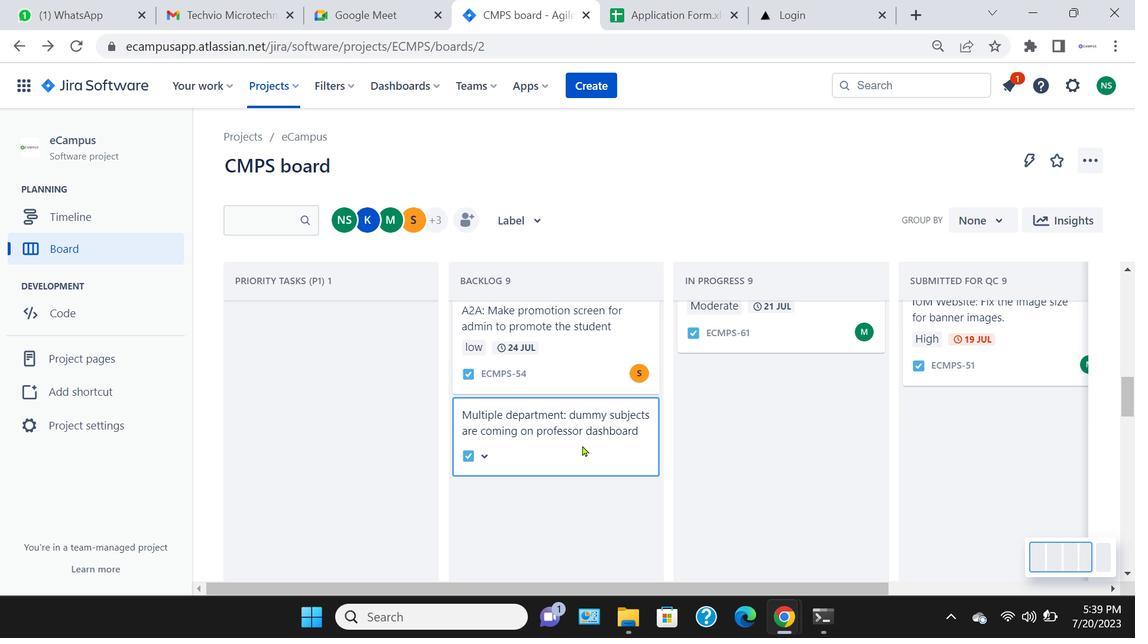 
Action: Mouse pressed left at (592, 456)
Screenshot: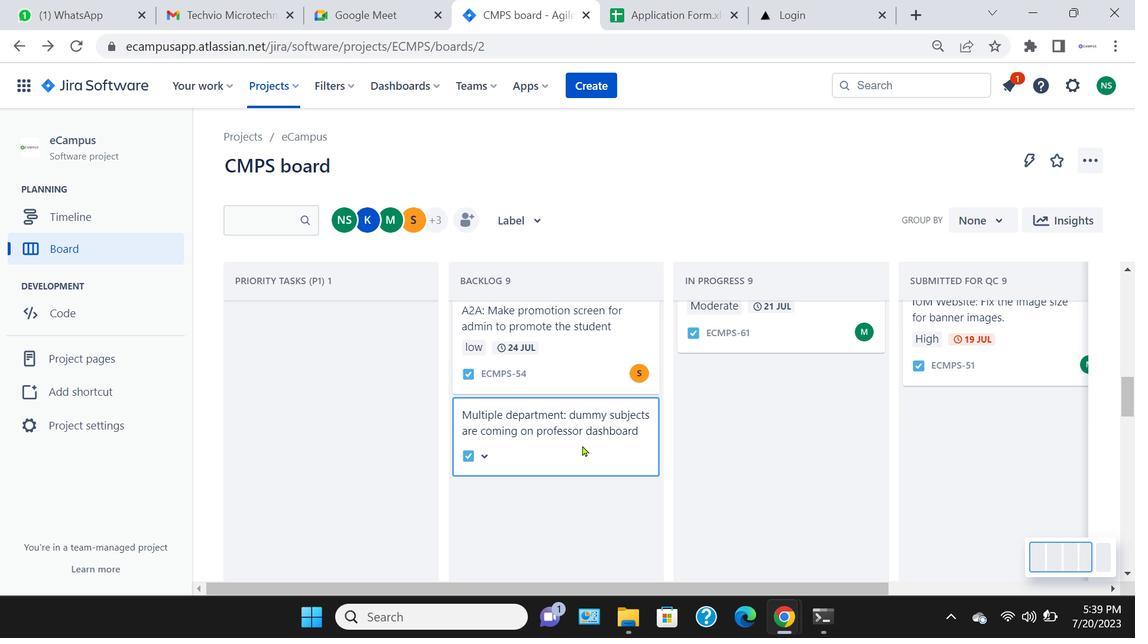 
Action: Key pressed <Key.enter>
Screenshot: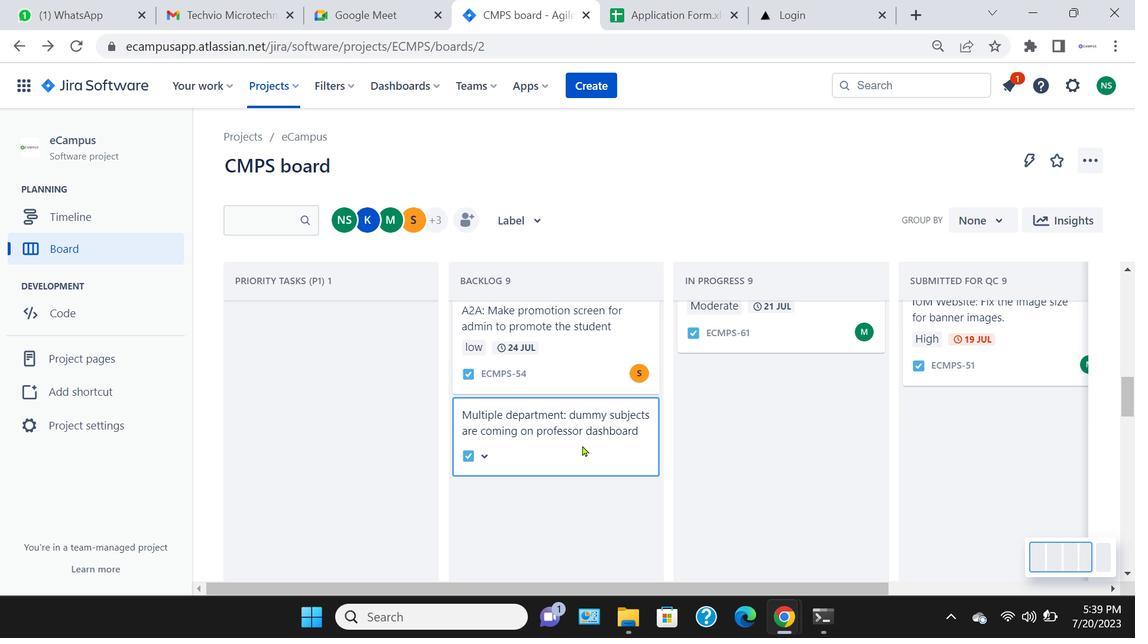 
Action: Mouse moved to (656, 443)
Screenshot: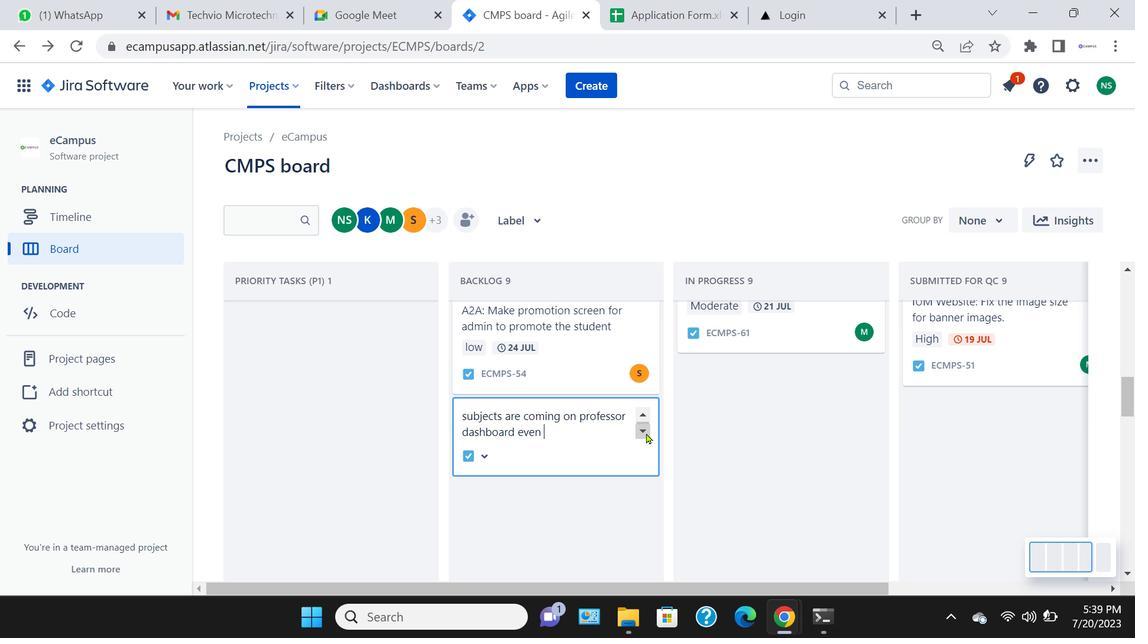 
Action: Mouse pressed left at (656, 443)
Screenshot: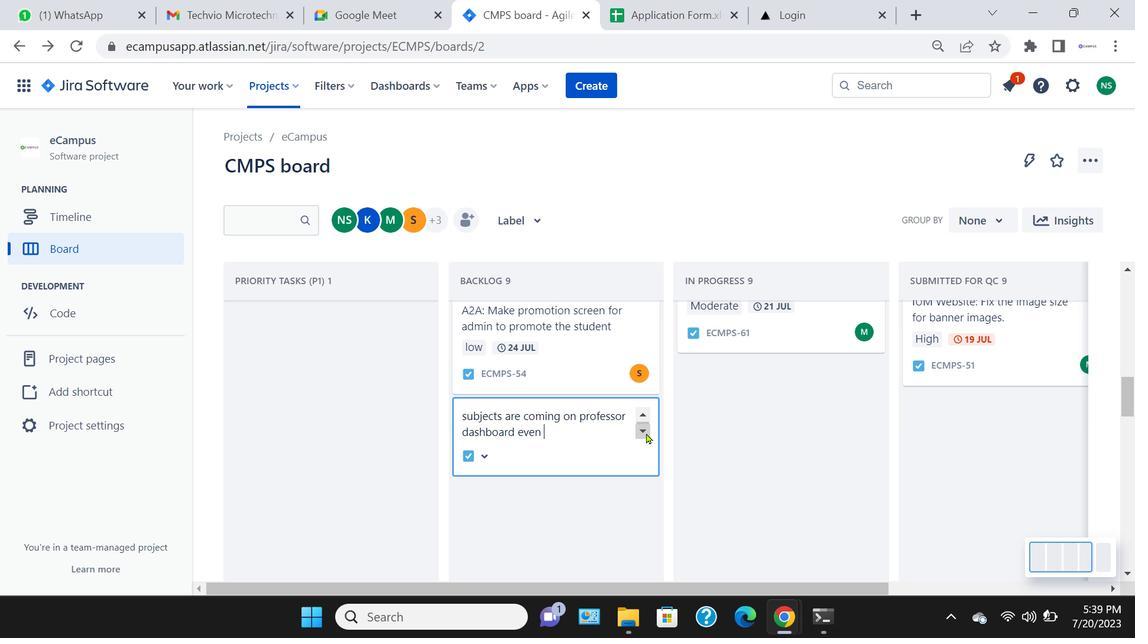 
Action: Key pressed <Key.space>eb<Key.backspace>ven<Key.space>those<Key.space>are<Key.space>not<Key.space>assigned
Screenshot: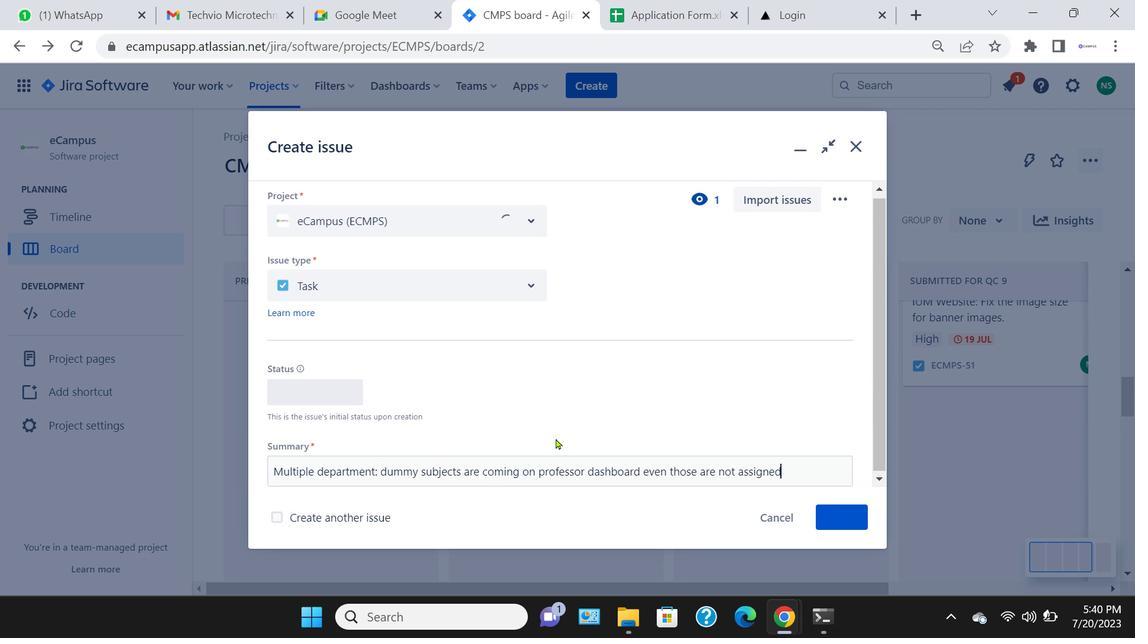 
Action: Mouse moved to (566, 448)
Screenshot: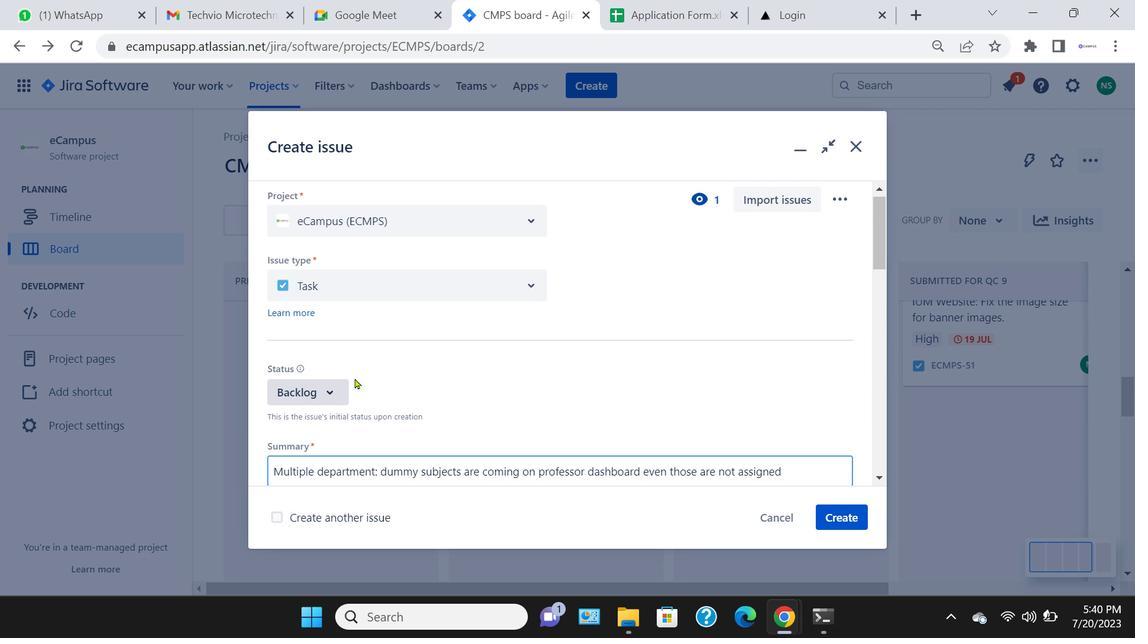
Action: Key pressed <Key.enter>
Screenshot: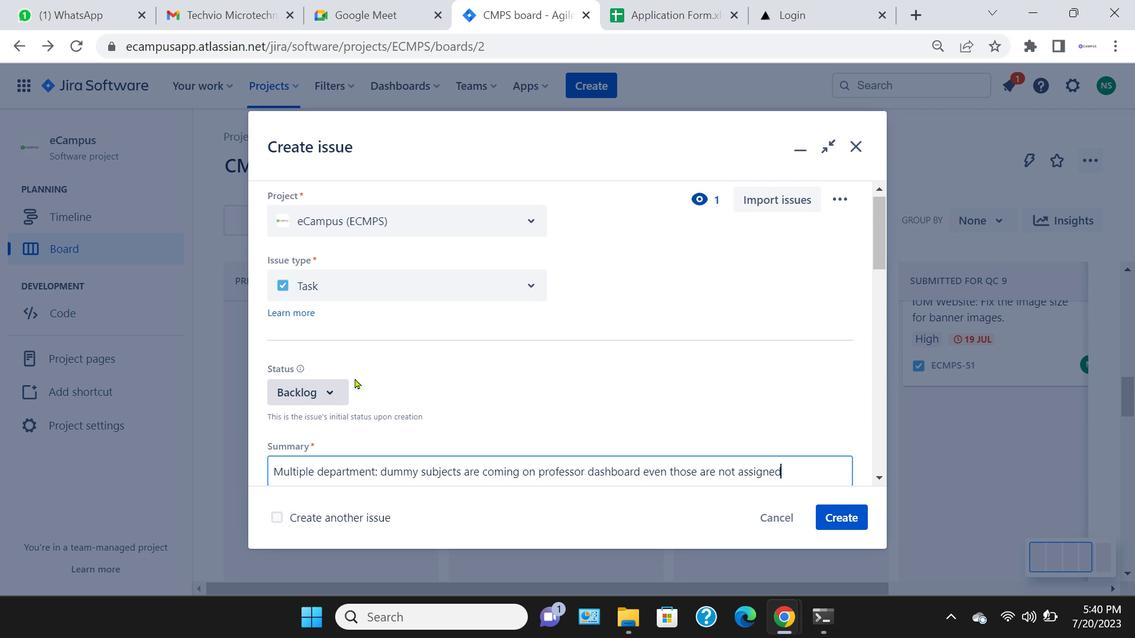 
Action: Mouse moved to (344, 402)
Screenshot: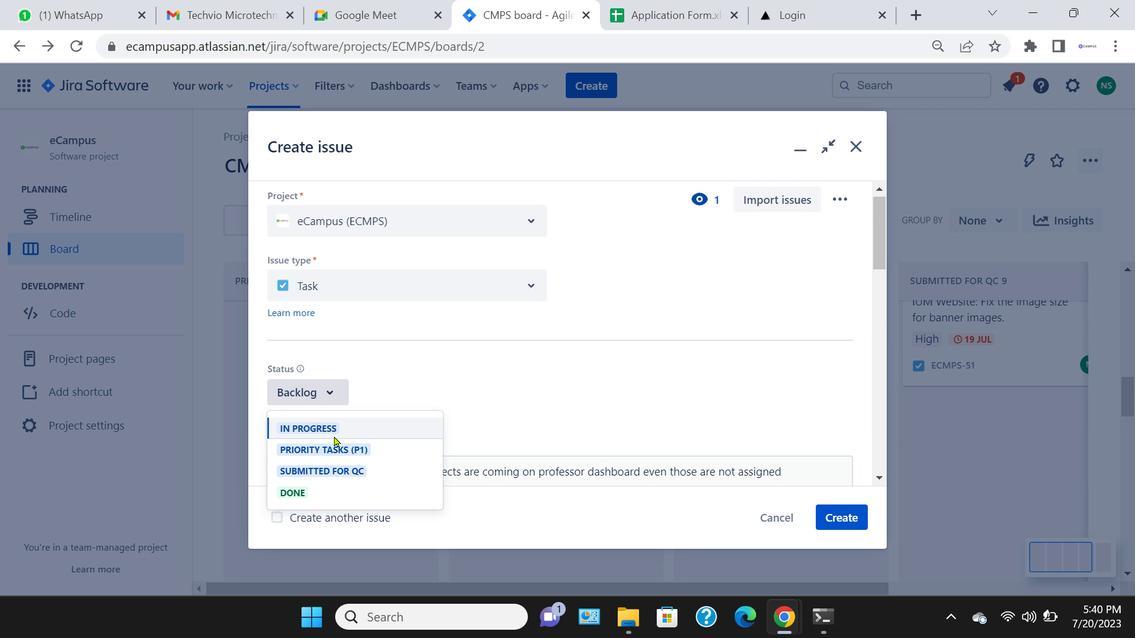 
Action: Mouse pressed left at (344, 402)
Screenshot: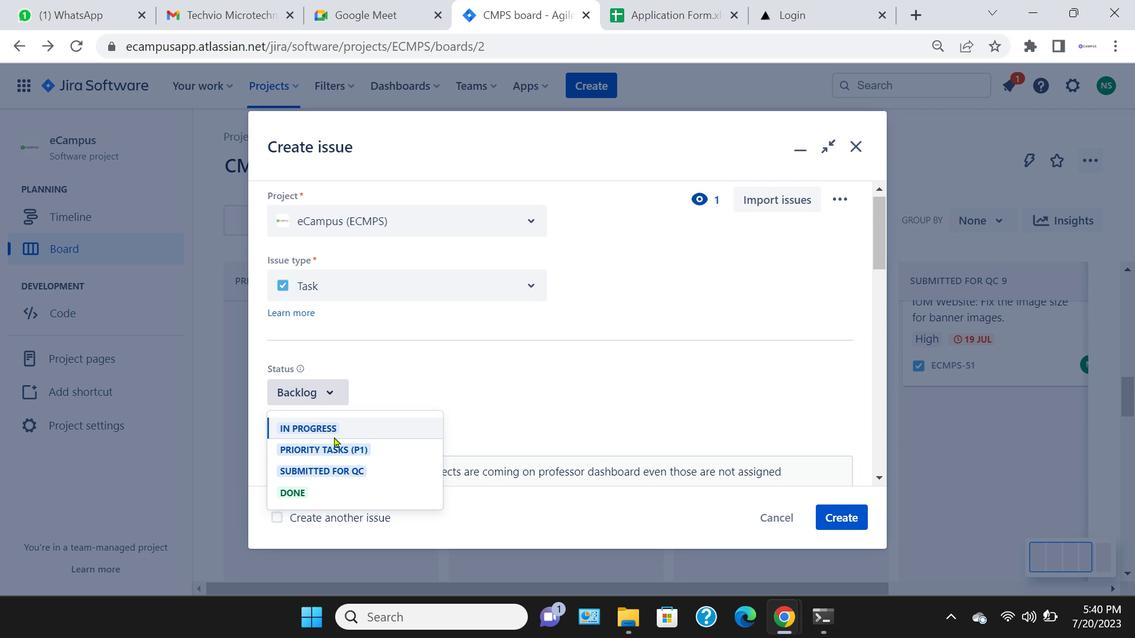 
Action: Mouse moved to (345, 443)
Screenshot: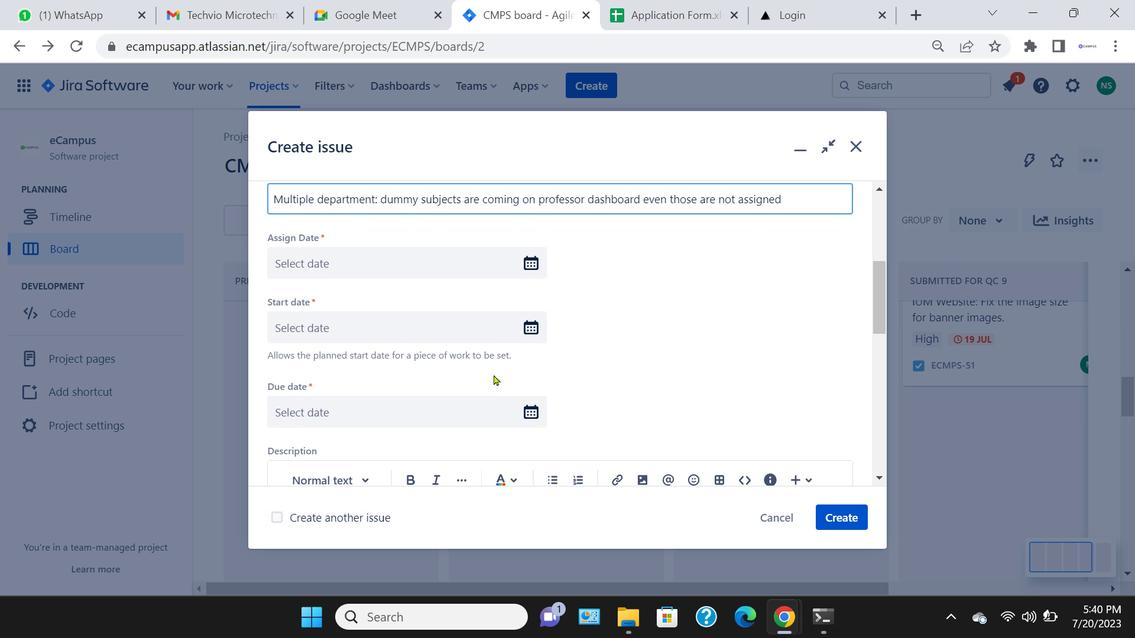 
Action: Mouse pressed left at (345, 443)
Screenshot: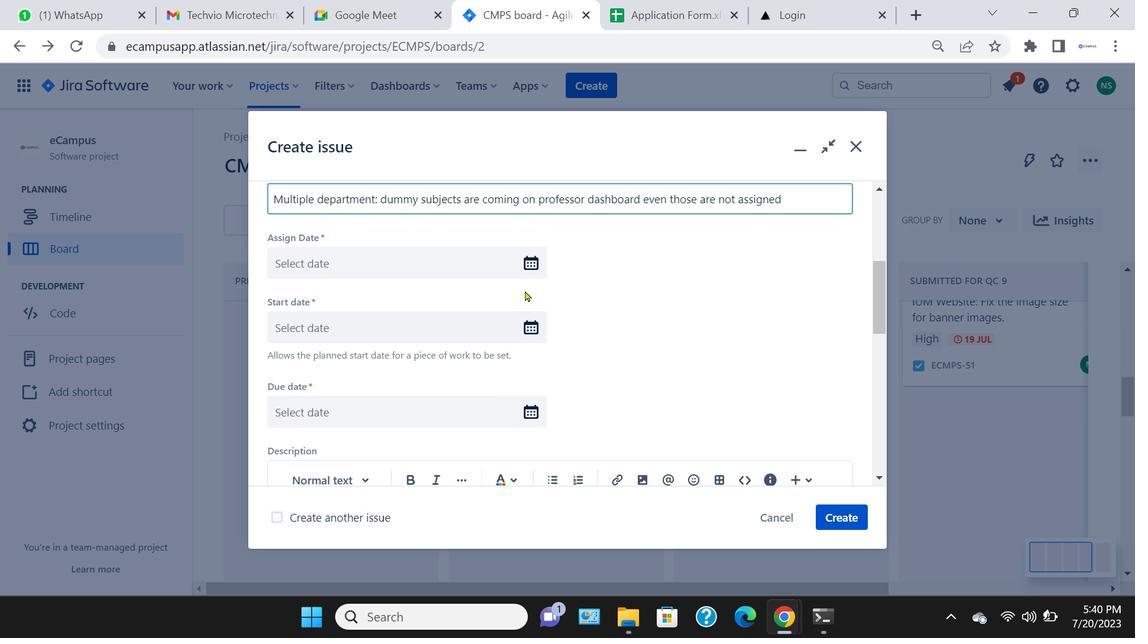 
Action: Mouse moved to (544, 283)
Screenshot: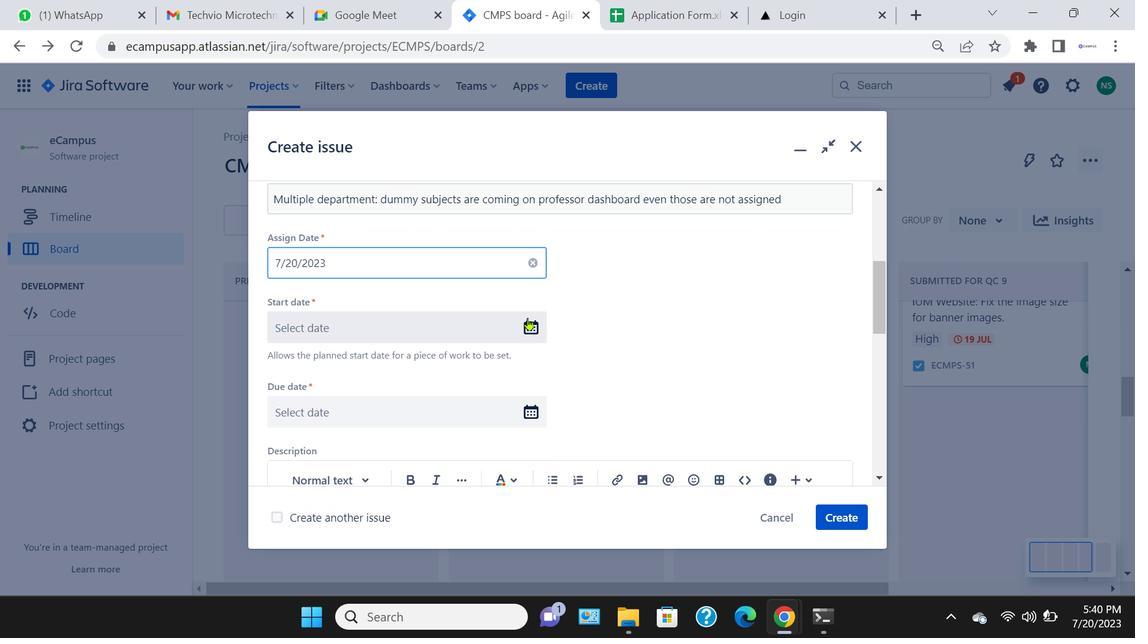 
Action: Mouse pressed left at (544, 283)
Screenshot: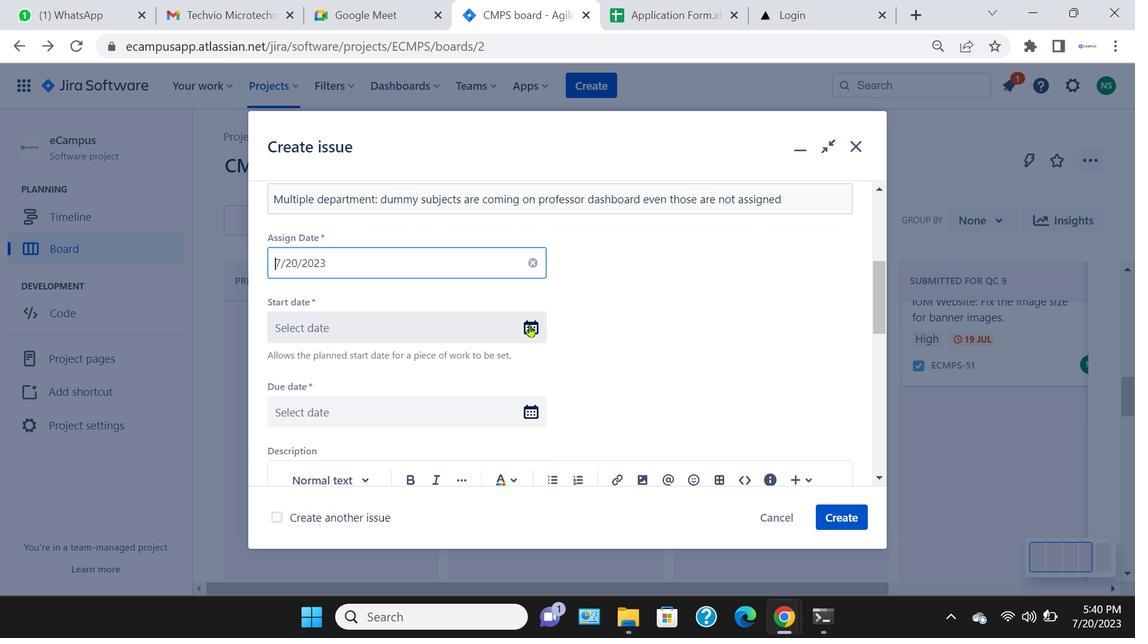 
Action: Mouse moved to (453, 454)
Screenshot: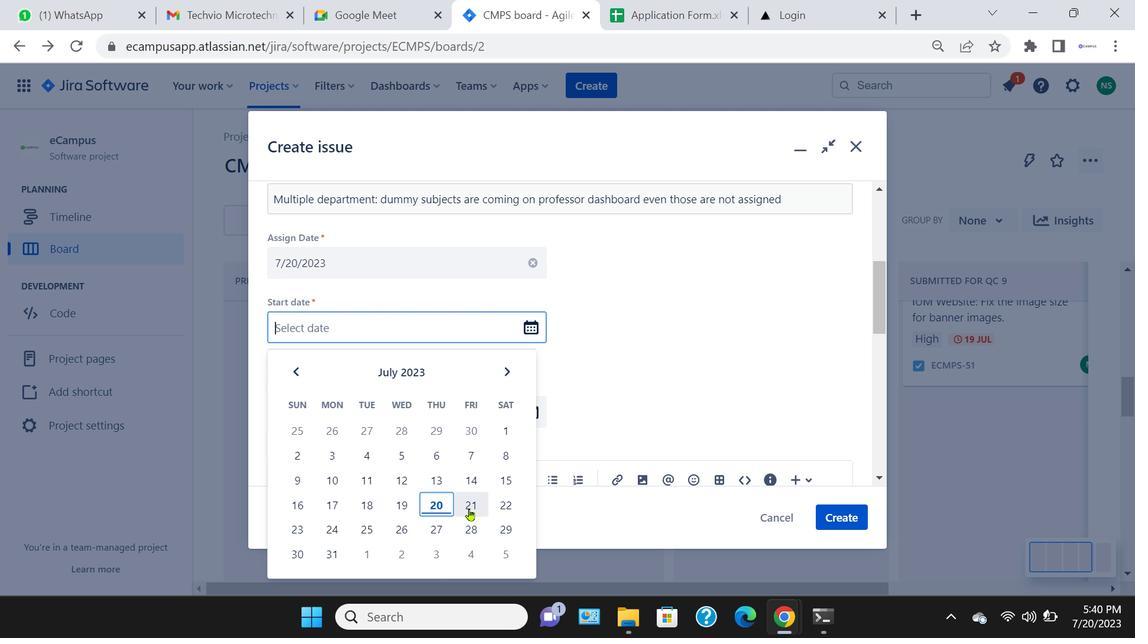 
Action: Mouse pressed left at (453, 454)
Screenshot: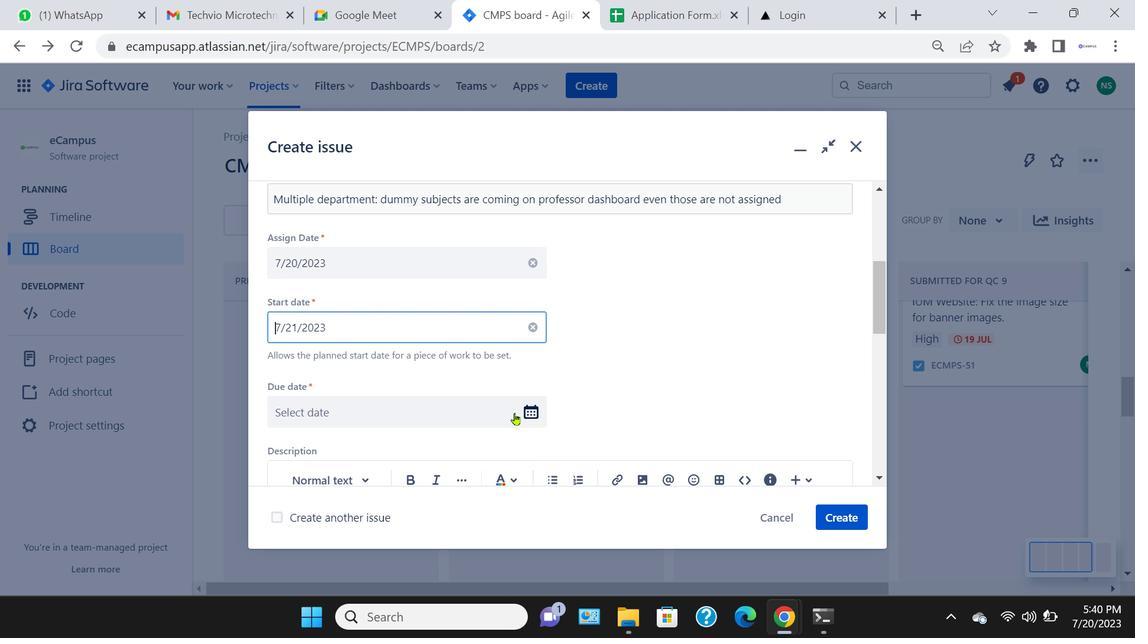 
Action: Mouse moved to (538, 335)
Screenshot: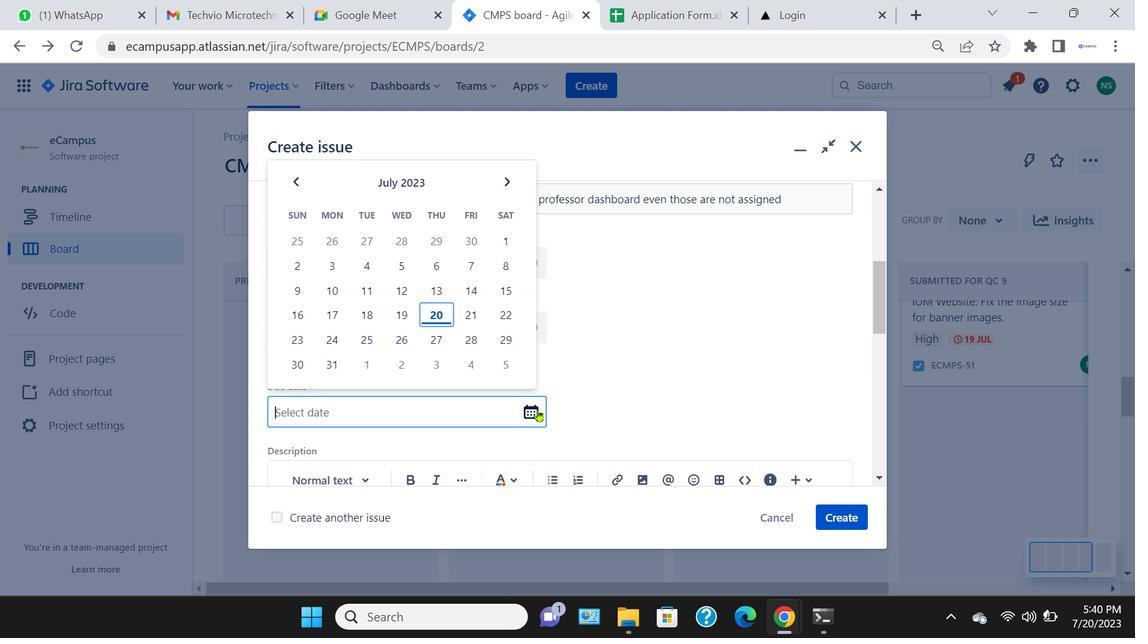 
Action: Mouse pressed left at (538, 335)
Screenshot: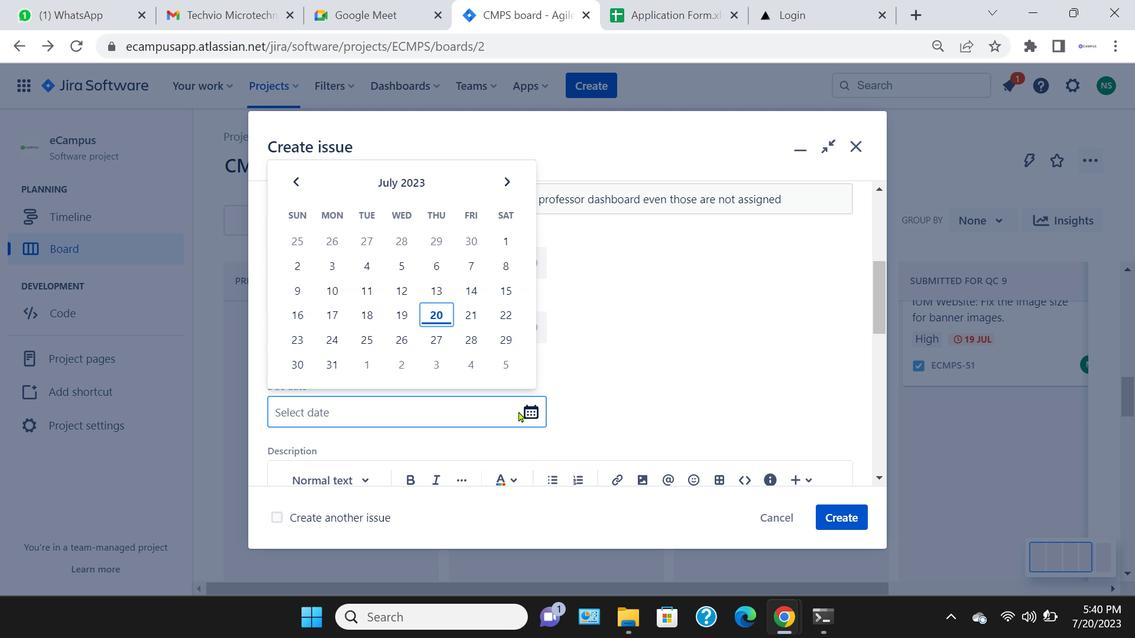 
Action: Mouse moved to (478, 518)
Screenshot: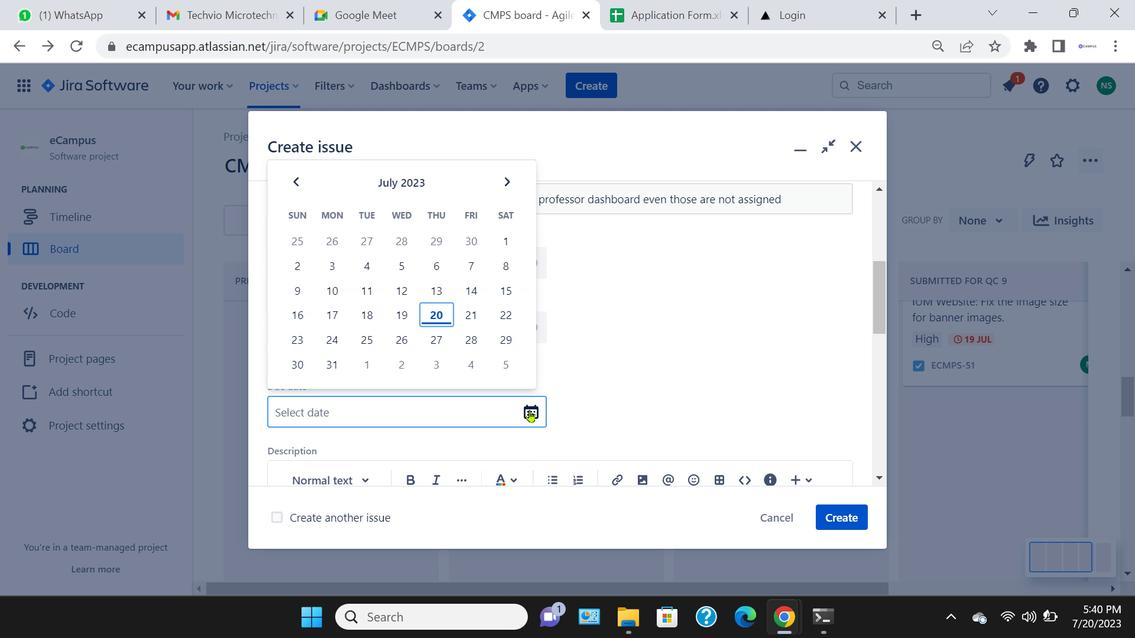 
Action: Mouse pressed left at (478, 518)
Screenshot: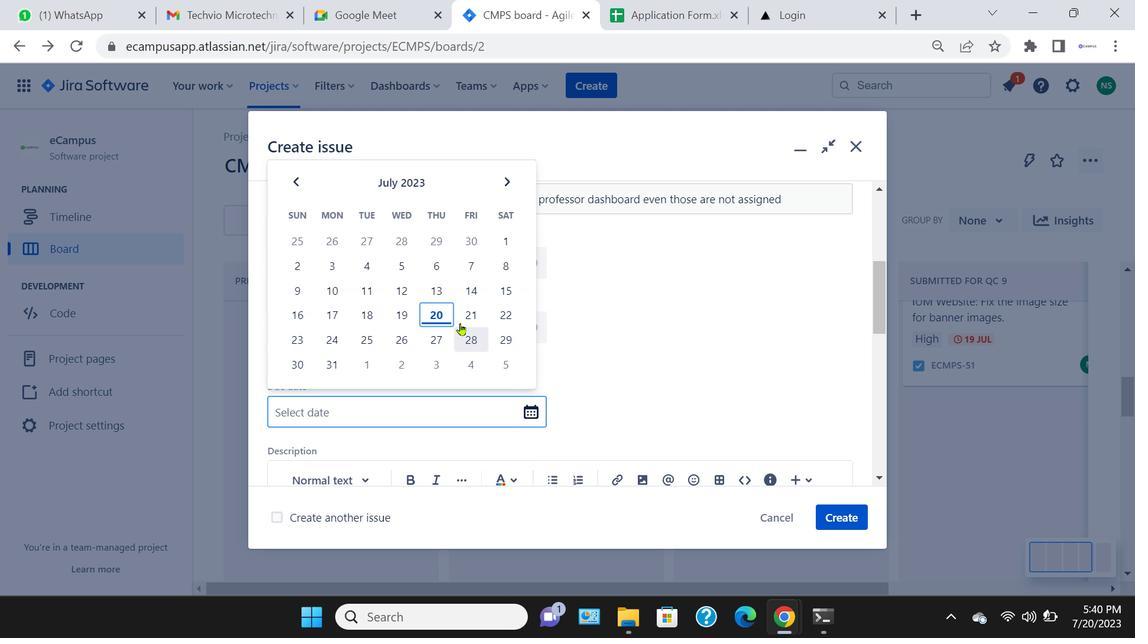 
Action: Mouse moved to (547, 419)
Screenshot: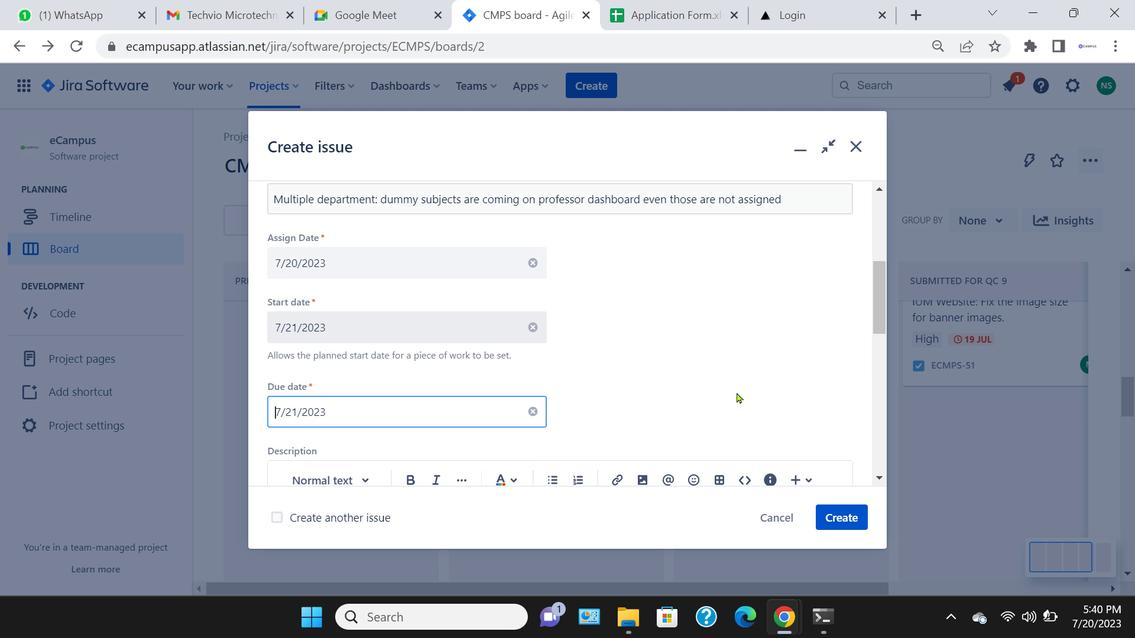 
Action: Mouse pressed left at (547, 419)
Screenshot: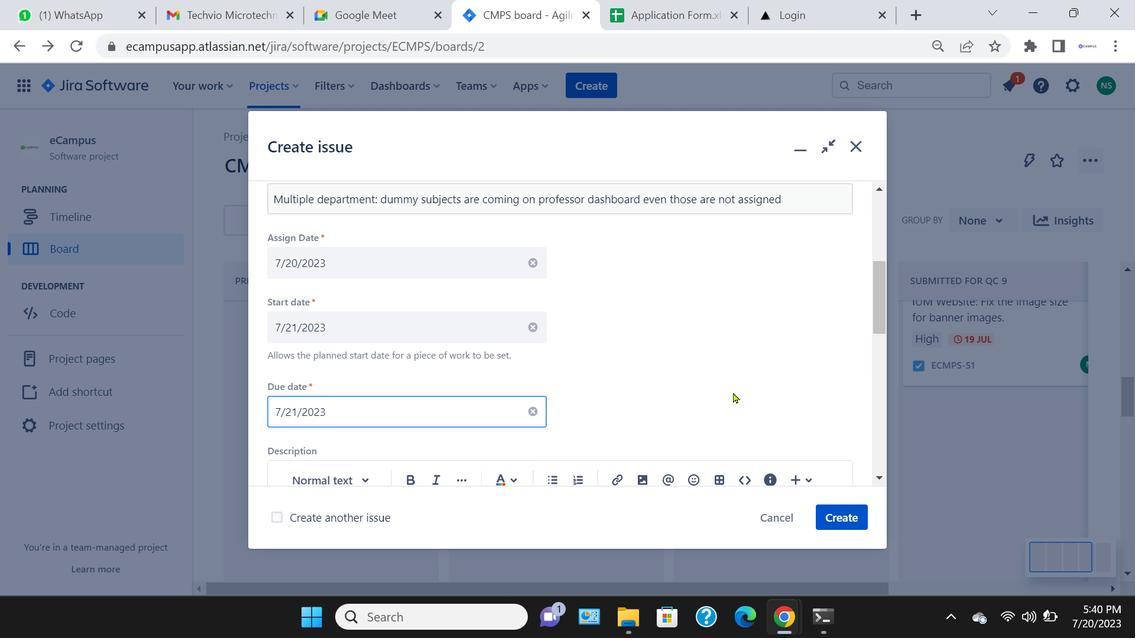 
Action: Mouse moved to (473, 324)
Screenshot: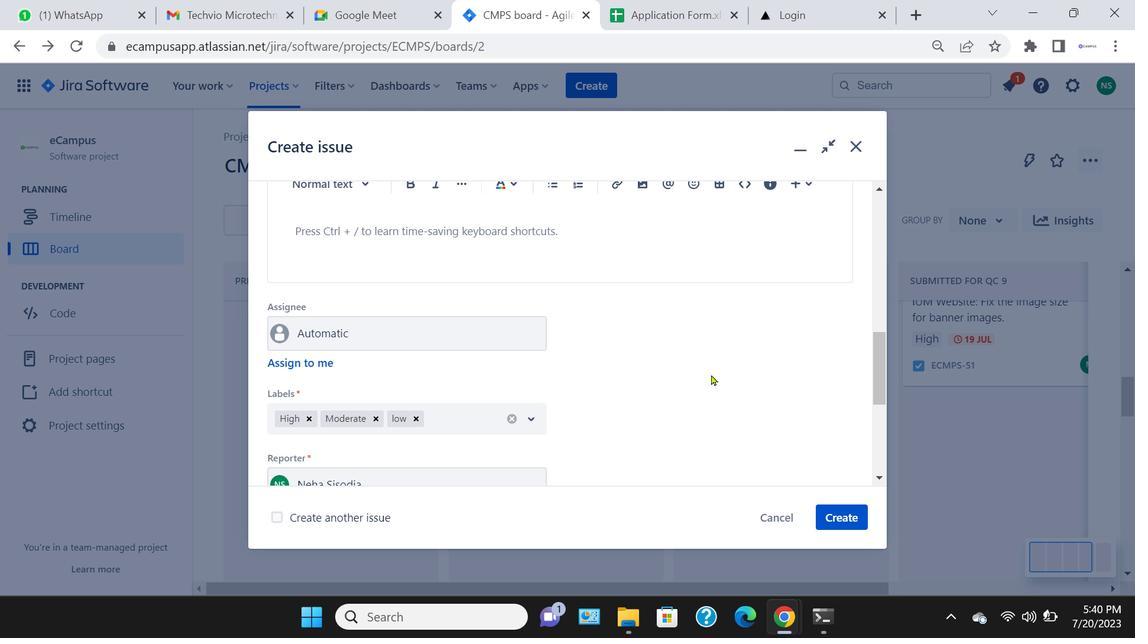 
Action: Mouse pressed left at (473, 324)
Screenshot: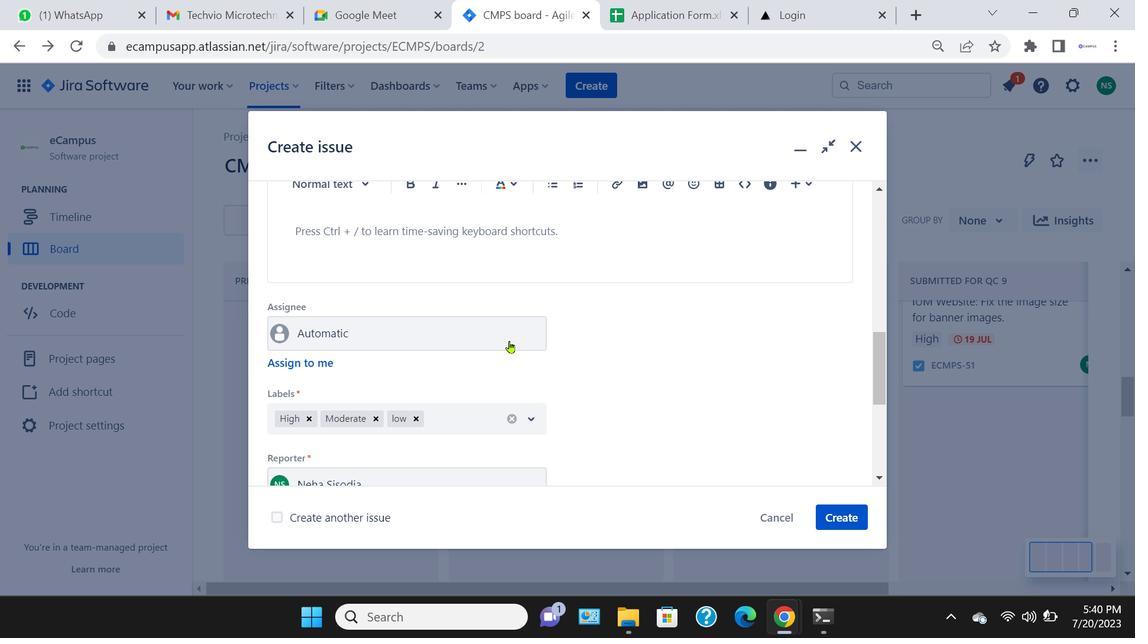 
Action: Mouse moved to (478, 337)
Screenshot: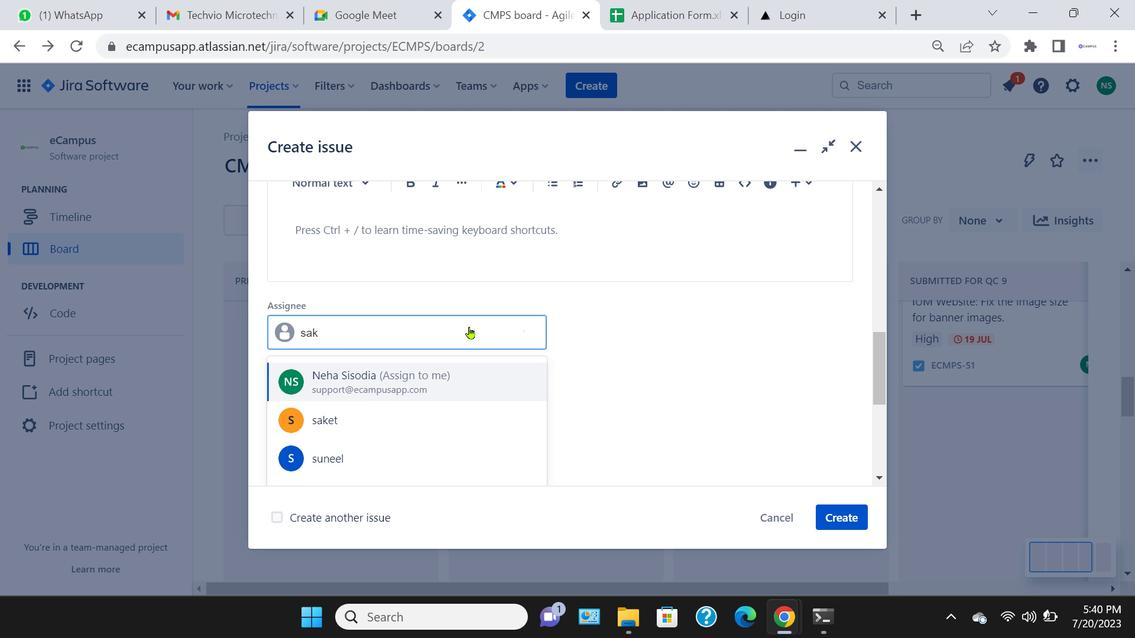 
Action: Mouse pressed left at (478, 337)
Screenshot: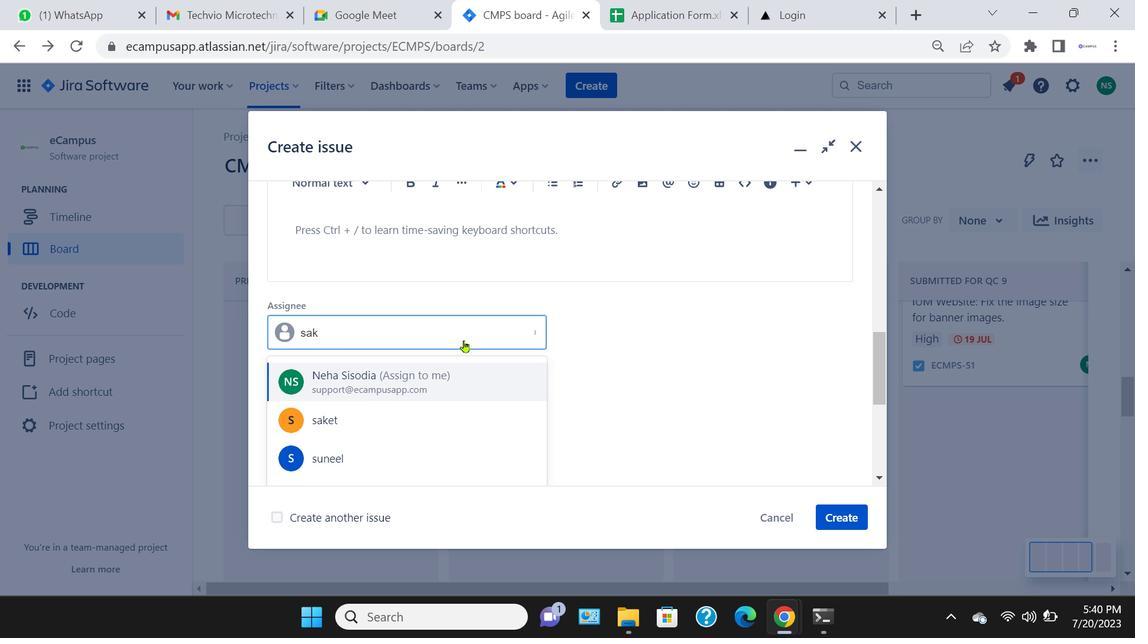 
Action: Key pressed <Key.backspace>sak
Screenshot: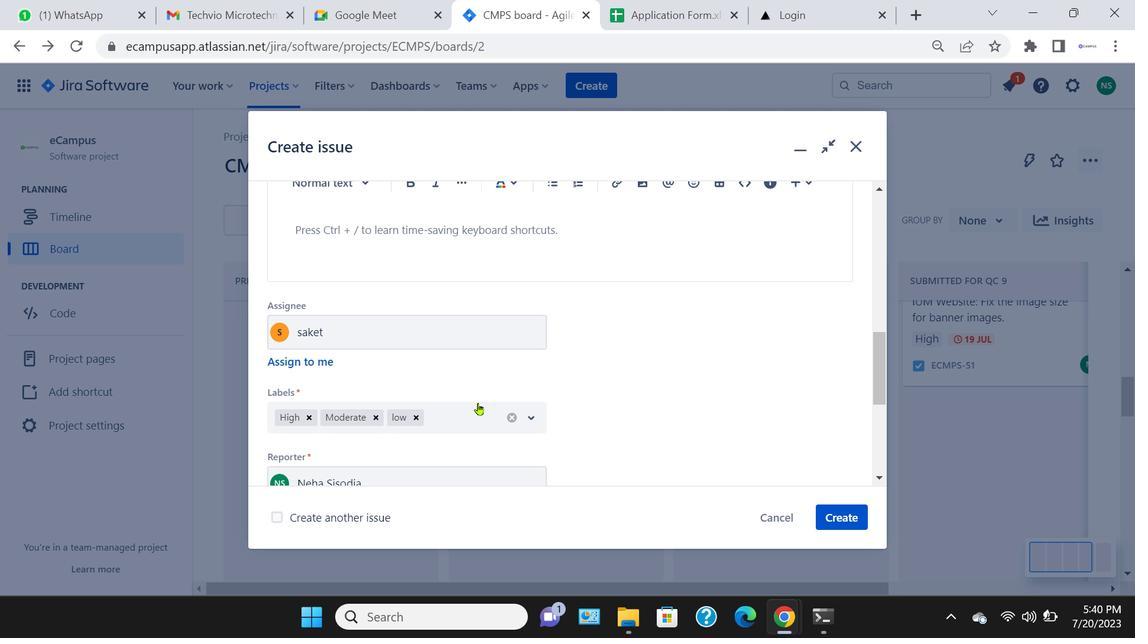 
Action: Mouse moved to (432, 398)
Screenshot: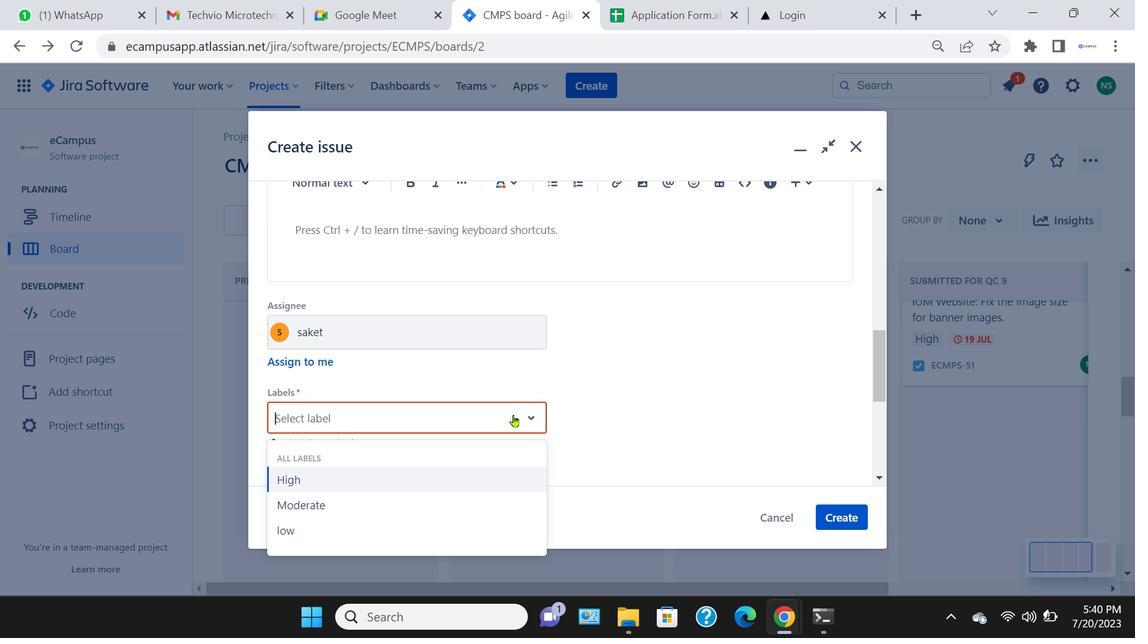 
Action: Mouse pressed left at (432, 398)
Screenshot: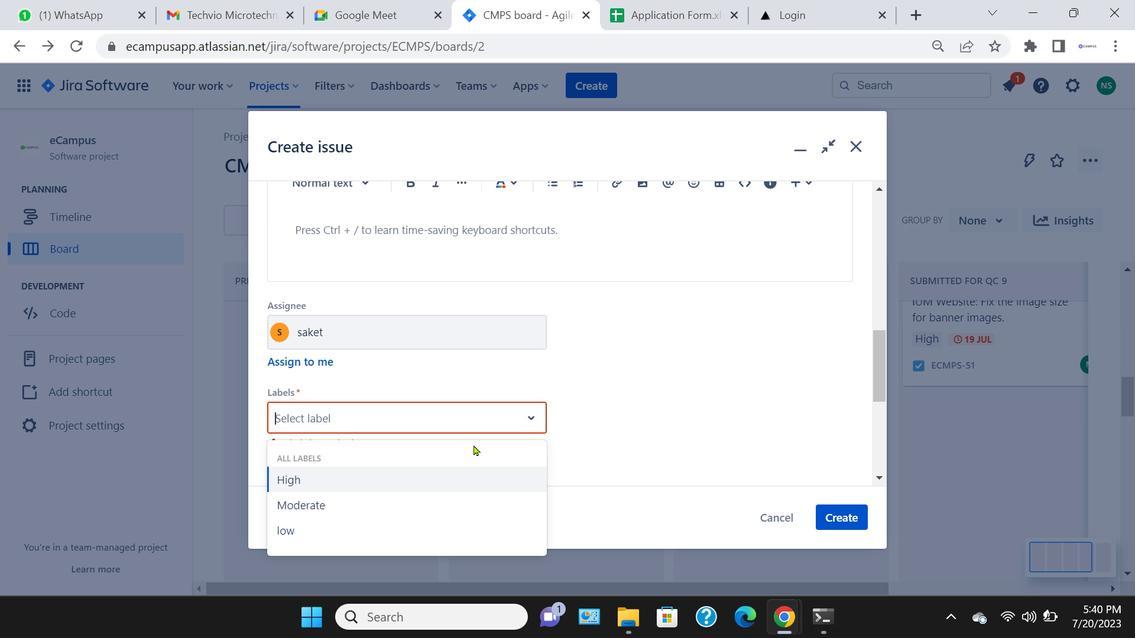 
Action: Mouse moved to (523, 424)
Screenshot: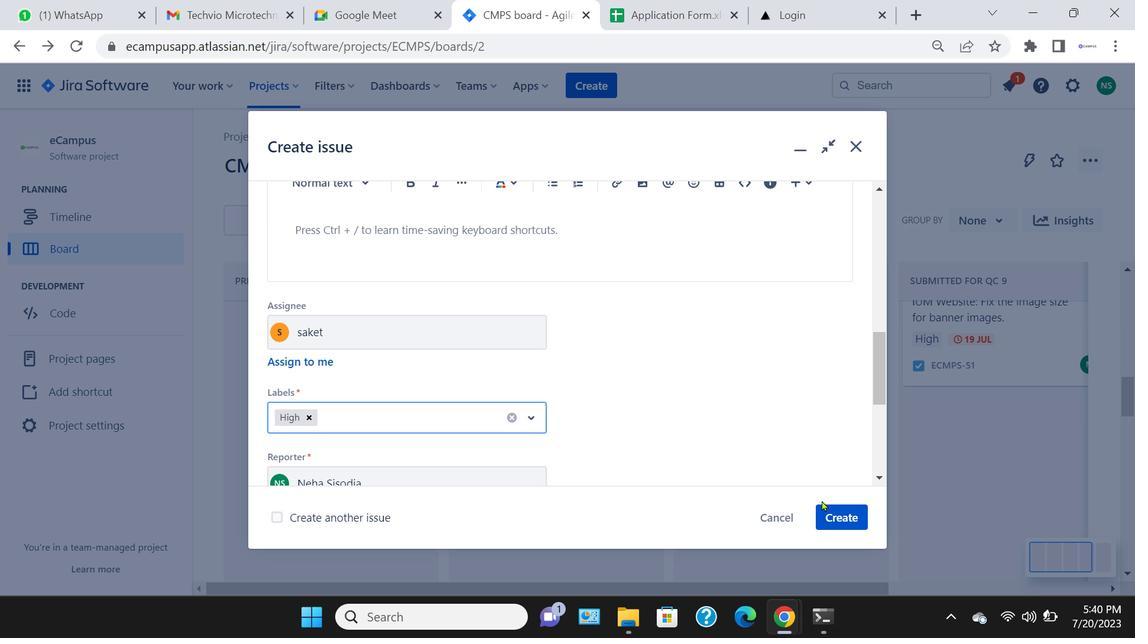
Action: Mouse pressed left at (523, 424)
Screenshot: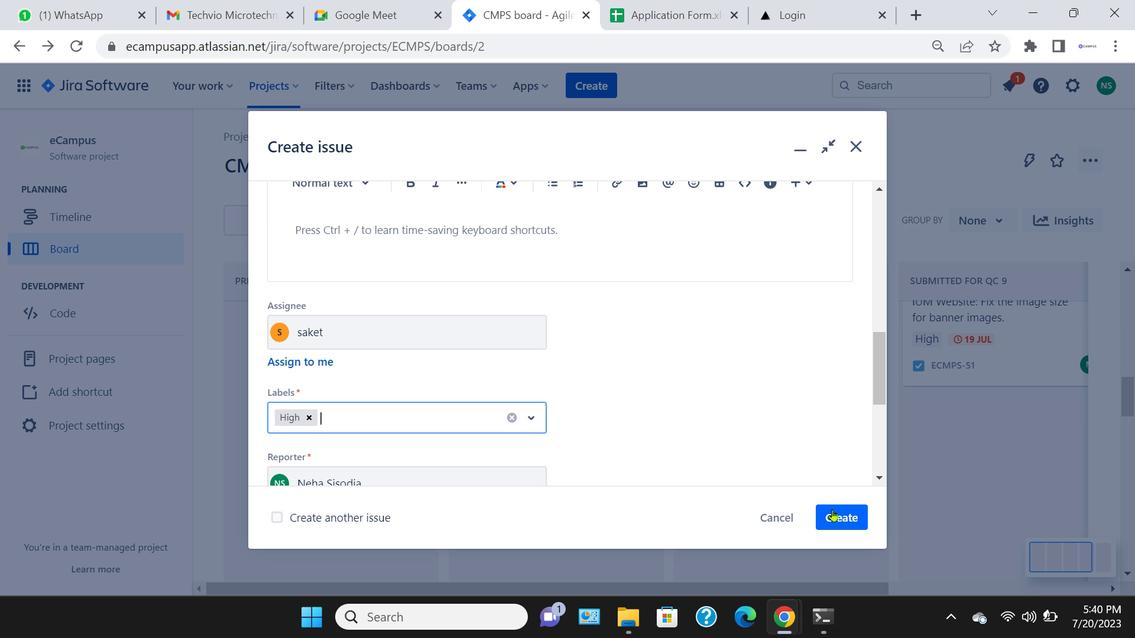 
Action: Mouse pressed left at (523, 424)
Screenshot: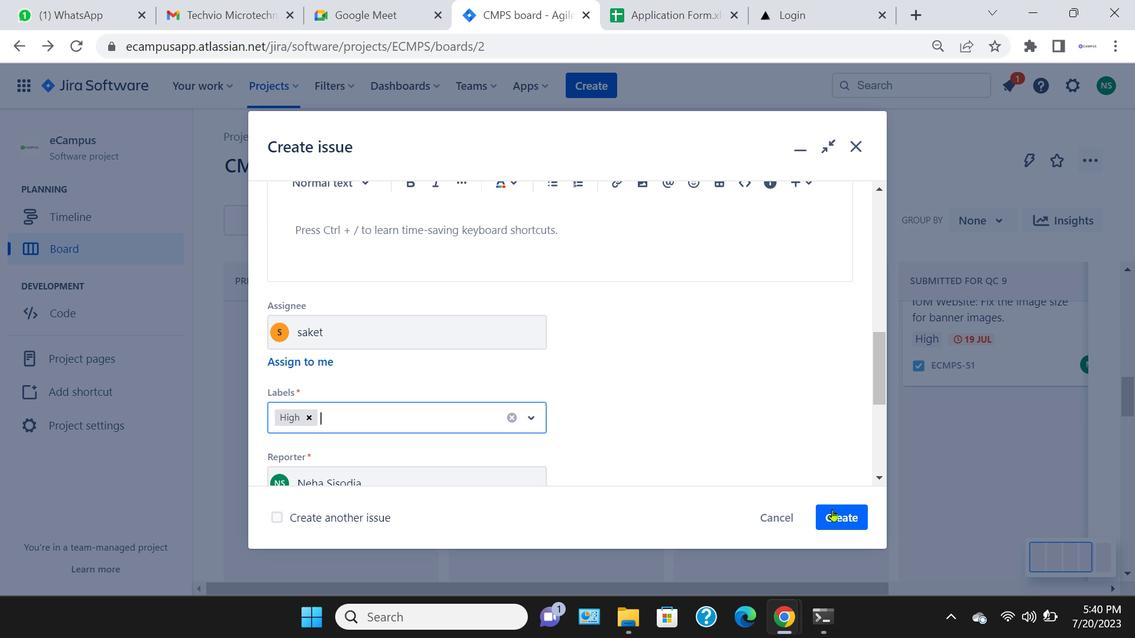 
Action: Mouse moved to (442, 488)
Screenshot: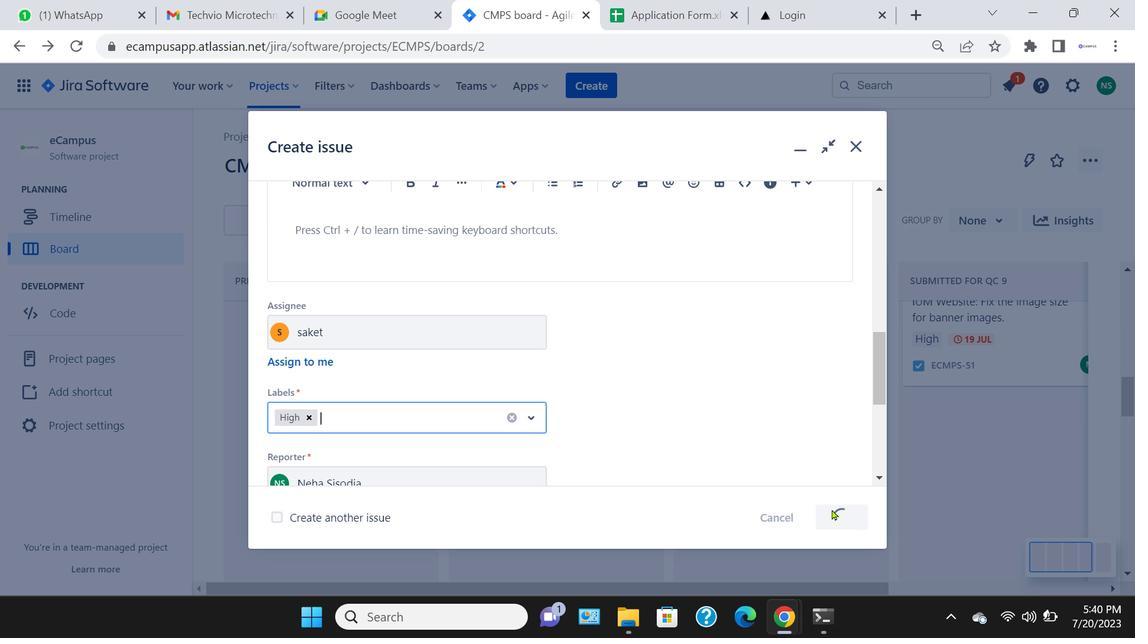 
Action: Mouse pressed left at (442, 488)
Screenshot: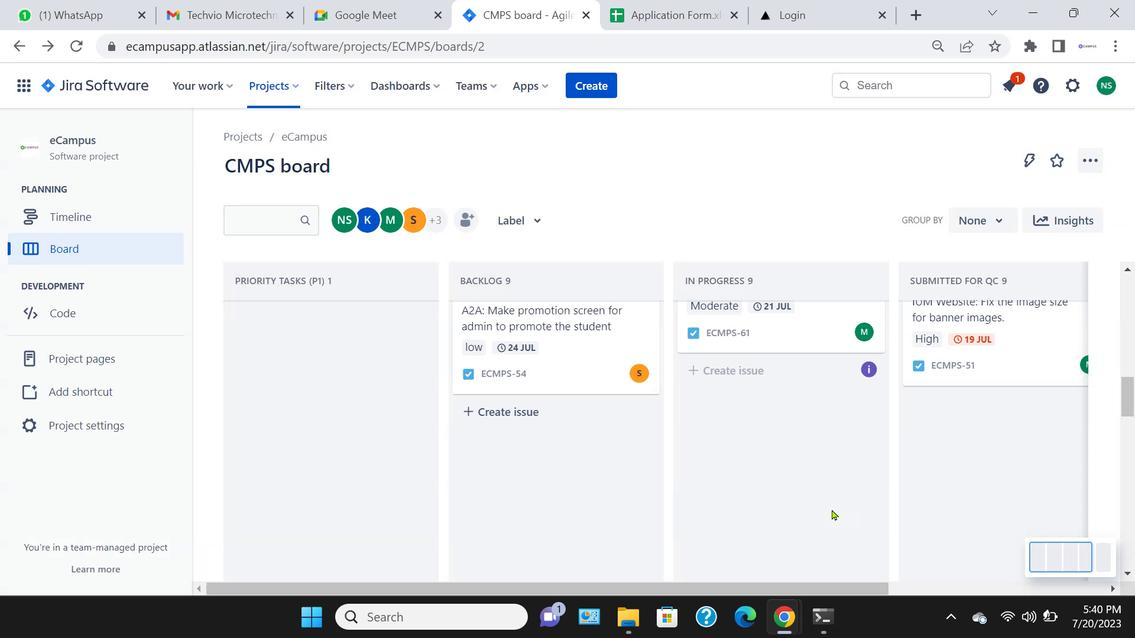 
Action: Mouse moved to (841, 519)
Screenshot: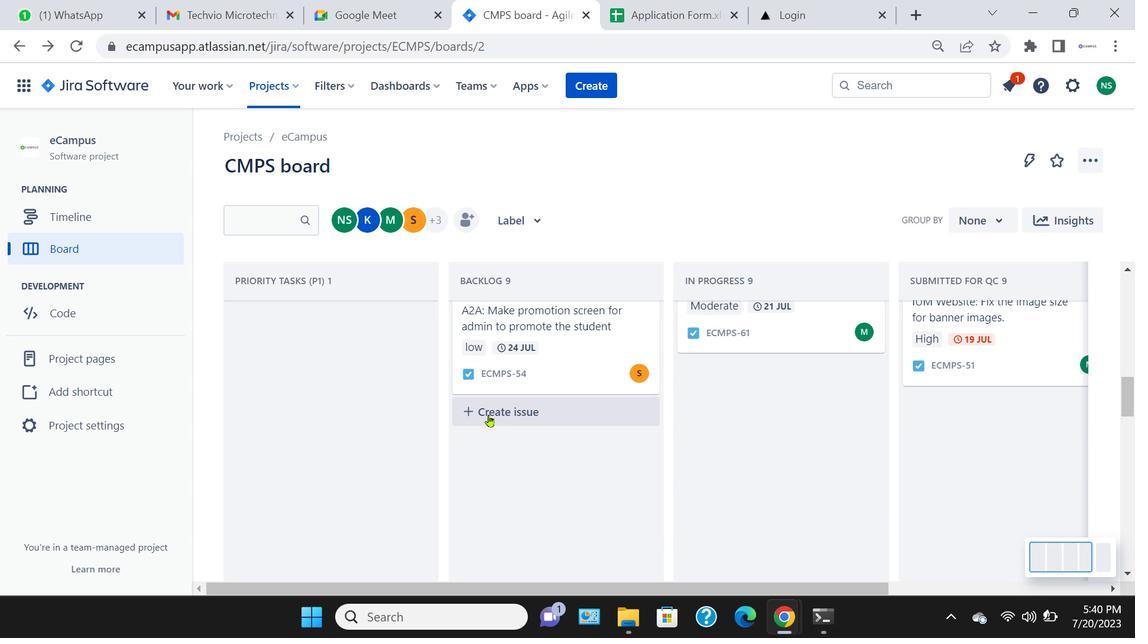 
Action: Mouse pressed left at (841, 519)
Screenshot: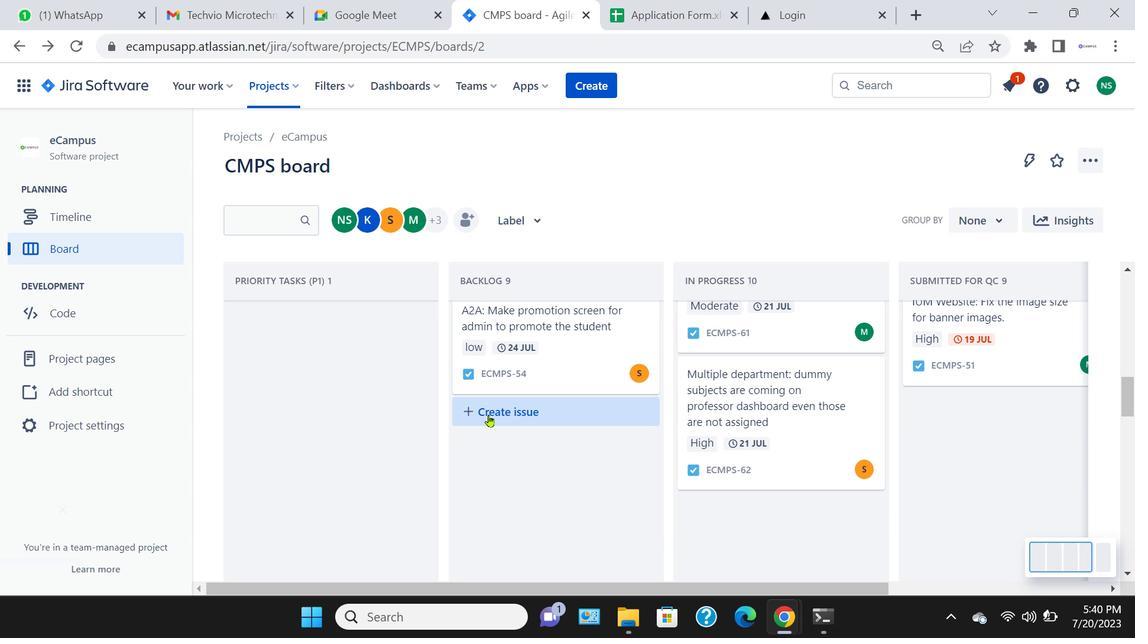 
Action: Mouse moved to (498, 424)
Screenshot: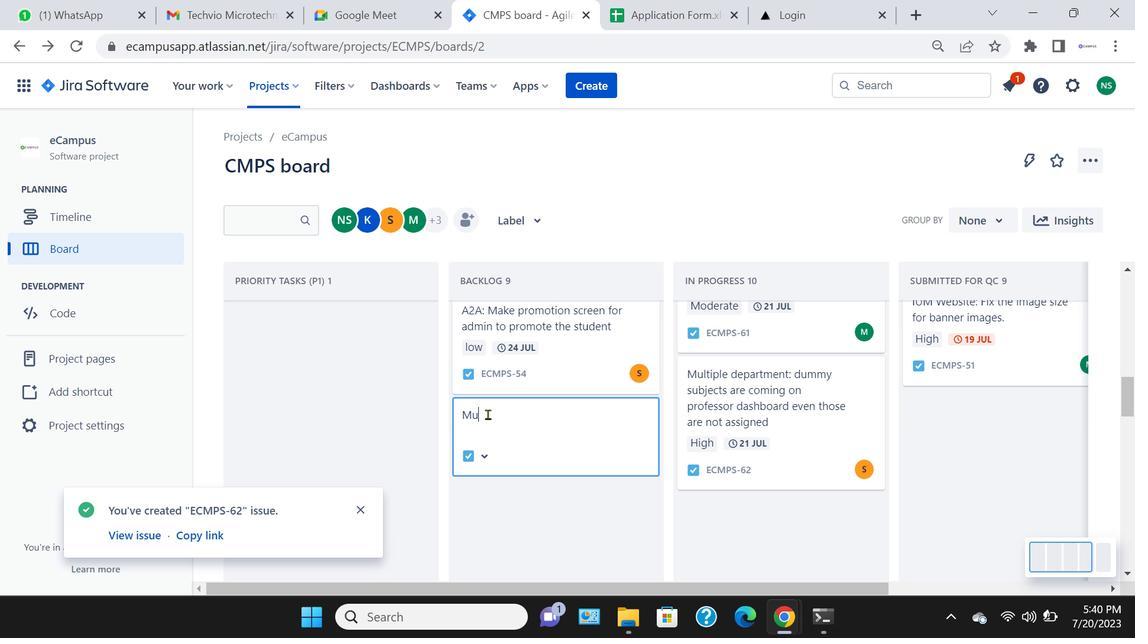 
Action: Mouse pressed left at (498, 424)
Screenshot: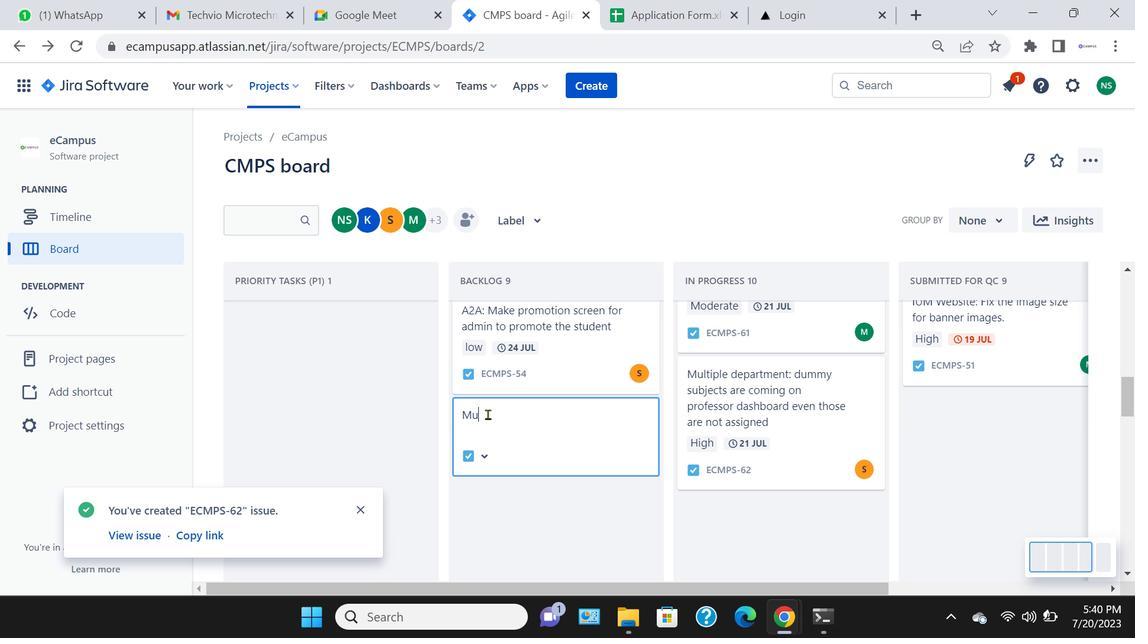
Action: Mouse pressed left at (498, 424)
Screenshot: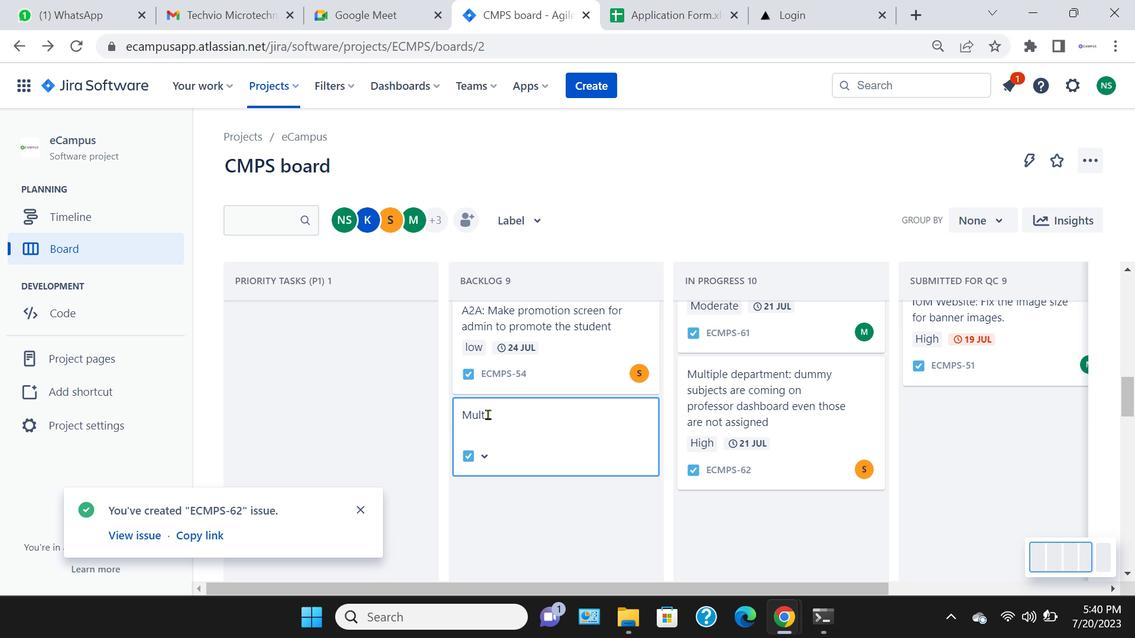 
Action: Mouse pressed left at (498, 424)
Screenshot: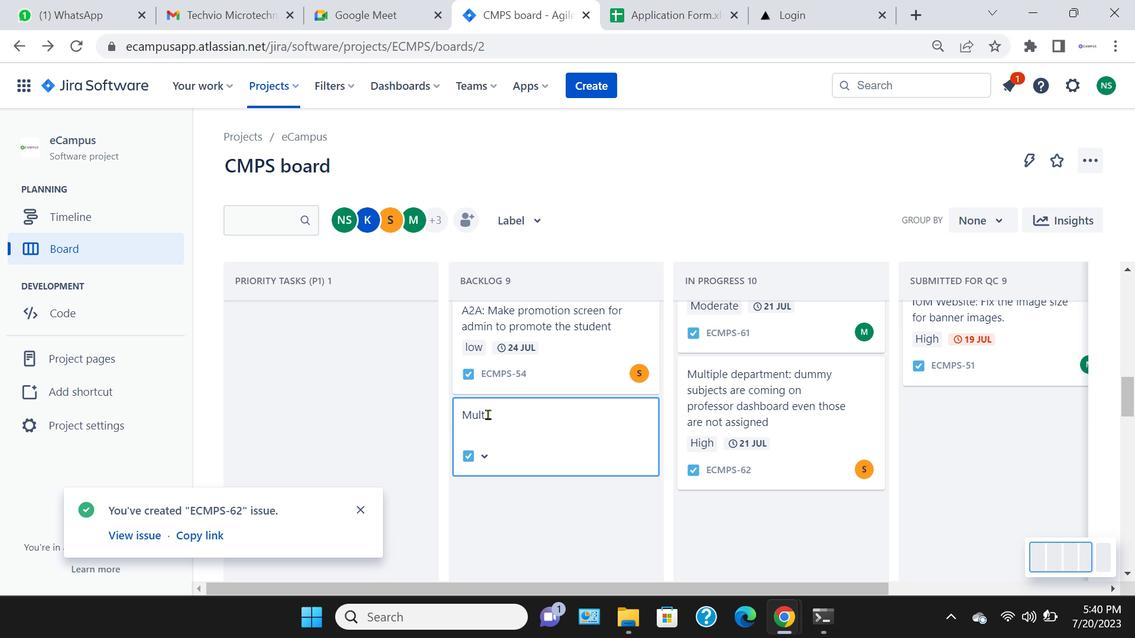 
Action: Key pressed <Key.caps_lock>M<Key.caps_lock>ultil
Screenshot: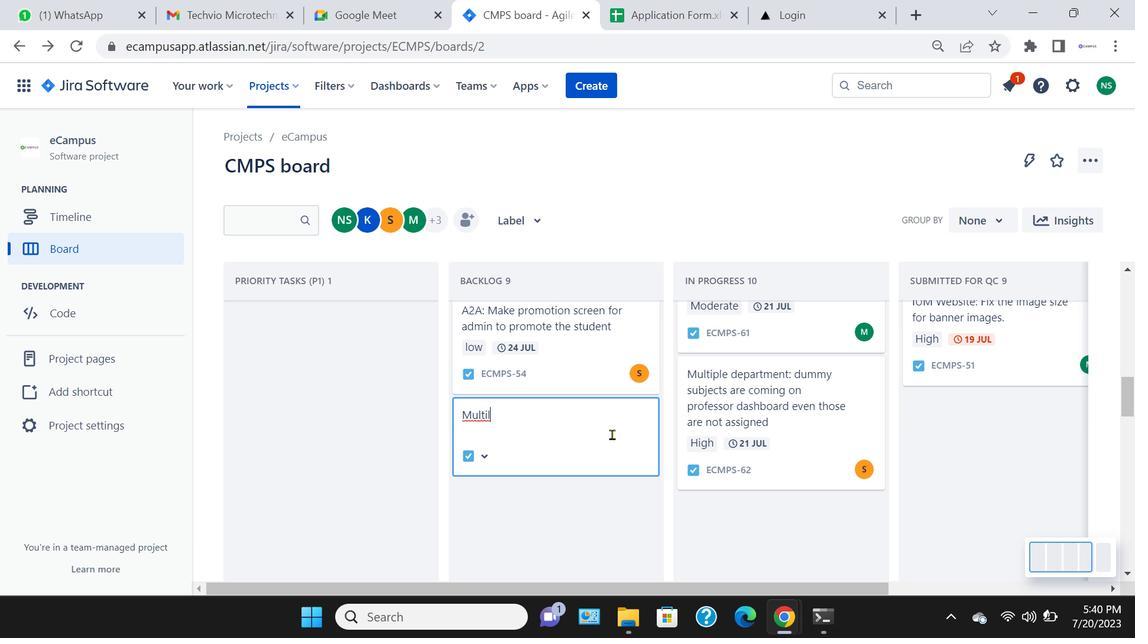 
Action: Mouse moved to (622, 445)
Screenshot: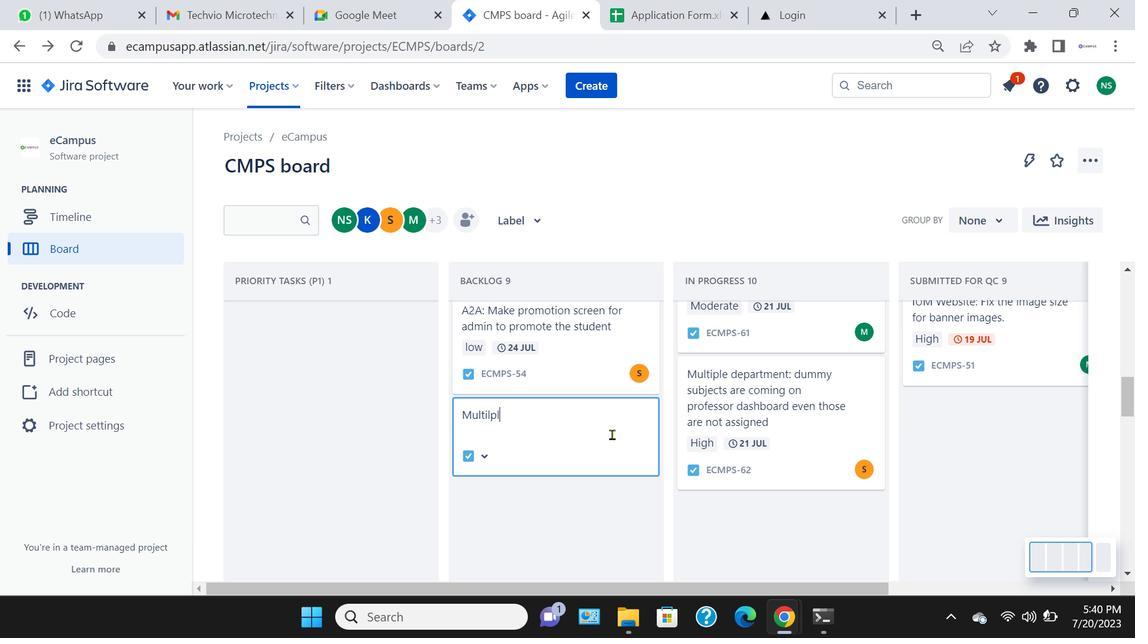 
Action: Key pressed ple<Key.space>assignation<Key.space>of<Key.space>department<Key.space>is<Key.space>not<Key.space>working<Key.space><Key.backspace>.<Key.enter>
Screenshot: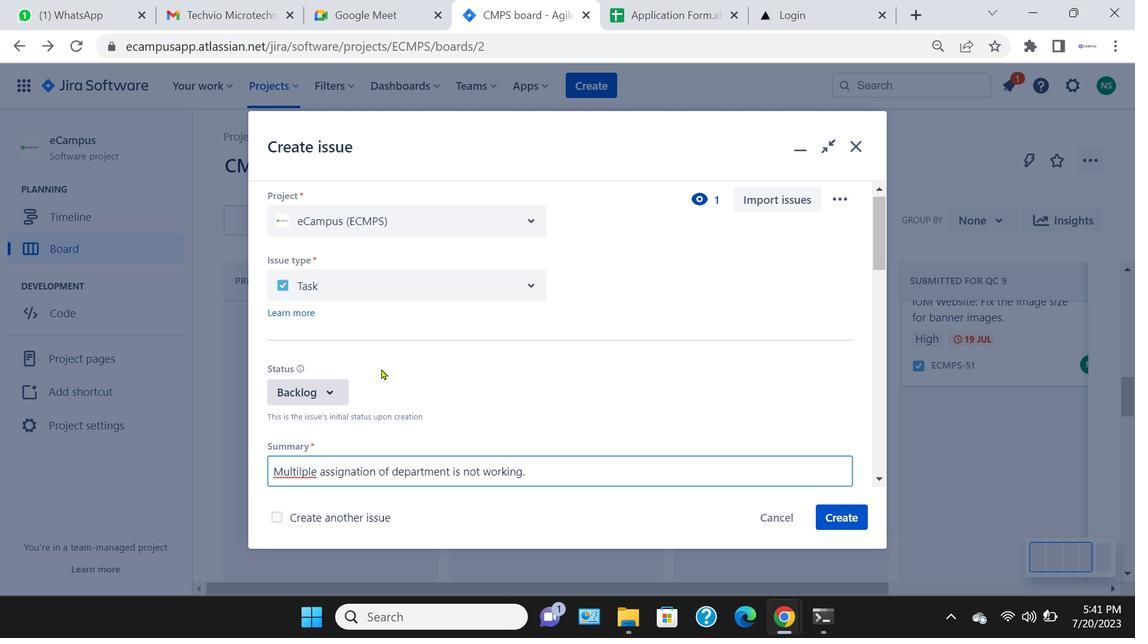 
Action: Mouse moved to (337, 401)
Screenshot: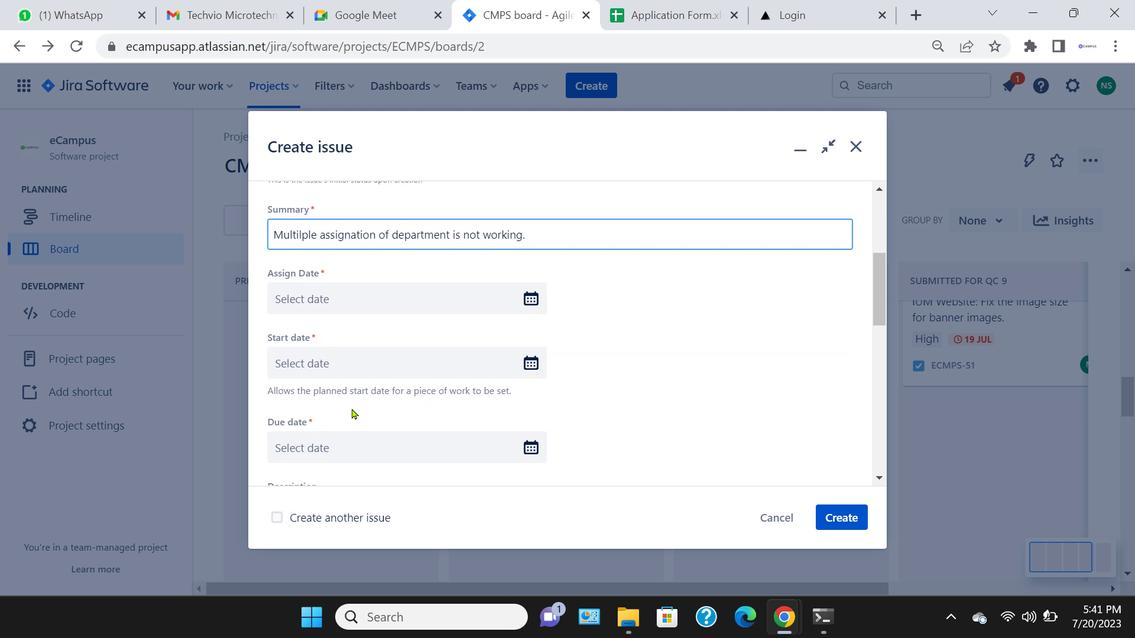 
Action: Mouse pressed left at (337, 401)
Screenshot: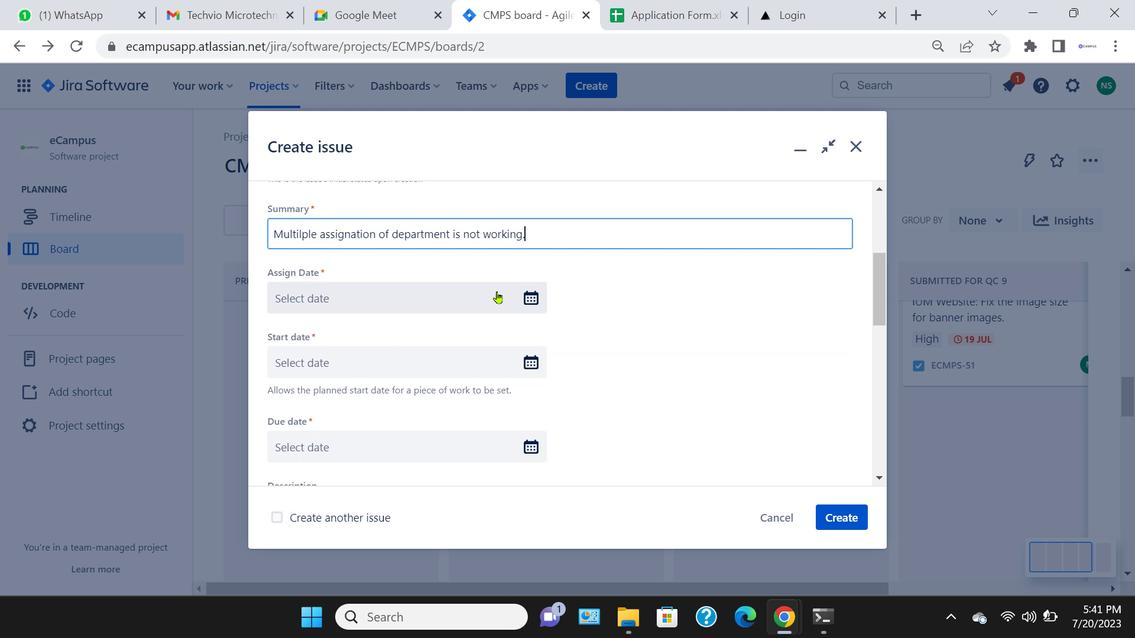 
Action: Mouse moved to (357, 437)
Screenshot: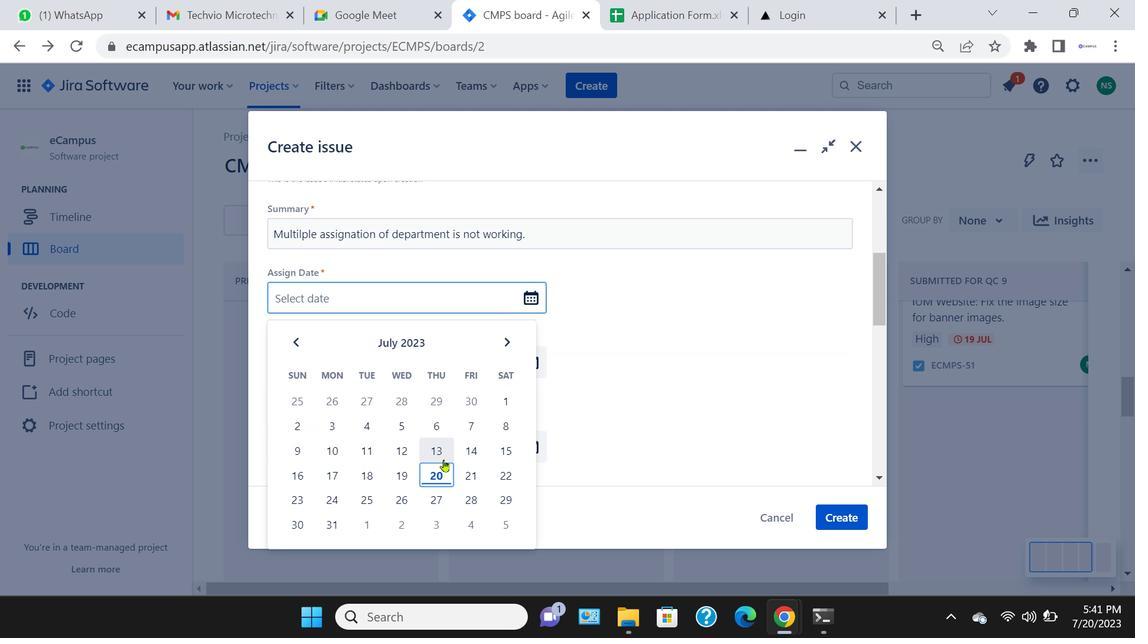 
Action: Mouse pressed left at (357, 437)
Screenshot: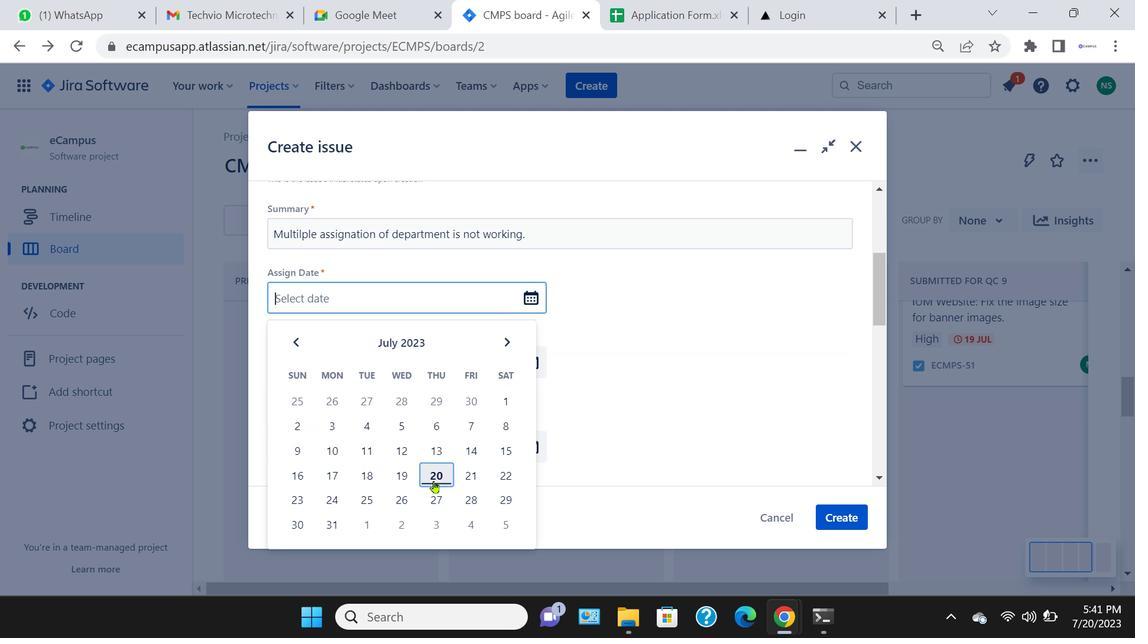 
Action: Mouse moved to (527, 302)
Screenshot: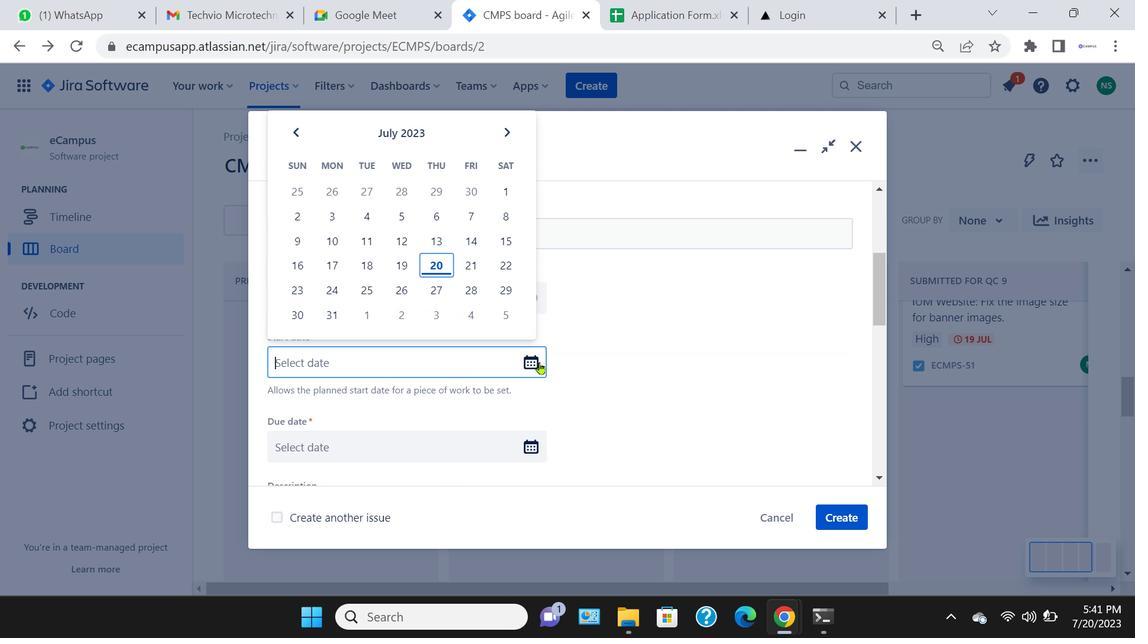 
Action: Mouse pressed left at (527, 302)
Screenshot: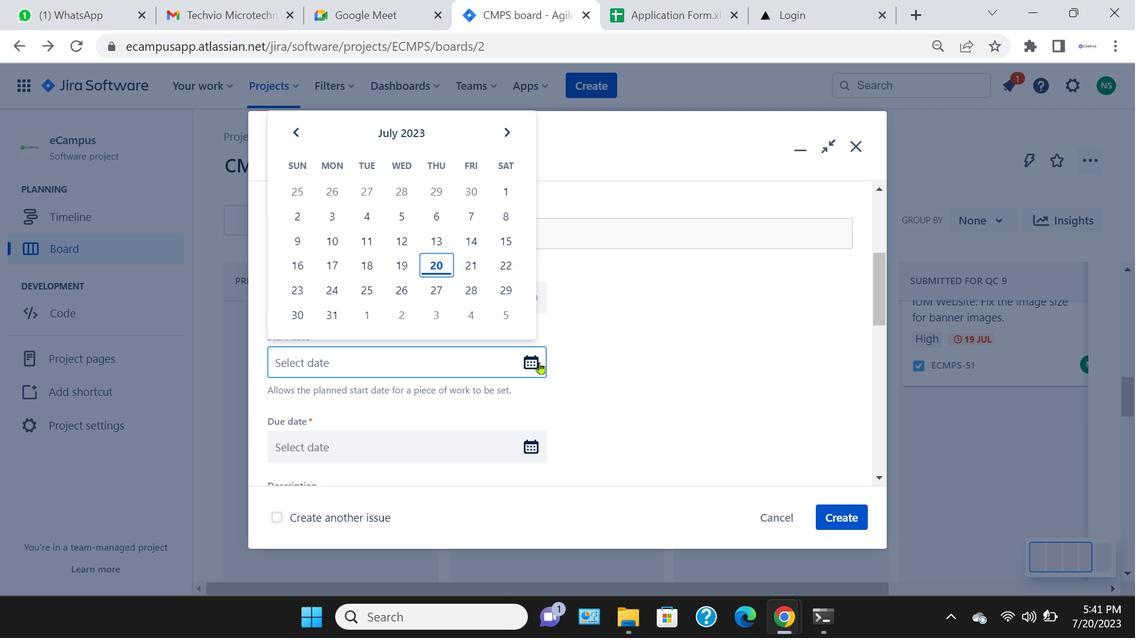 
Action: Mouse moved to (443, 490)
Screenshot: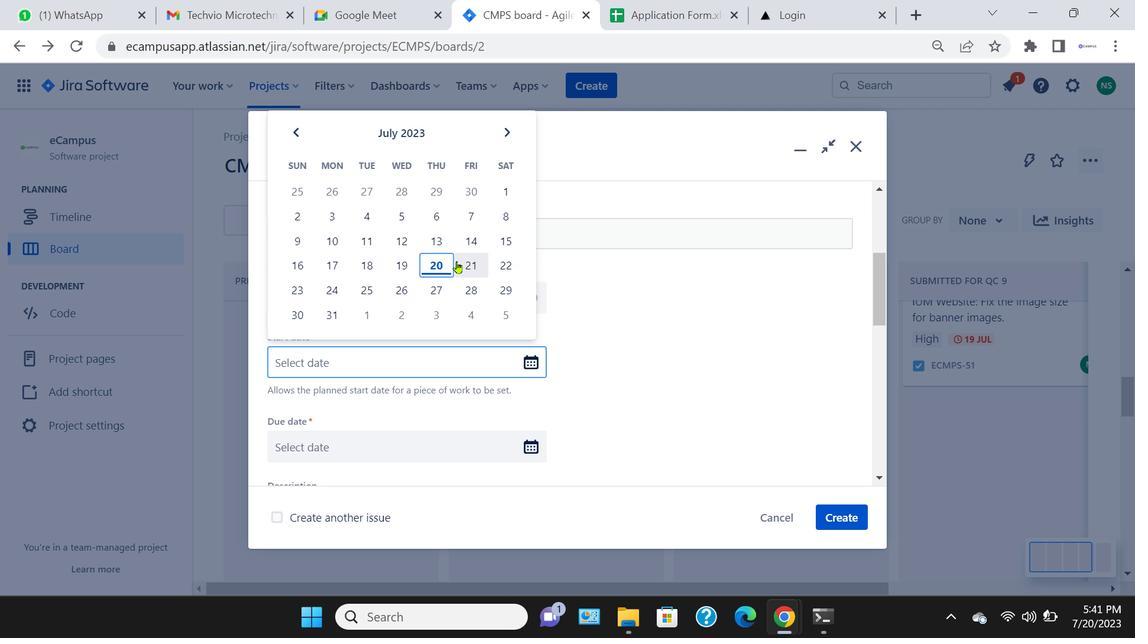 
Action: Mouse pressed left at (443, 490)
Screenshot: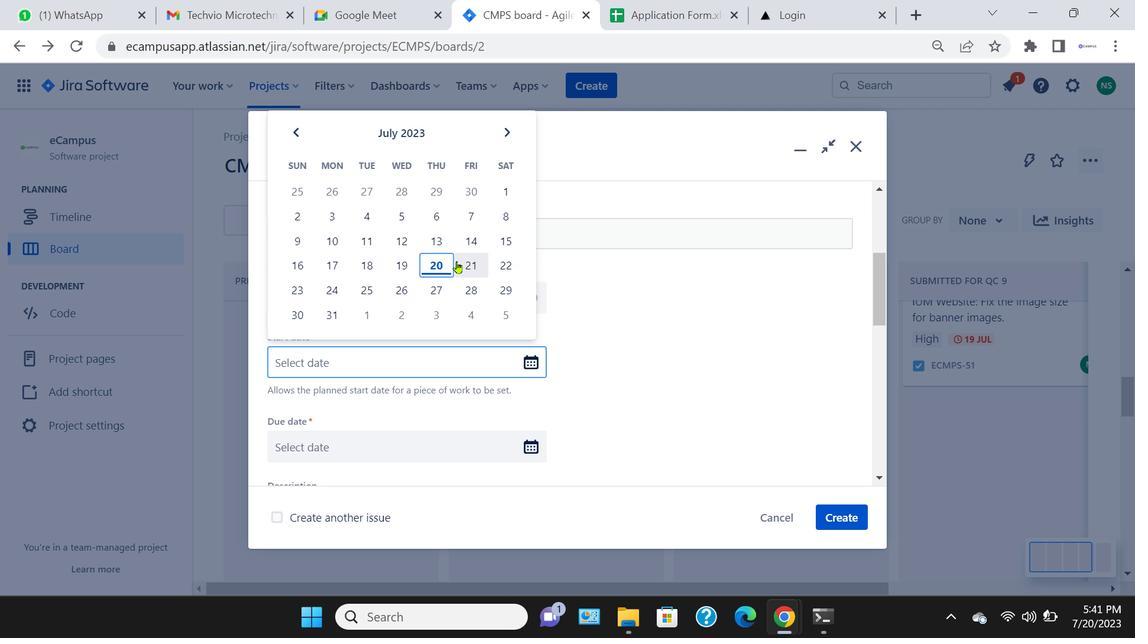 
Action: Mouse moved to (548, 372)
Screenshot: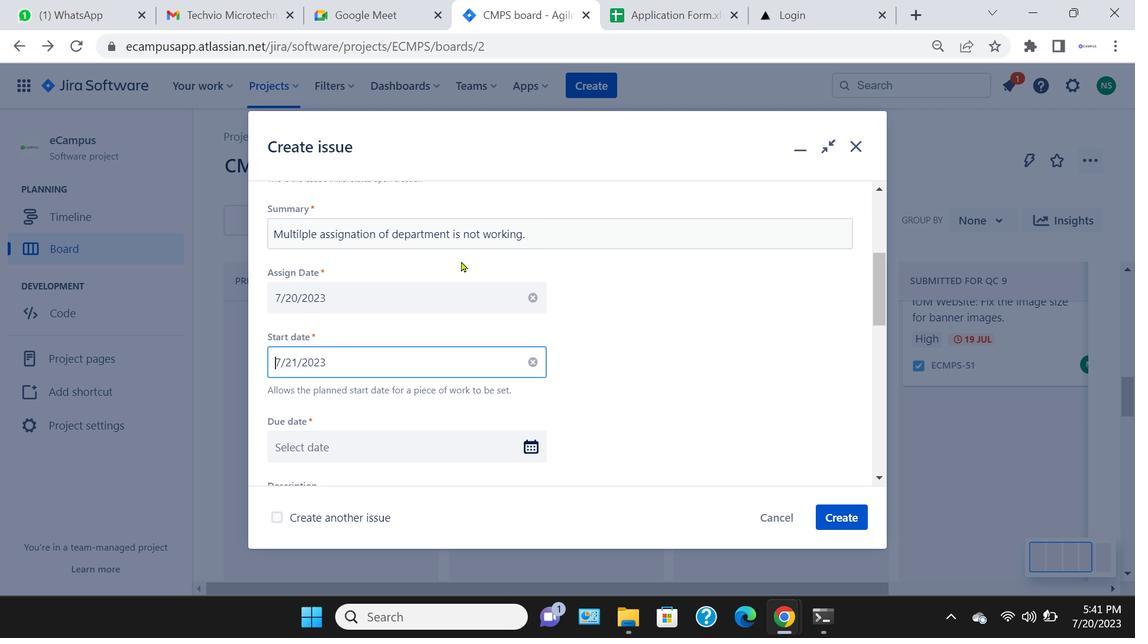 
Action: Mouse pressed left at (548, 372)
Screenshot: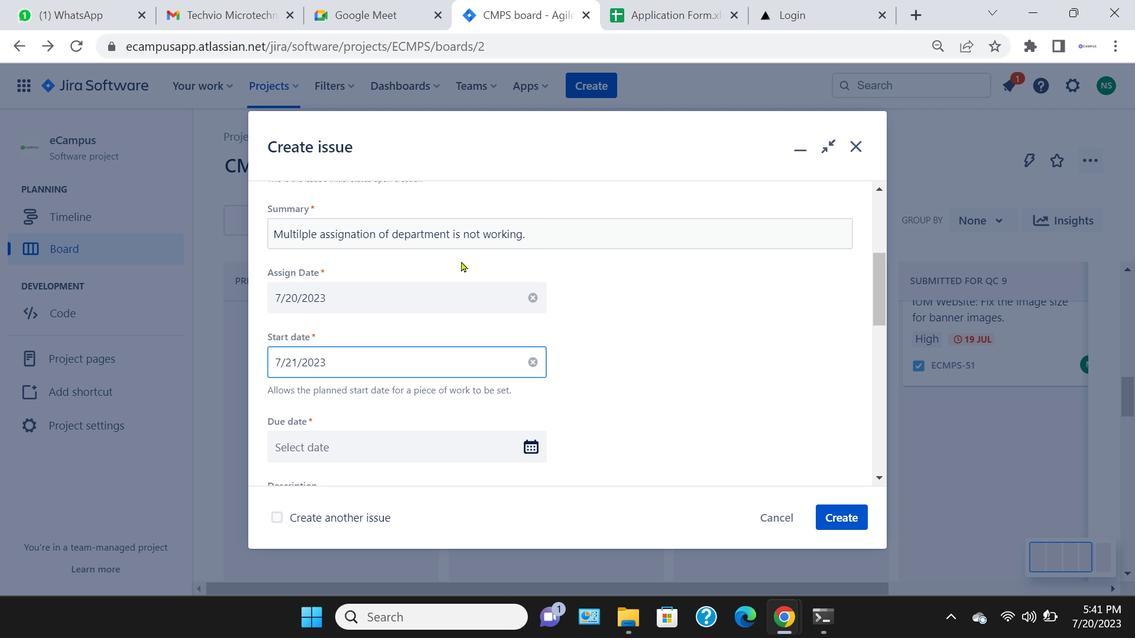 
Action: Mouse moved to (470, 271)
Screenshot: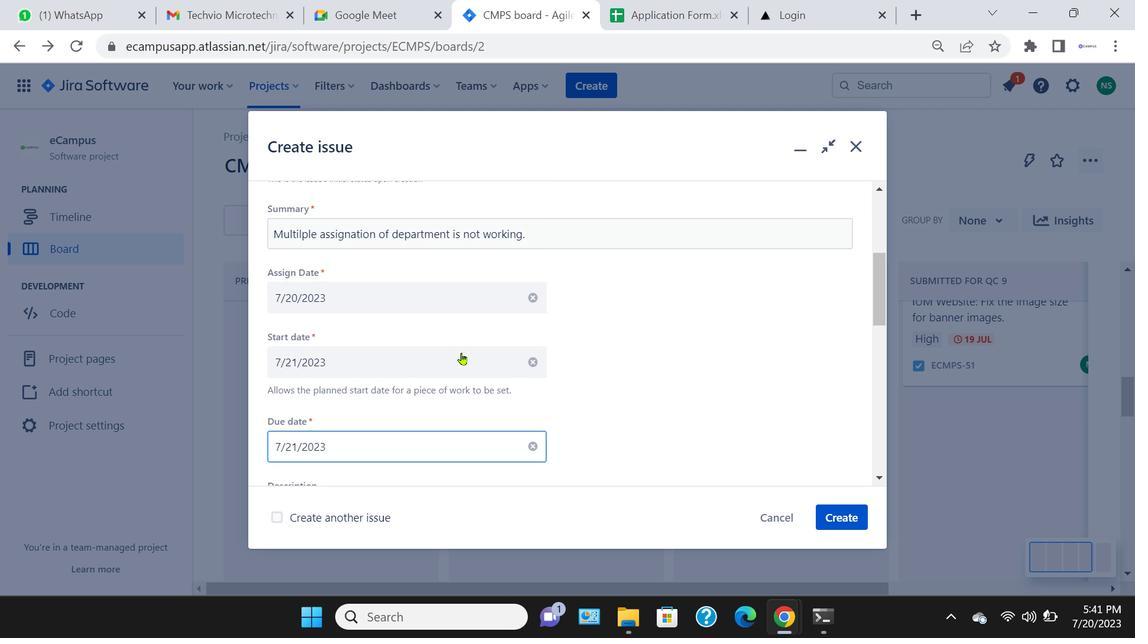
Action: Mouse pressed left at (470, 271)
Screenshot: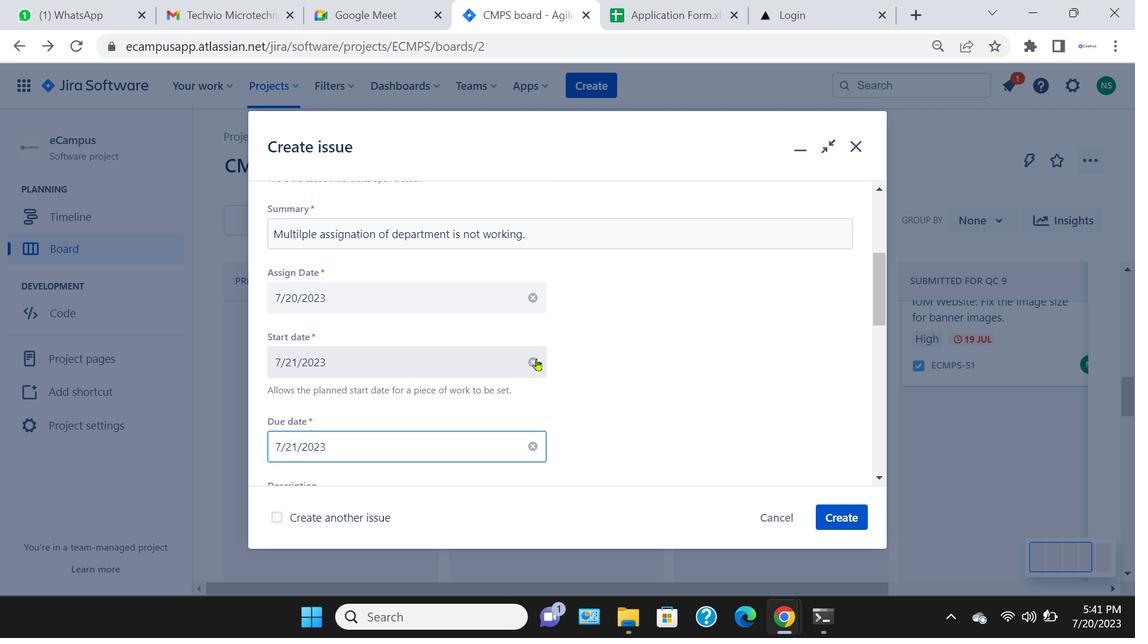 
Action: Mouse moved to (543, 463)
Screenshot: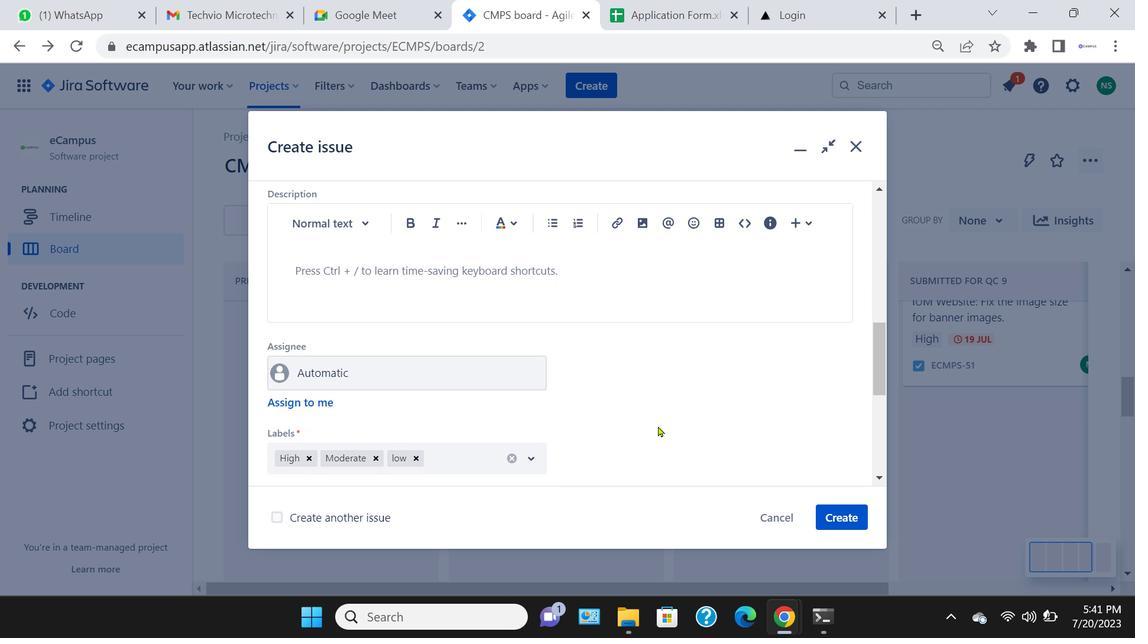 
Action: Mouse pressed left at (543, 463)
Screenshot: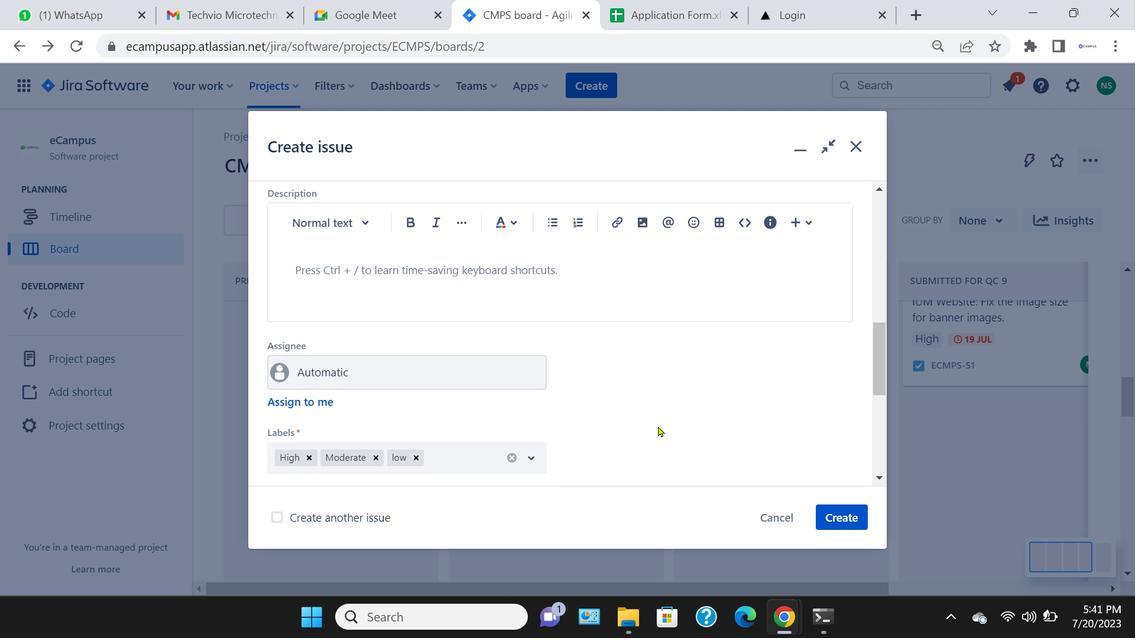 
Action: Mouse moved to (470, 362)
Screenshot: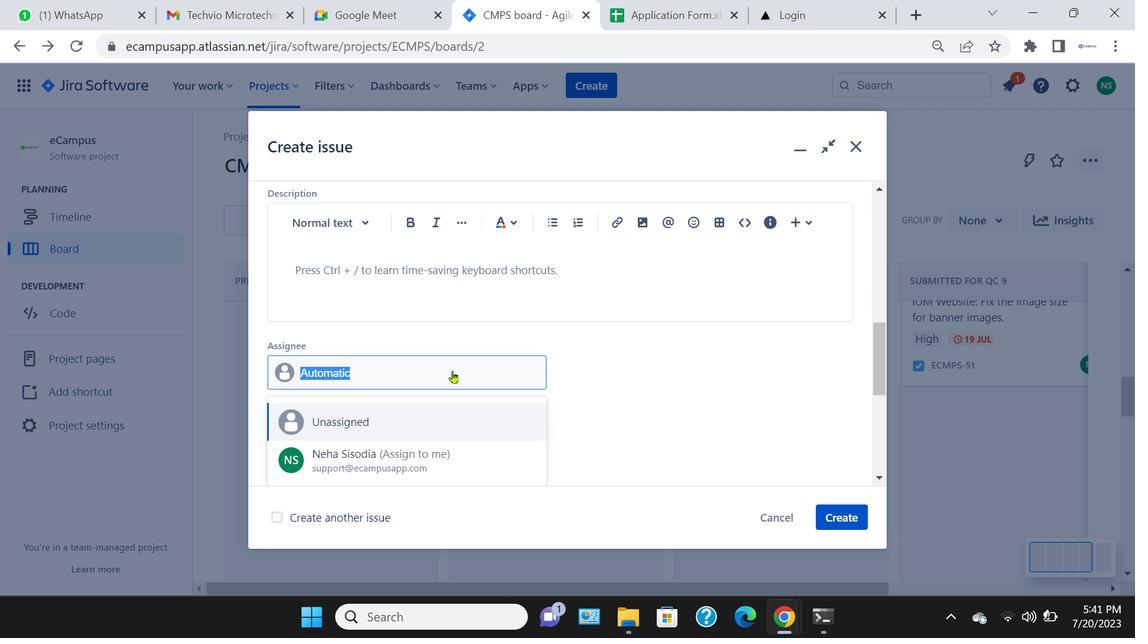 
Action: Mouse pressed left at (470, 362)
Screenshot: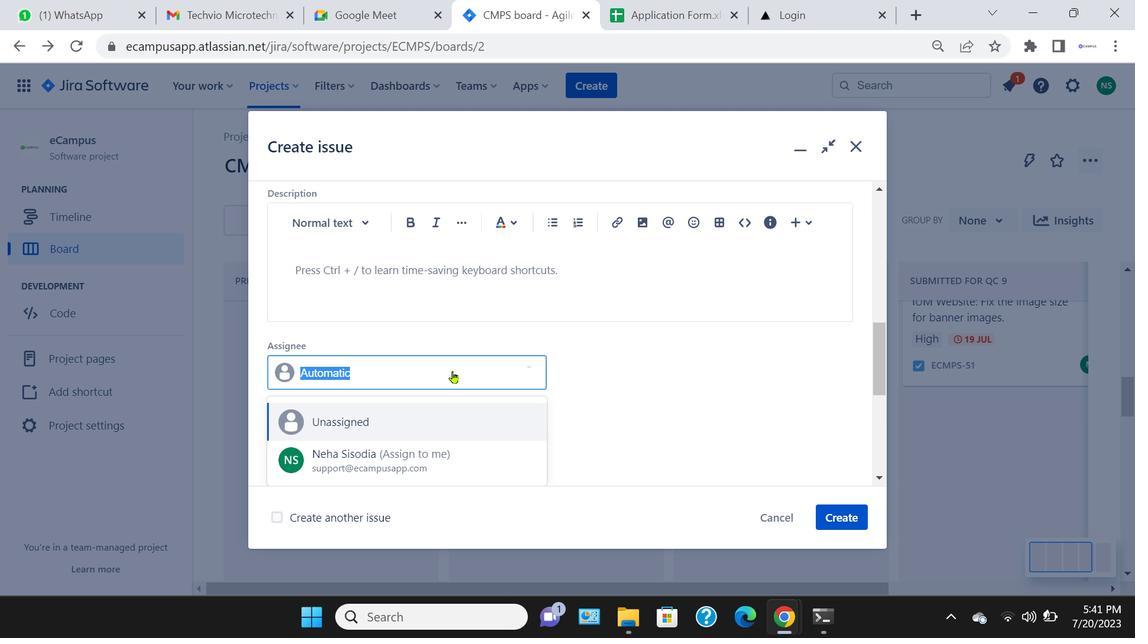 
Action: Mouse moved to (462, 380)
Screenshot: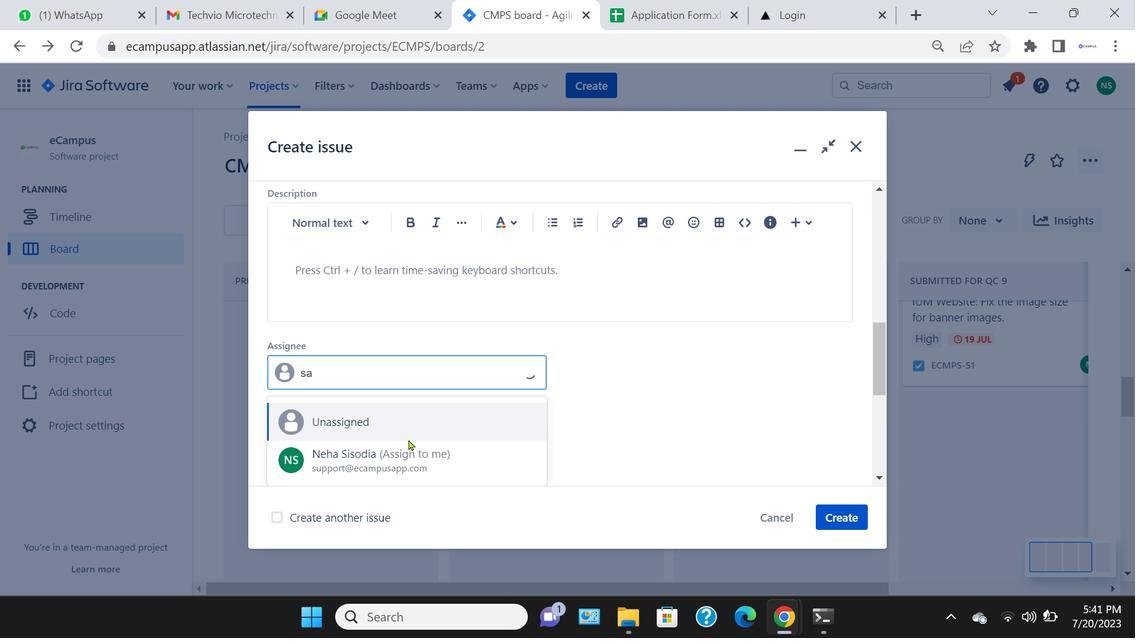 
Action: Mouse pressed left at (462, 380)
Screenshot: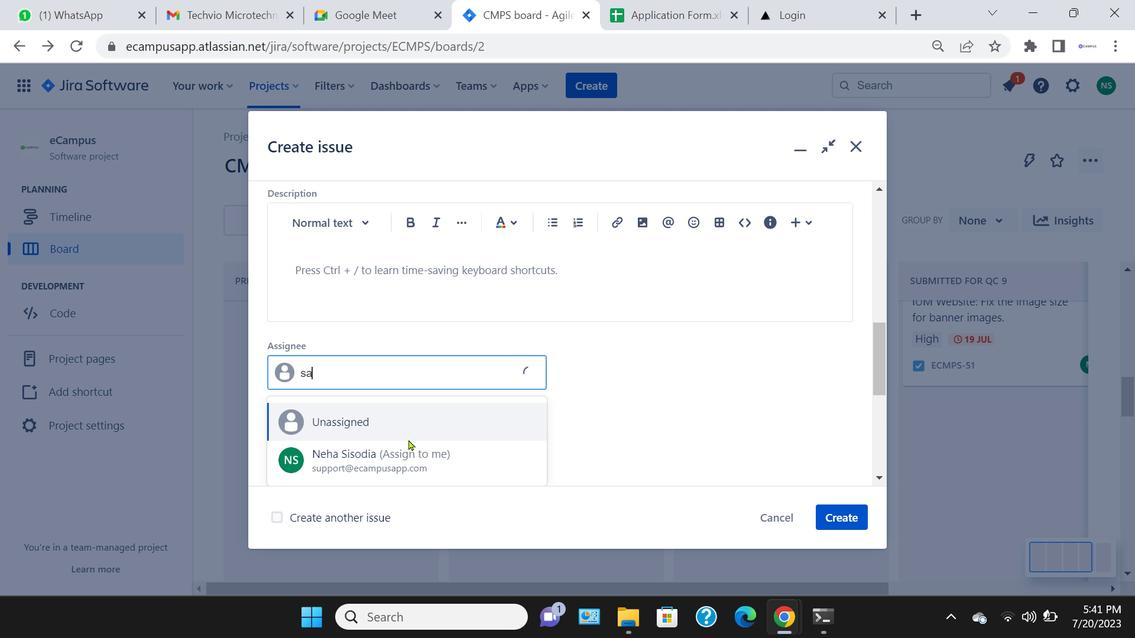 
Action: Key pressed sa
Screenshot: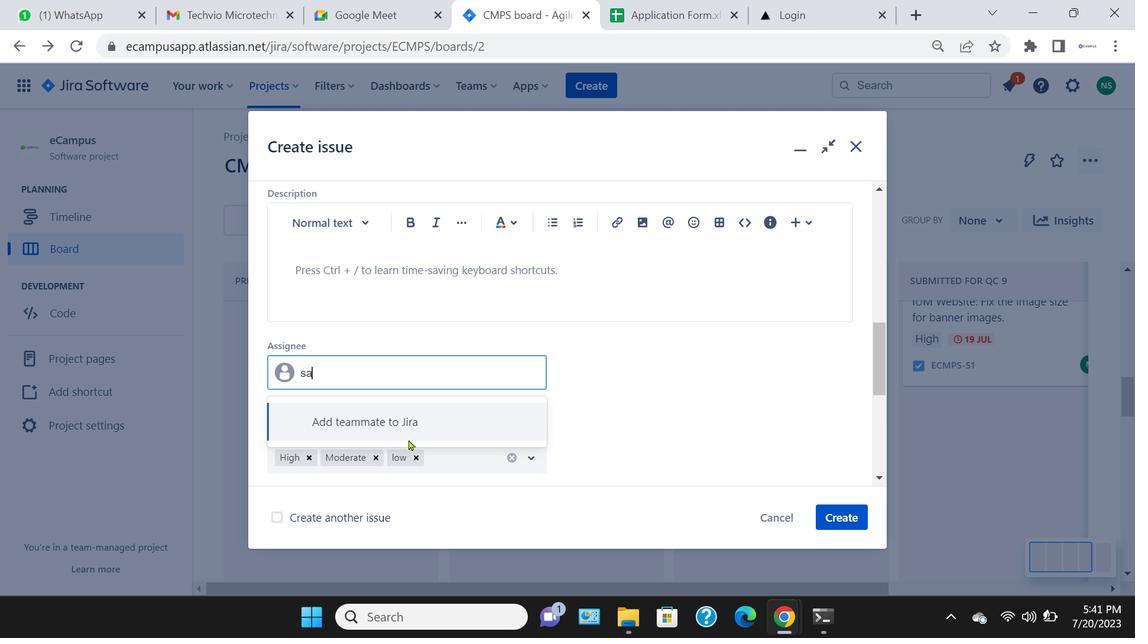 
Action: Mouse moved to (430, 427)
Screenshot: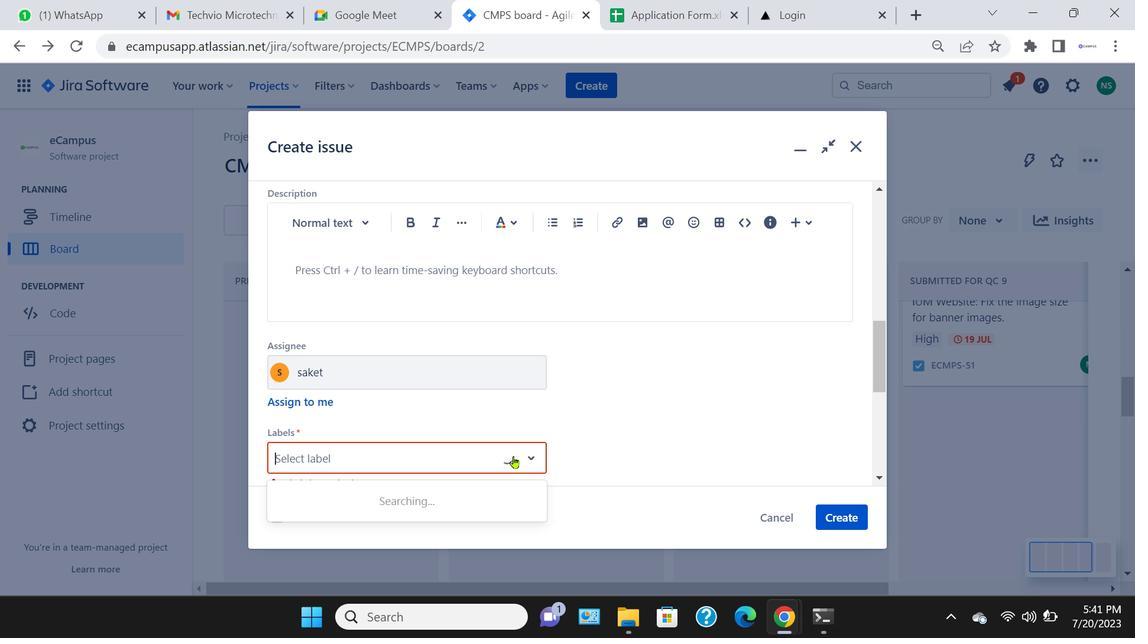 
Action: Mouse pressed left at (430, 427)
Screenshot: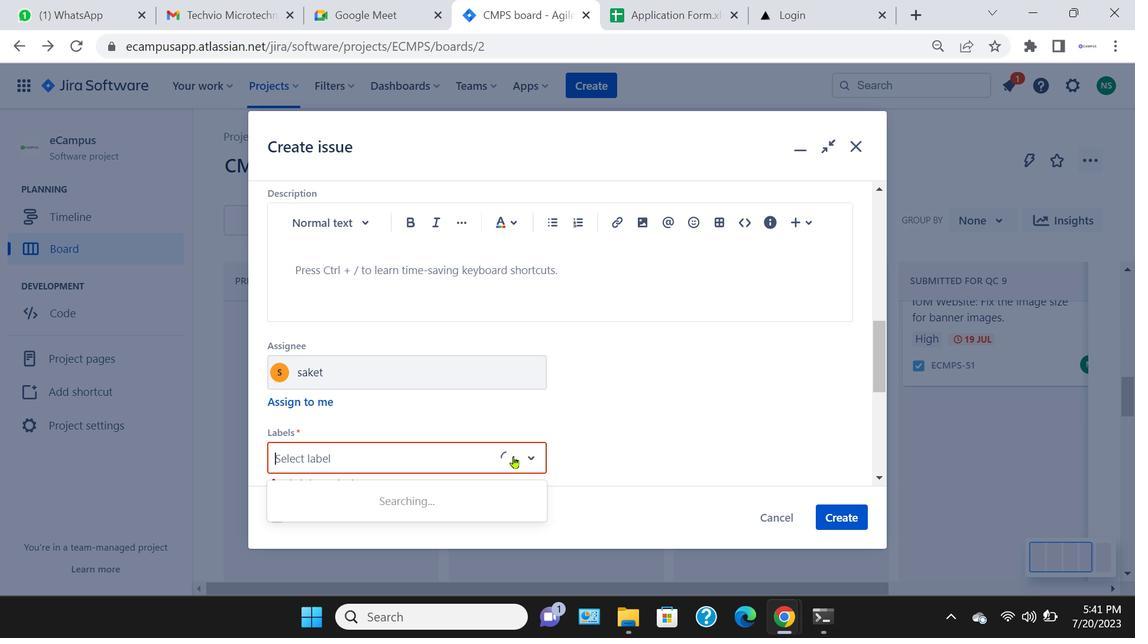 
Action: Mouse moved to (522, 466)
Screenshot: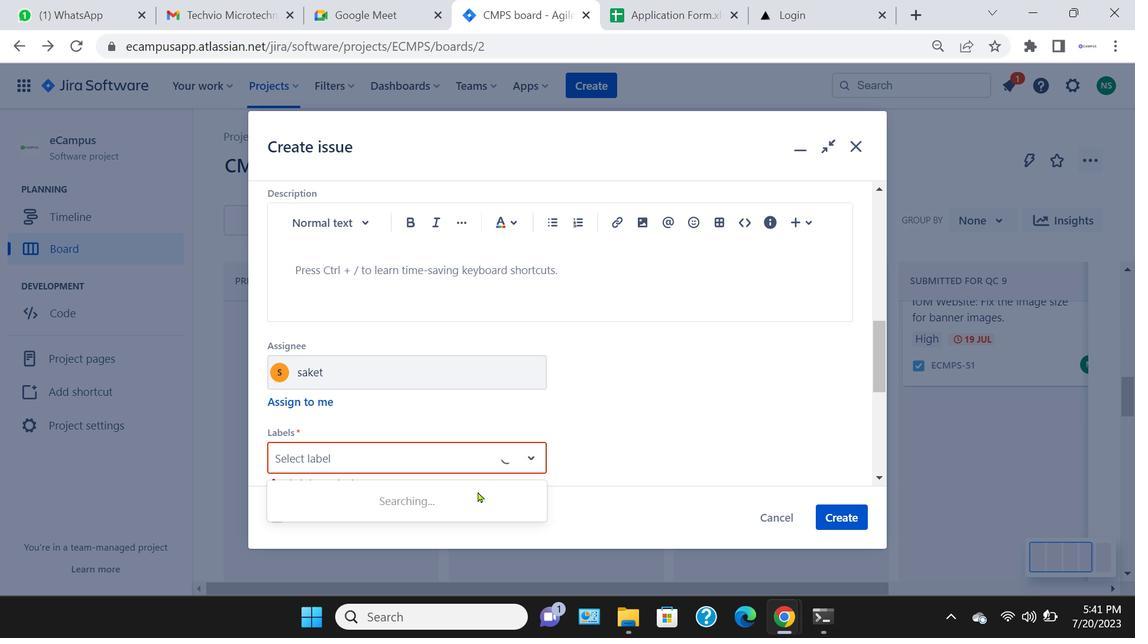 
Action: Mouse pressed left at (522, 466)
Screenshot: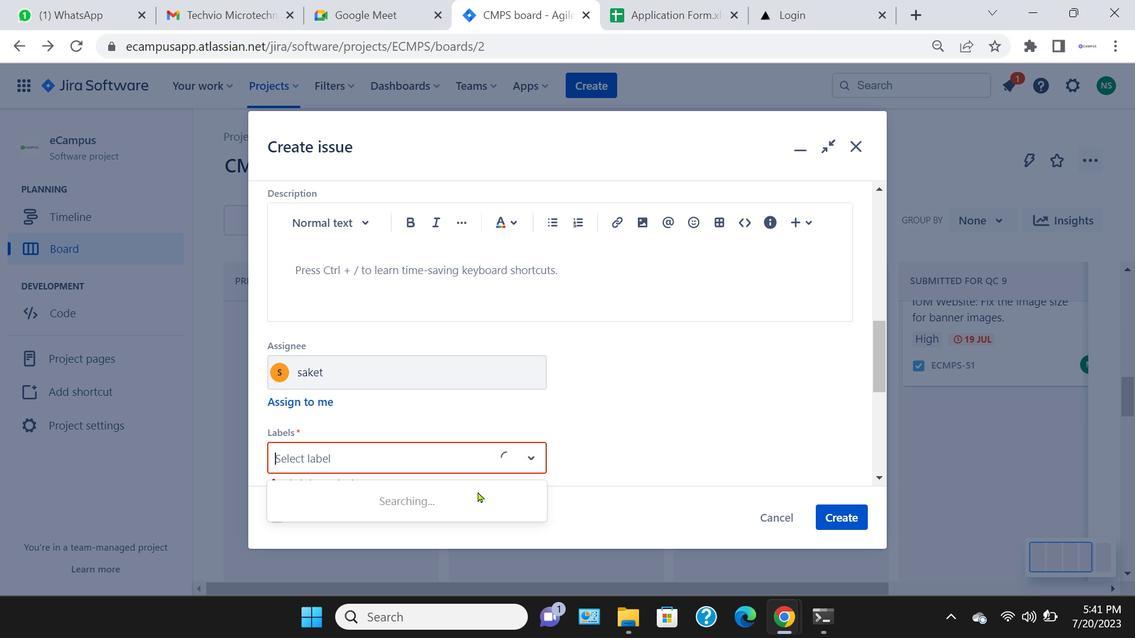 
Action: Mouse pressed left at (522, 466)
Screenshot: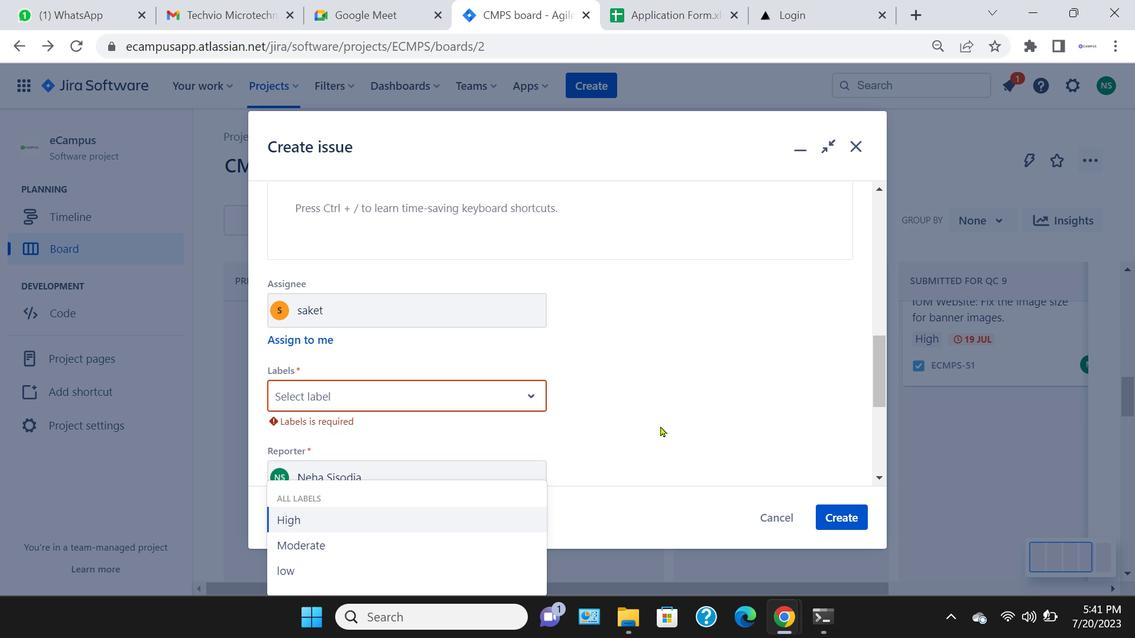 
Action: Mouse moved to (401, 411)
Screenshot: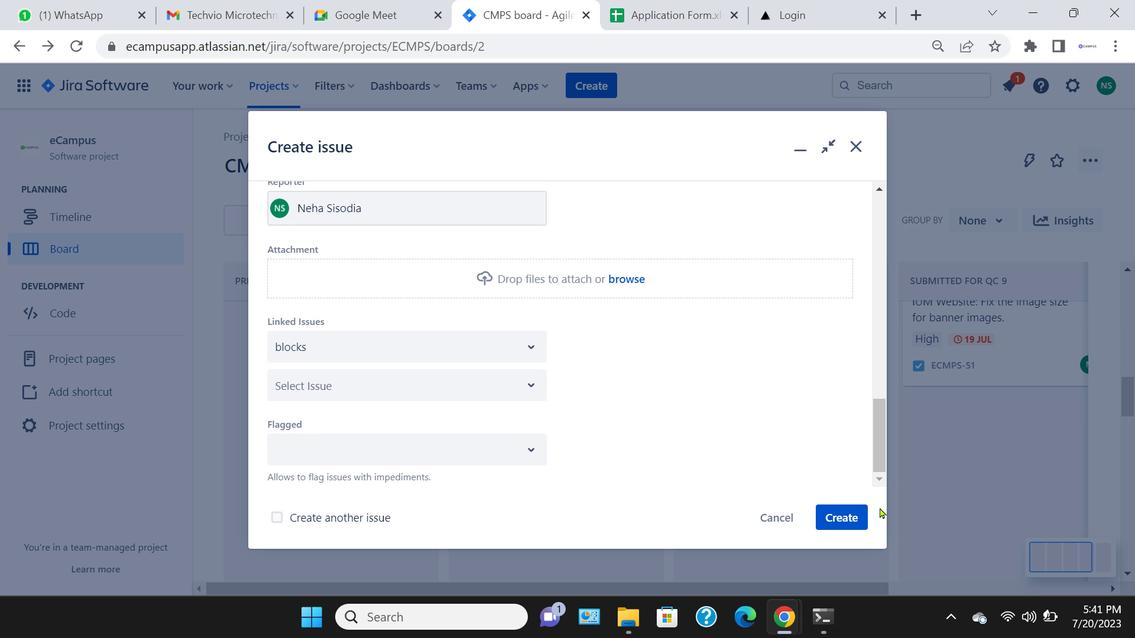 
Action: Mouse pressed left at (401, 411)
Screenshot: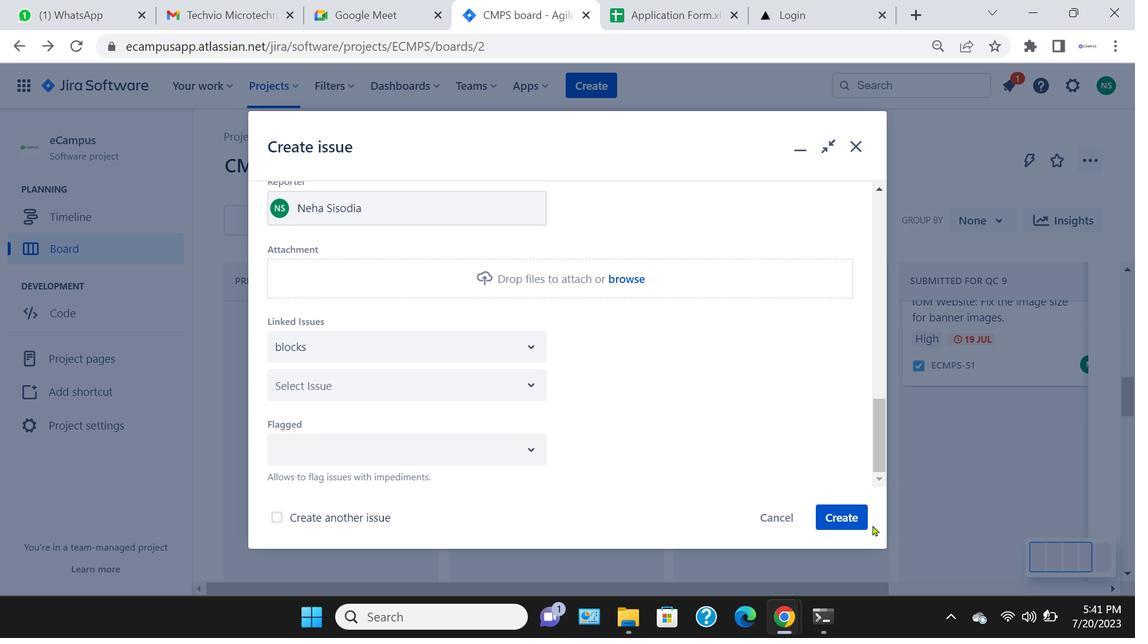 
Action: Mouse moved to (845, 524)
